 Task: Check and explore the availability of Airbn in Santa Fe, New Mexico.
Action: Mouse moved to (490, 71)
Screenshot: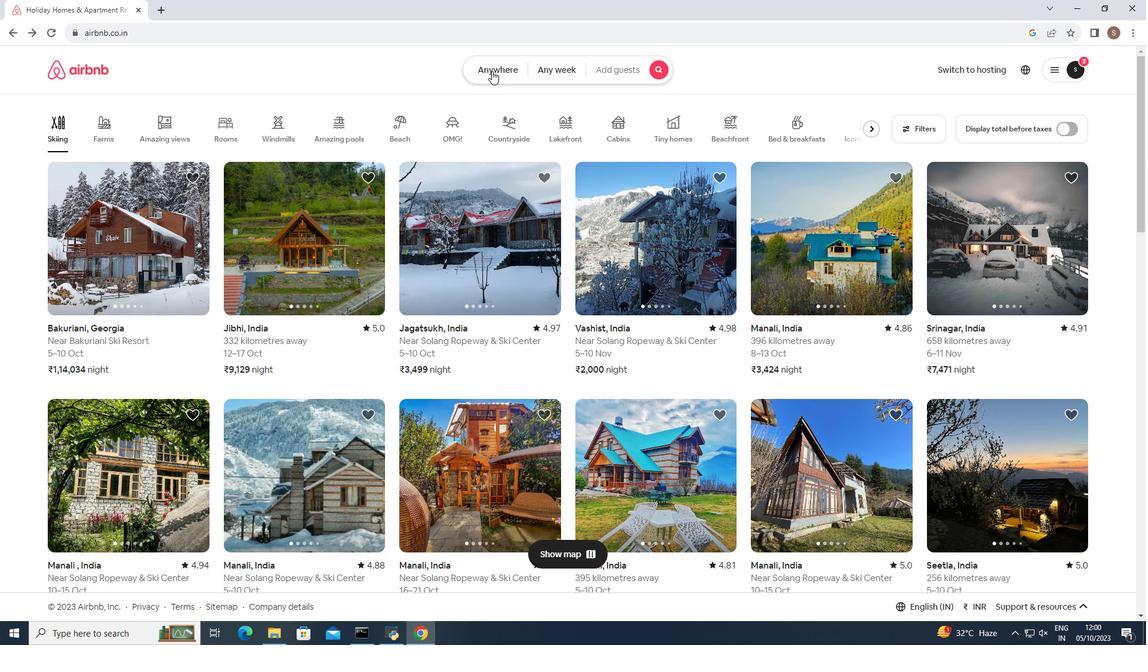 
Action: Mouse pressed left at (490, 71)
Screenshot: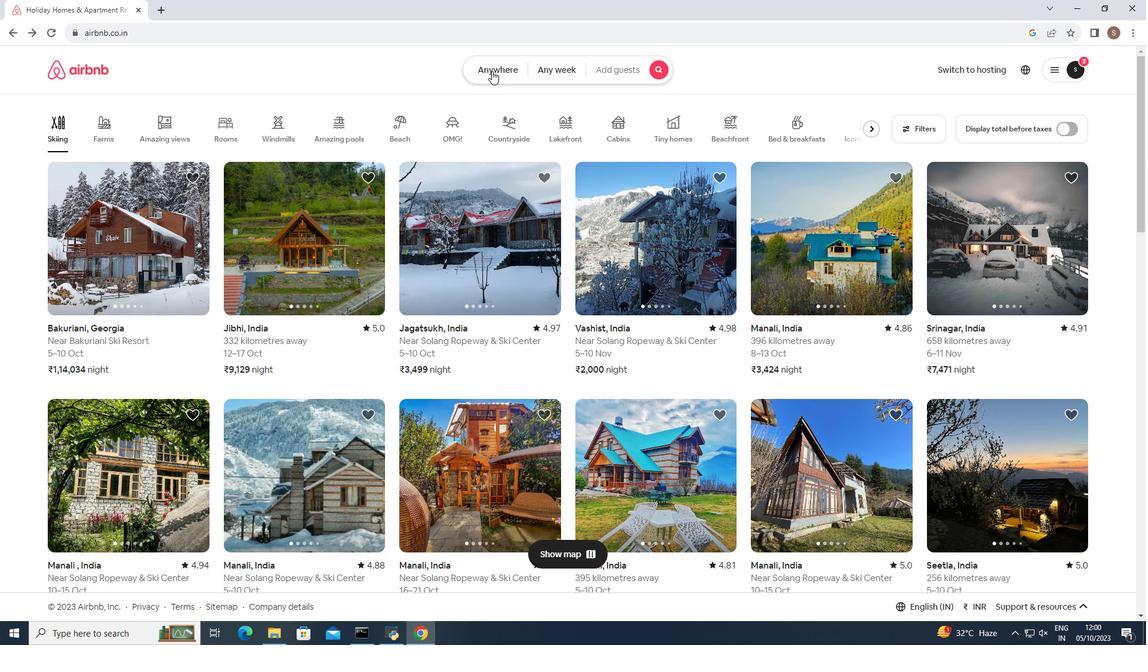 
Action: Mouse moved to (492, 70)
Screenshot: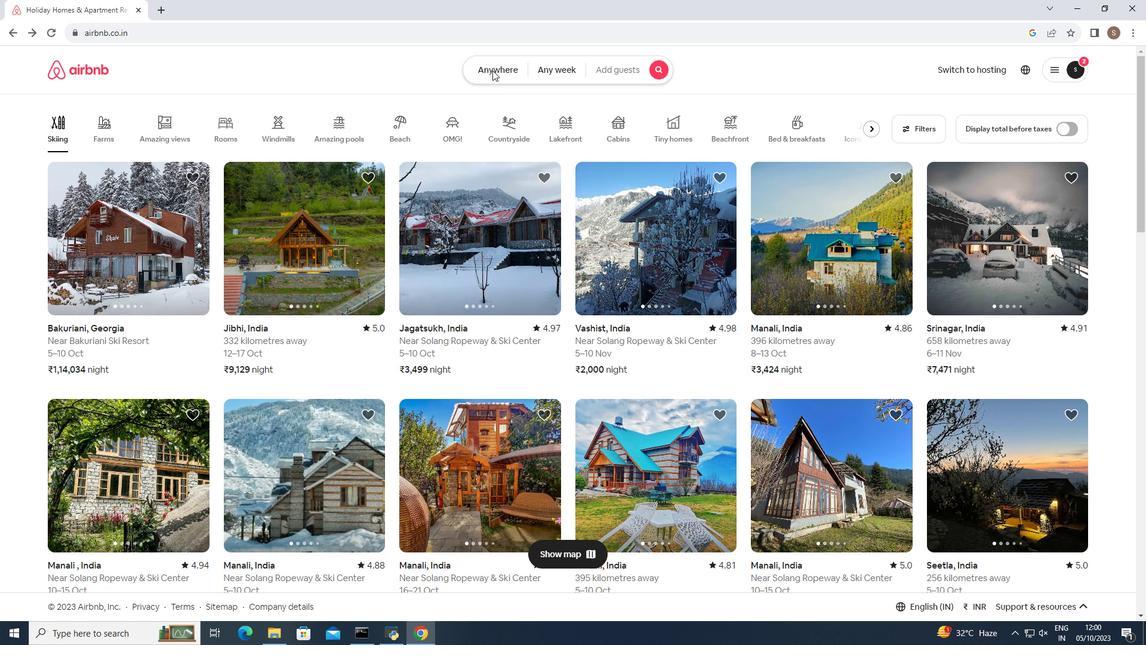 
Action: Key pressed <Key.shift>S
Screenshot: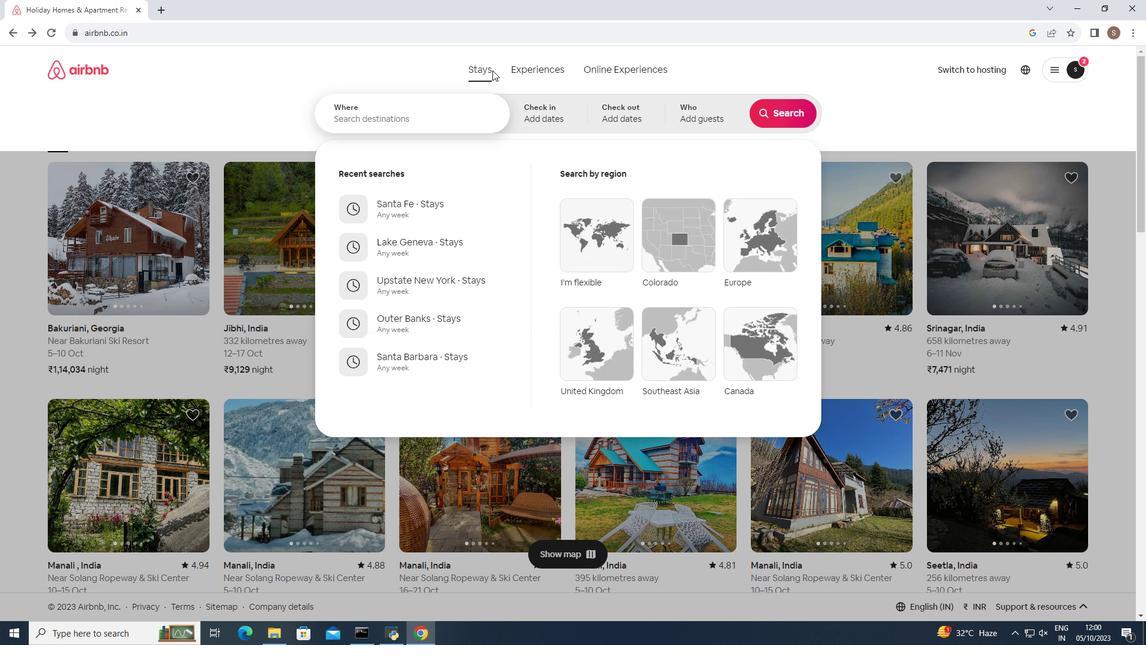
Action: Mouse moved to (393, 112)
Screenshot: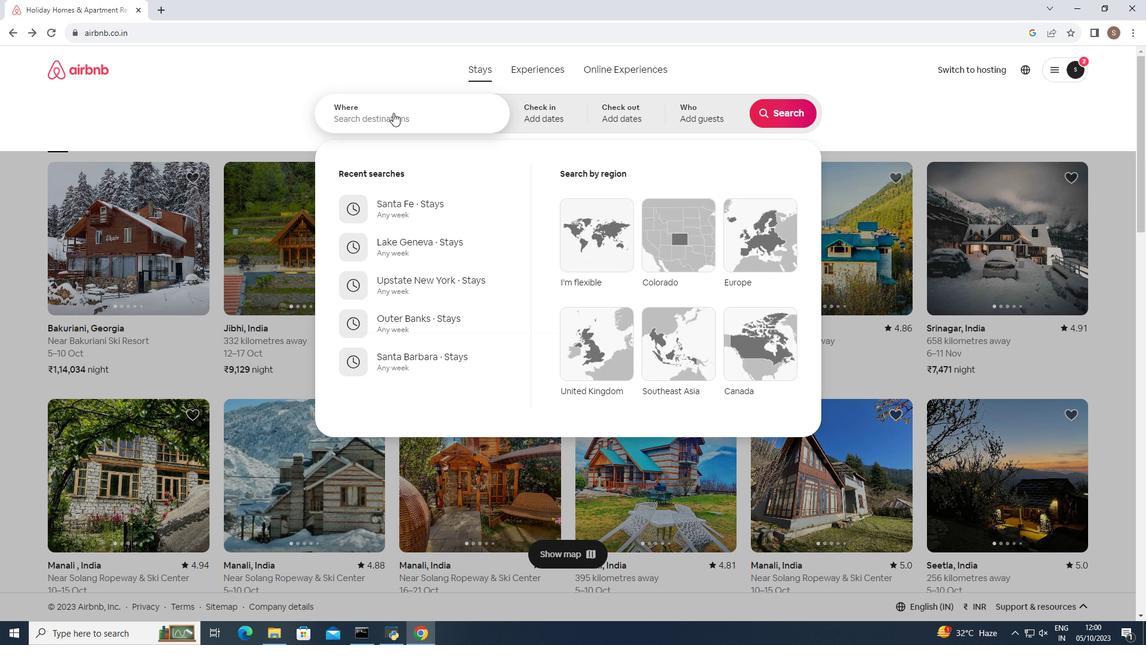 
Action: Mouse pressed left at (393, 112)
Screenshot: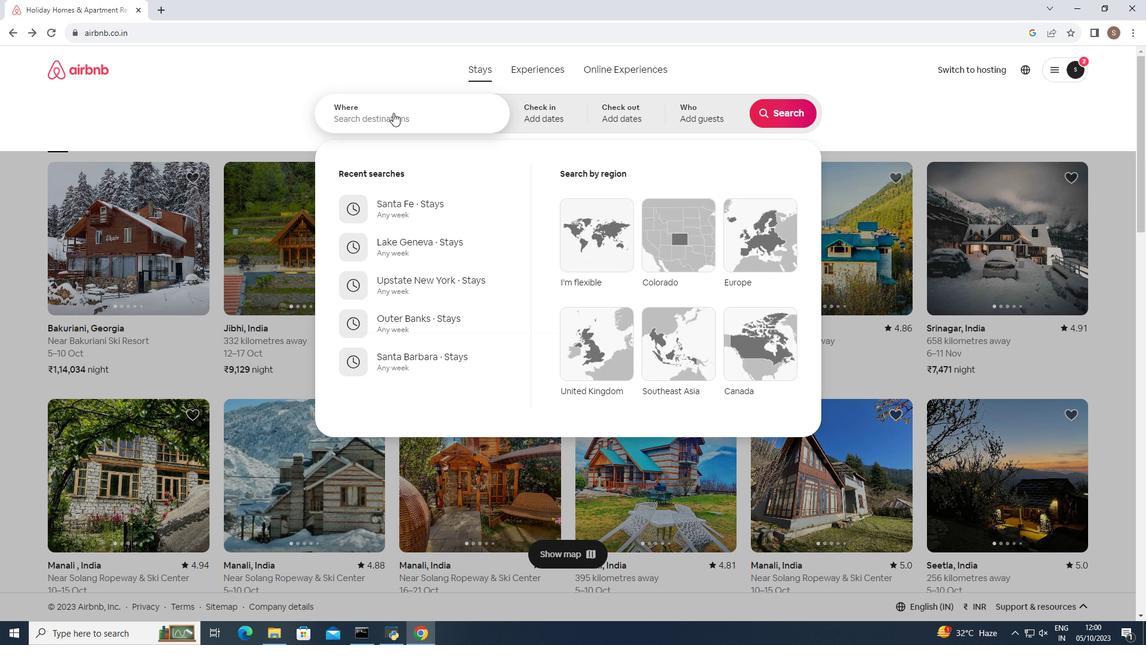 
Action: Key pressed <Key.shift>Santa<Key.space><Key.shift>Fe
Screenshot: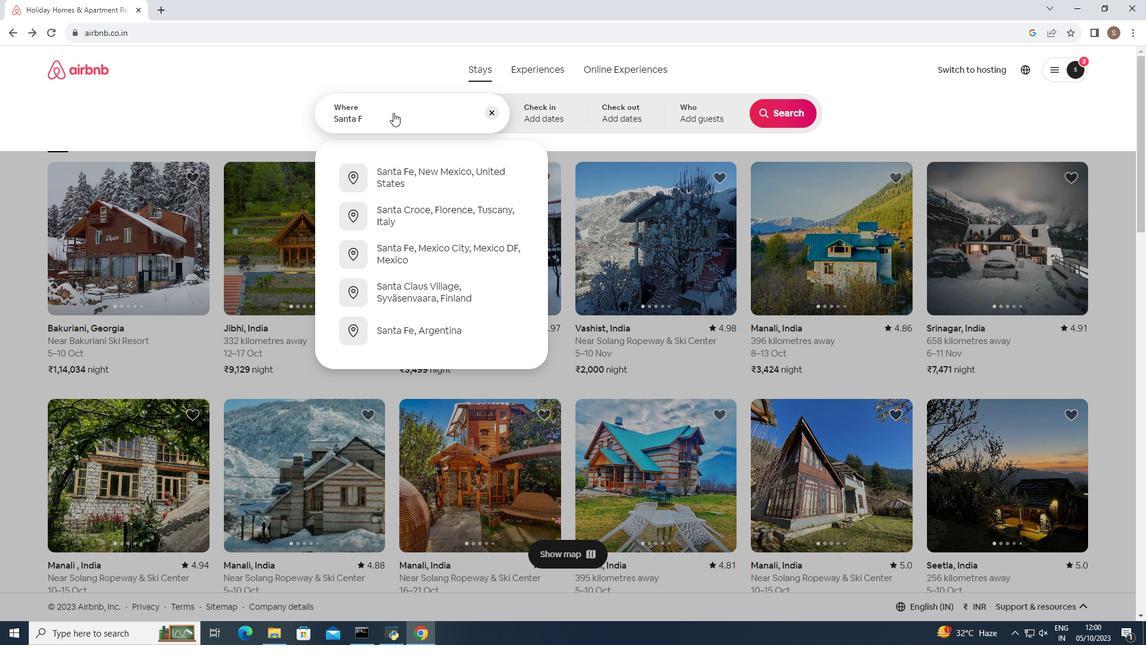 
Action: Mouse moved to (415, 173)
Screenshot: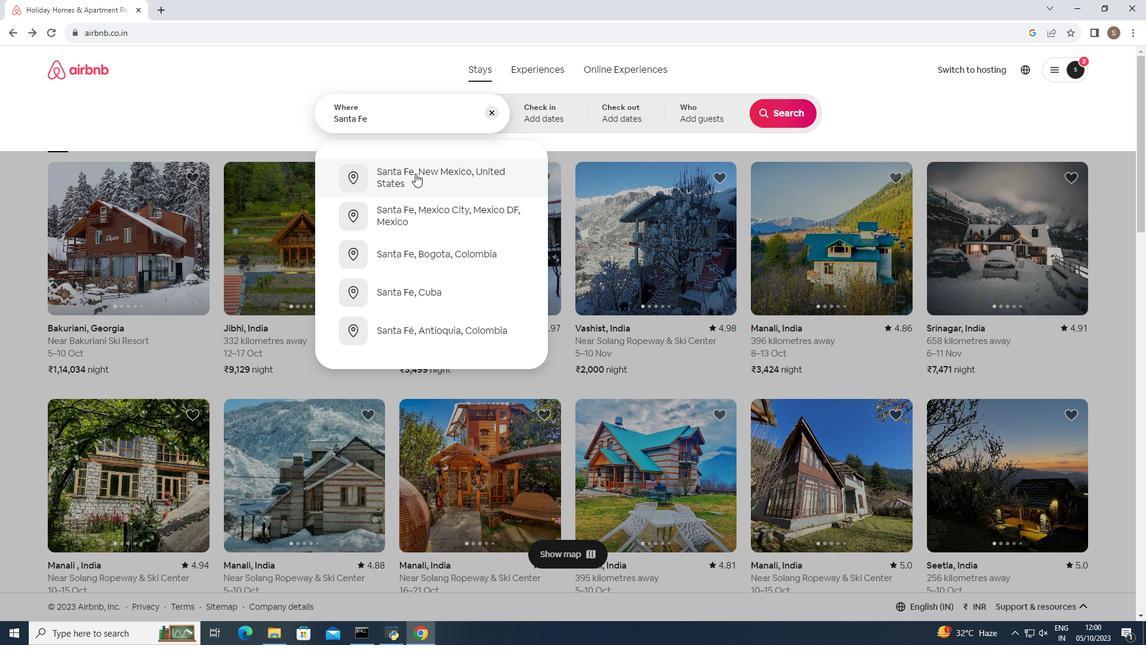 
Action: Mouse pressed left at (415, 173)
Screenshot: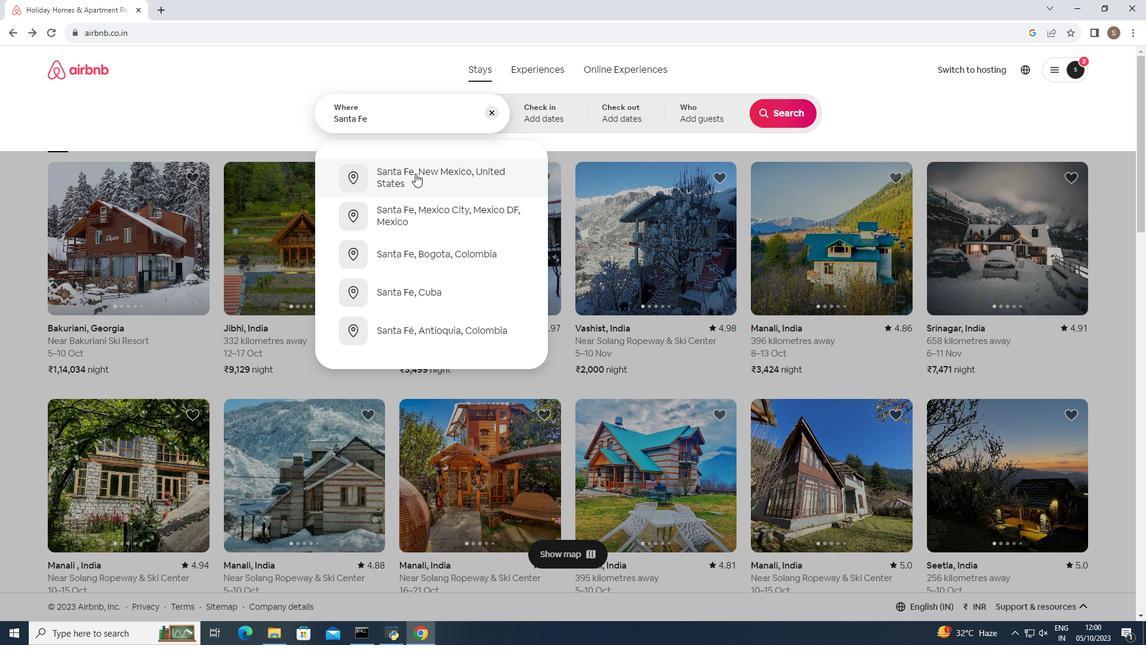 
Action: Mouse moved to (788, 120)
Screenshot: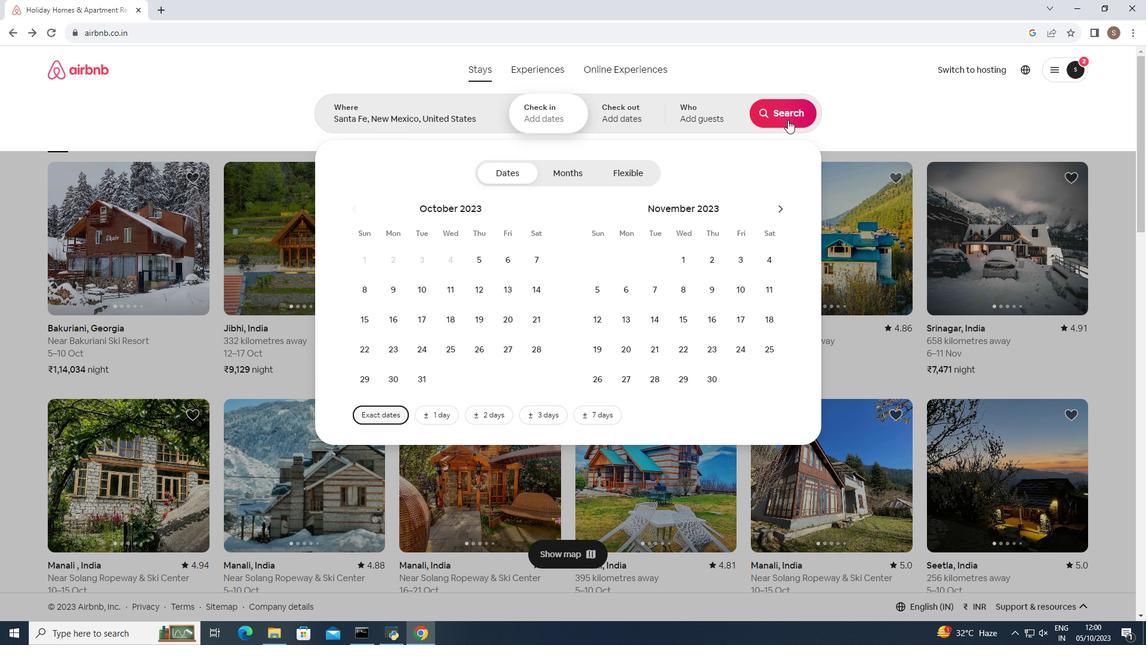 
Action: Mouse pressed left at (788, 120)
Screenshot: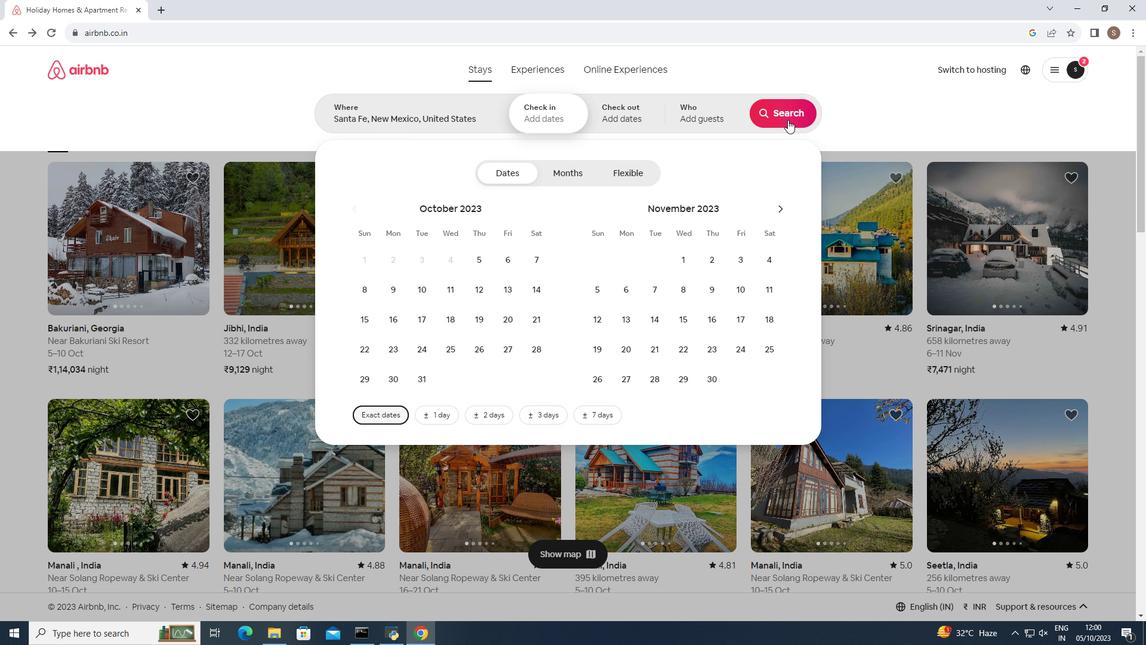 
Action: Mouse moved to (905, 118)
Screenshot: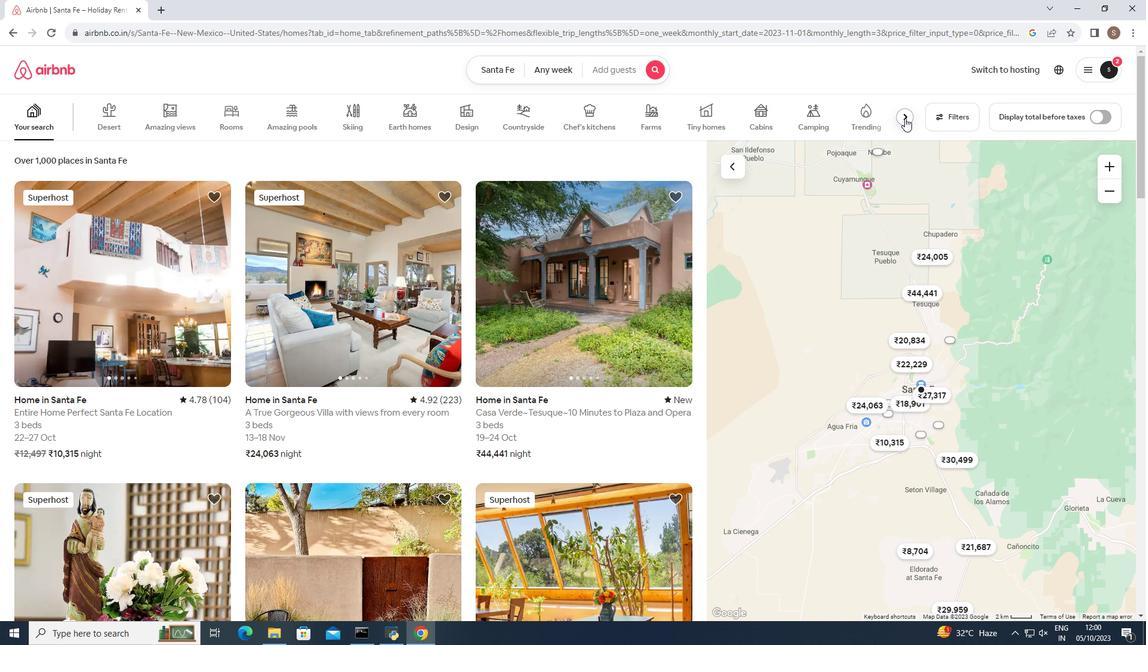 
Action: Mouse pressed left at (905, 118)
Screenshot: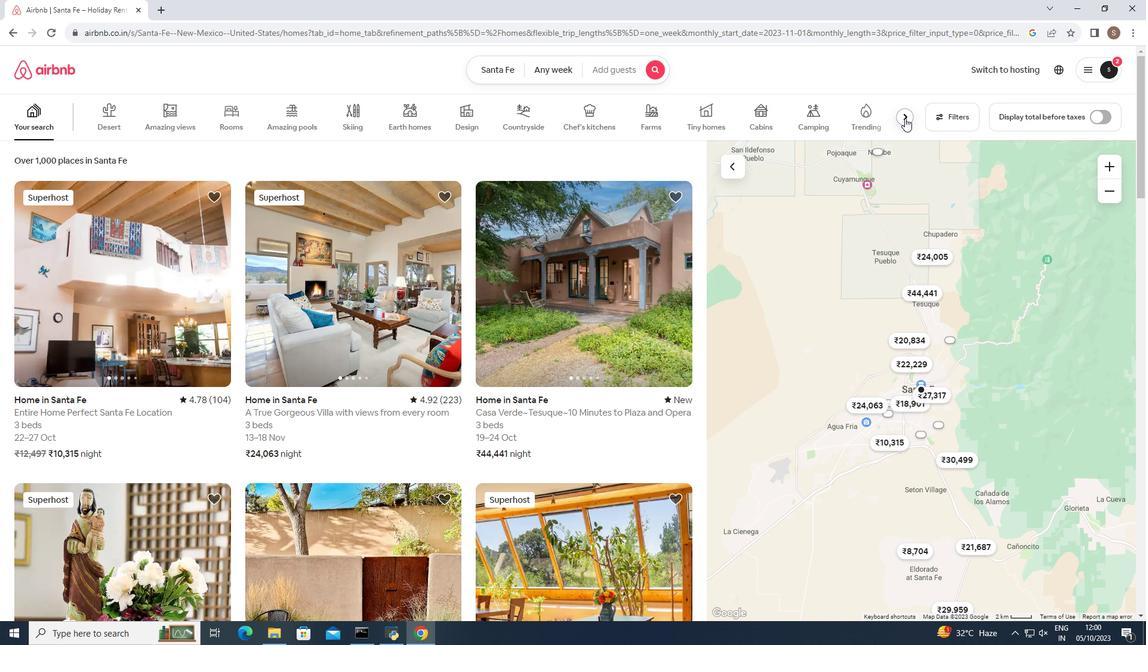 
Action: Mouse moved to (197, 285)
Screenshot: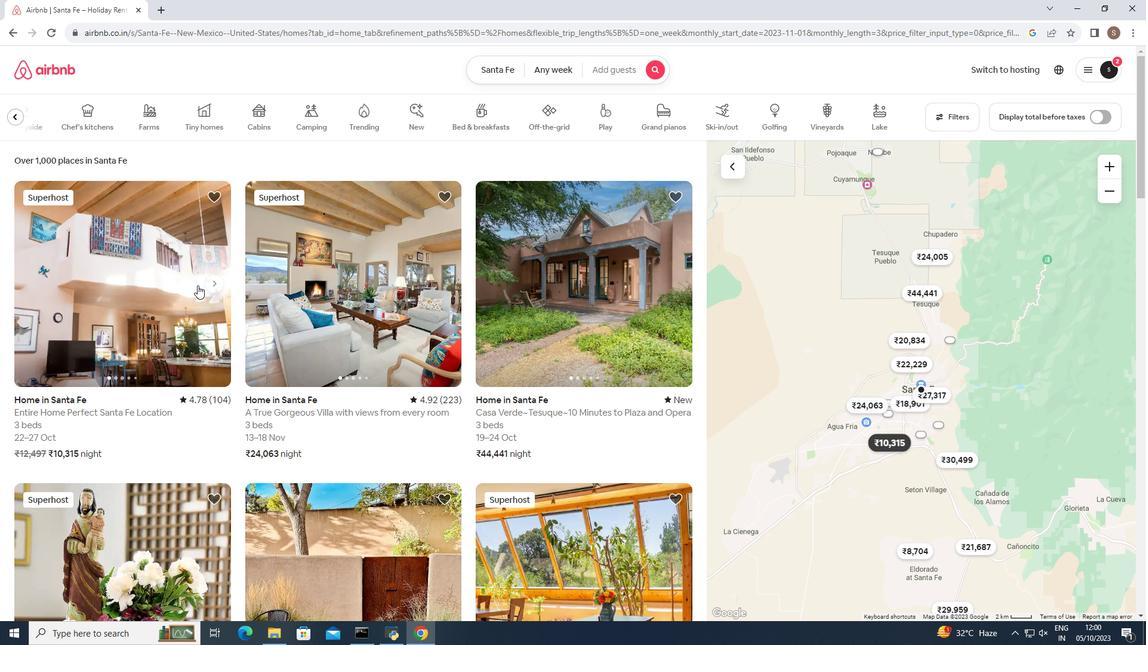 
Action: Mouse scrolled (197, 284) with delta (0, 0)
Screenshot: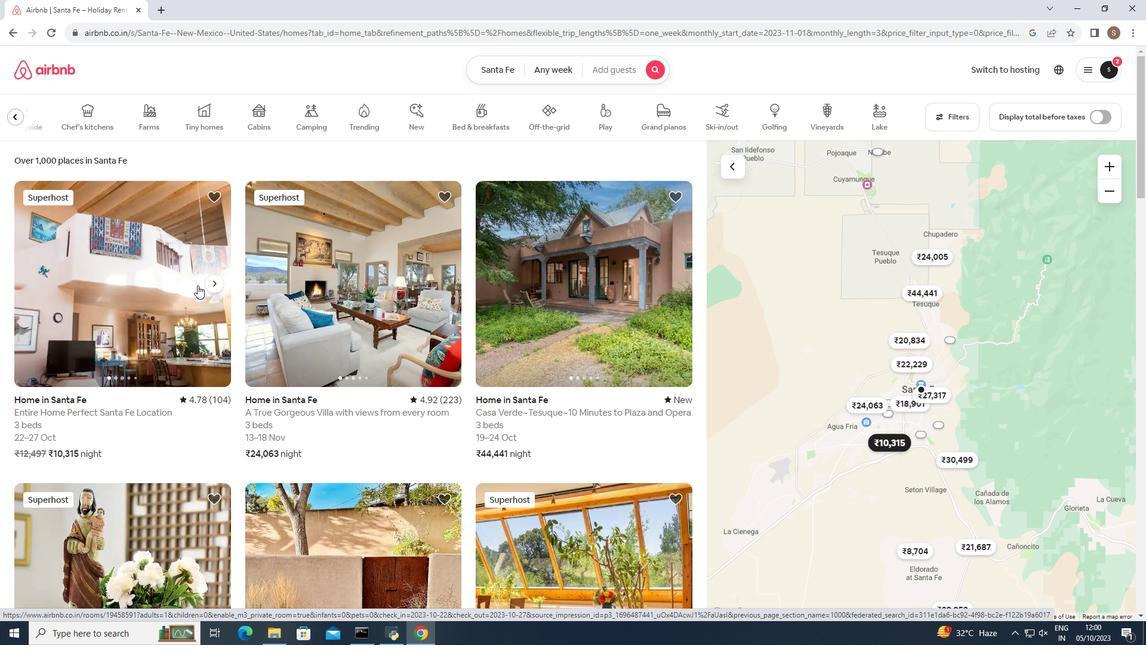 
Action: Mouse scrolled (197, 284) with delta (0, 0)
Screenshot: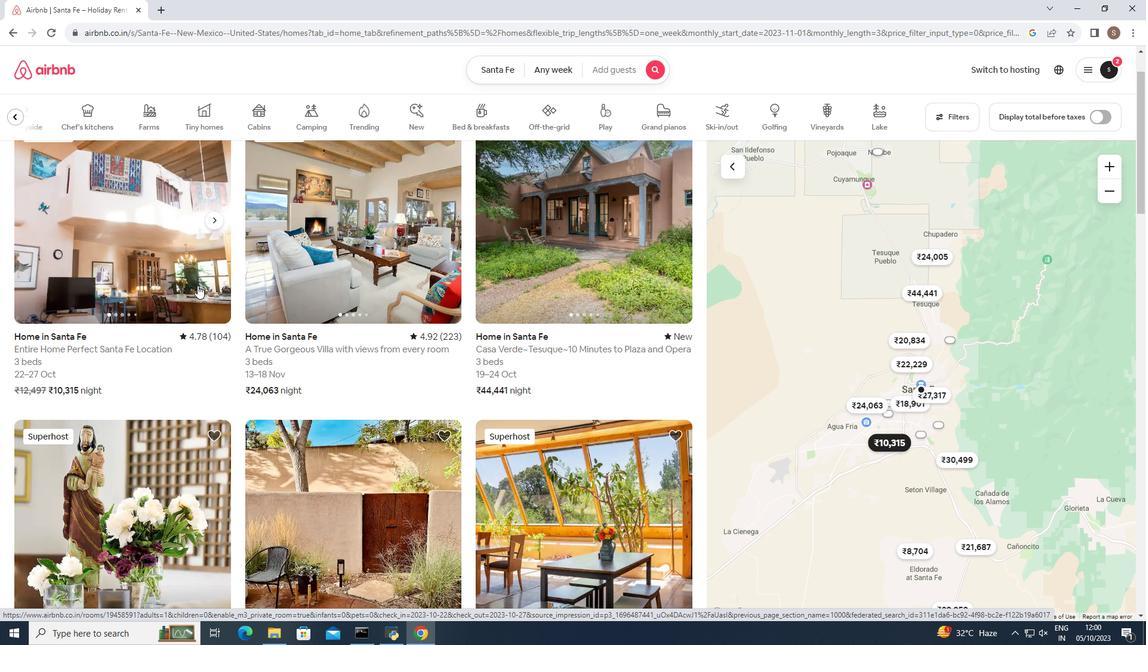 
Action: Mouse scrolled (197, 286) with delta (0, 0)
Screenshot: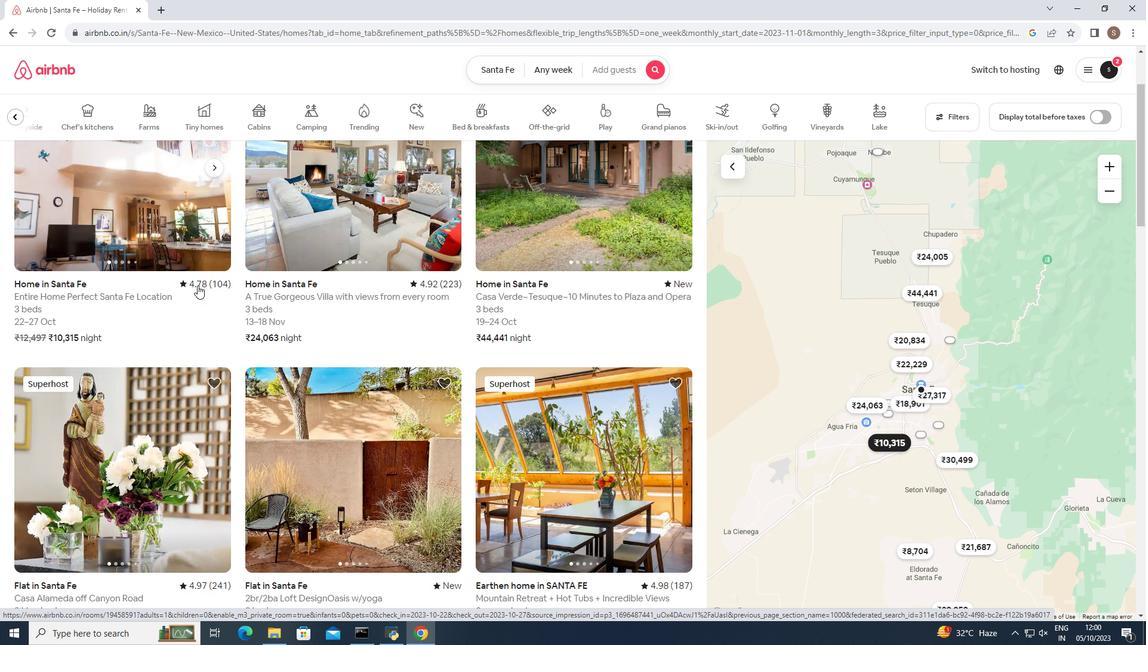
Action: Mouse moved to (542, 268)
Screenshot: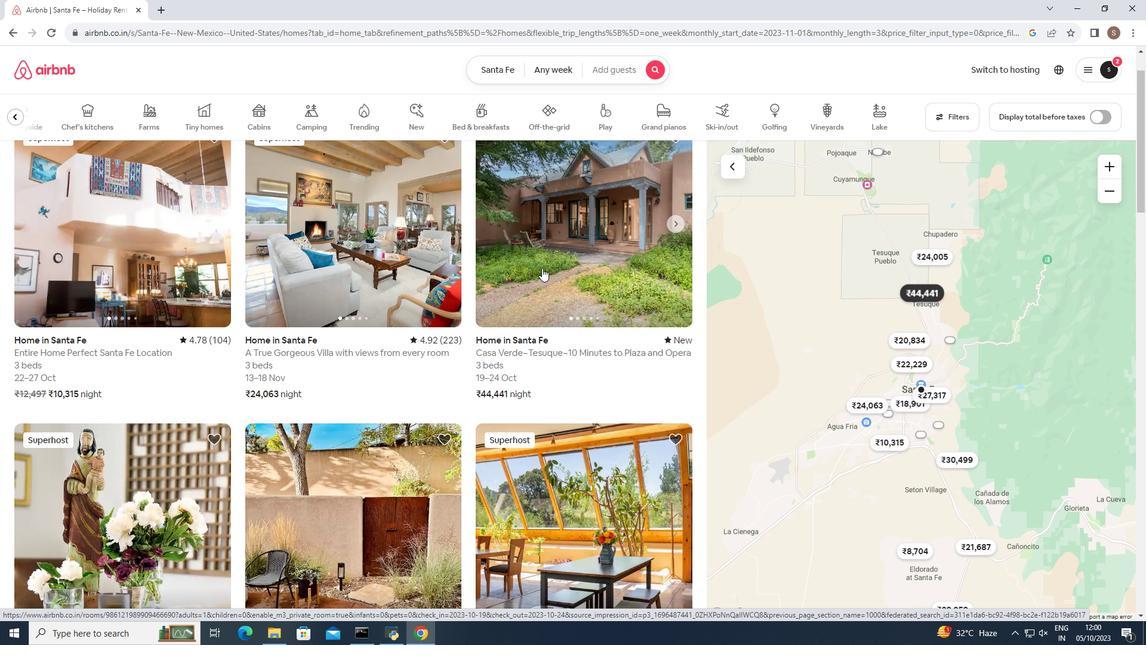 
Action: Mouse pressed left at (542, 268)
Screenshot: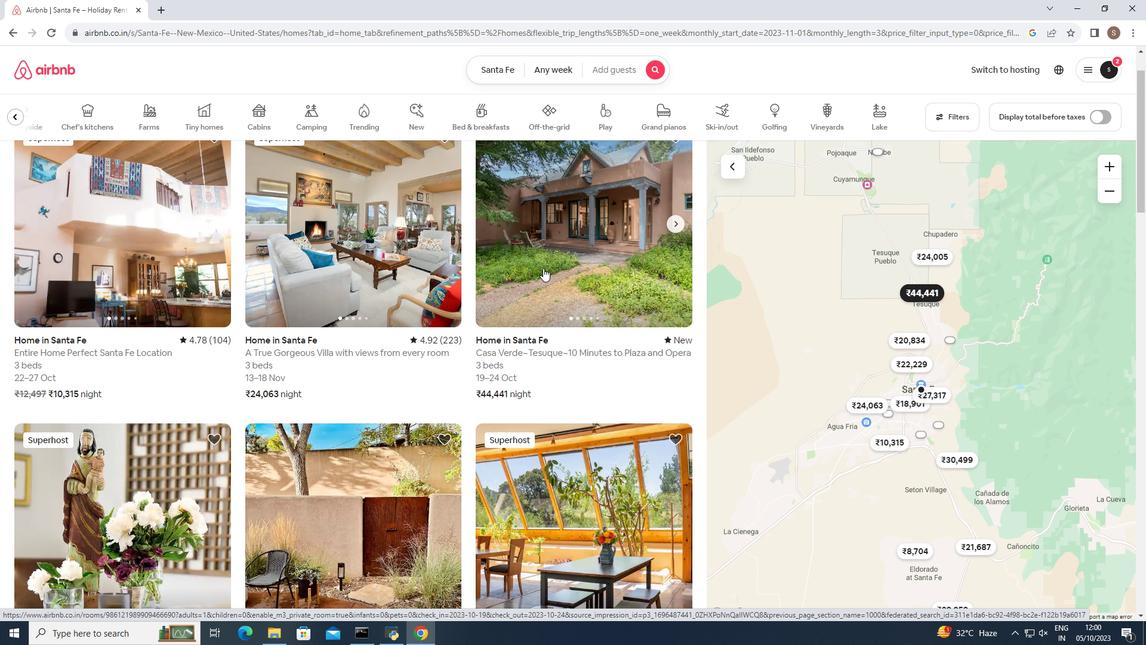 
Action: Mouse moved to (820, 441)
Screenshot: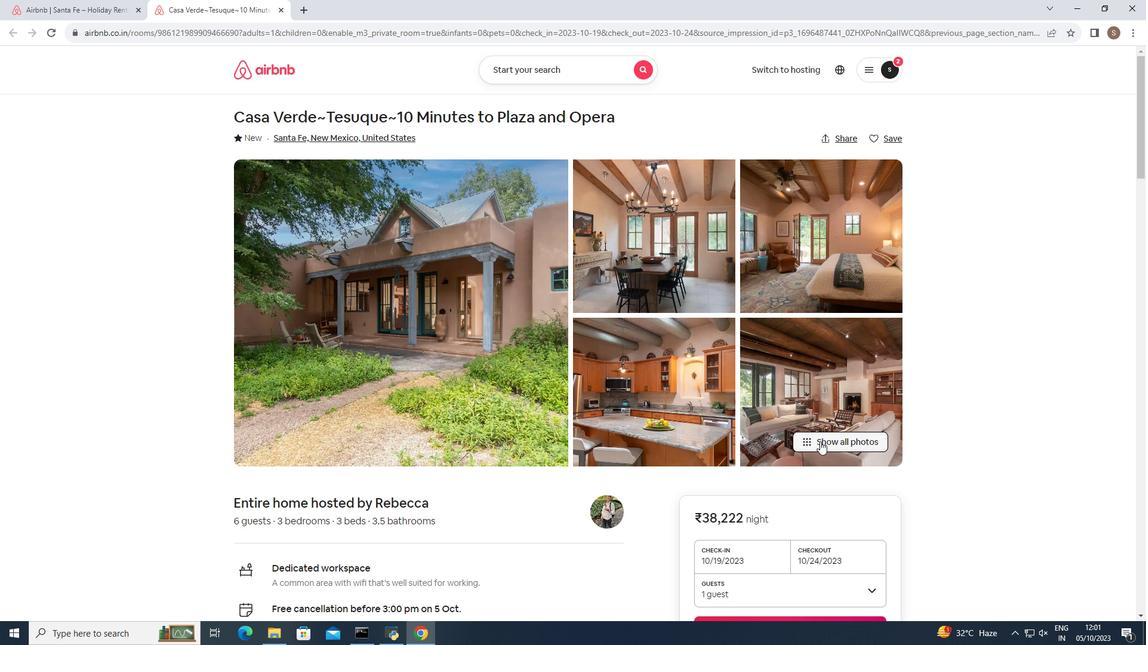 
Action: Mouse pressed left at (820, 441)
Screenshot: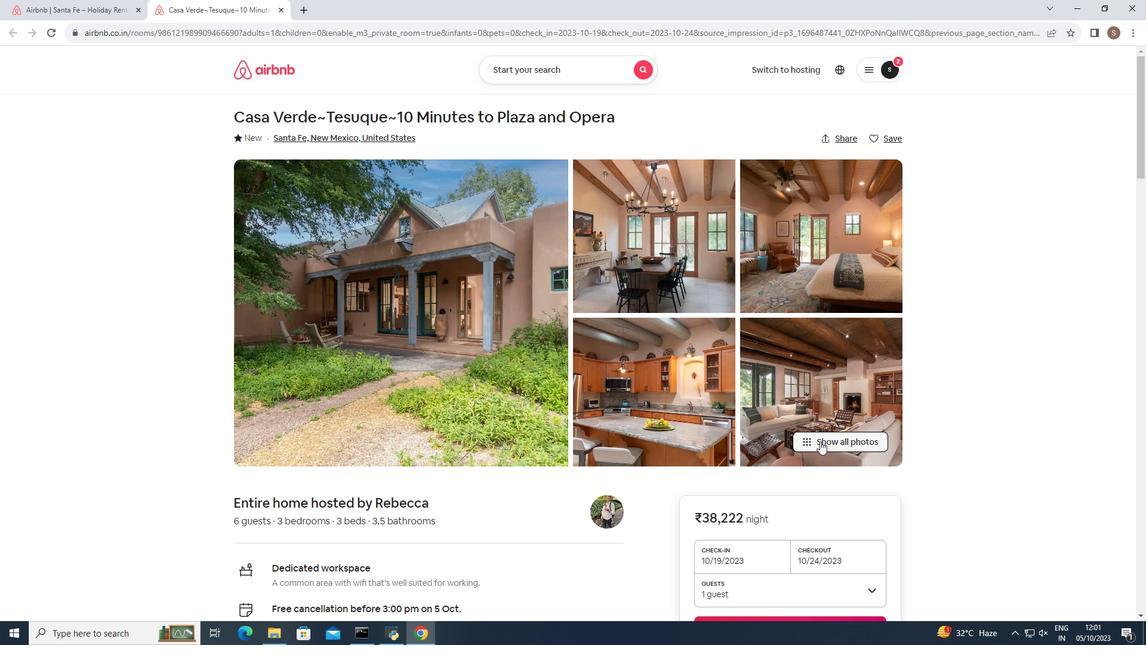 
Action: Mouse moved to (755, 425)
Screenshot: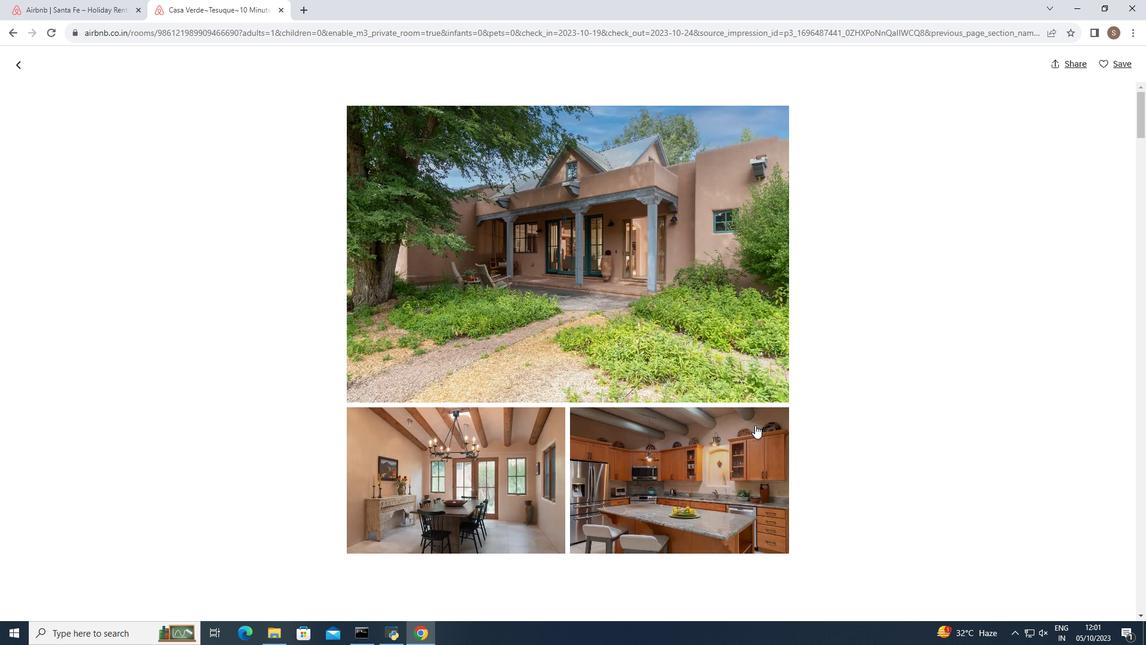 
Action: Mouse scrolled (755, 424) with delta (0, 0)
Screenshot: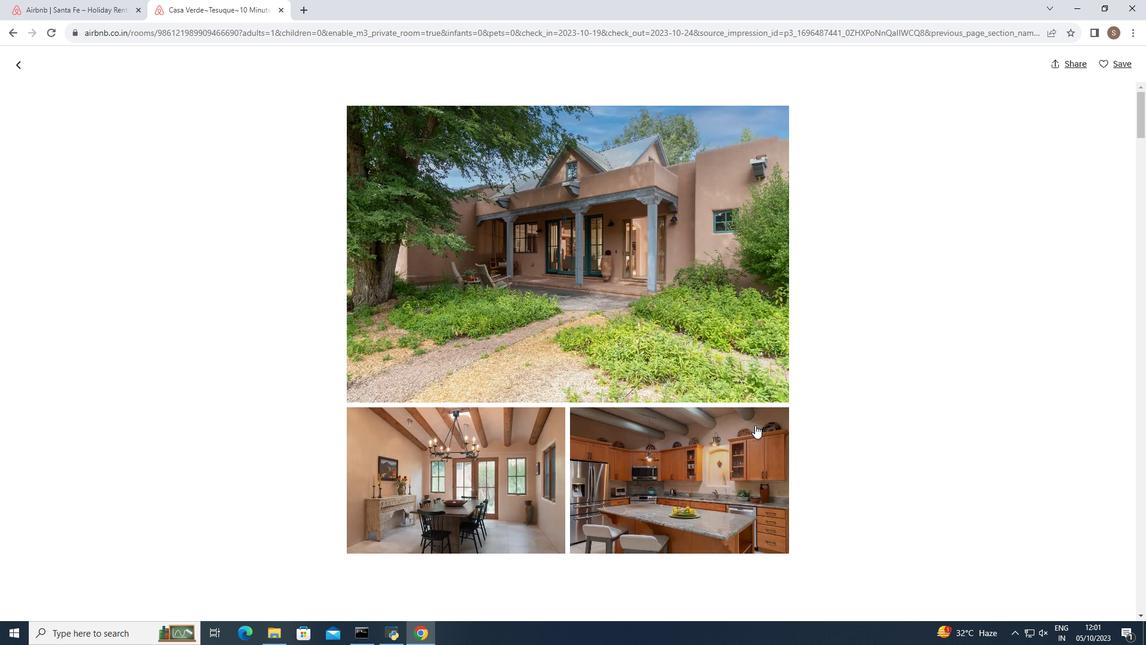 
Action: Mouse scrolled (755, 424) with delta (0, 0)
Screenshot: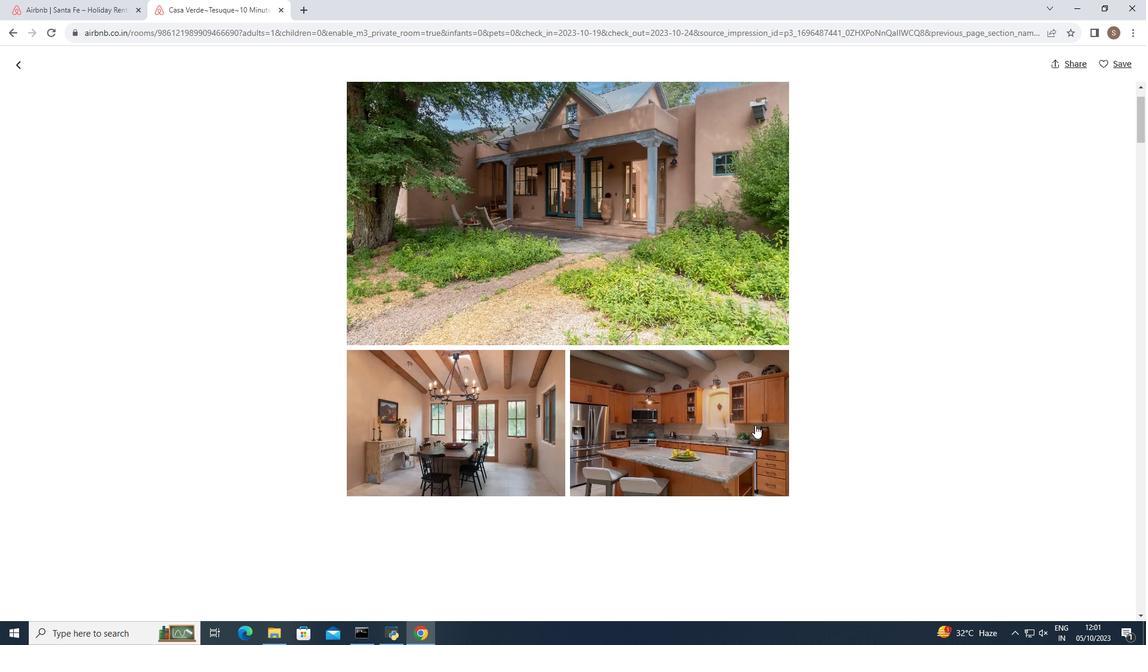 
Action: Mouse scrolled (755, 424) with delta (0, 0)
Screenshot: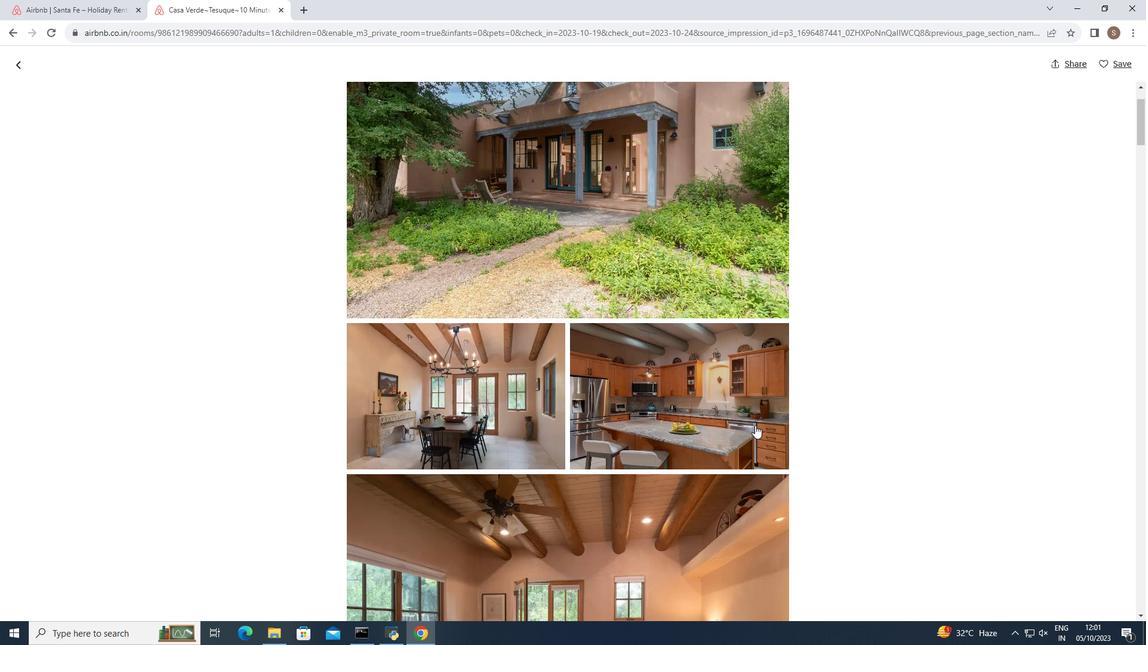 
Action: Mouse scrolled (755, 424) with delta (0, 0)
Screenshot: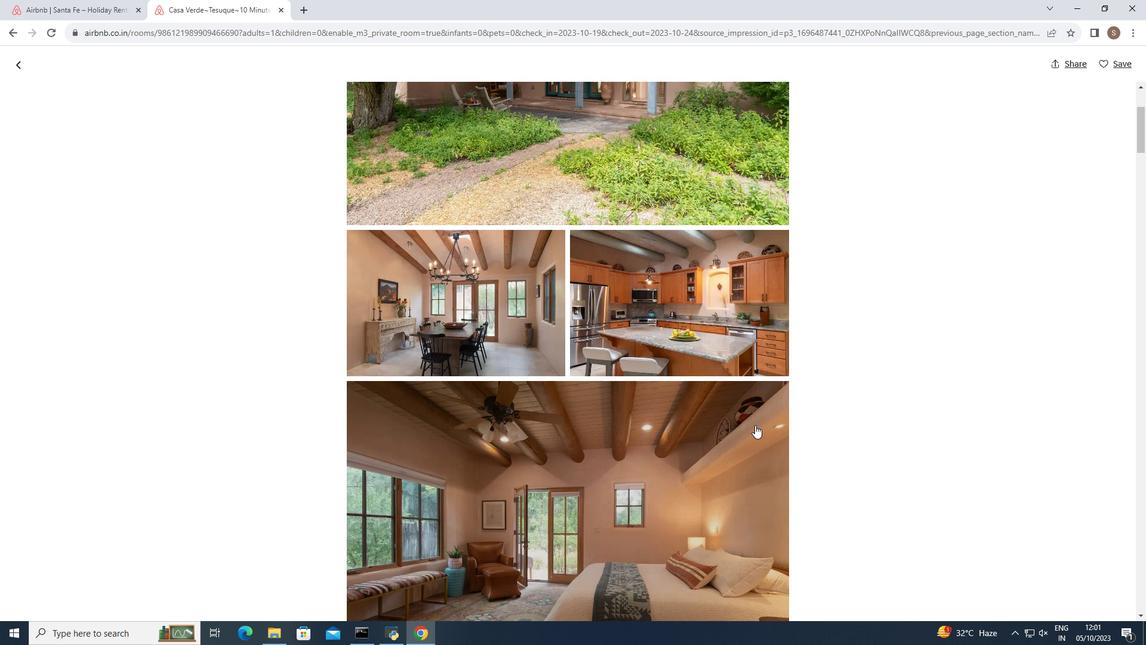 
Action: Mouse scrolled (755, 424) with delta (0, 0)
Screenshot: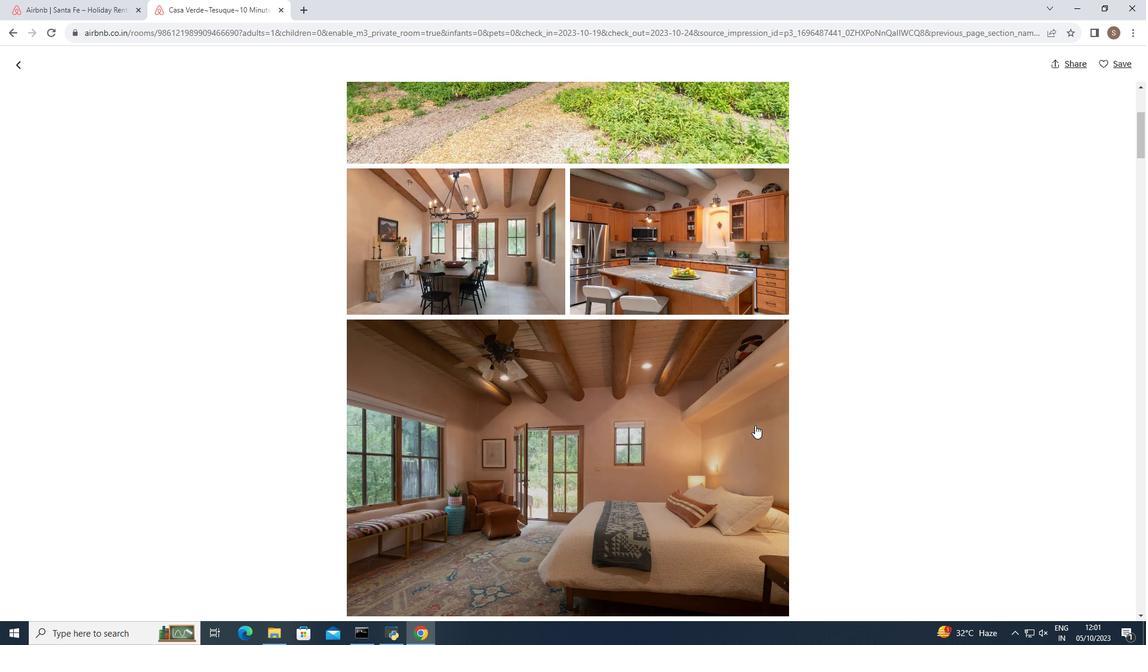 
Action: Mouse scrolled (755, 424) with delta (0, 0)
Screenshot: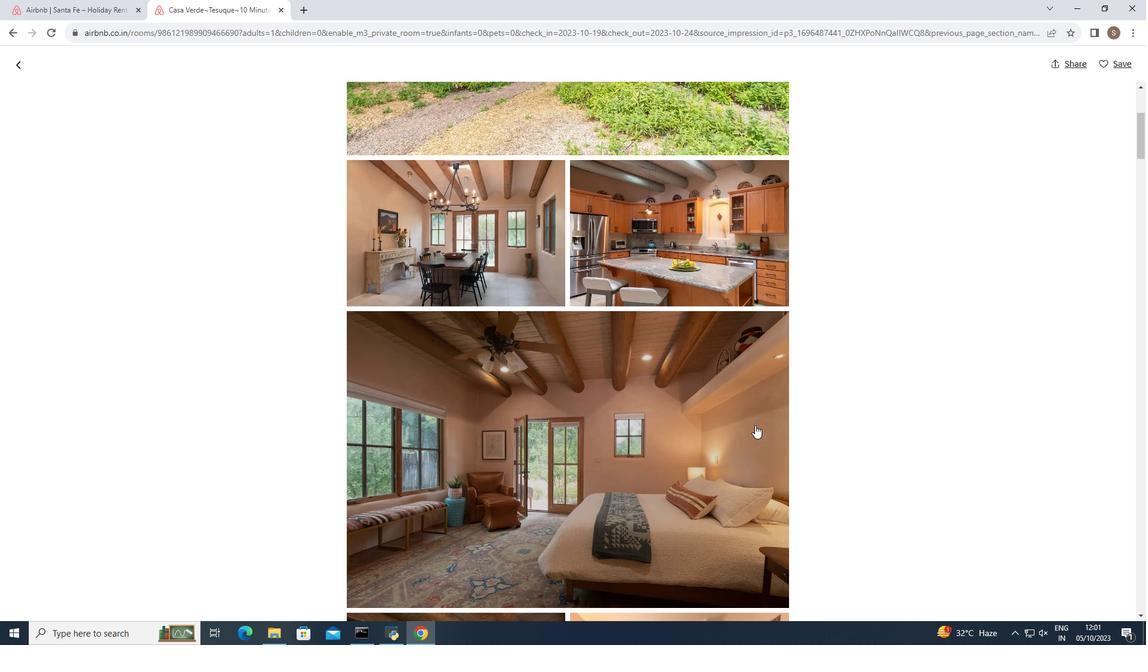 
Action: Mouse scrolled (755, 424) with delta (0, 0)
Screenshot: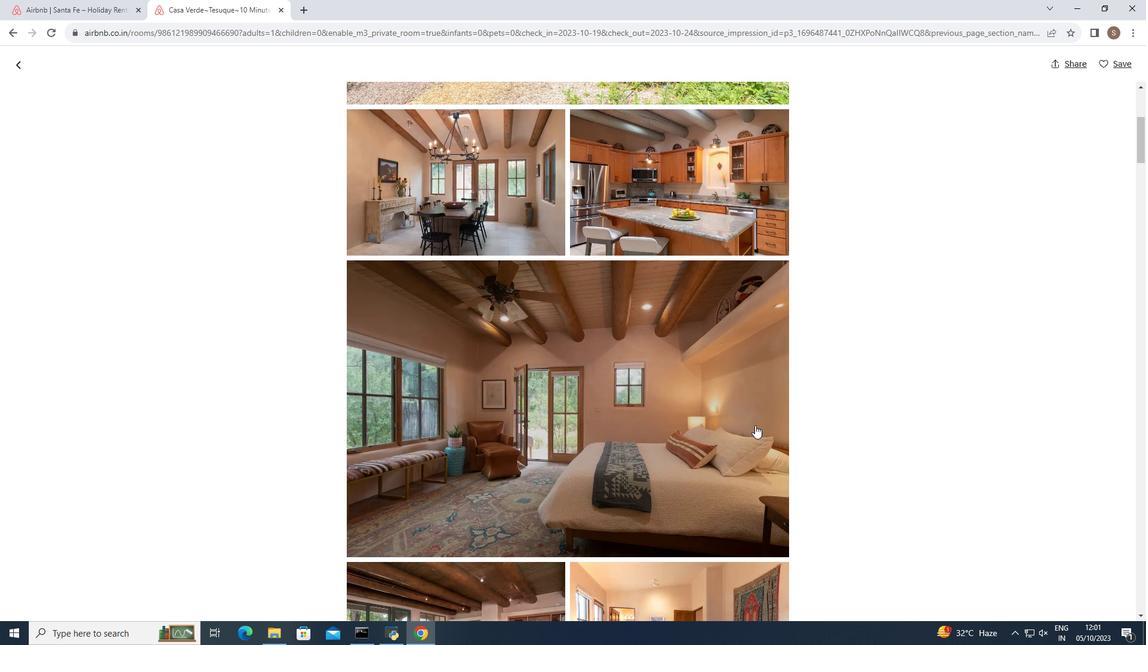 
Action: Mouse scrolled (755, 424) with delta (0, 0)
Screenshot: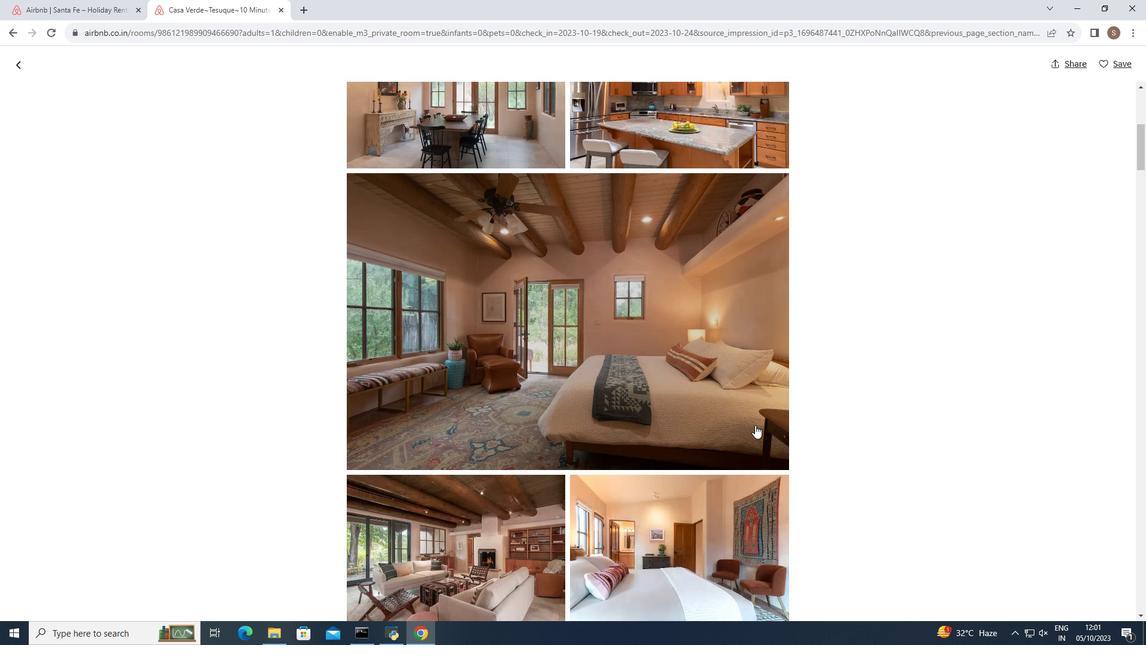 
Action: Mouse scrolled (755, 424) with delta (0, 0)
Screenshot: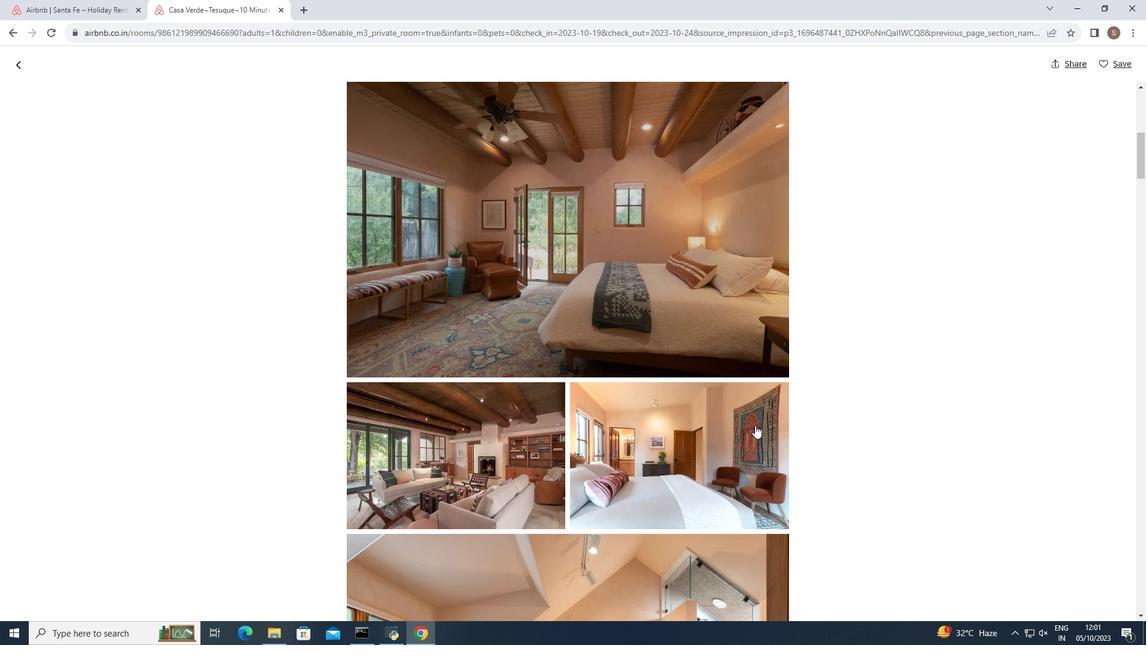 
Action: Mouse scrolled (755, 424) with delta (0, 0)
Screenshot: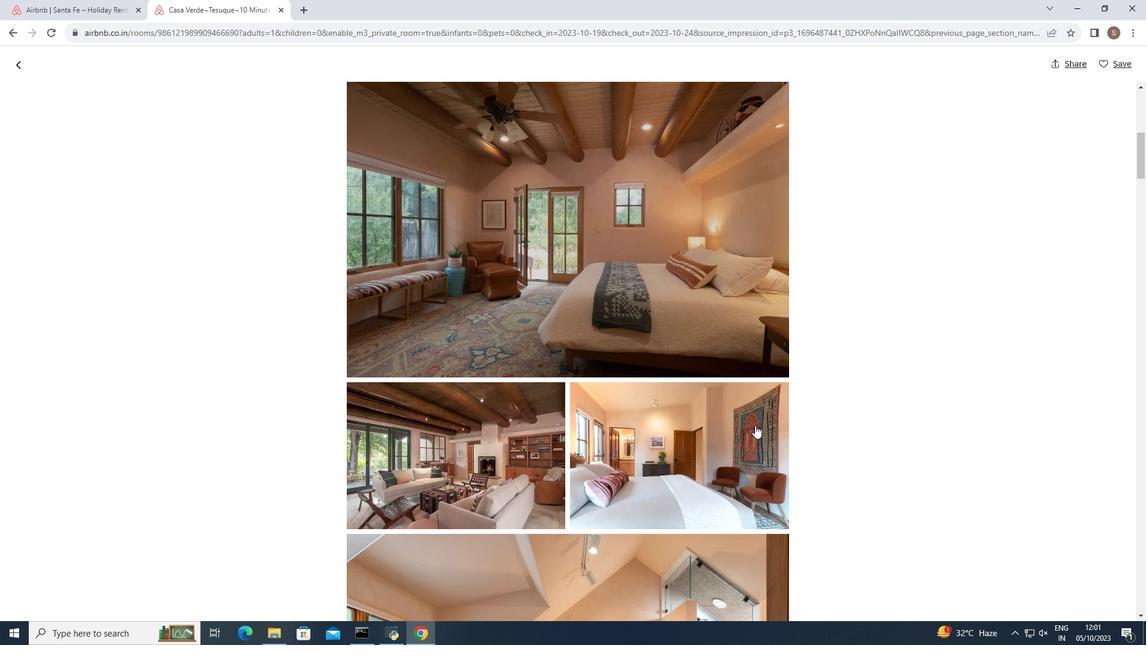 
Action: Mouse scrolled (755, 424) with delta (0, 0)
Screenshot: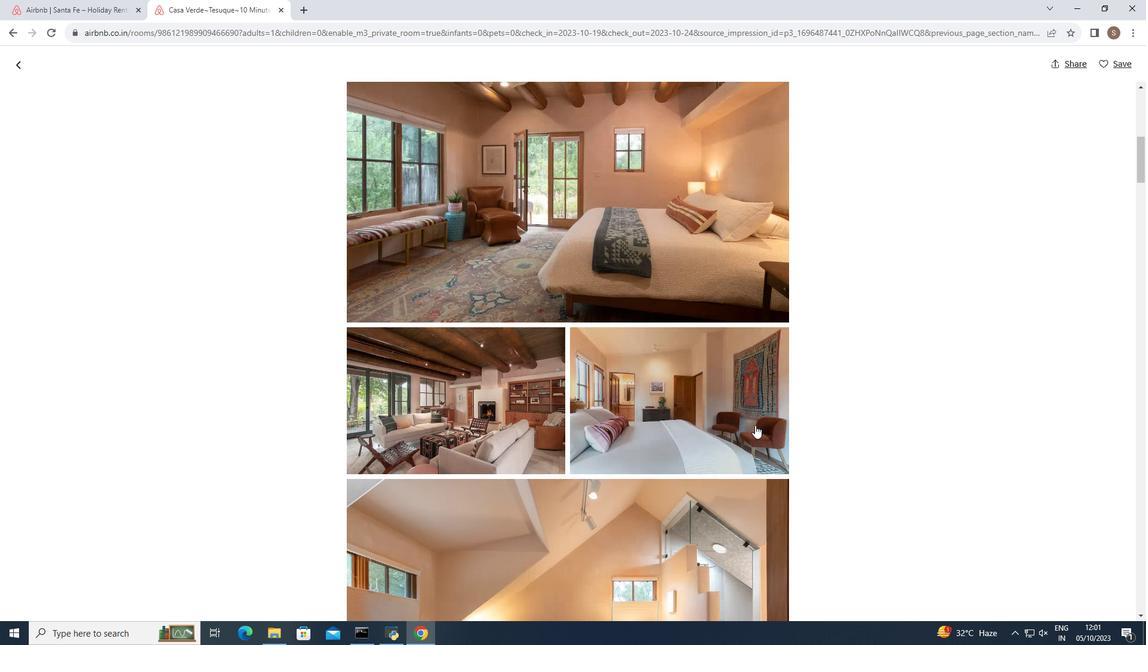 
Action: Mouse scrolled (755, 424) with delta (0, 0)
Screenshot: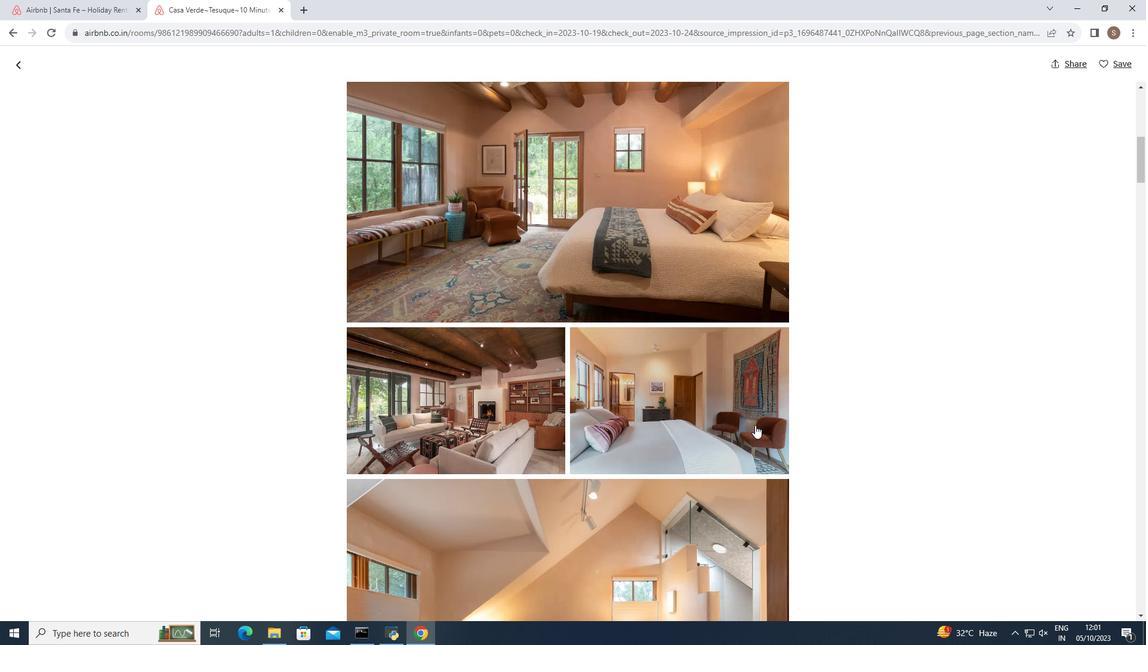 
Action: Mouse scrolled (755, 424) with delta (0, 0)
Screenshot: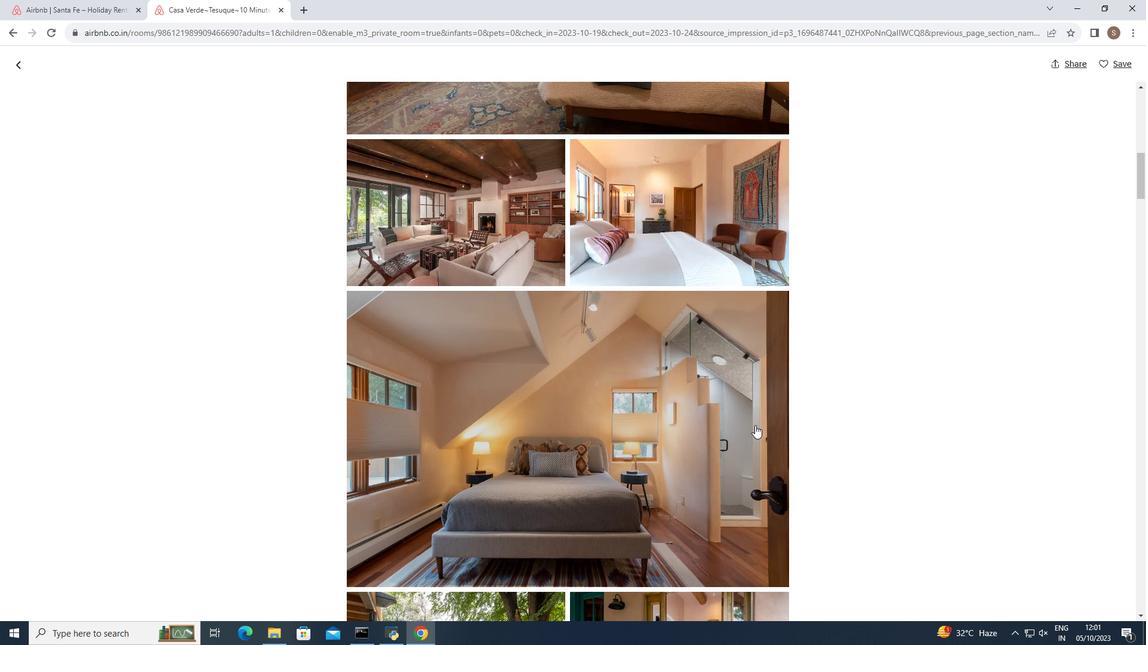 
Action: Mouse scrolled (755, 424) with delta (0, 0)
Screenshot: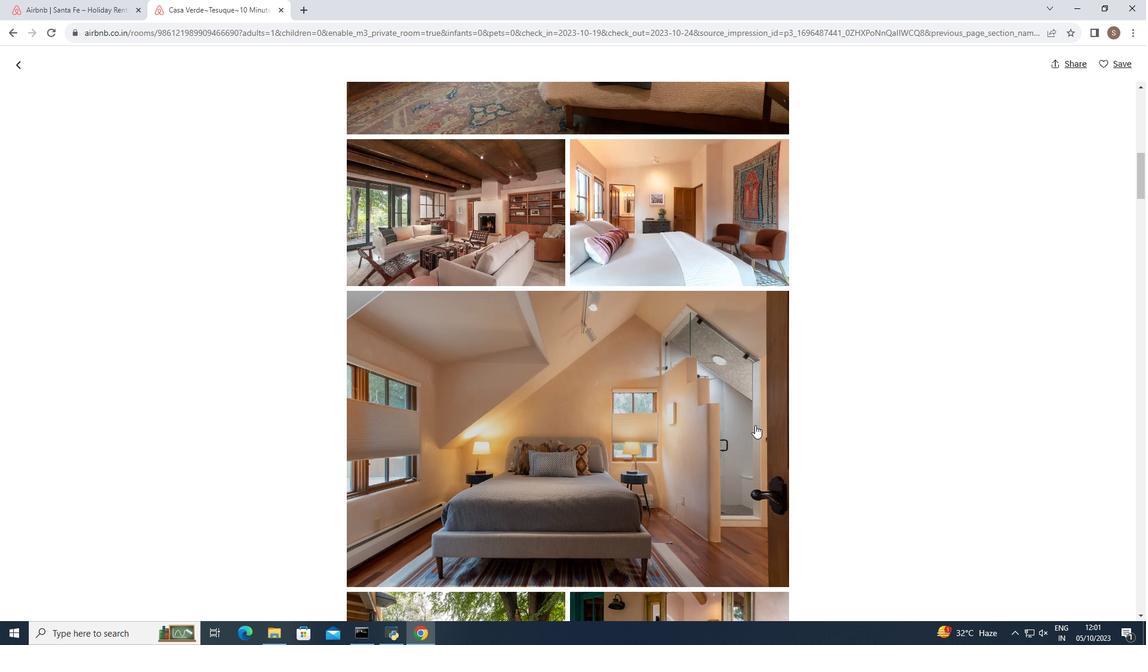 
Action: Mouse scrolled (755, 424) with delta (0, 0)
Screenshot: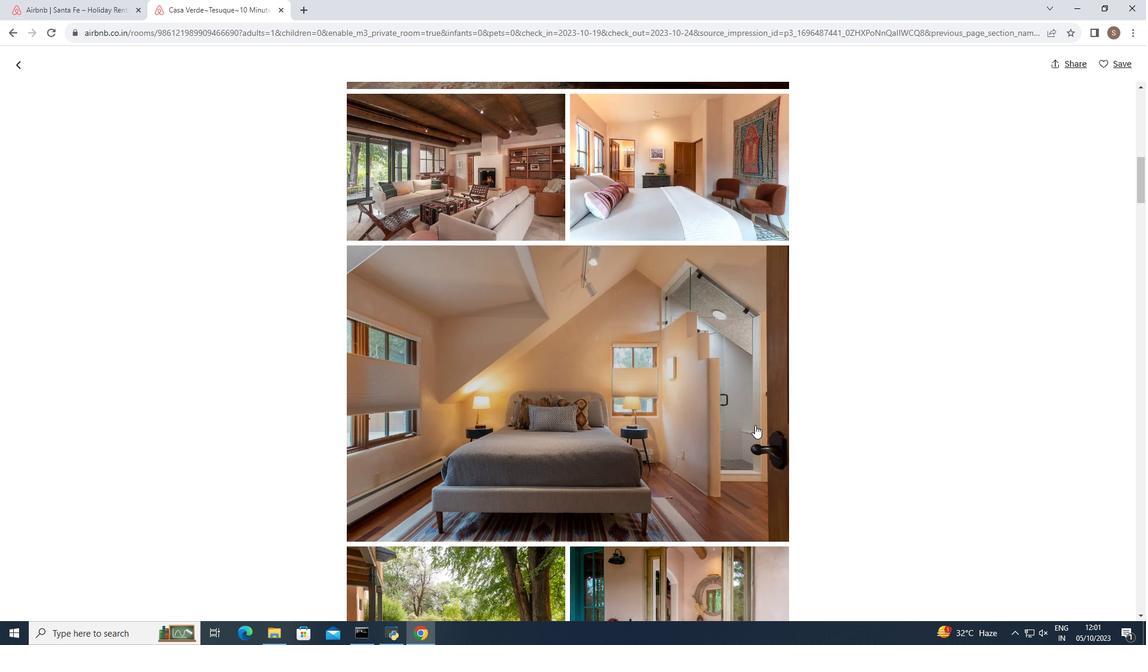 
Action: Mouse scrolled (755, 424) with delta (0, 0)
Screenshot: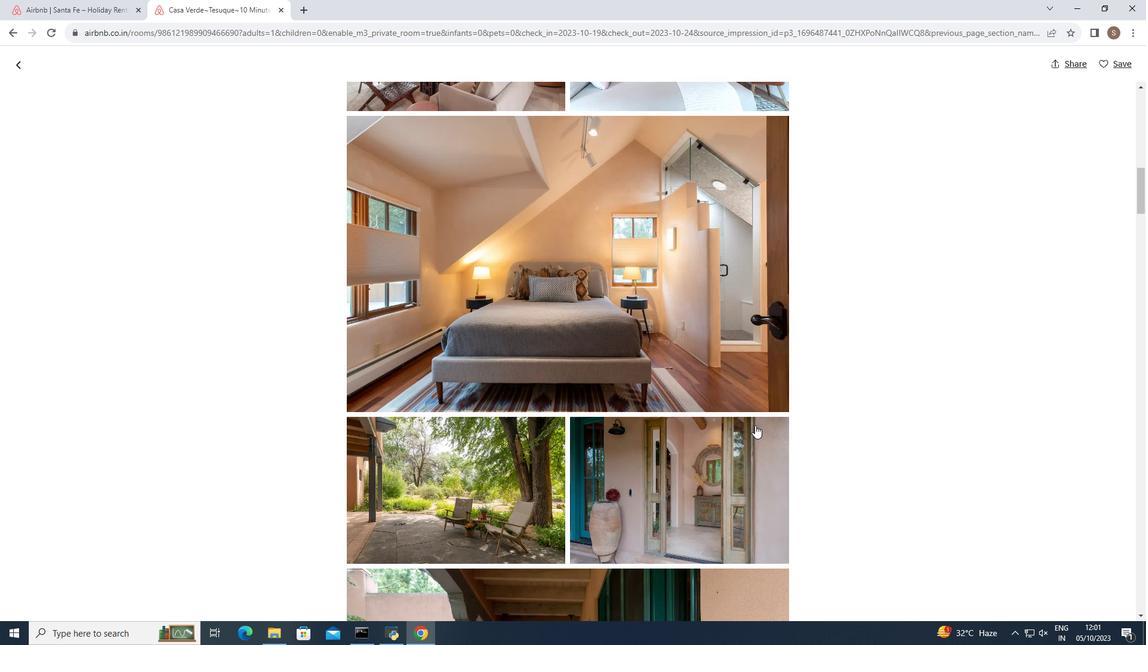 
Action: Mouse scrolled (755, 424) with delta (0, 0)
Screenshot: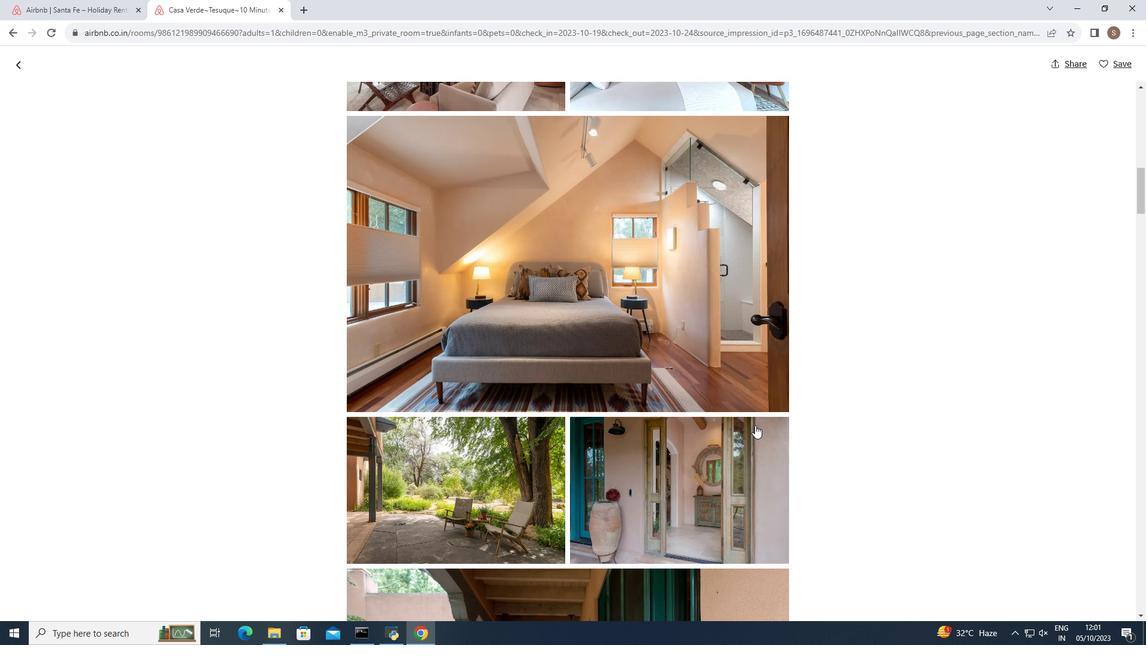 
Action: Mouse scrolled (755, 424) with delta (0, 0)
Screenshot: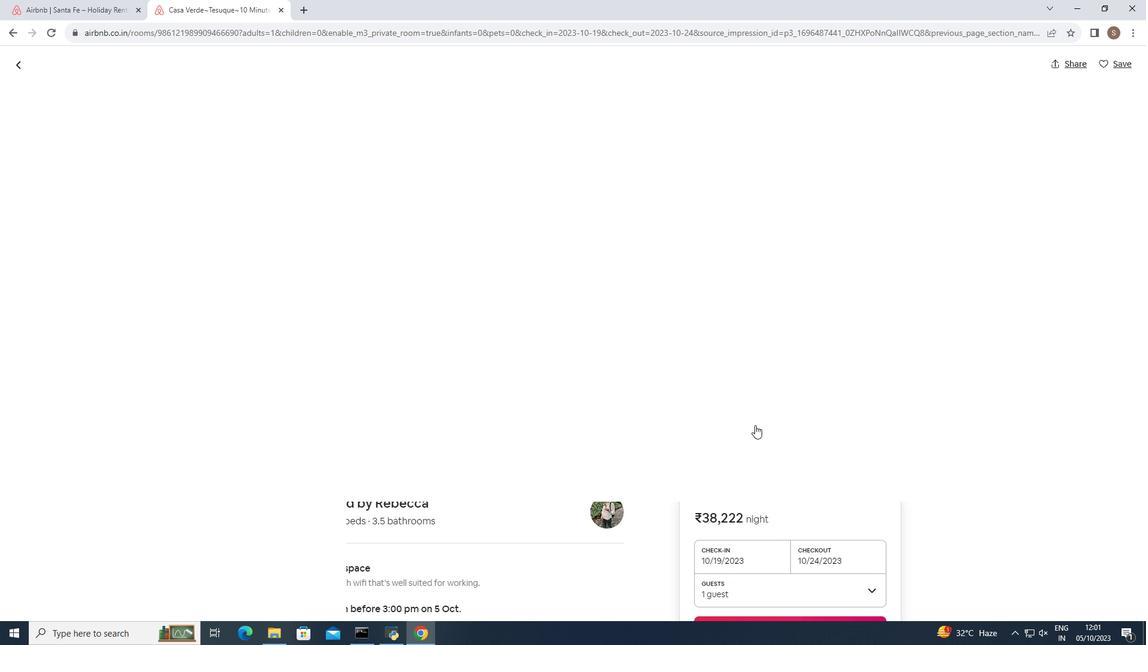 
Action: Mouse scrolled (755, 424) with delta (0, 0)
Screenshot: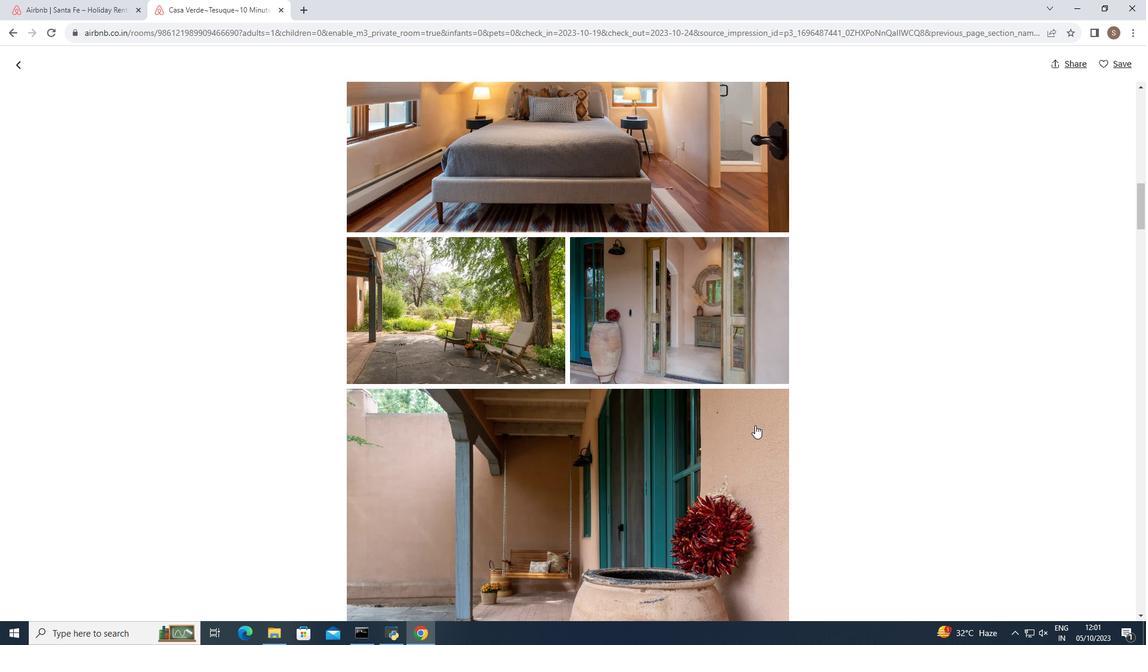 
Action: Mouse scrolled (755, 424) with delta (0, 0)
Screenshot: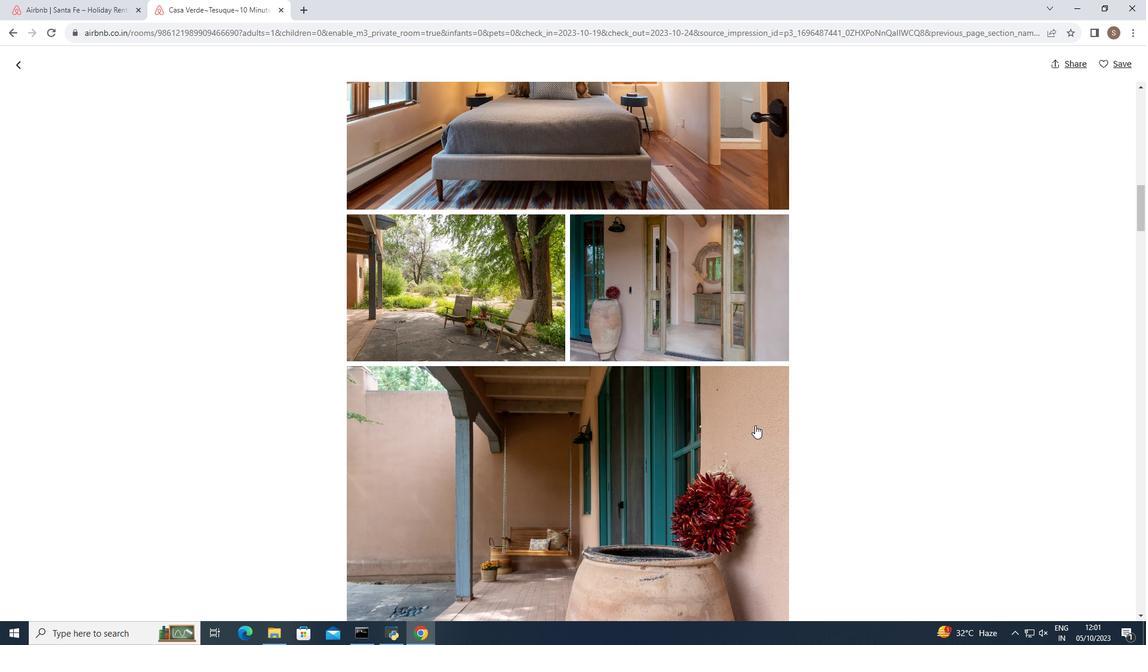 
Action: Mouse scrolled (755, 424) with delta (0, 0)
Screenshot: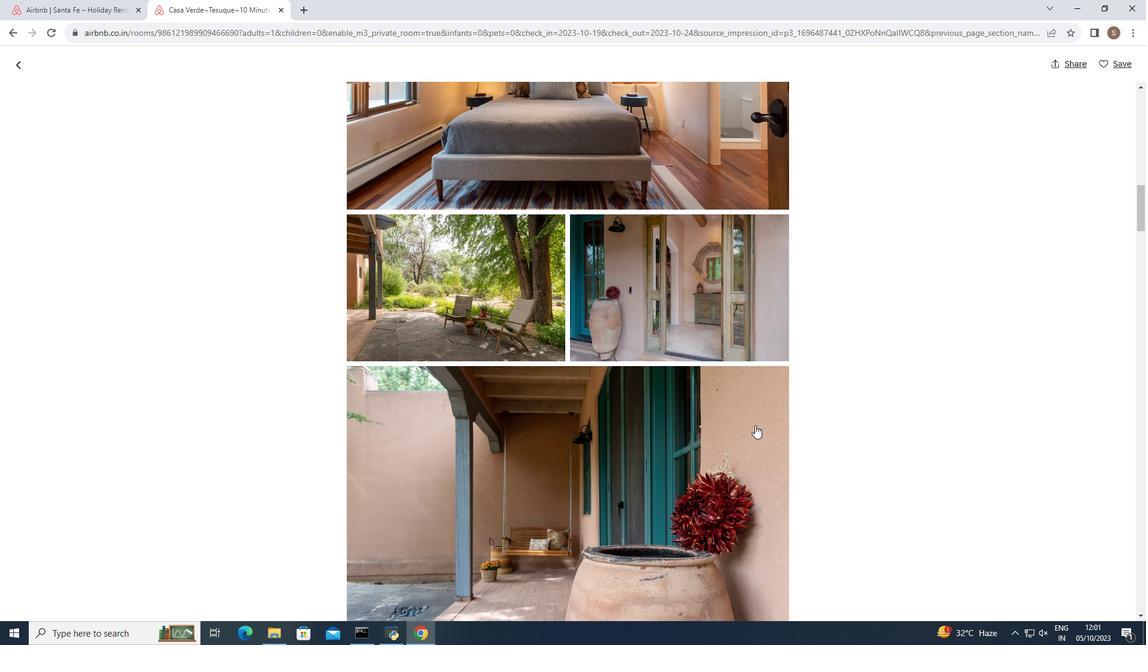 
Action: Mouse scrolled (755, 424) with delta (0, 0)
Screenshot: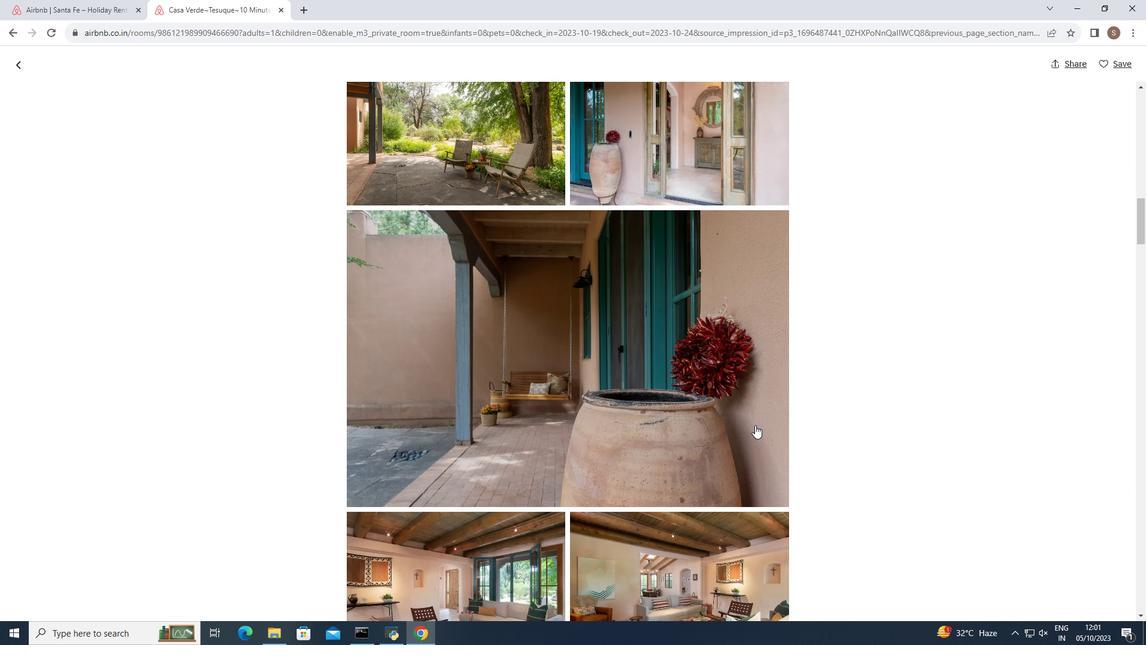 
Action: Mouse scrolled (755, 424) with delta (0, 0)
Screenshot: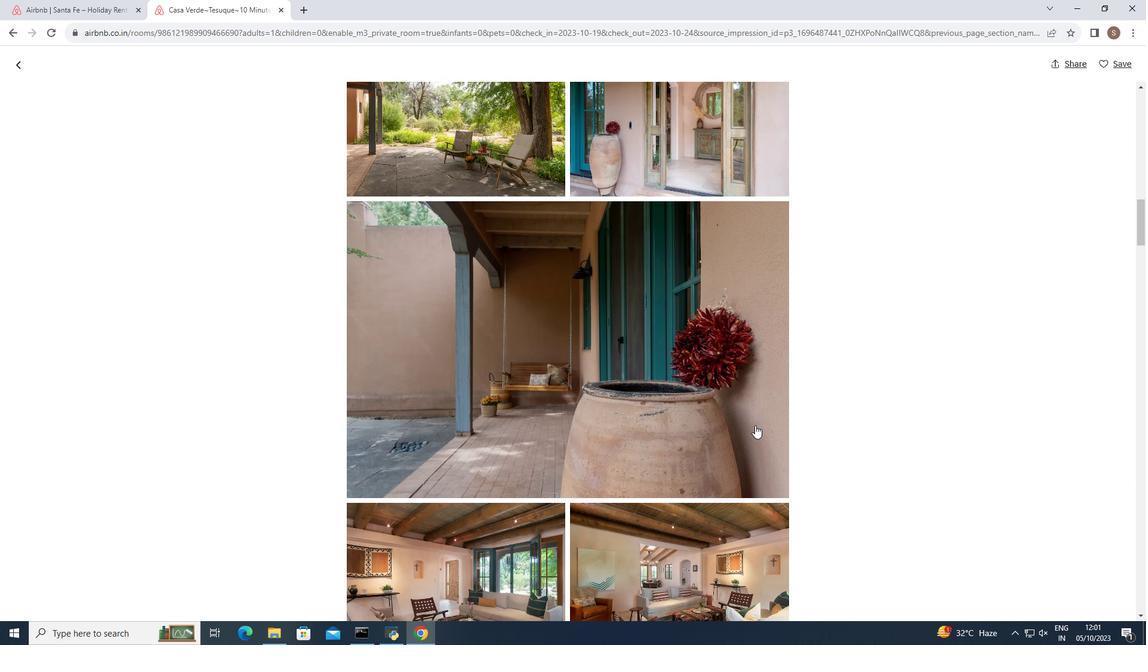 
Action: Mouse scrolled (755, 424) with delta (0, 0)
Screenshot: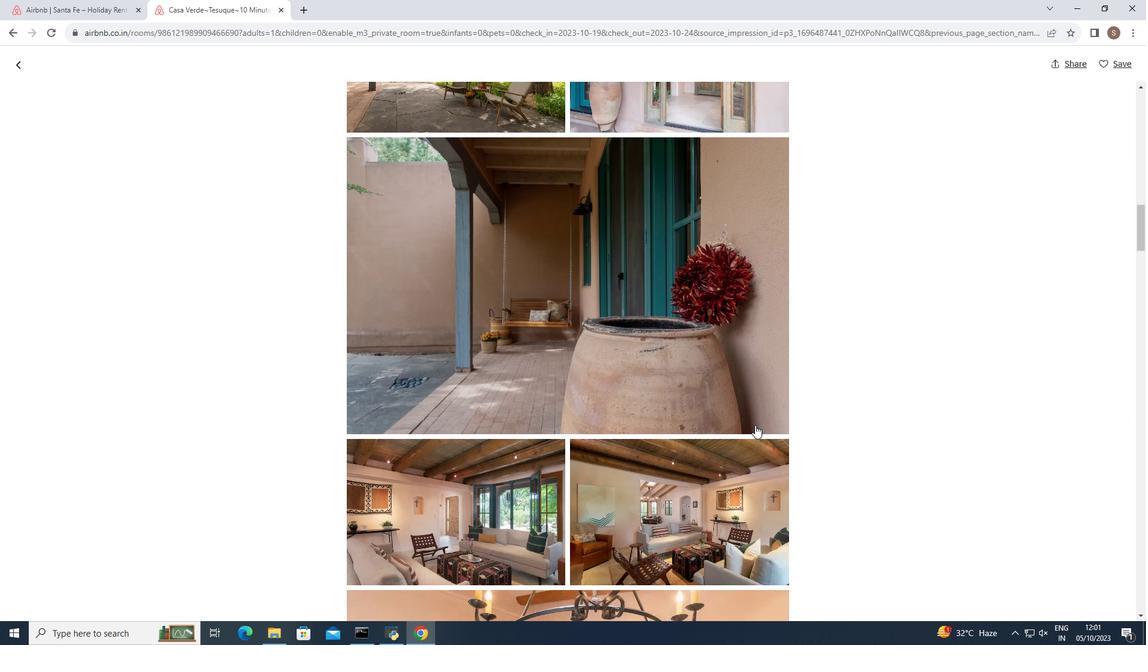 
Action: Mouse scrolled (755, 424) with delta (0, 0)
Screenshot: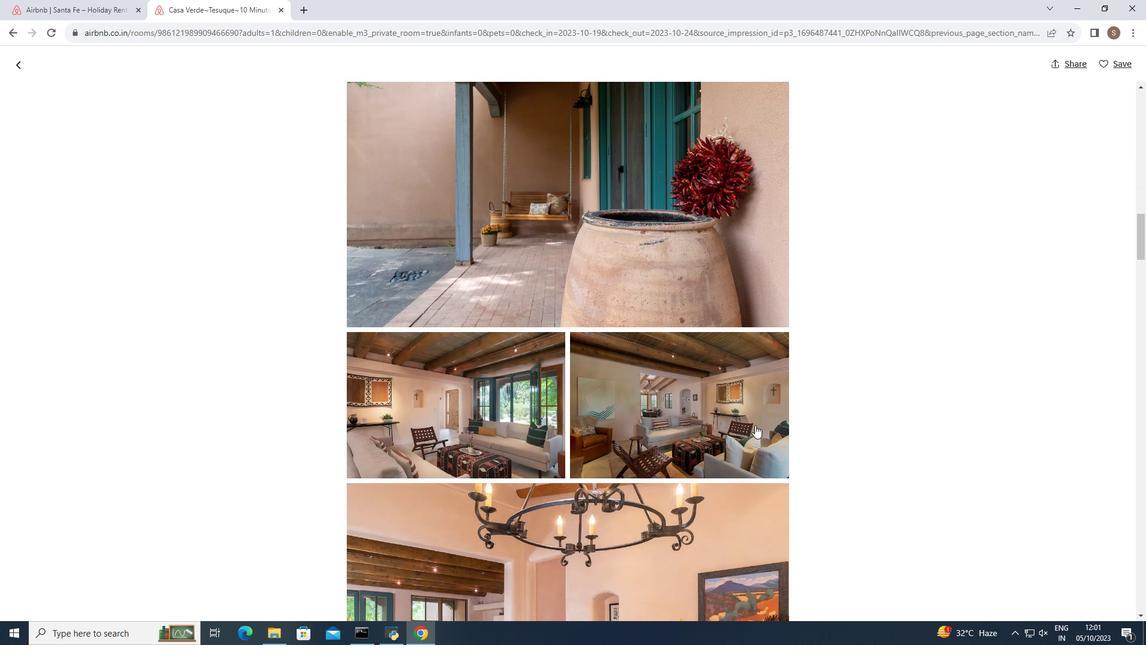 
Action: Mouse scrolled (755, 424) with delta (0, 0)
Screenshot: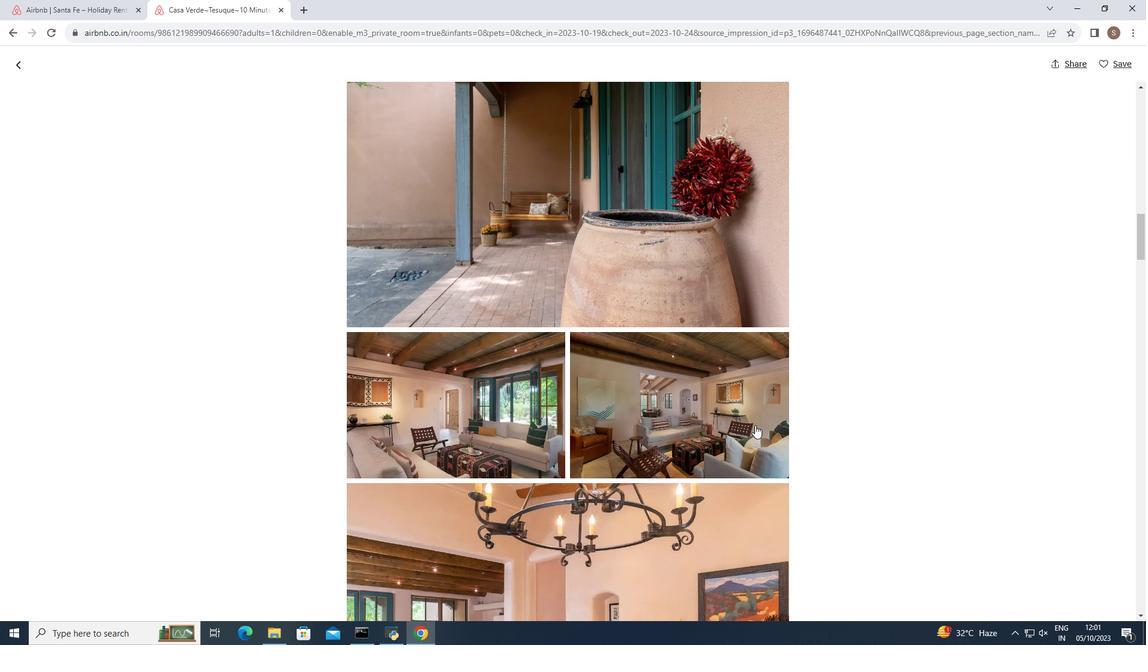 
Action: Mouse scrolled (755, 424) with delta (0, 0)
Screenshot: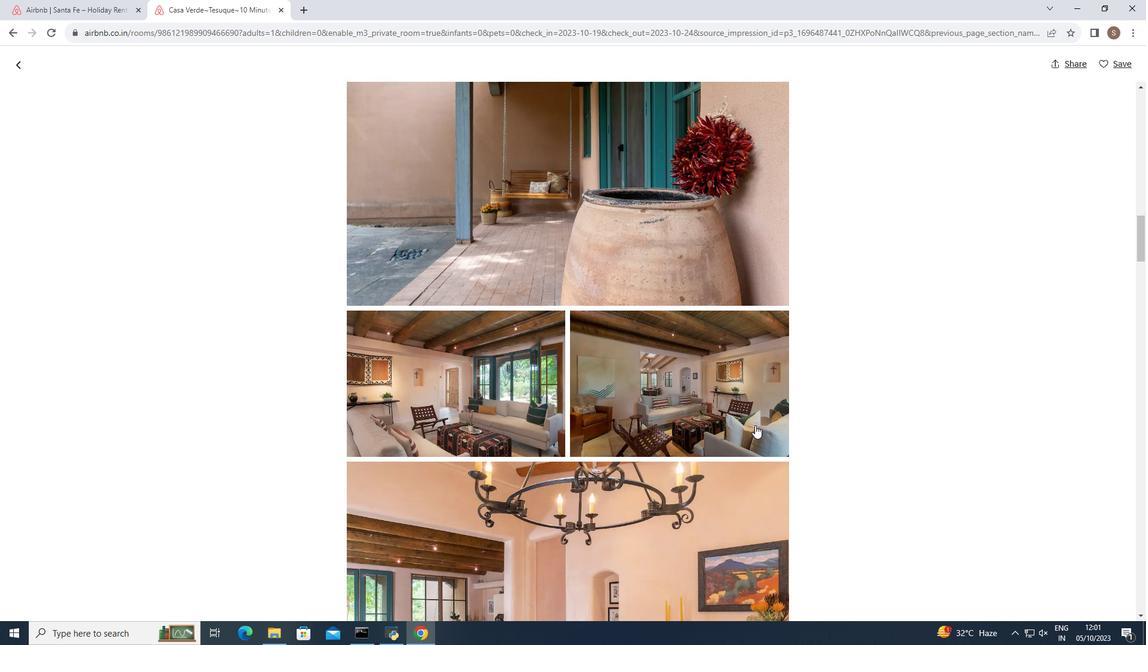 
Action: Mouse scrolled (755, 424) with delta (0, 0)
Screenshot: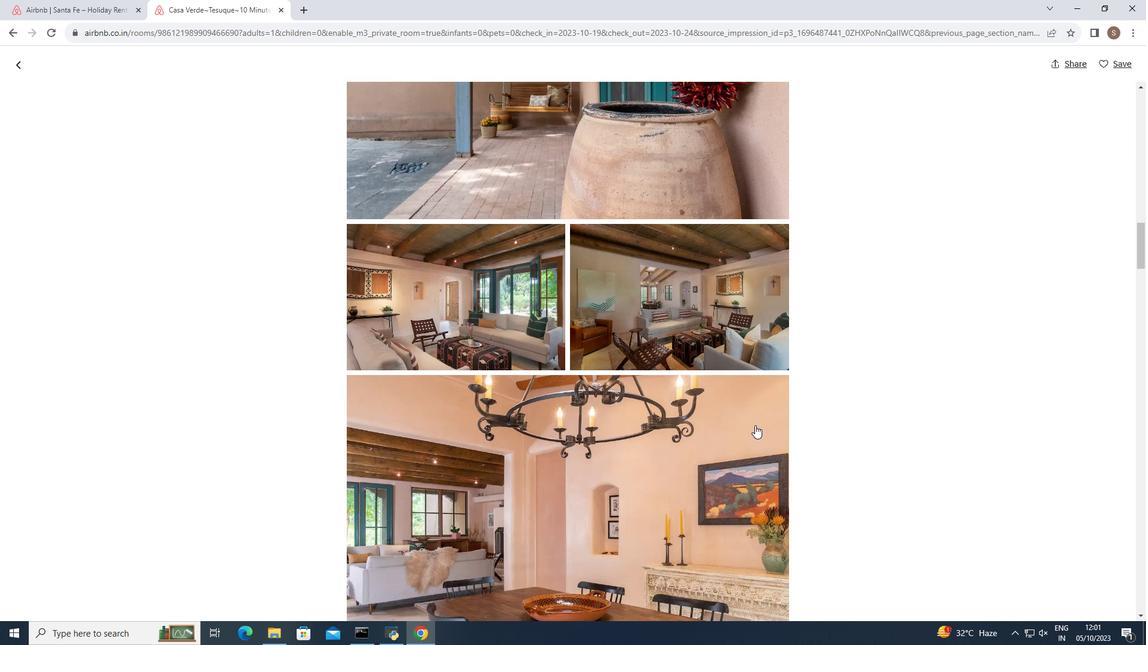 
Action: Mouse scrolled (755, 424) with delta (0, 0)
Screenshot: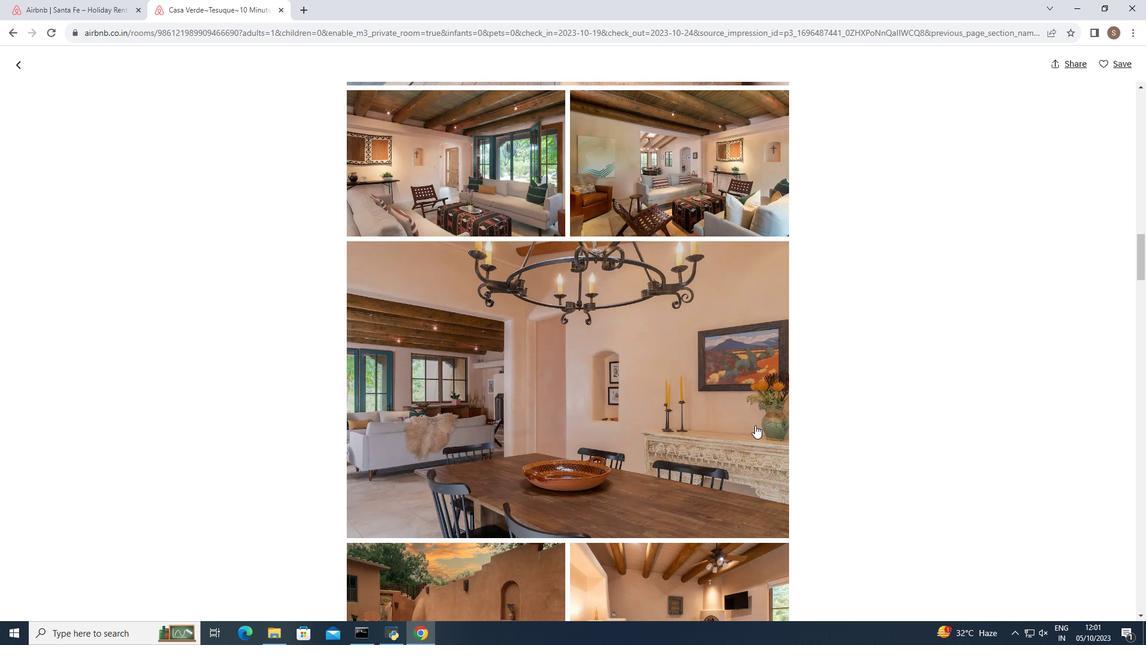 
Action: Mouse scrolled (755, 424) with delta (0, 0)
Screenshot: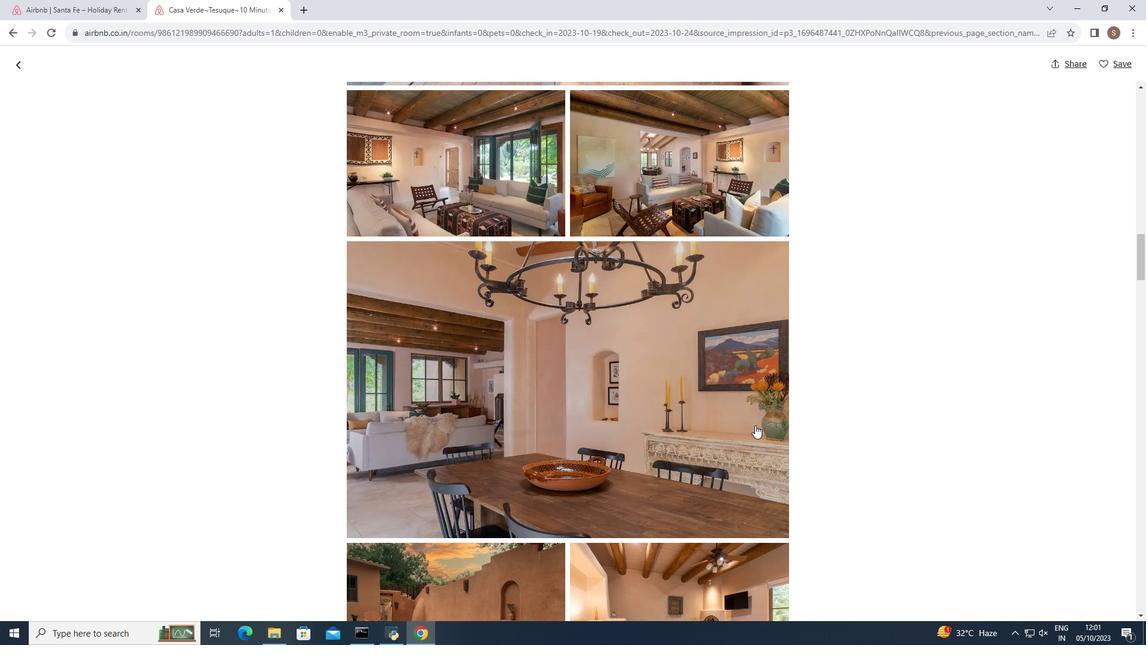 
Action: Mouse scrolled (755, 424) with delta (0, 0)
Screenshot: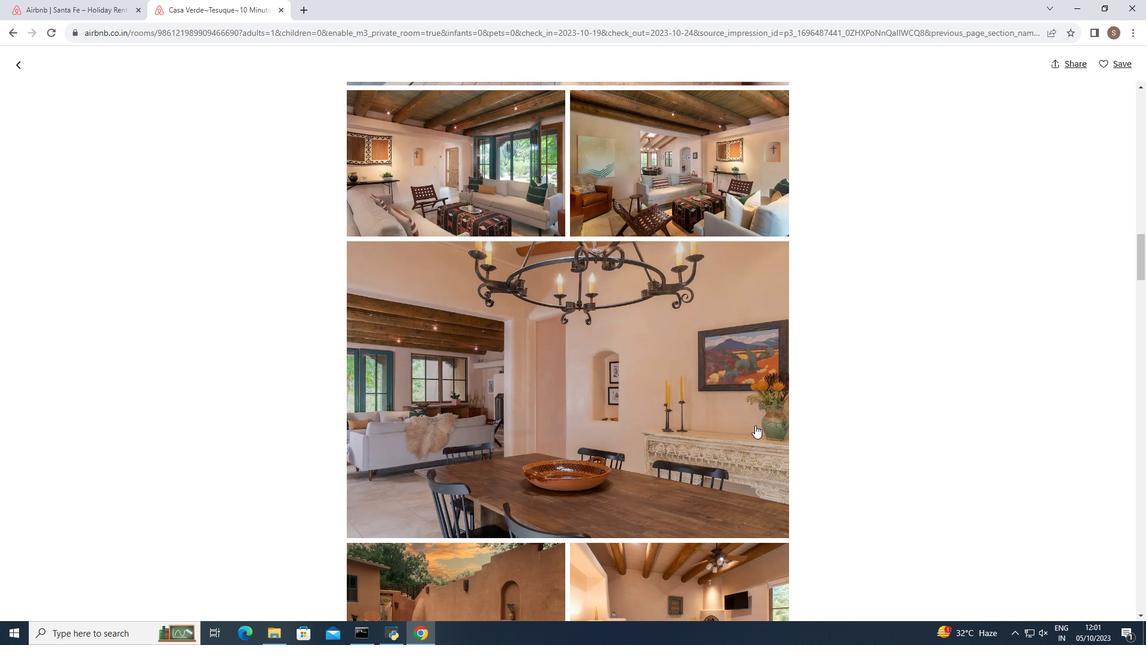 
Action: Mouse scrolled (755, 424) with delta (0, 0)
Screenshot: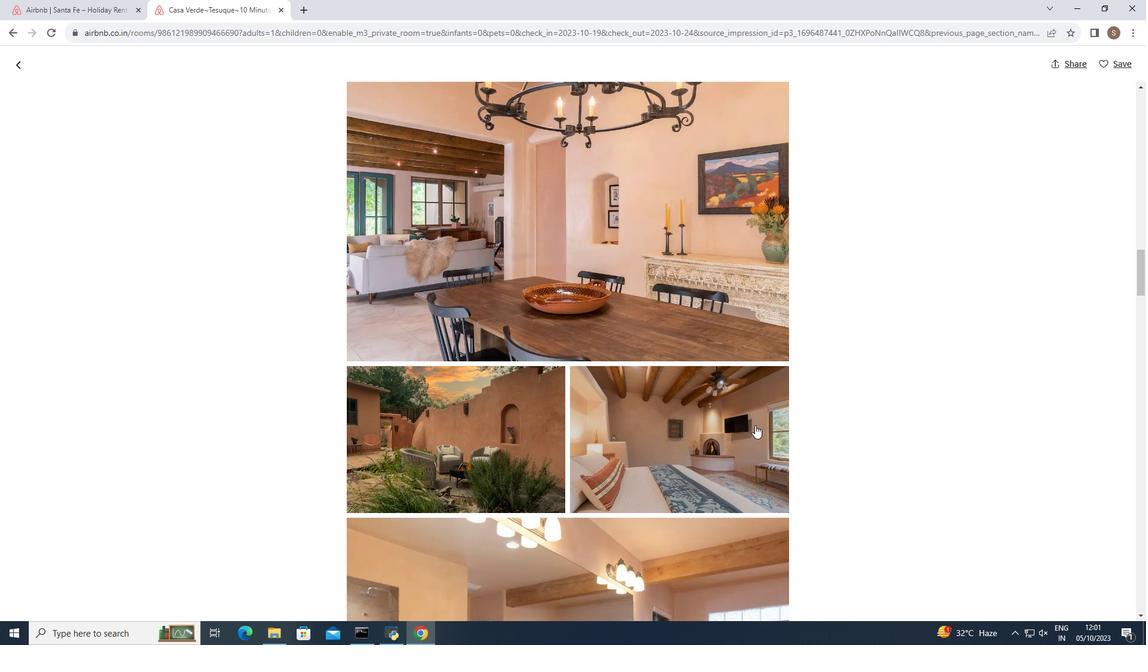 
Action: Mouse scrolled (755, 424) with delta (0, 0)
Screenshot: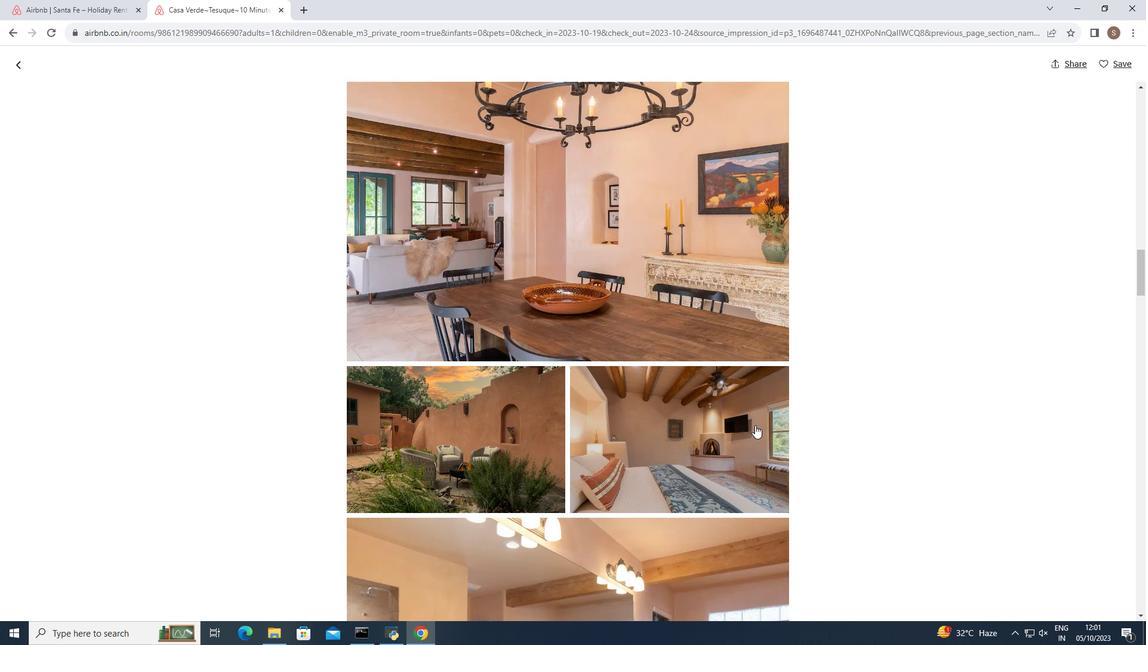 
Action: Mouse scrolled (755, 424) with delta (0, 0)
Screenshot: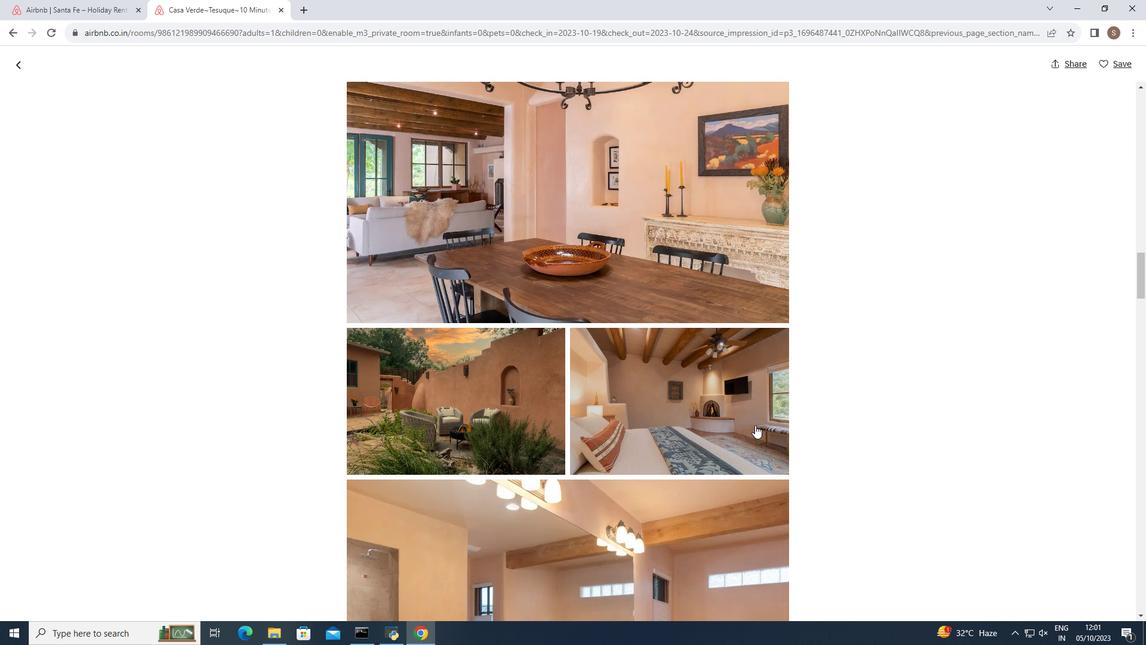 
Action: Mouse scrolled (755, 424) with delta (0, 0)
Screenshot: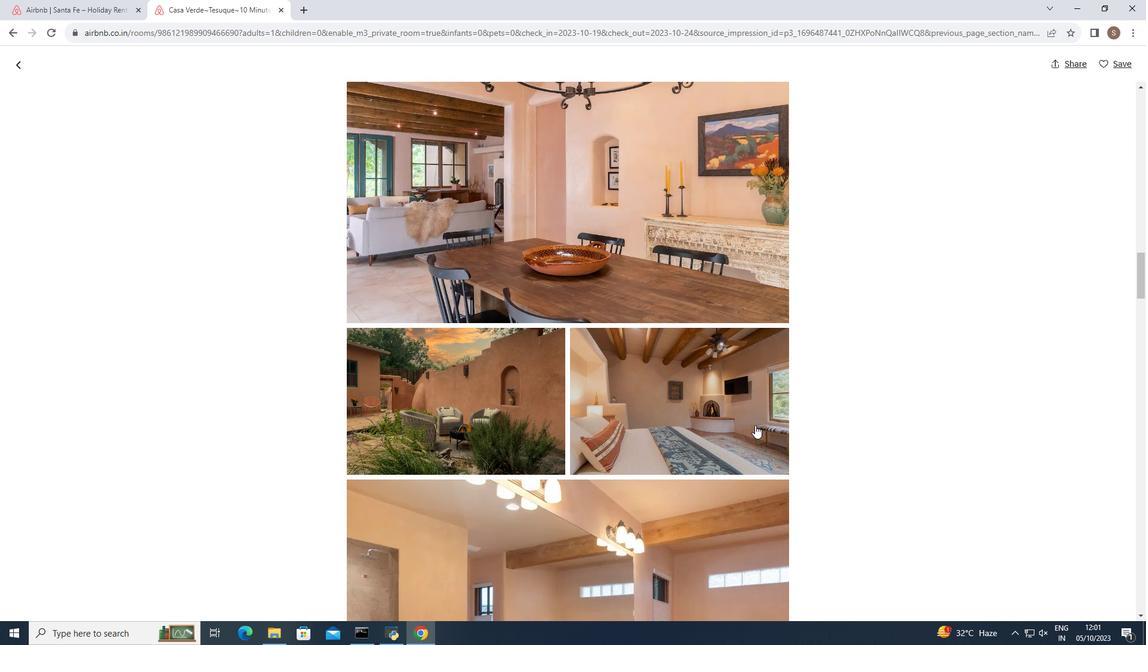 
Action: Mouse scrolled (755, 424) with delta (0, 0)
Screenshot: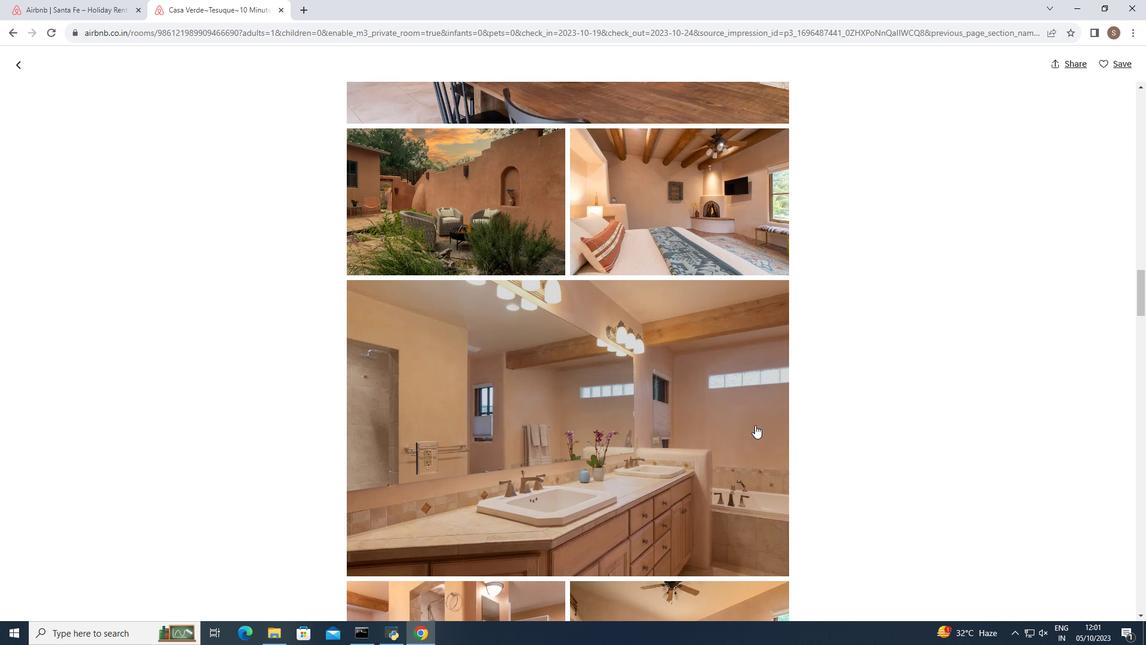 
Action: Mouse scrolled (755, 424) with delta (0, 0)
Screenshot: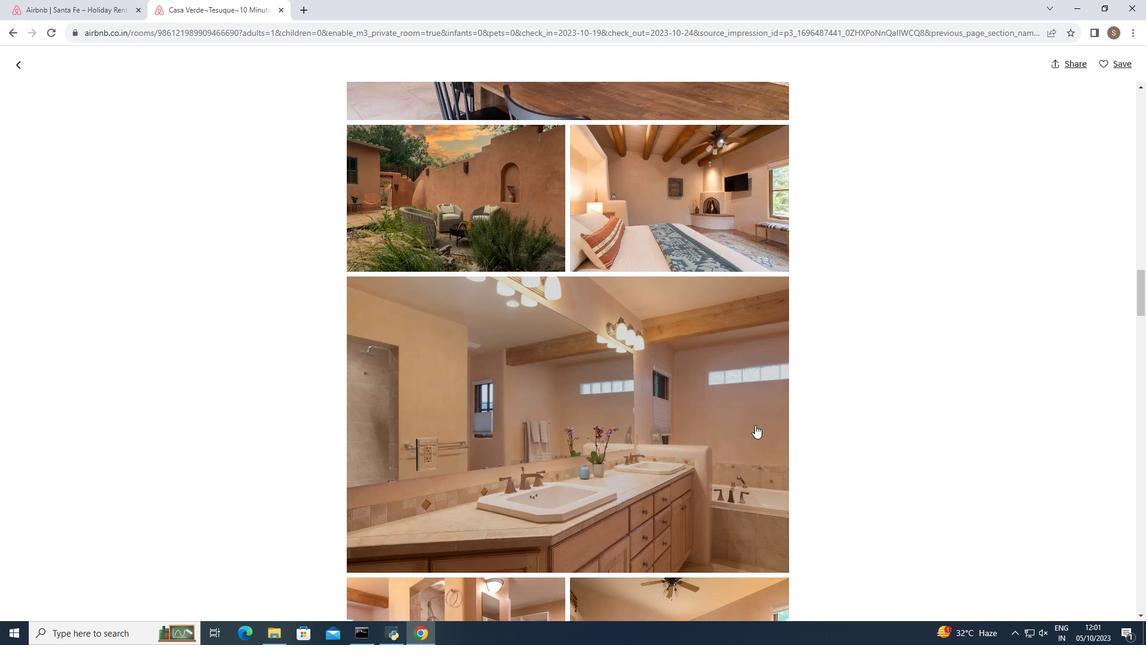 
Action: Mouse moved to (755, 425)
Screenshot: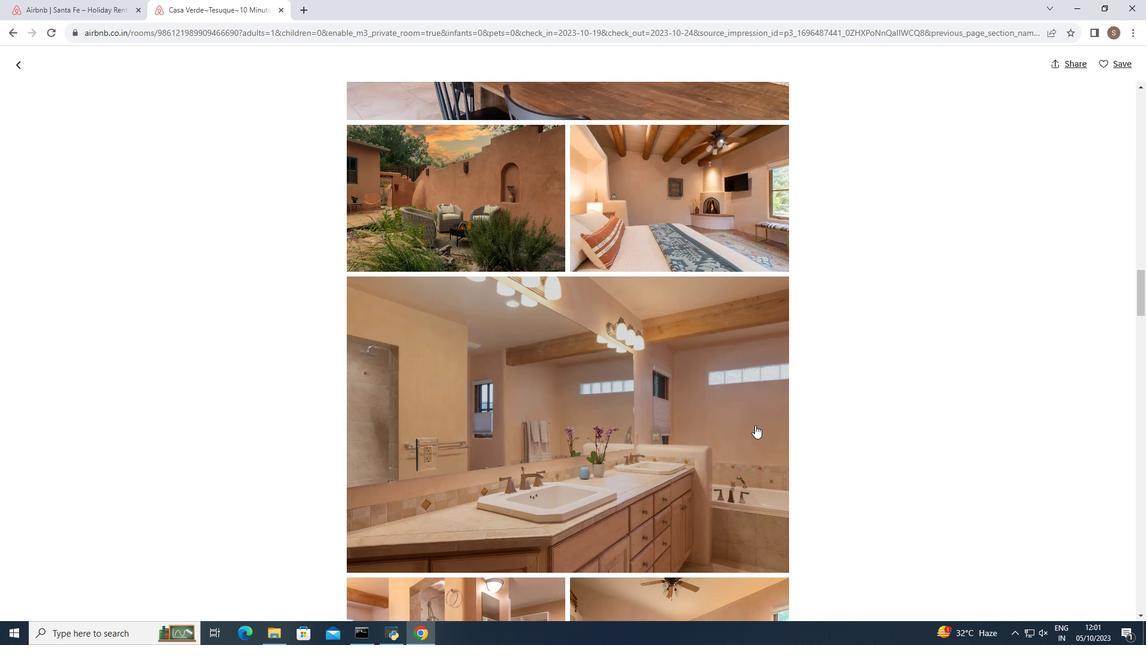 
Action: Mouse scrolled (755, 424) with delta (0, 0)
Screenshot: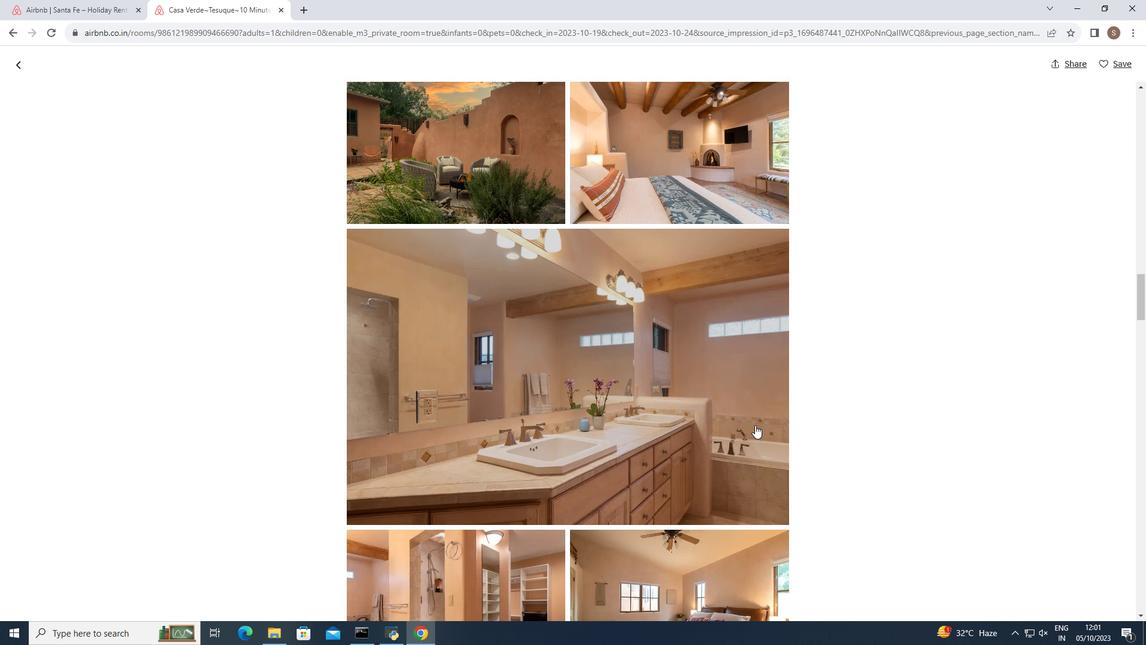 
Action: Mouse scrolled (755, 424) with delta (0, 0)
Screenshot: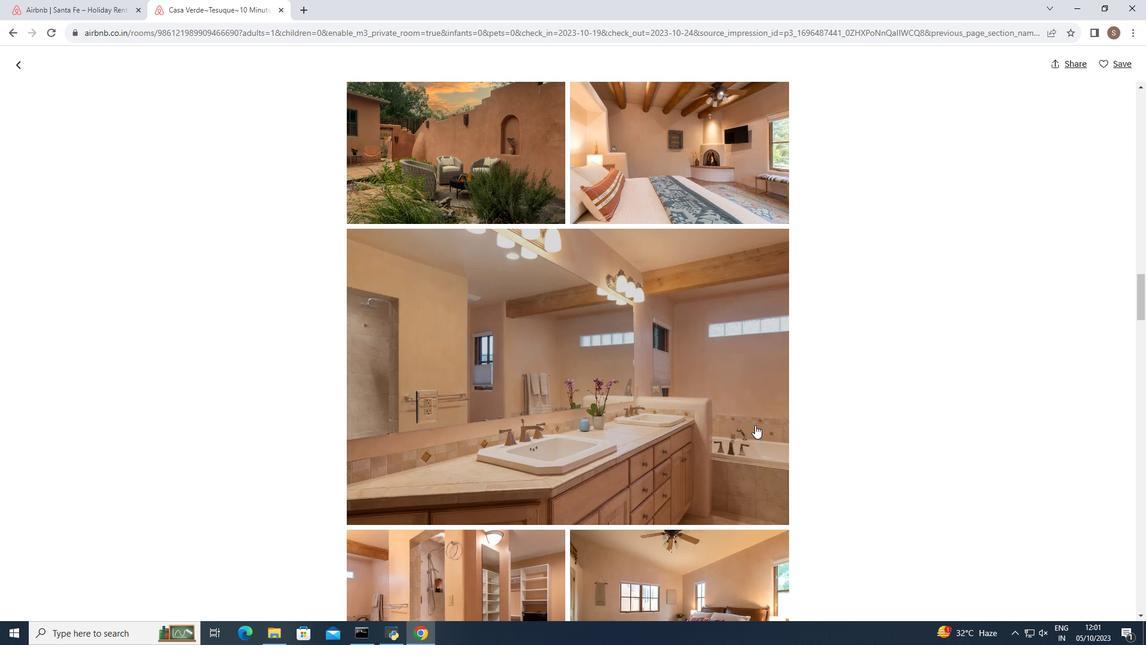 
Action: Mouse scrolled (755, 424) with delta (0, 0)
Screenshot: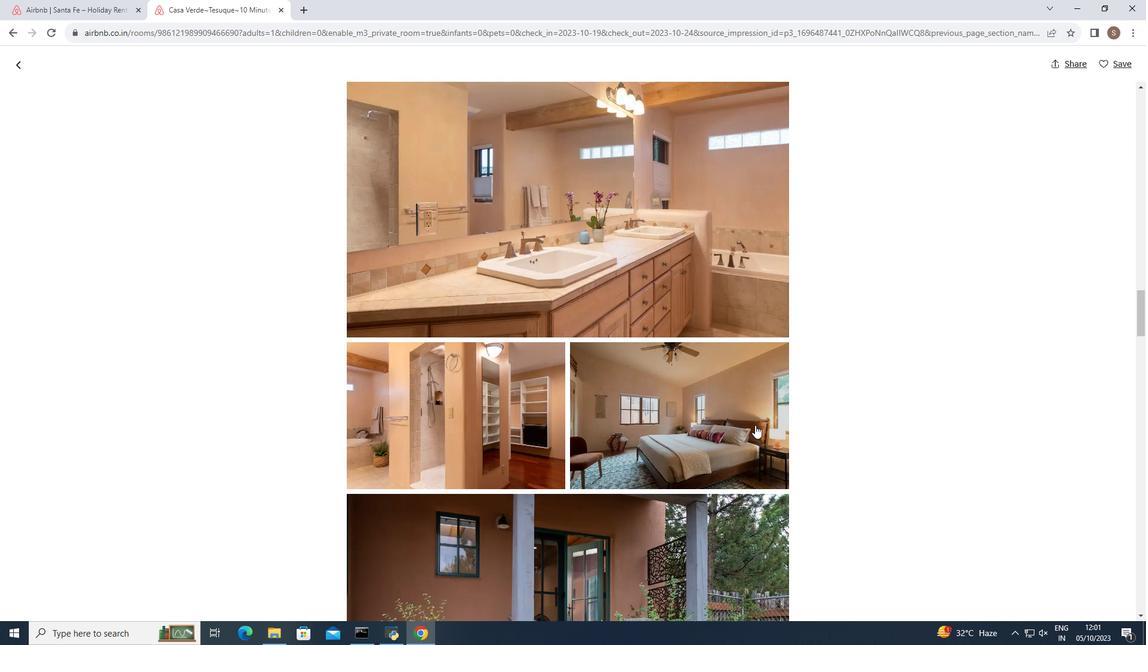 
Action: Mouse scrolled (755, 424) with delta (0, 0)
Screenshot: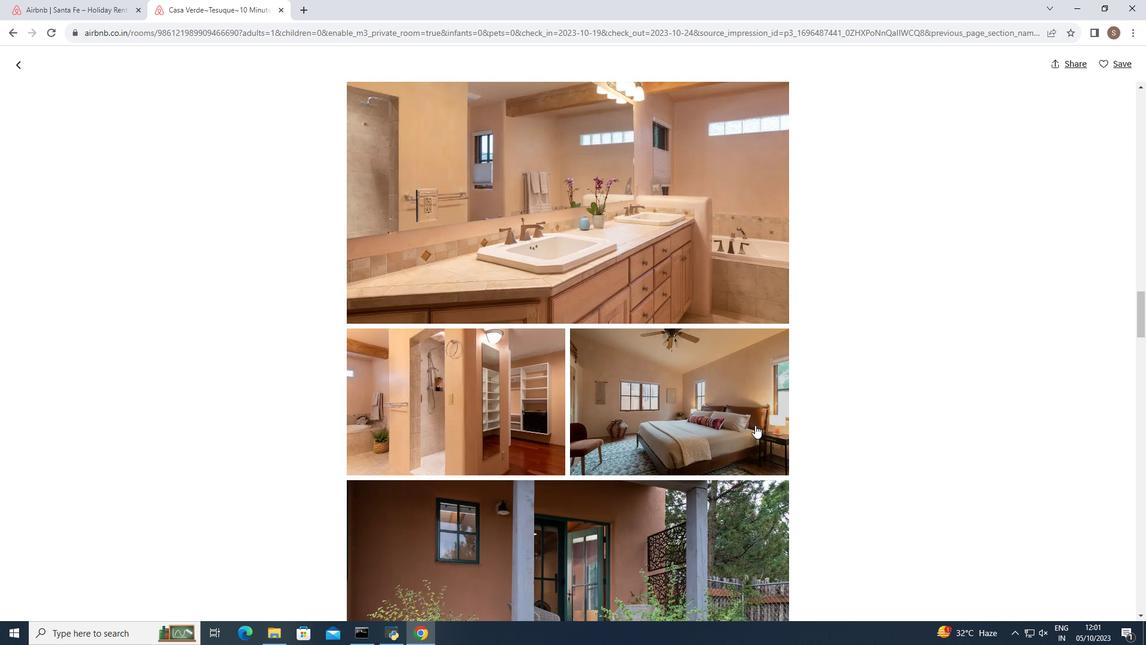 
Action: Mouse scrolled (755, 424) with delta (0, 0)
Screenshot: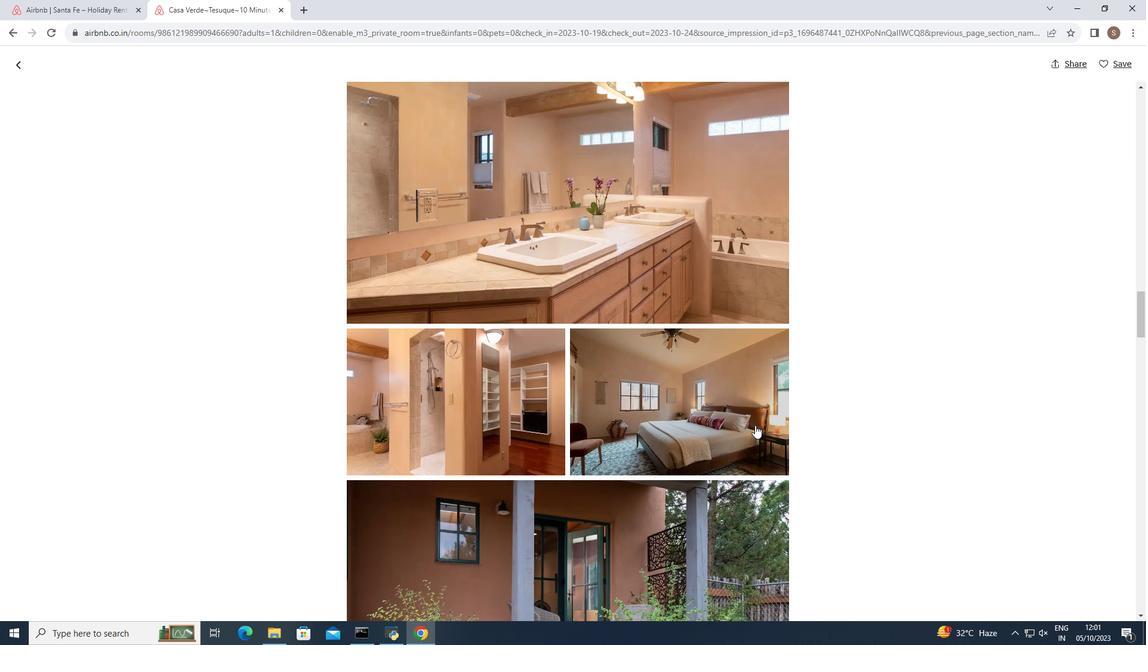 
Action: Mouse moved to (756, 425)
Screenshot: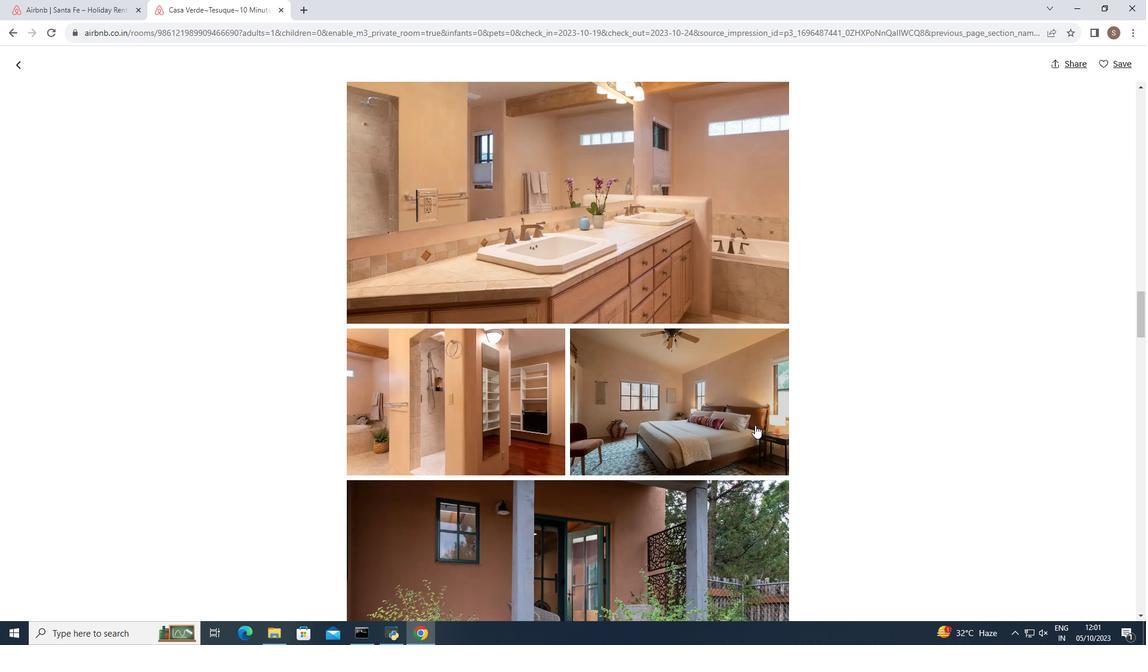 
Action: Mouse scrolled (756, 425) with delta (0, 0)
Screenshot: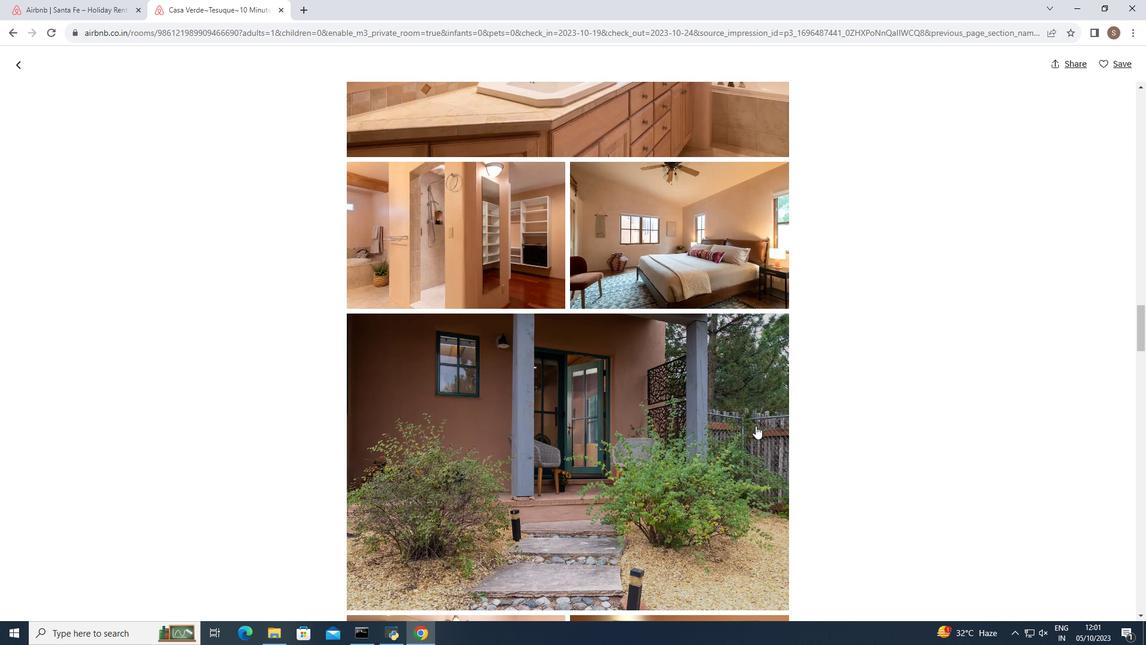 
Action: Mouse scrolled (756, 425) with delta (0, 0)
Screenshot: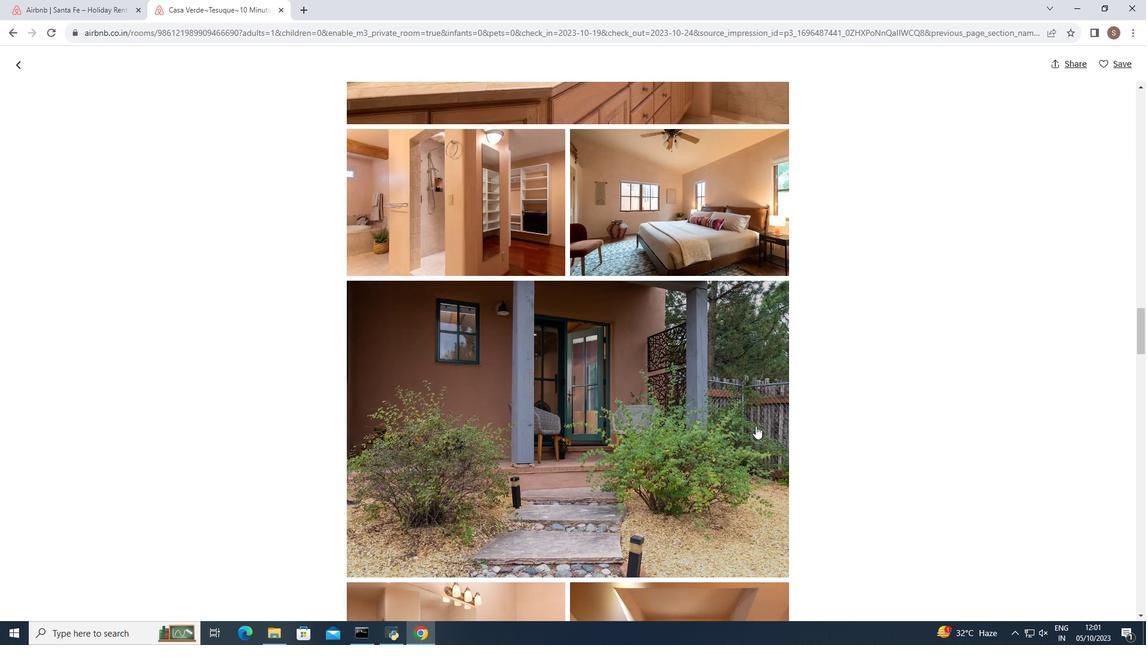 
Action: Mouse scrolled (756, 425) with delta (0, 0)
Screenshot: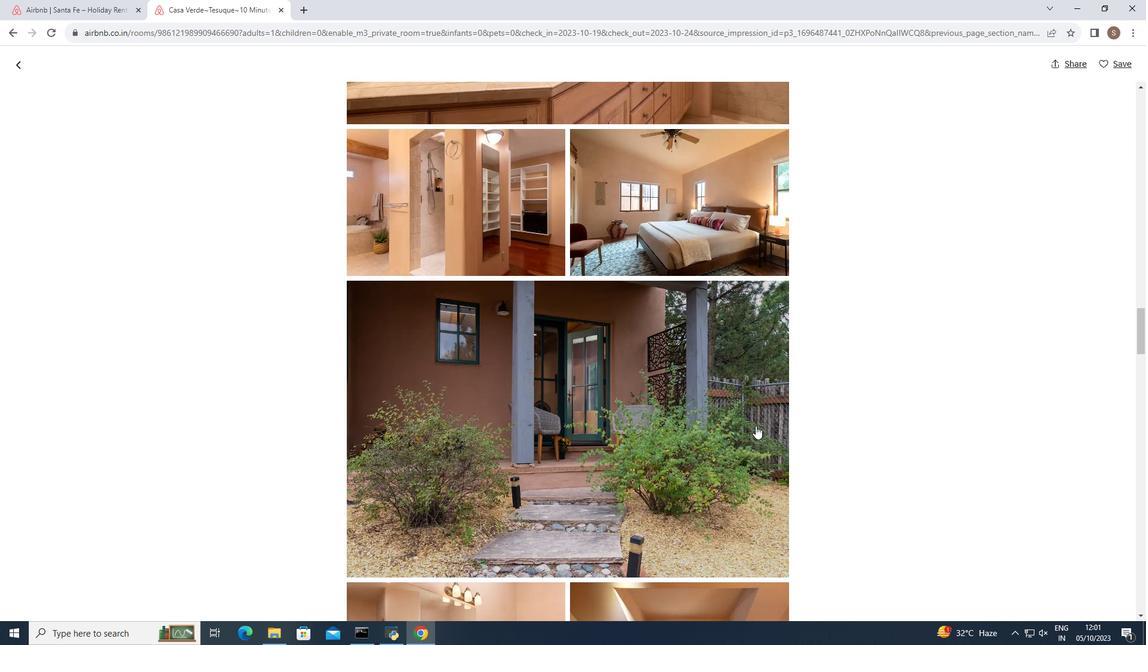 
Action: Mouse scrolled (756, 425) with delta (0, 0)
Screenshot: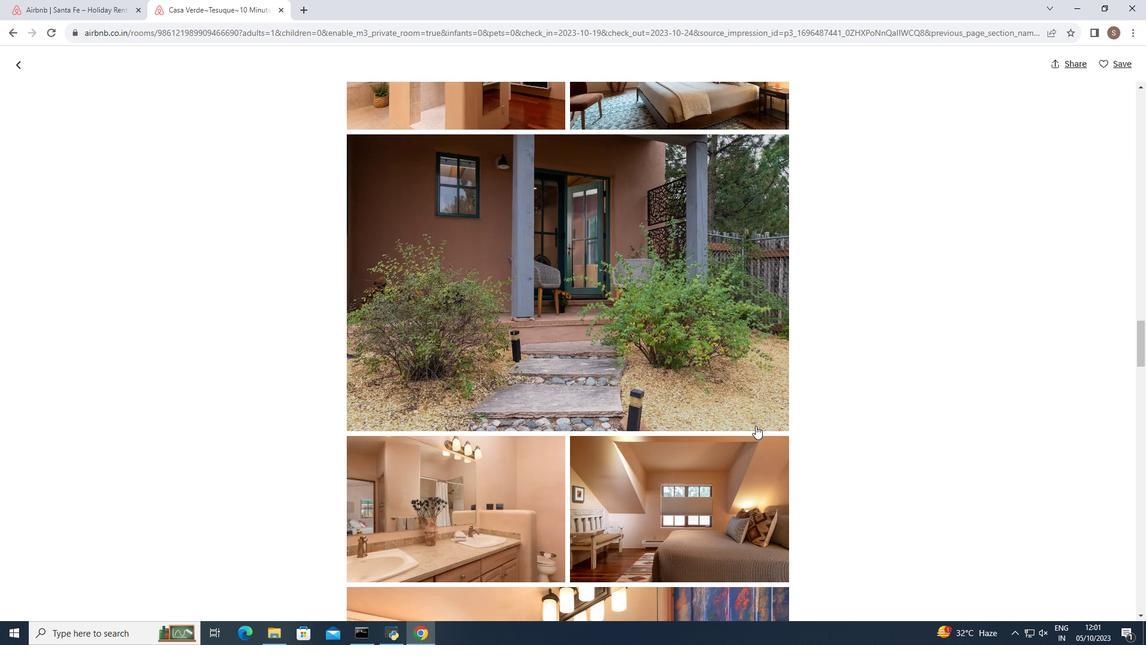 
Action: Mouse scrolled (756, 425) with delta (0, 0)
Screenshot: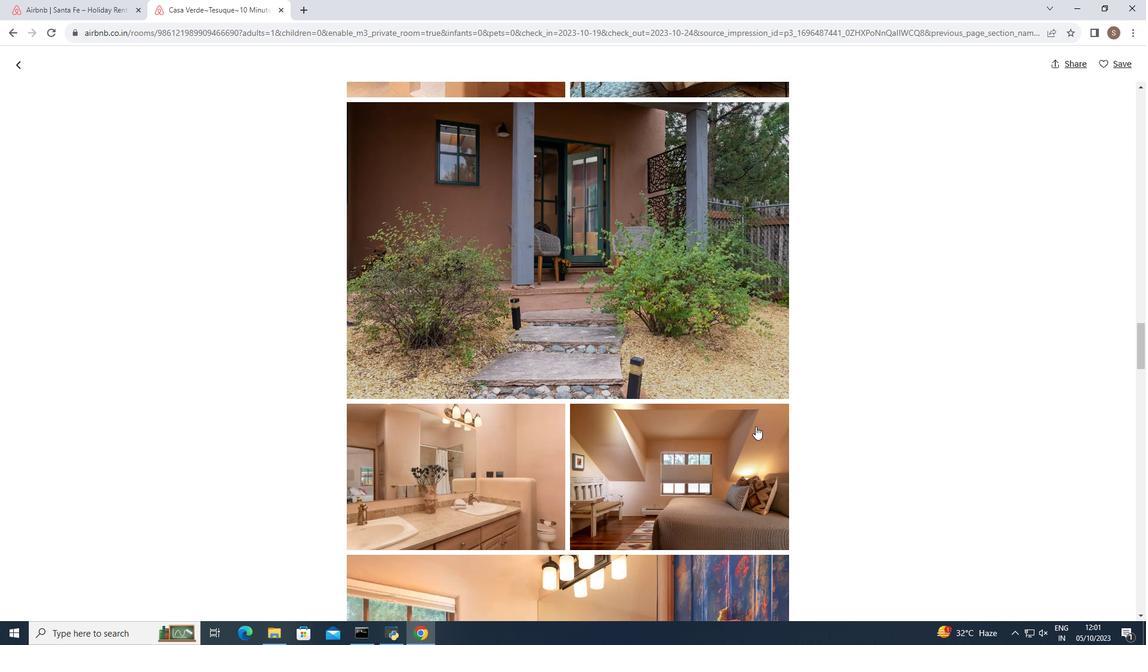 
Action: Mouse moved to (756, 426)
Screenshot: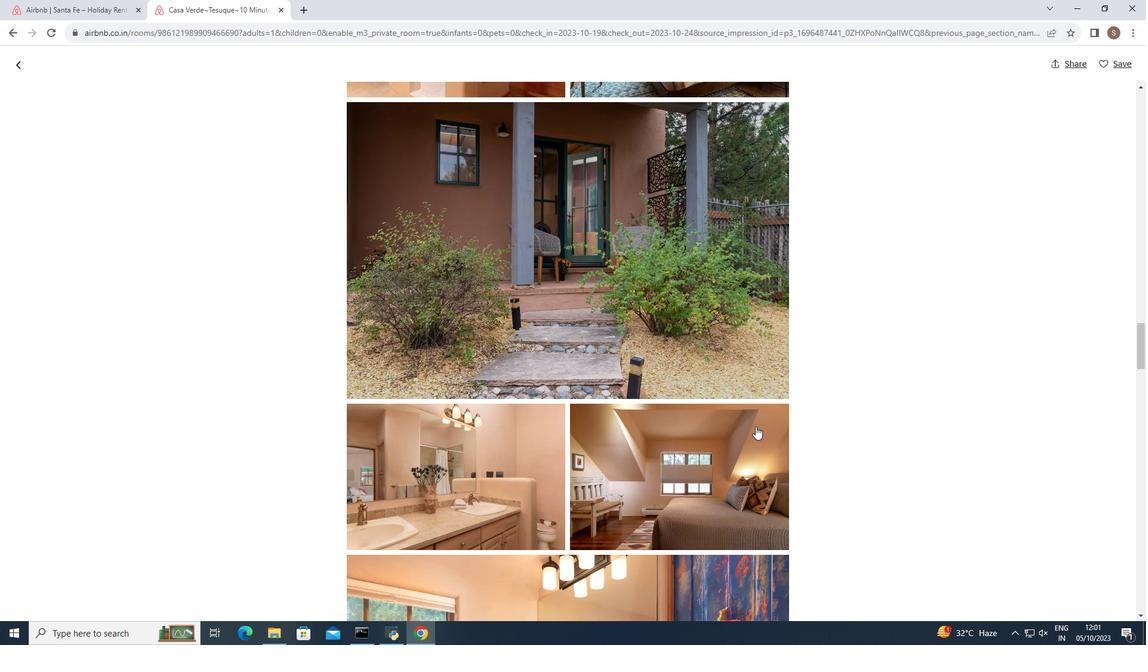 
Action: Mouse scrolled (756, 425) with delta (0, 0)
Screenshot: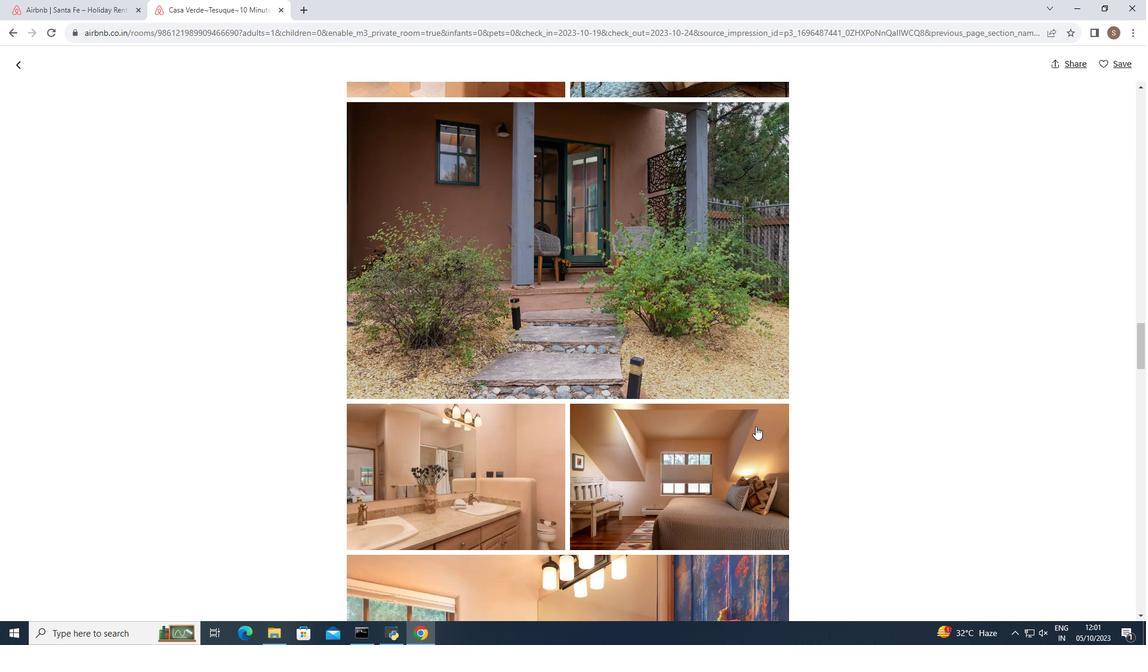 
Action: Mouse moved to (756, 426)
Screenshot: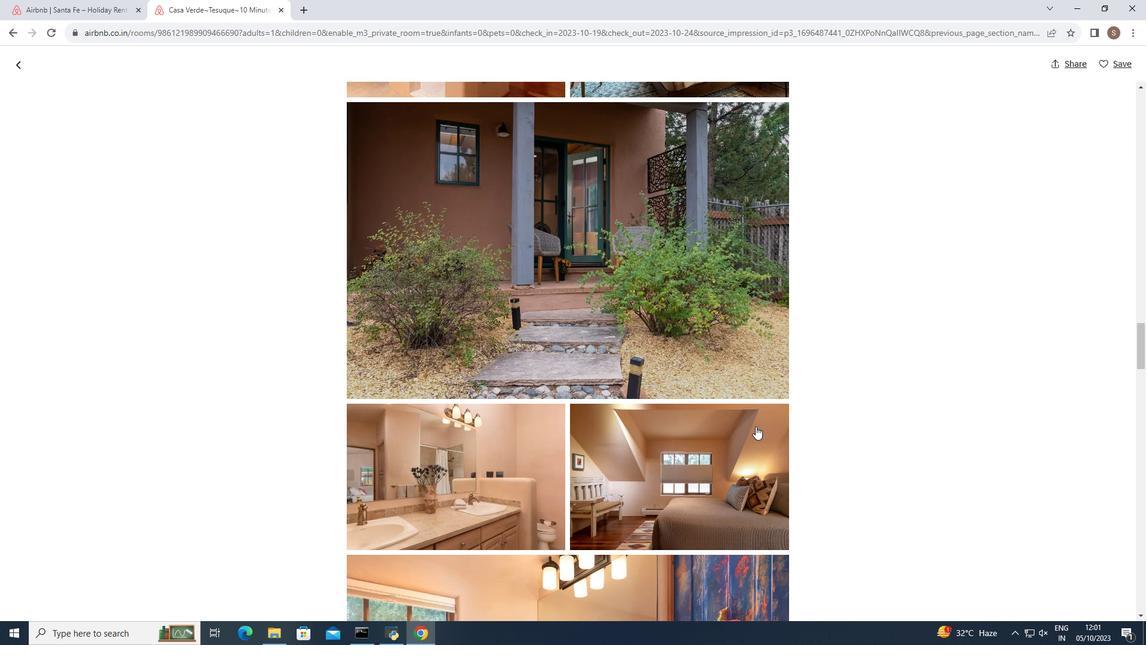 
Action: Mouse scrolled (756, 425) with delta (0, 0)
Screenshot: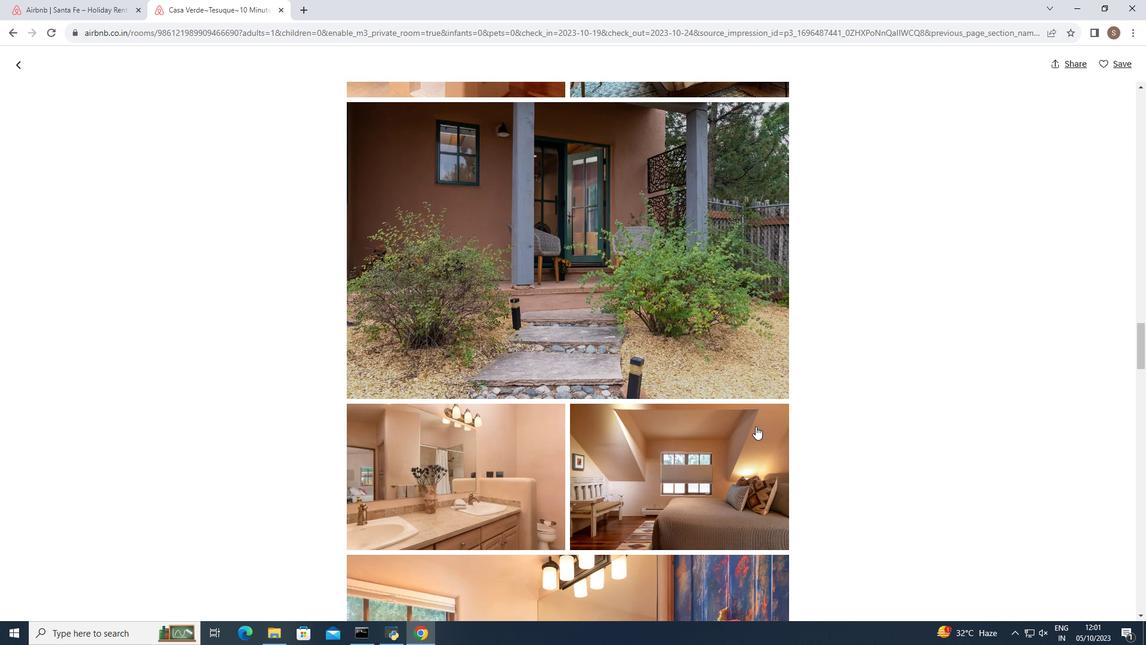 
Action: Mouse scrolled (756, 425) with delta (0, 0)
Screenshot: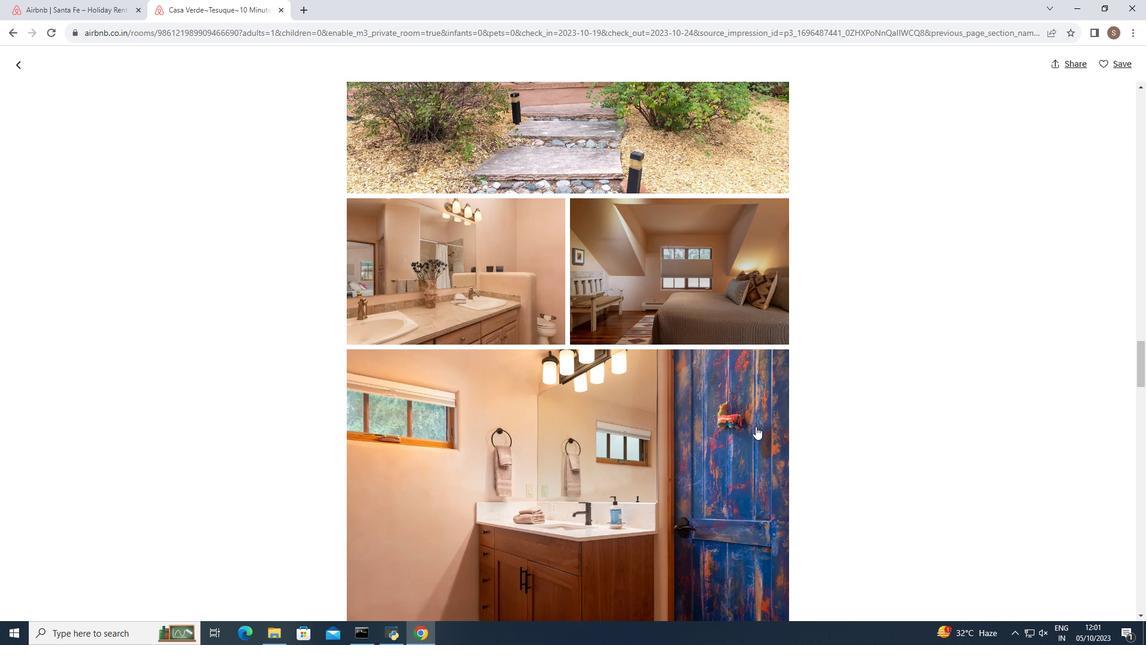 
Action: Mouse scrolled (756, 425) with delta (0, 0)
Screenshot: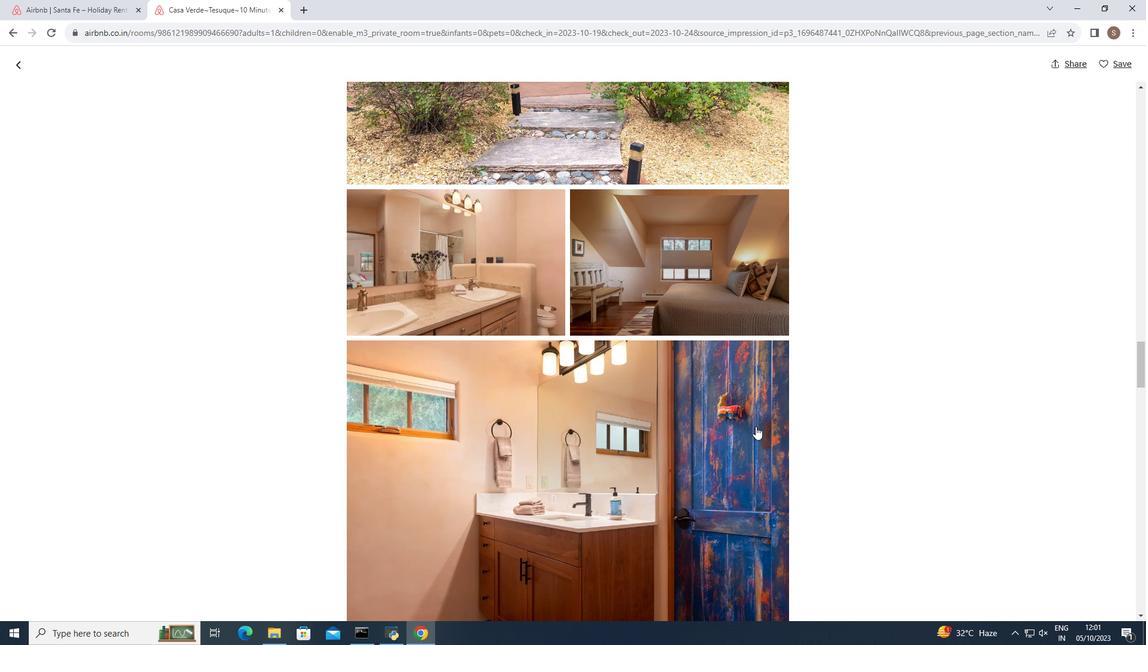 
Action: Mouse scrolled (756, 425) with delta (0, 0)
Screenshot: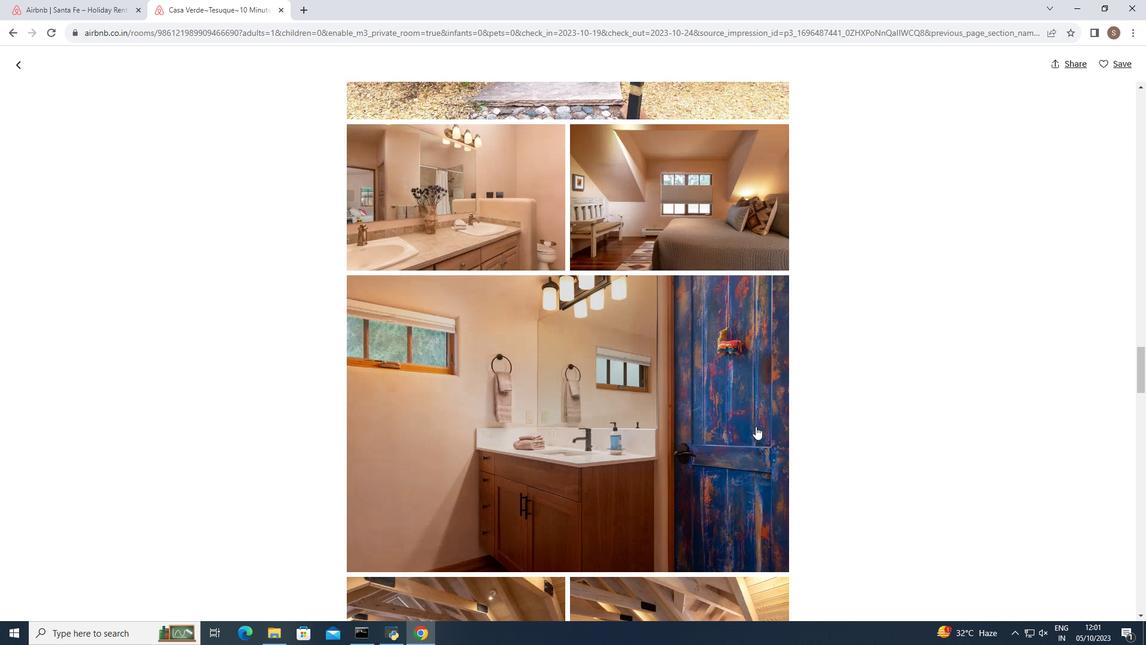 
Action: Mouse scrolled (756, 425) with delta (0, 0)
Screenshot: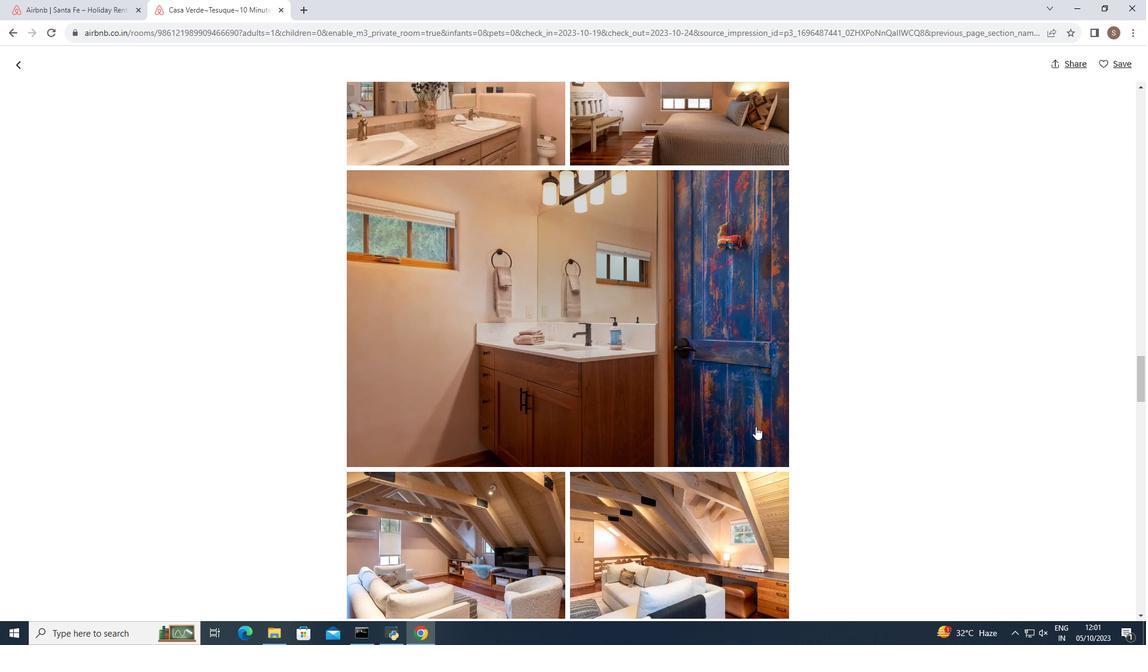 
Action: Mouse scrolled (756, 425) with delta (0, 0)
Screenshot: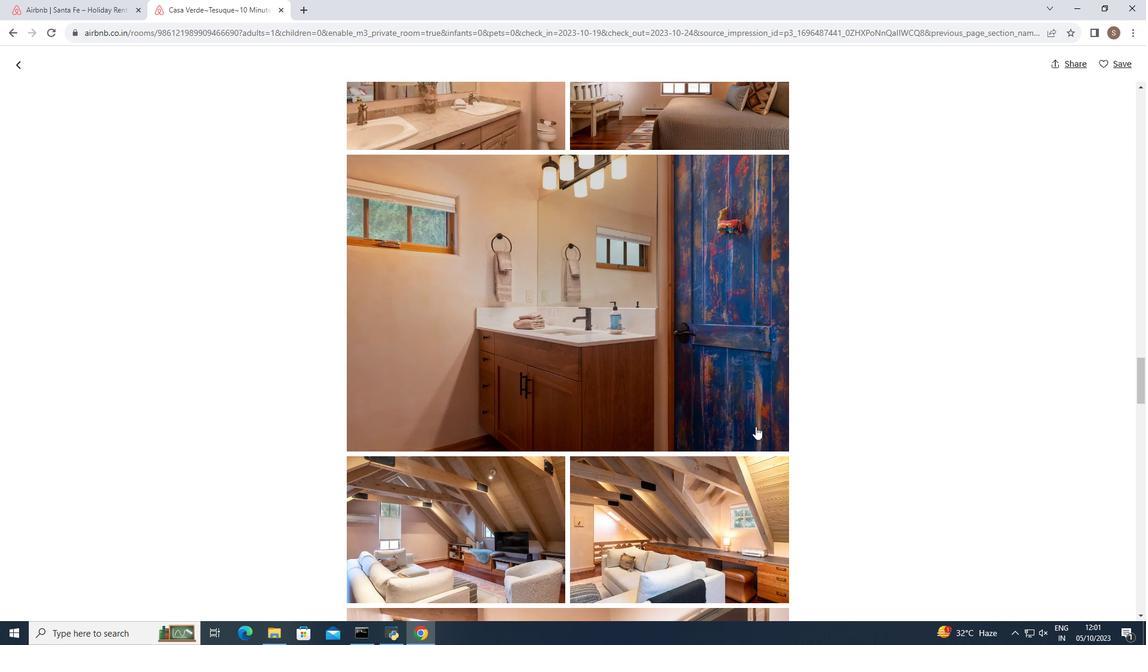 
Action: Mouse scrolled (756, 425) with delta (0, 0)
Screenshot: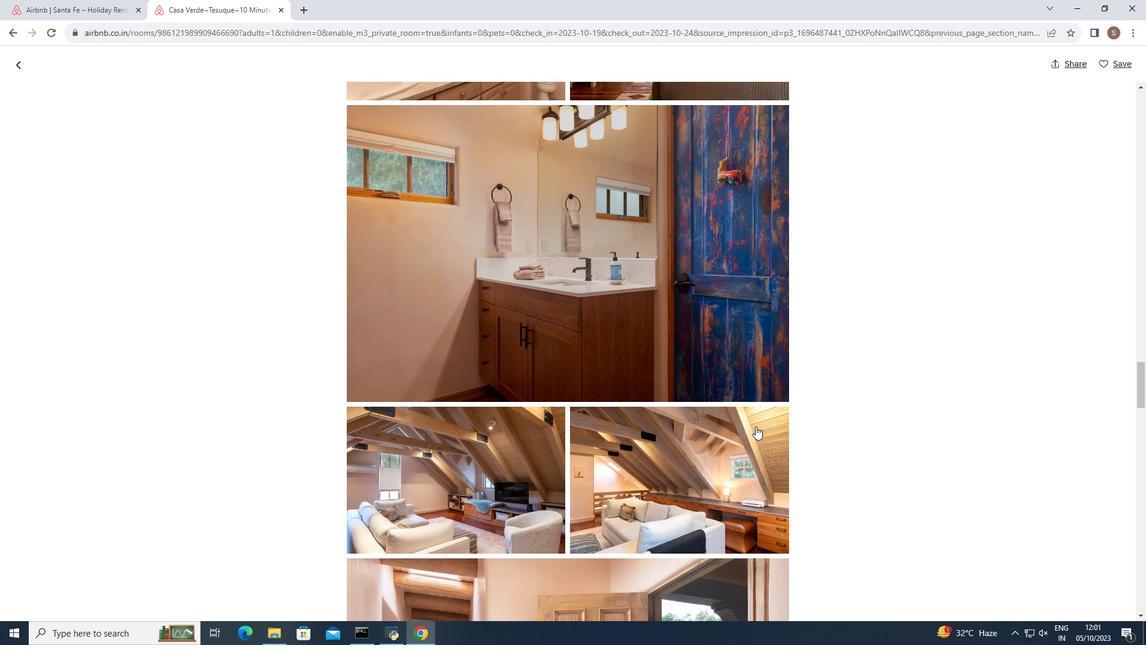 
Action: Mouse scrolled (756, 425) with delta (0, 0)
Screenshot: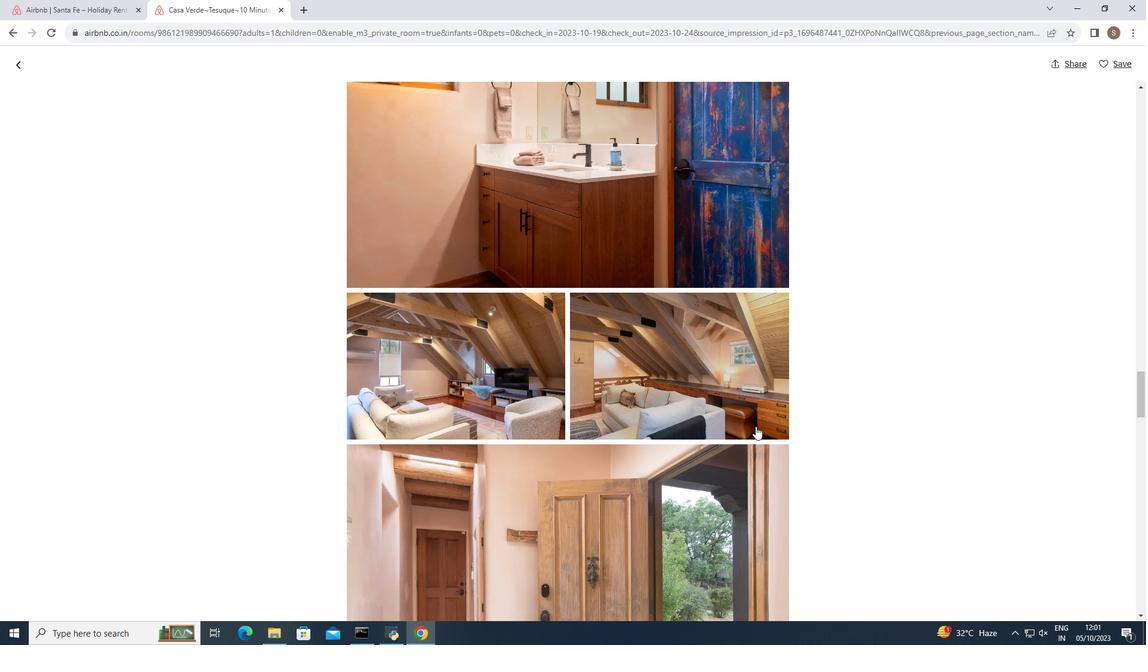 
Action: Mouse moved to (756, 427)
Screenshot: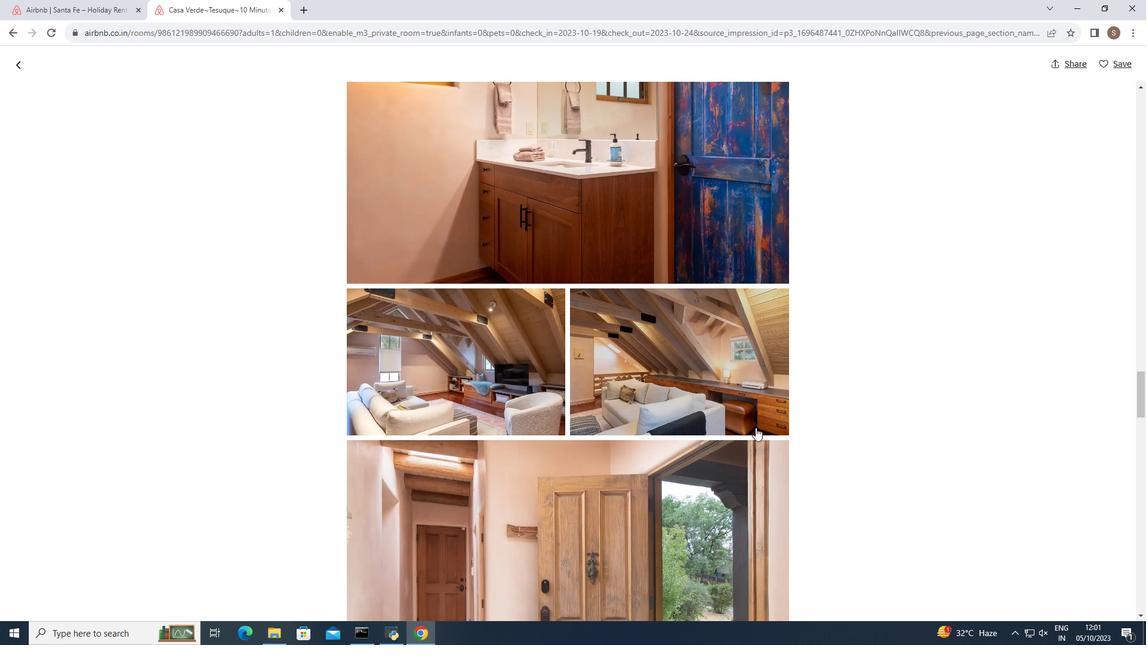 
Action: Mouse scrolled (756, 426) with delta (0, 0)
Screenshot: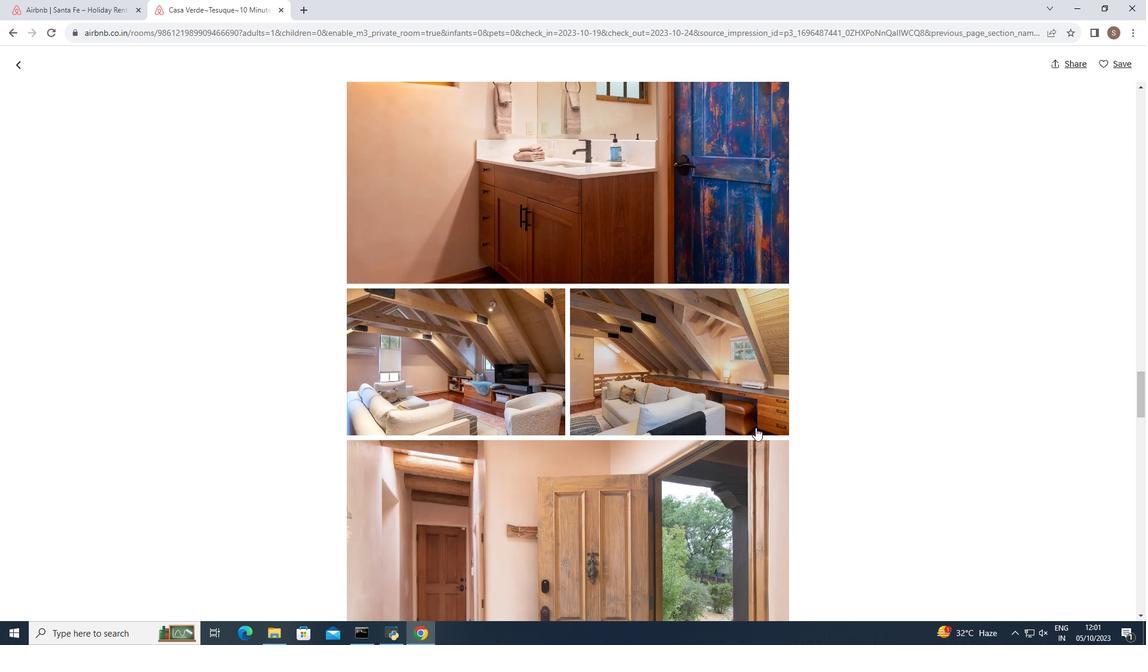 
Action: Mouse moved to (756, 427)
Screenshot: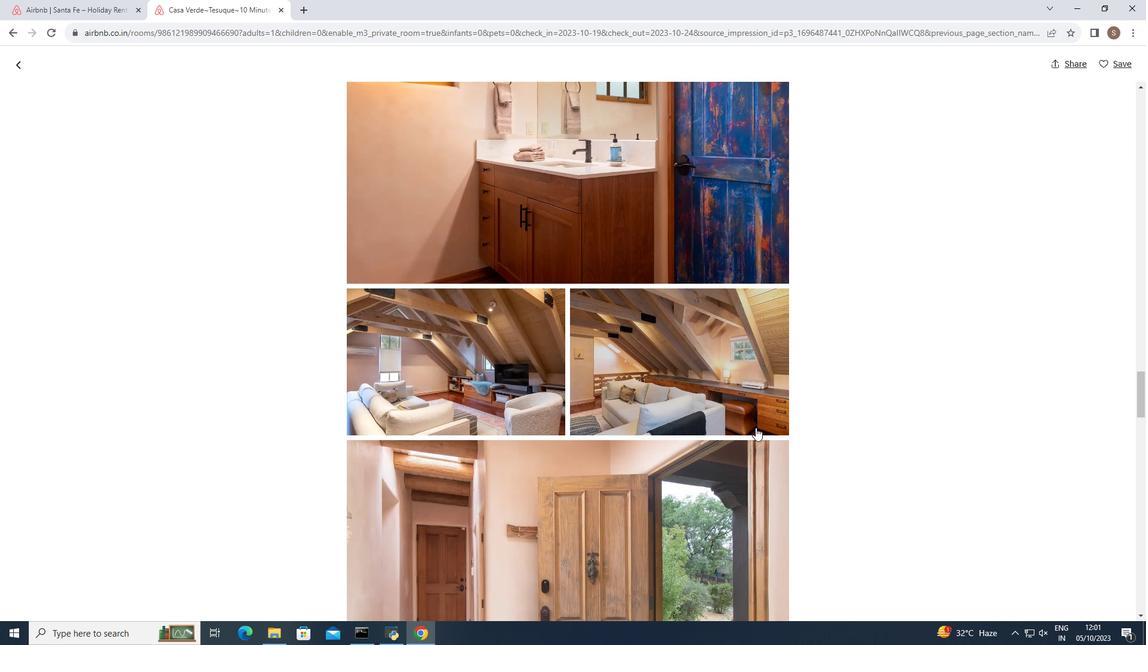 
Action: Mouse scrolled (756, 427) with delta (0, 0)
Screenshot: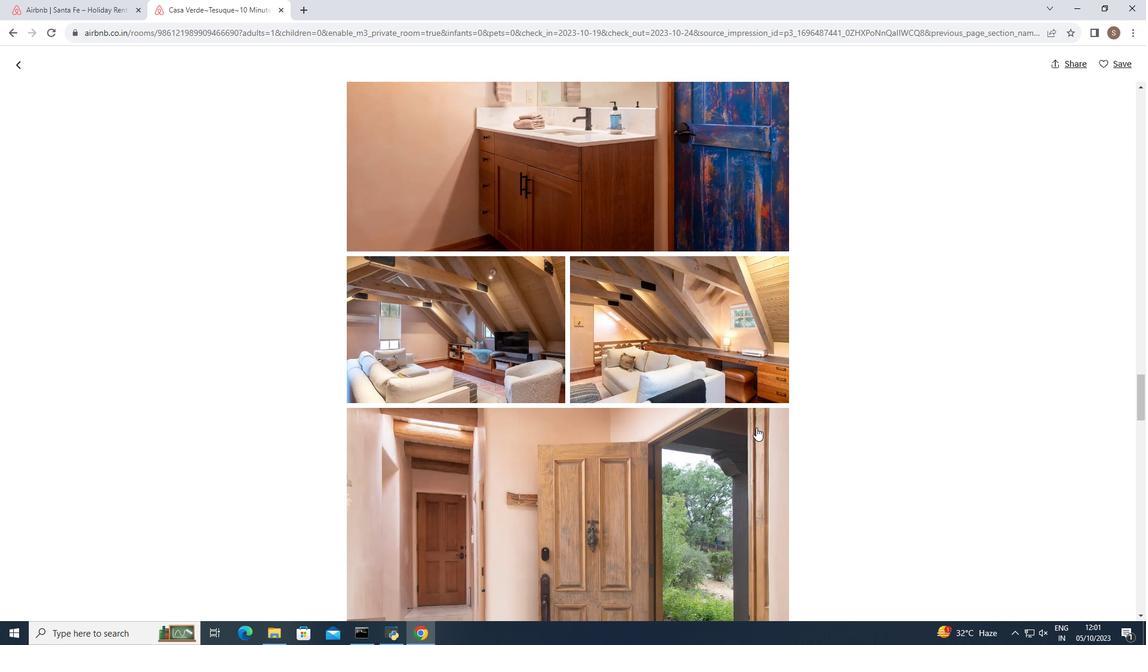 
Action: Mouse scrolled (756, 427) with delta (0, 0)
Screenshot: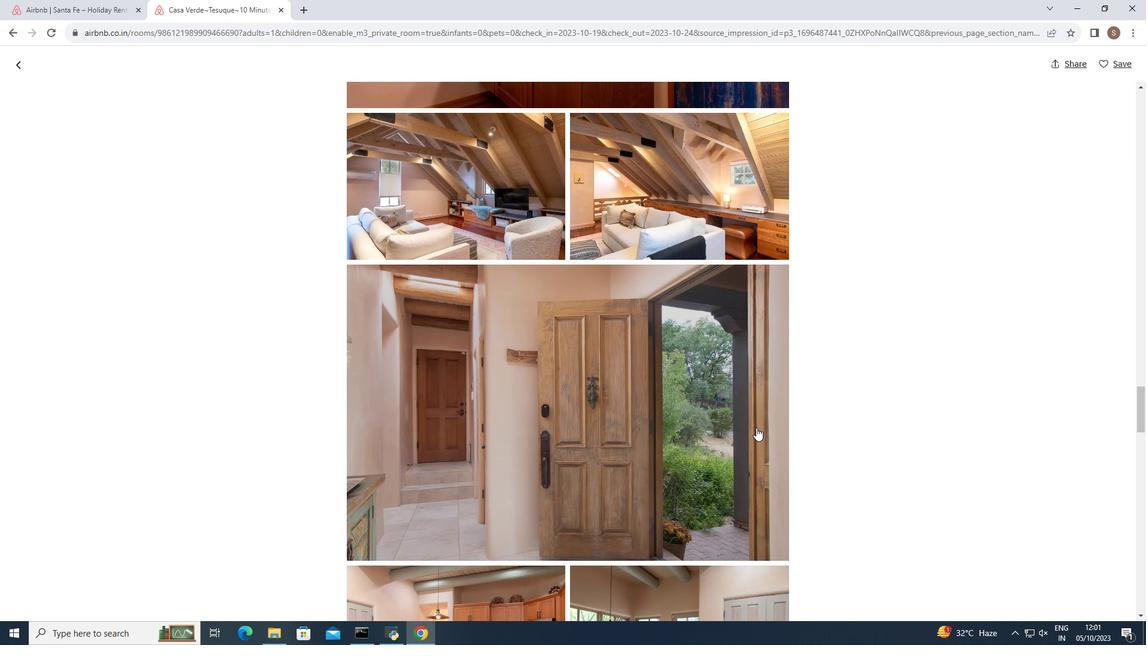 
Action: Mouse scrolled (756, 427) with delta (0, 0)
Screenshot: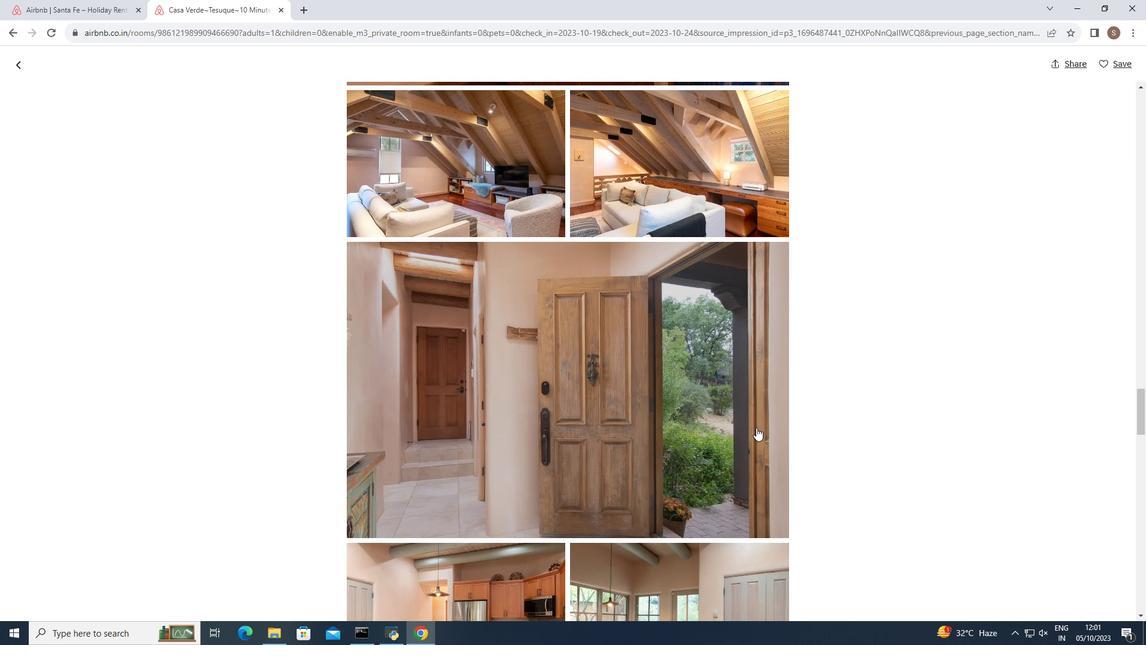 
Action: Mouse scrolled (756, 427) with delta (0, 0)
Screenshot: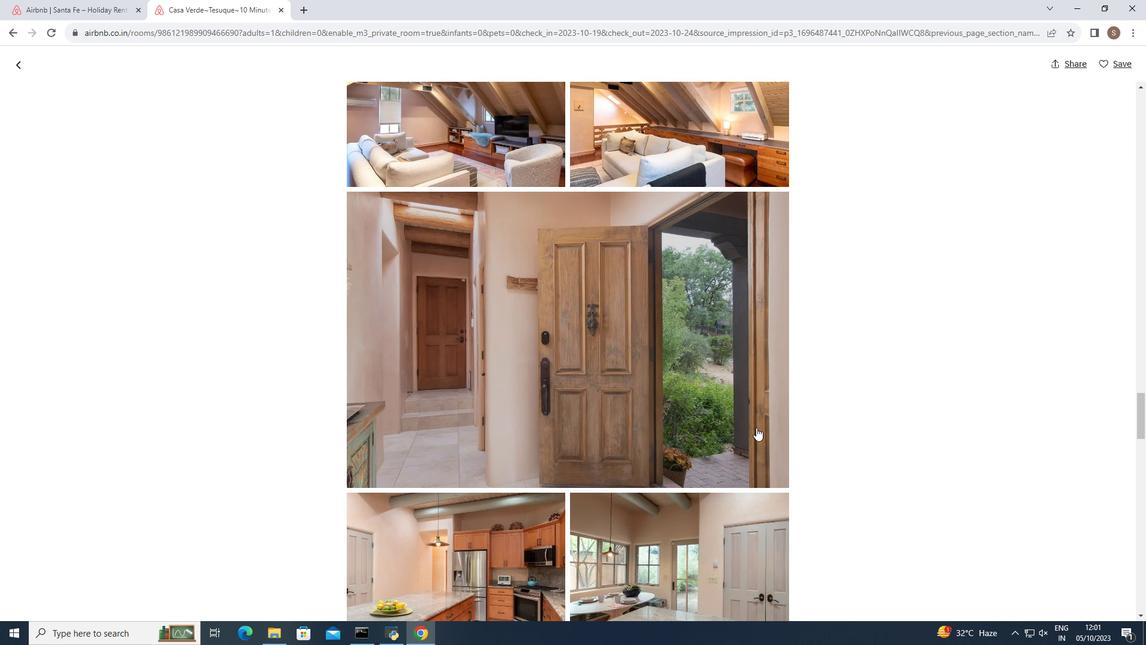 
Action: Mouse scrolled (756, 427) with delta (0, 0)
Screenshot: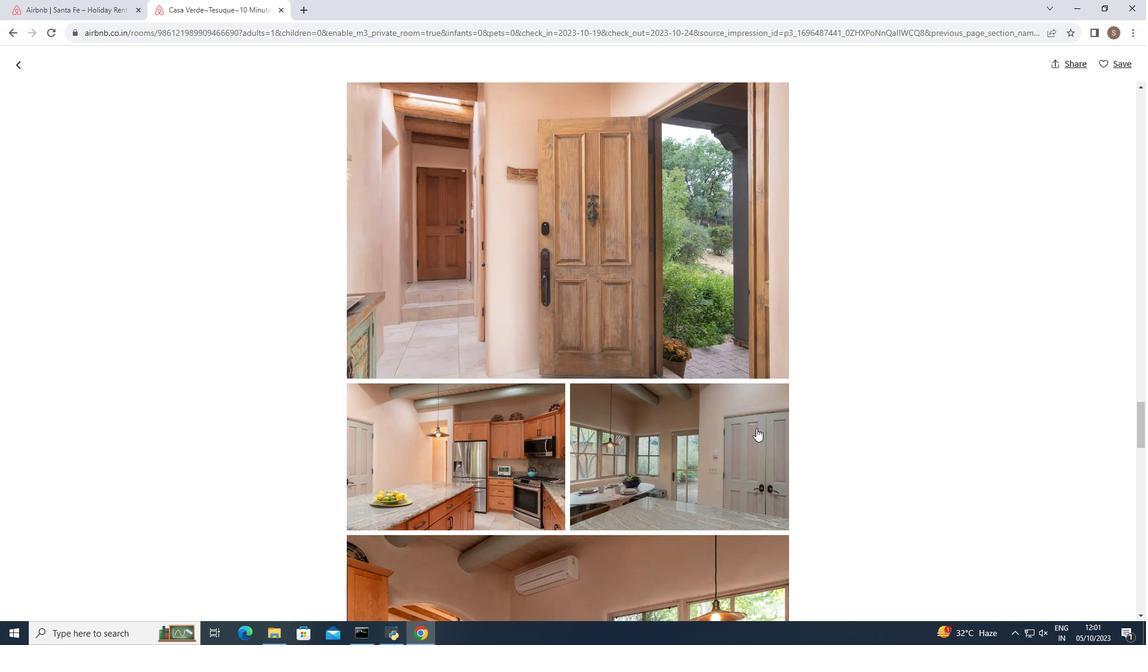 
Action: Mouse scrolled (756, 427) with delta (0, 0)
Screenshot: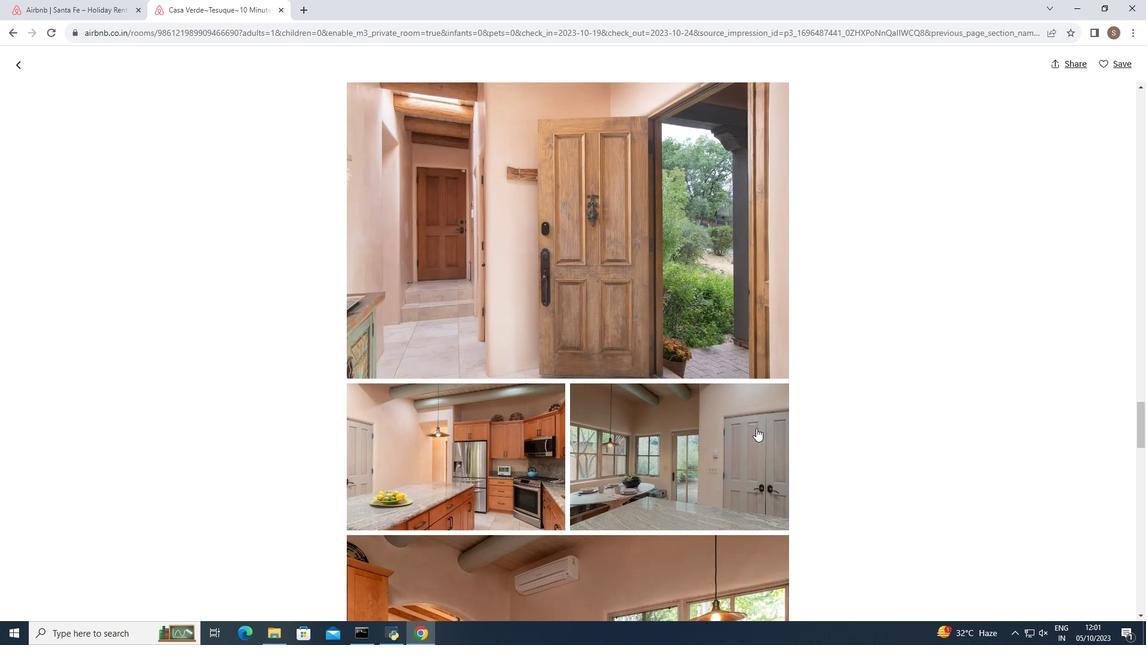 
Action: Mouse moved to (756, 428)
Screenshot: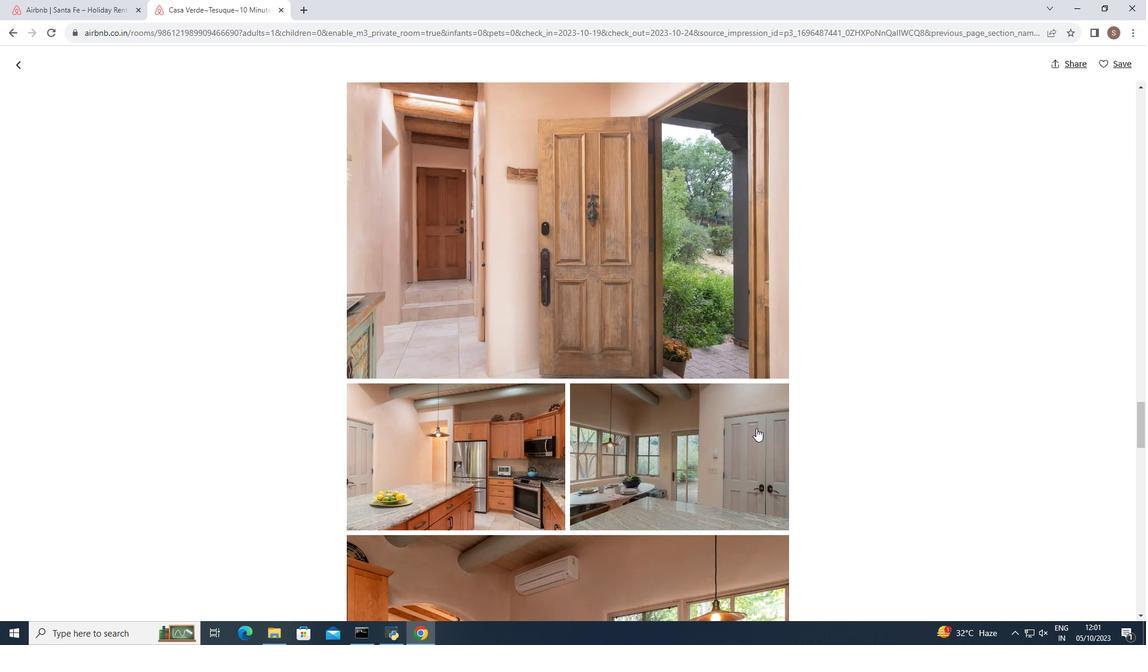 
Action: Mouse scrolled (756, 427) with delta (0, 0)
Screenshot: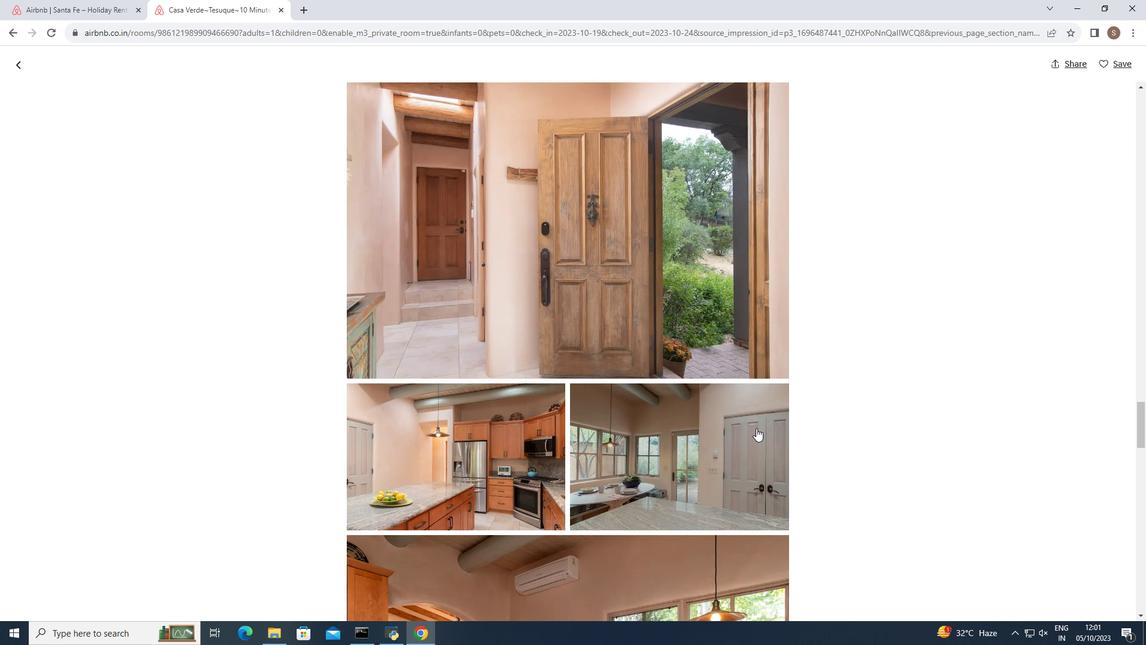 
Action: Mouse scrolled (756, 427) with delta (0, 0)
Screenshot: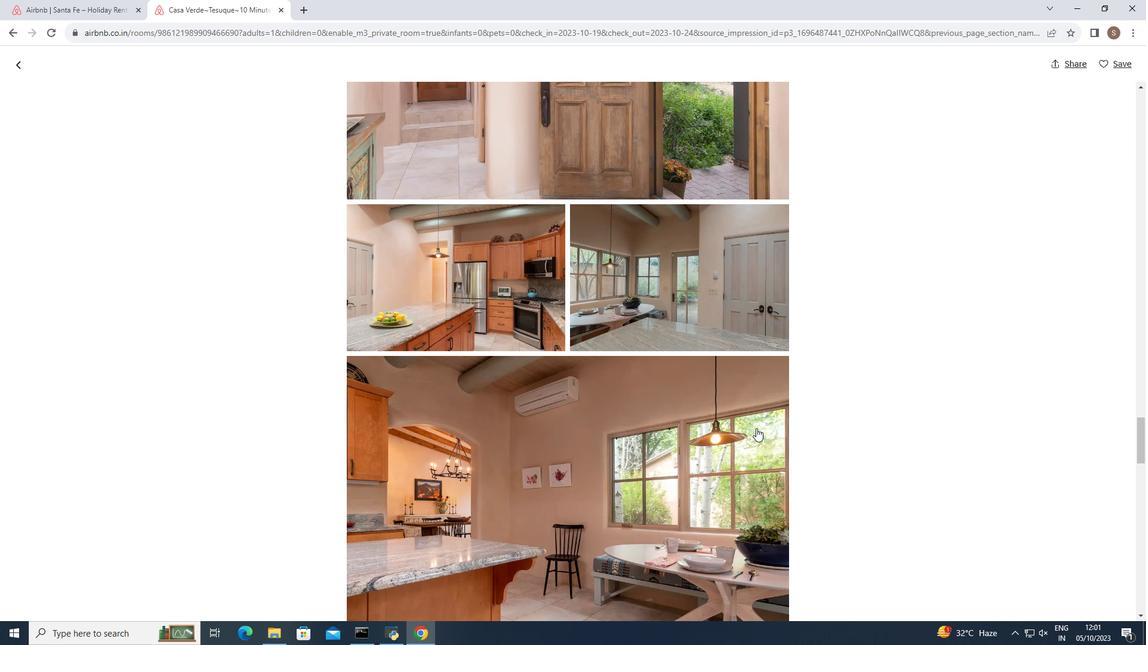 
Action: Mouse scrolled (756, 427) with delta (0, 0)
Screenshot: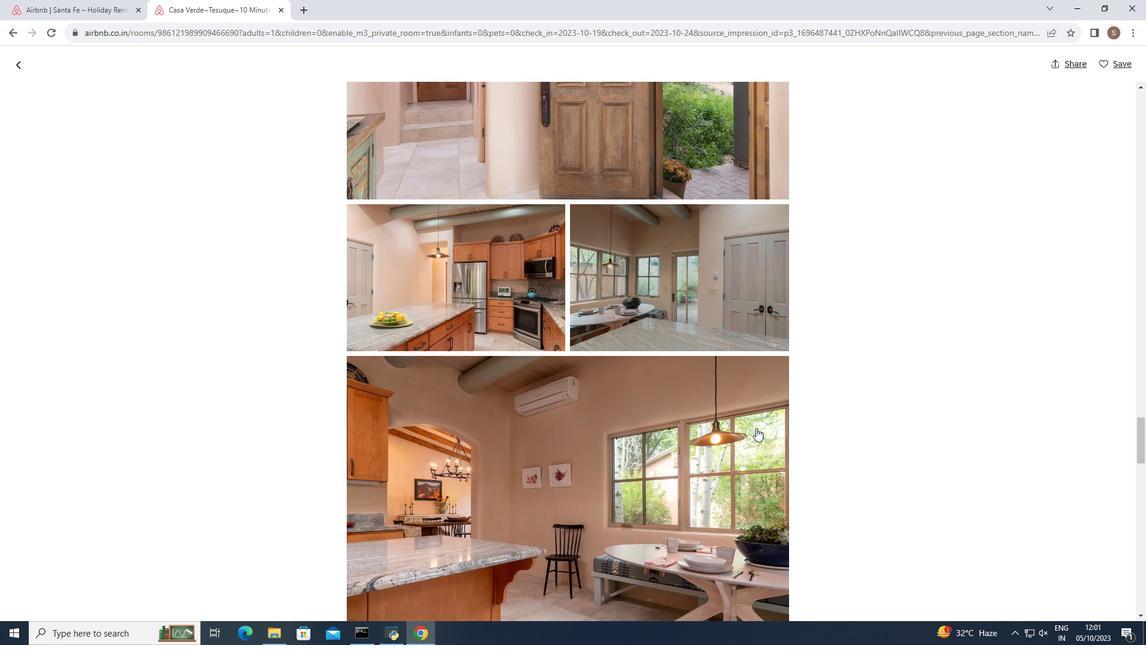 
Action: Mouse scrolled (756, 427) with delta (0, 0)
Screenshot: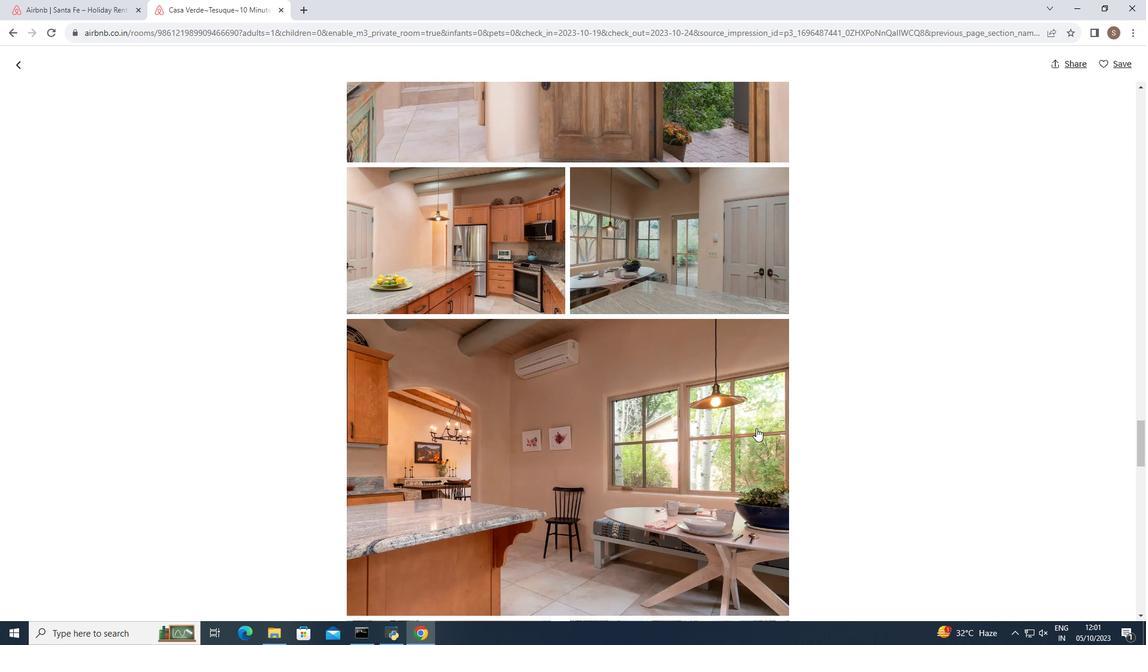 
Action: Mouse scrolled (756, 427) with delta (0, 0)
Screenshot: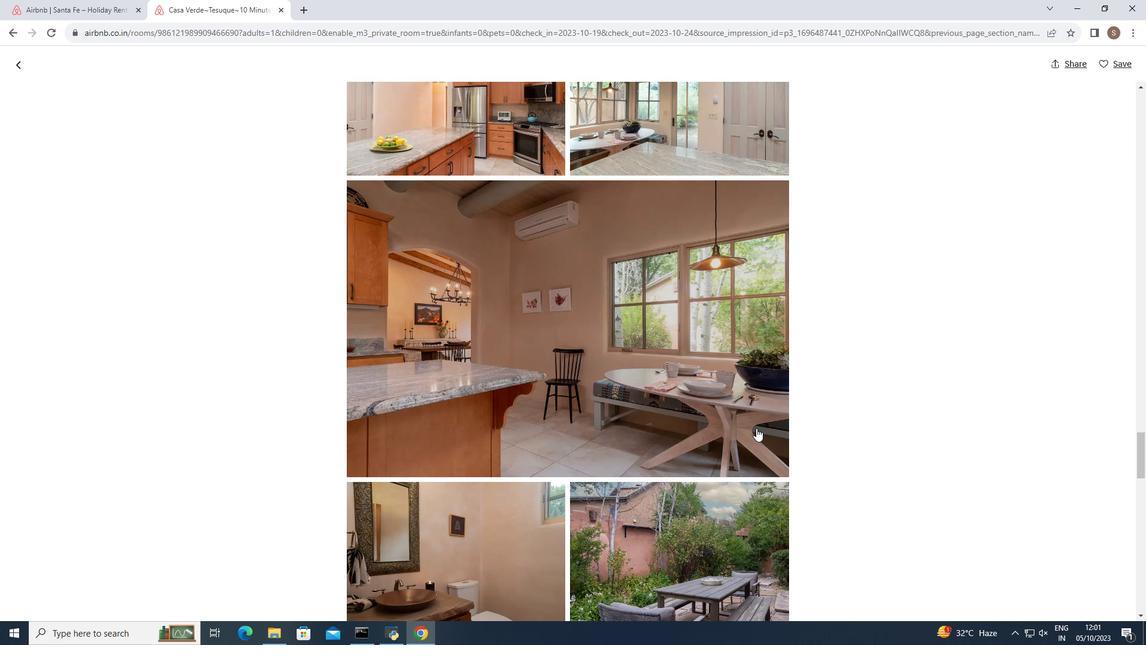 
Action: Mouse scrolled (756, 427) with delta (0, 0)
Screenshot: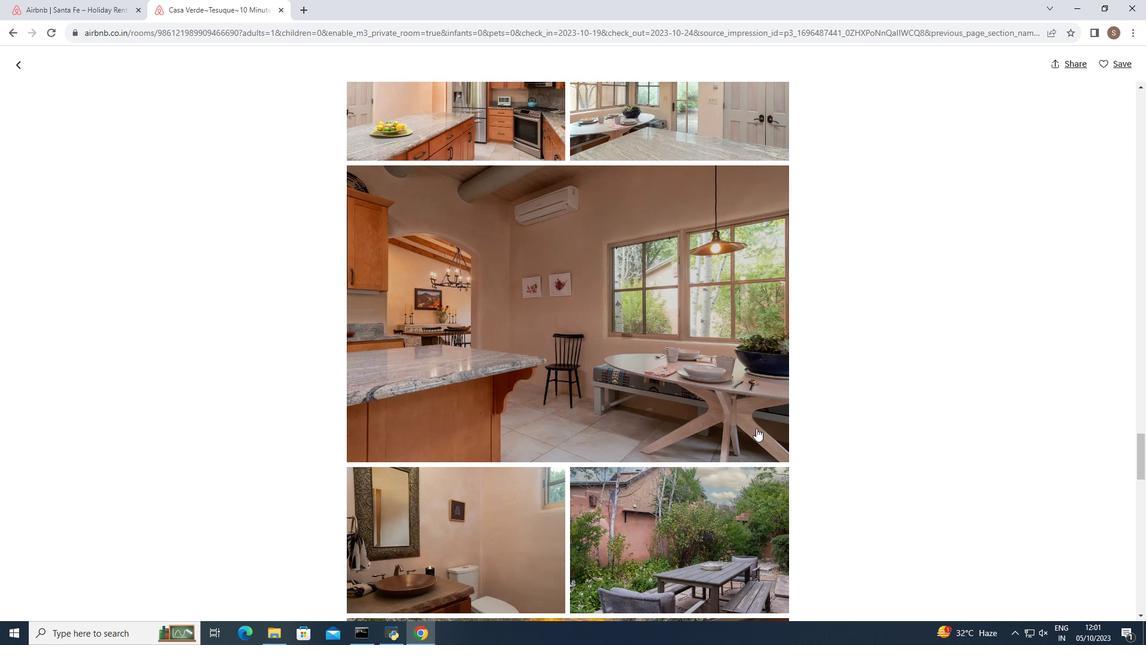 
Action: Mouse scrolled (756, 427) with delta (0, 0)
Screenshot: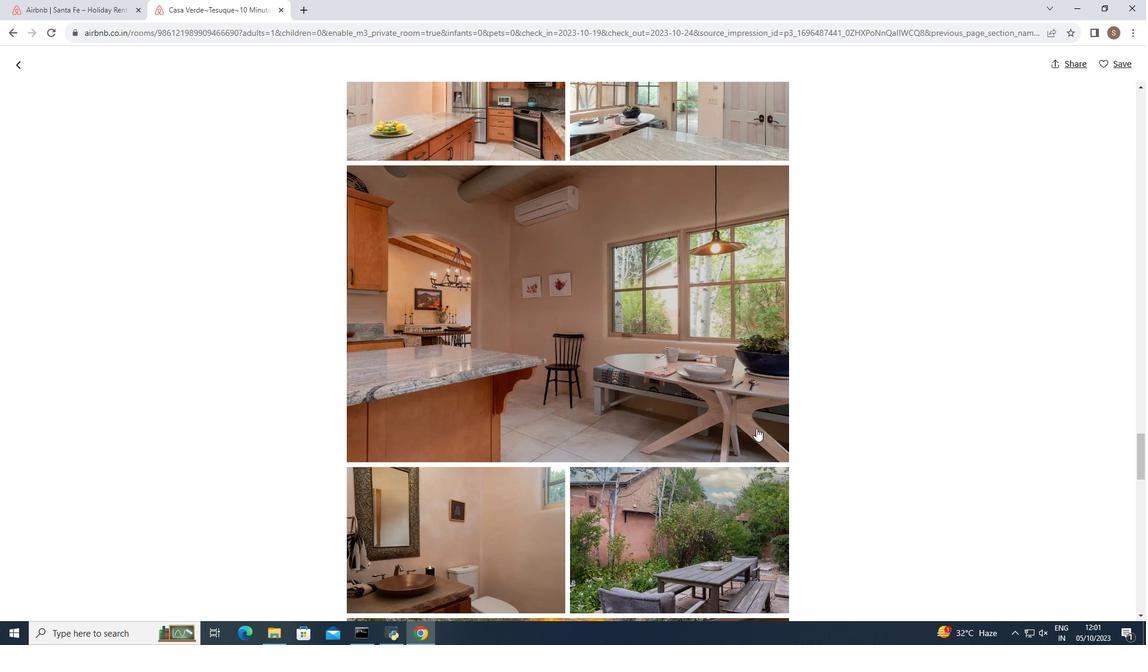 
Action: Mouse scrolled (756, 427) with delta (0, 0)
Screenshot: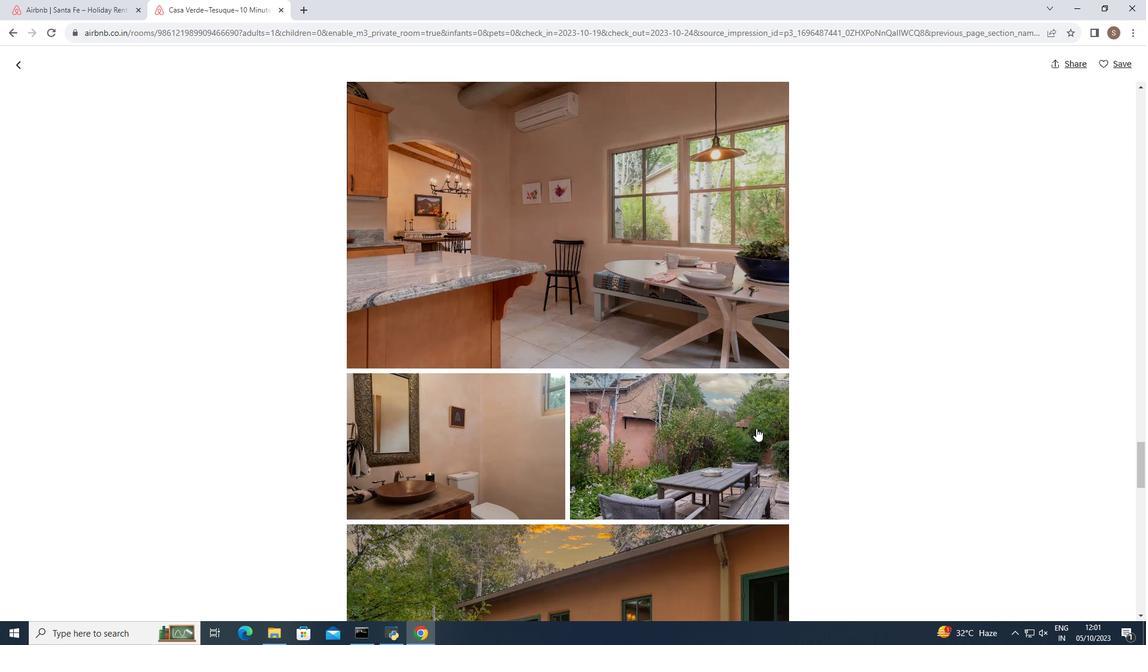 
Action: Mouse scrolled (756, 427) with delta (0, 0)
Screenshot: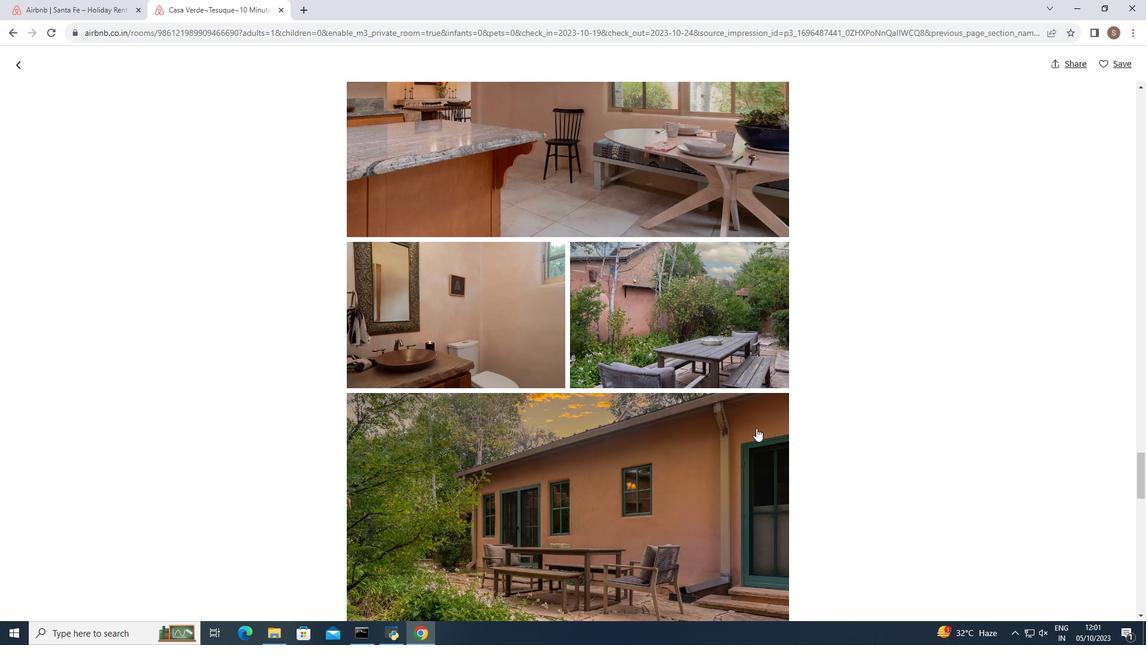 
Action: Mouse scrolled (756, 427) with delta (0, 0)
Screenshot: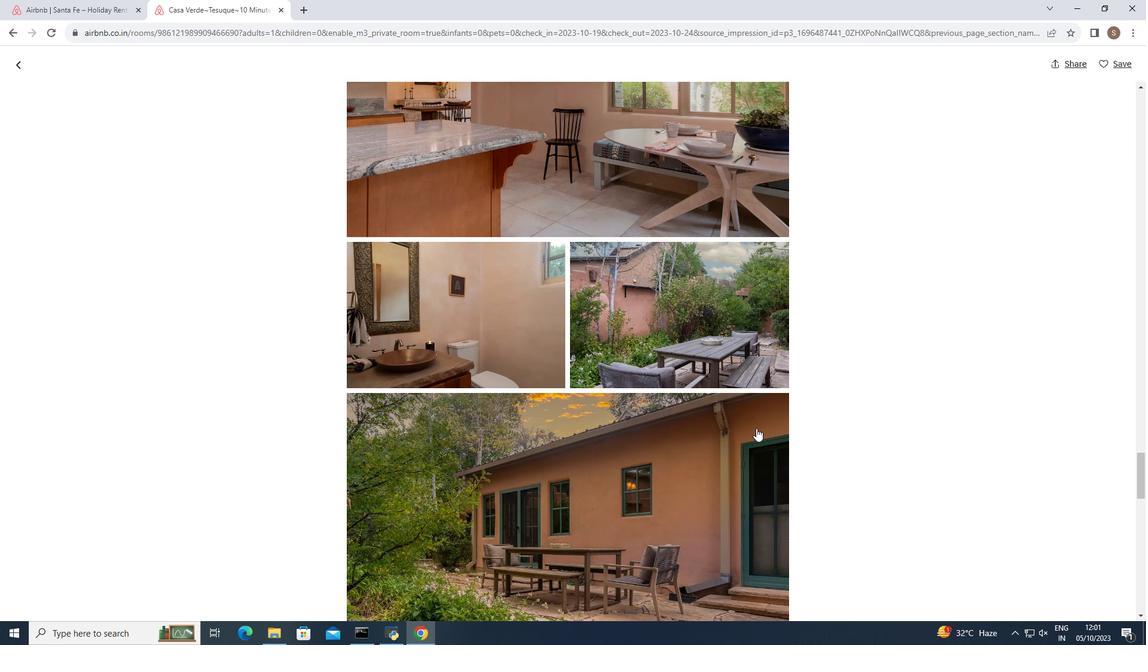 
Action: Mouse scrolled (756, 427) with delta (0, 0)
Screenshot: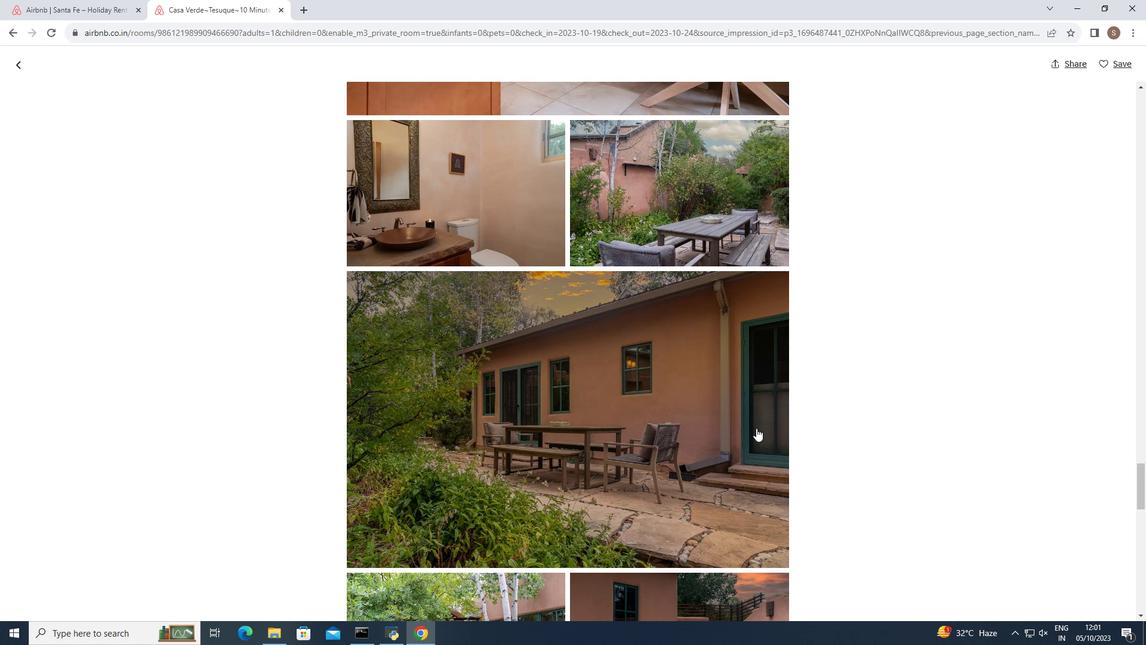 
Action: Mouse scrolled (756, 427) with delta (0, 0)
Screenshot: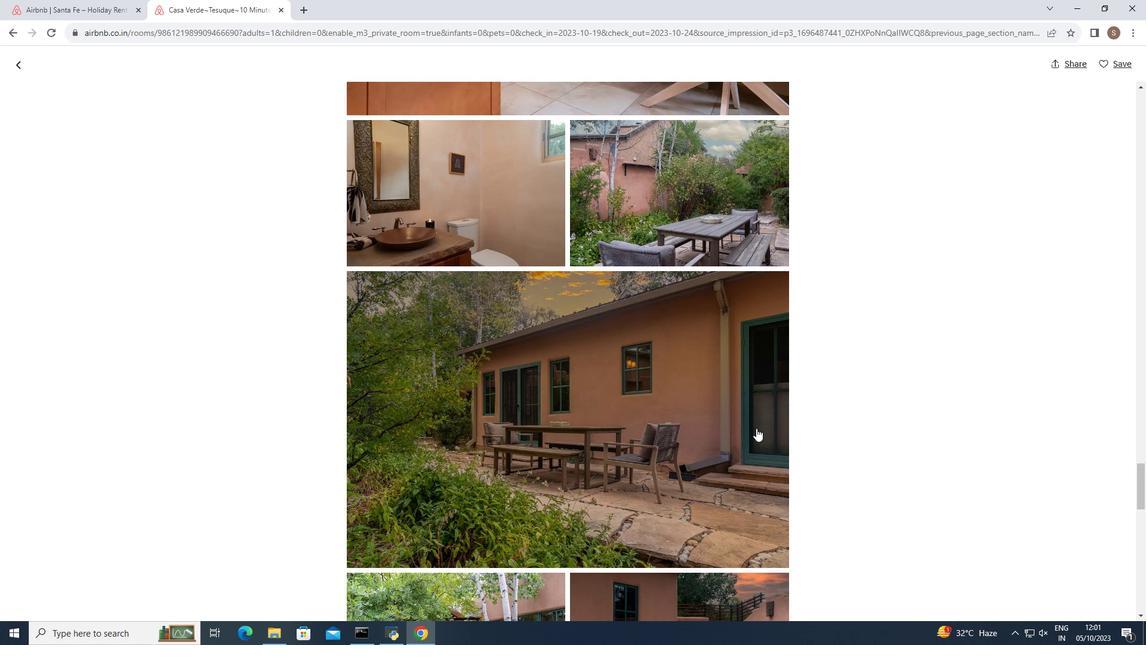 
Action: Mouse moved to (756, 428)
Screenshot: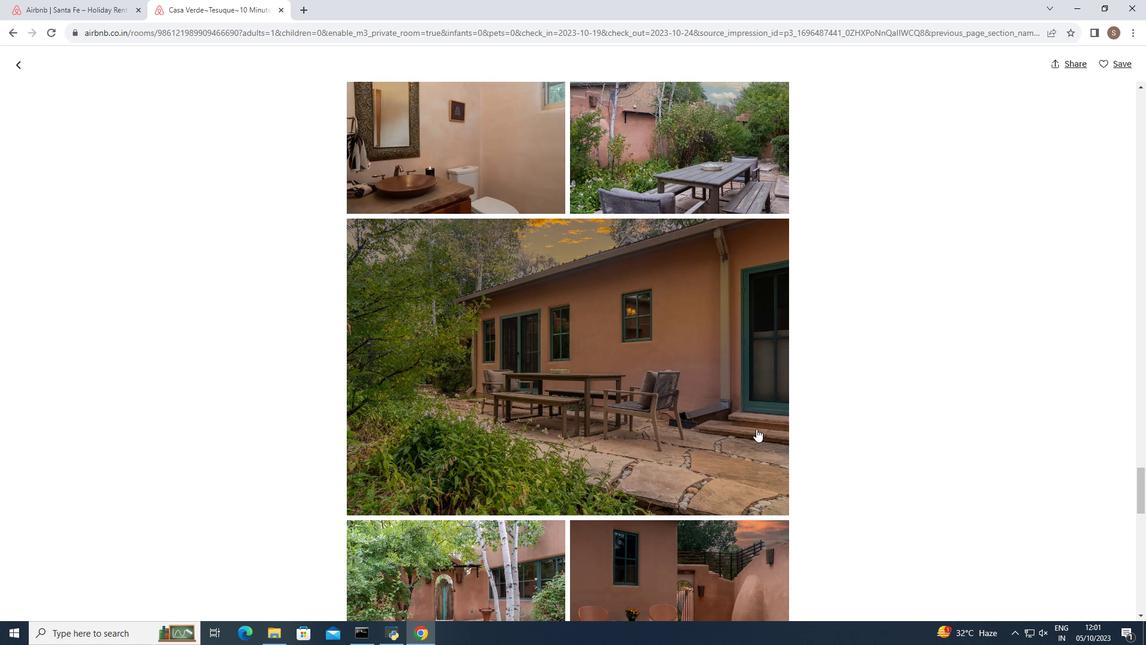 
Action: Mouse scrolled (756, 428) with delta (0, 0)
Screenshot: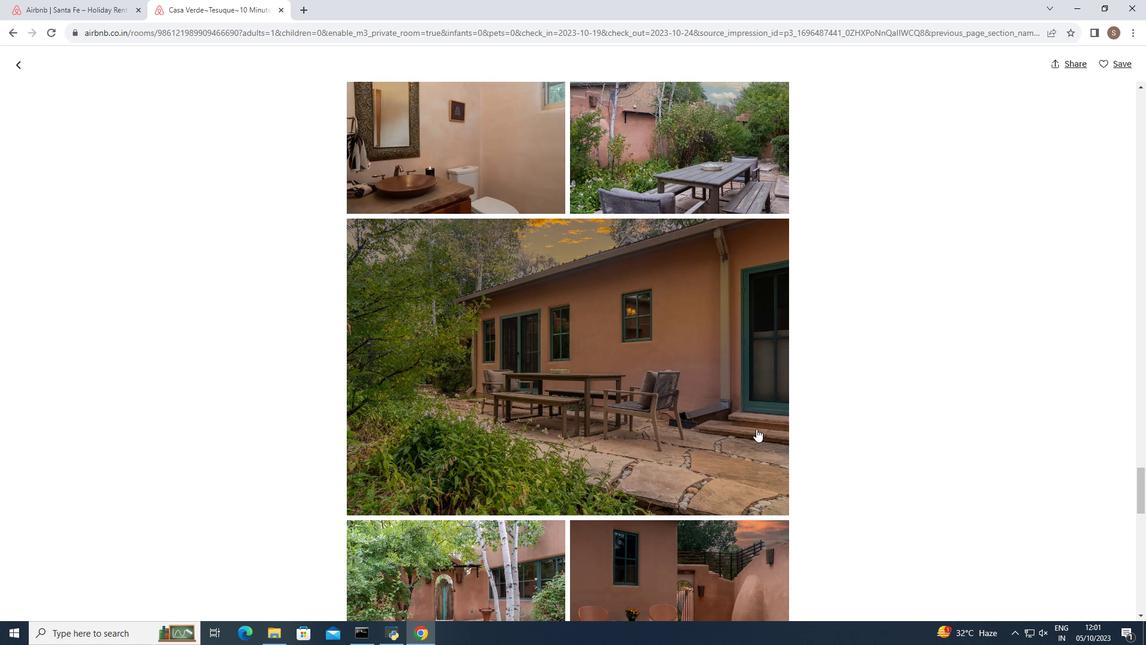 
Action: Mouse scrolled (756, 428) with delta (0, 0)
Screenshot: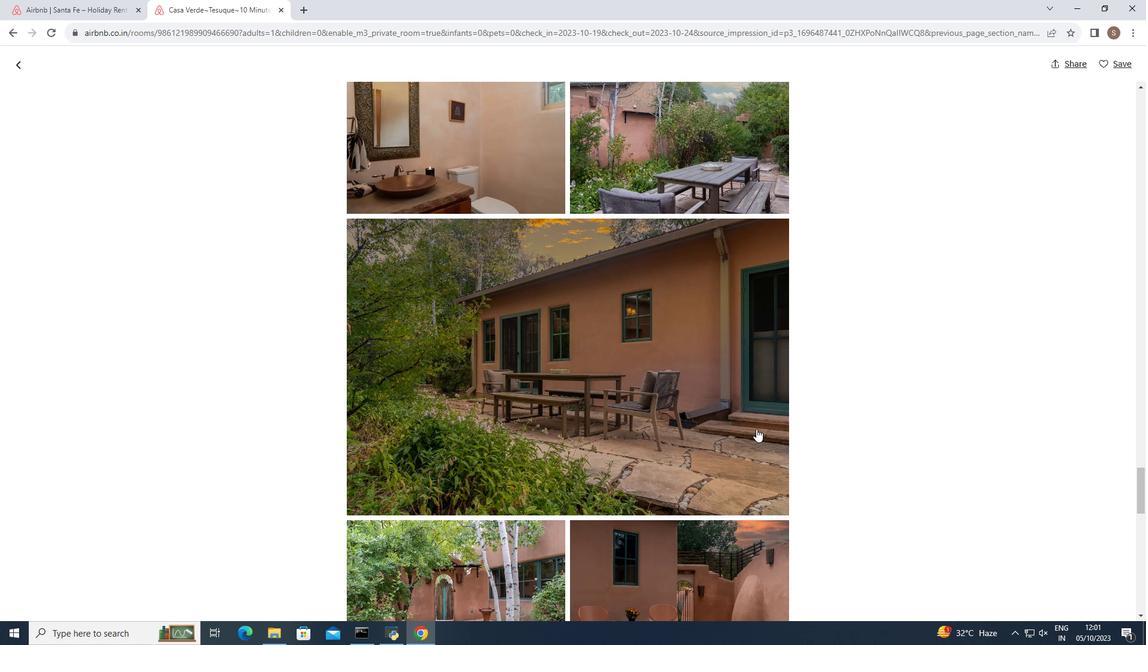 
Action: Mouse scrolled (756, 428) with delta (0, 0)
Screenshot: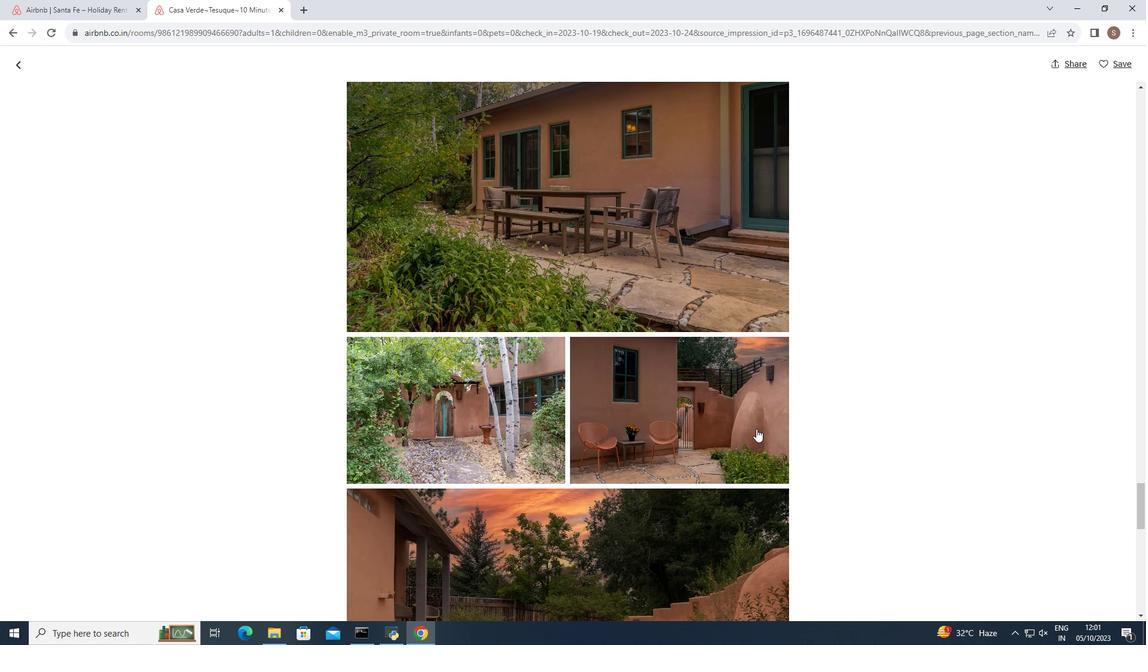 
Action: Mouse scrolled (756, 428) with delta (0, 0)
Screenshot: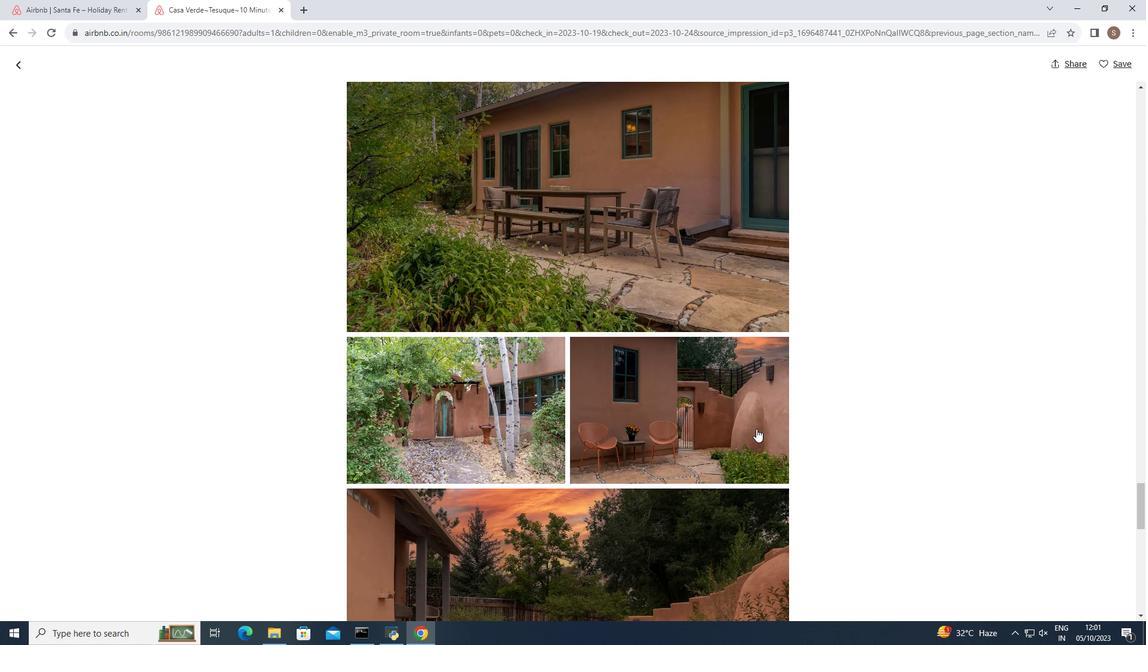 
Action: Mouse moved to (756, 428)
Screenshot: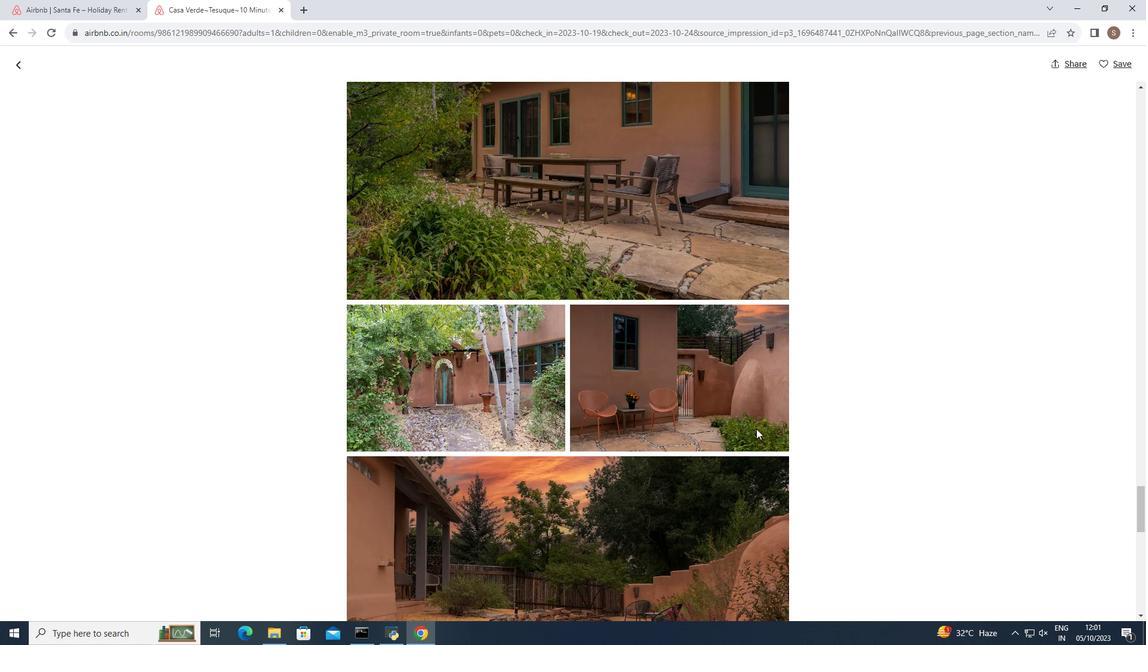 
Action: Mouse scrolled (756, 428) with delta (0, 0)
Screenshot: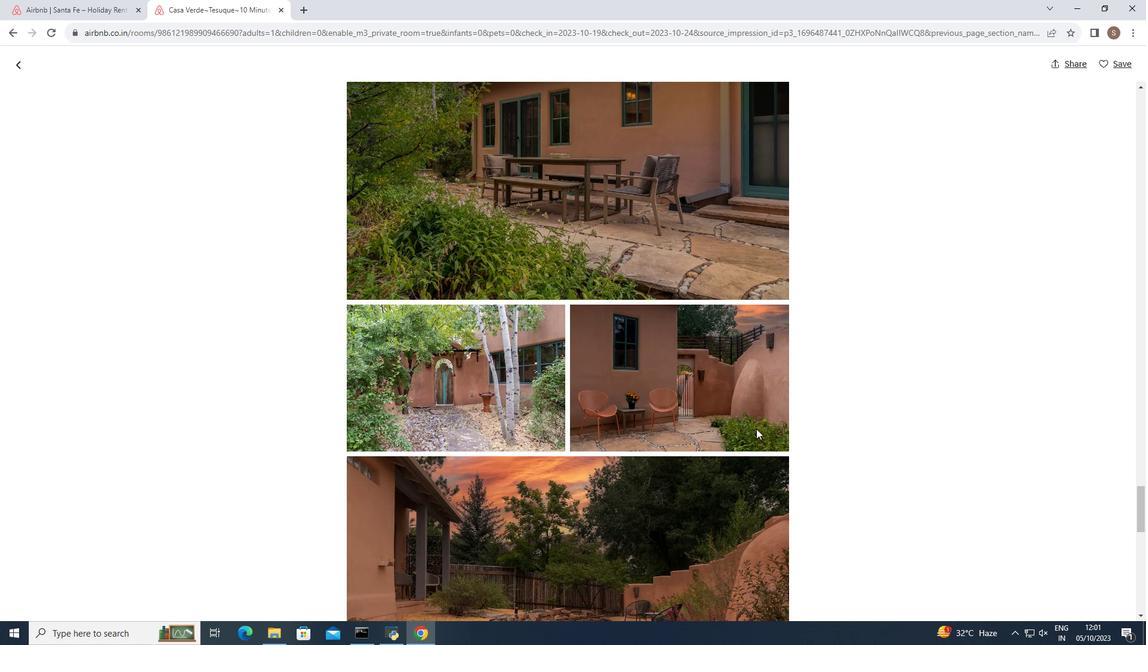 
Action: Mouse scrolled (756, 428) with delta (0, 0)
Screenshot: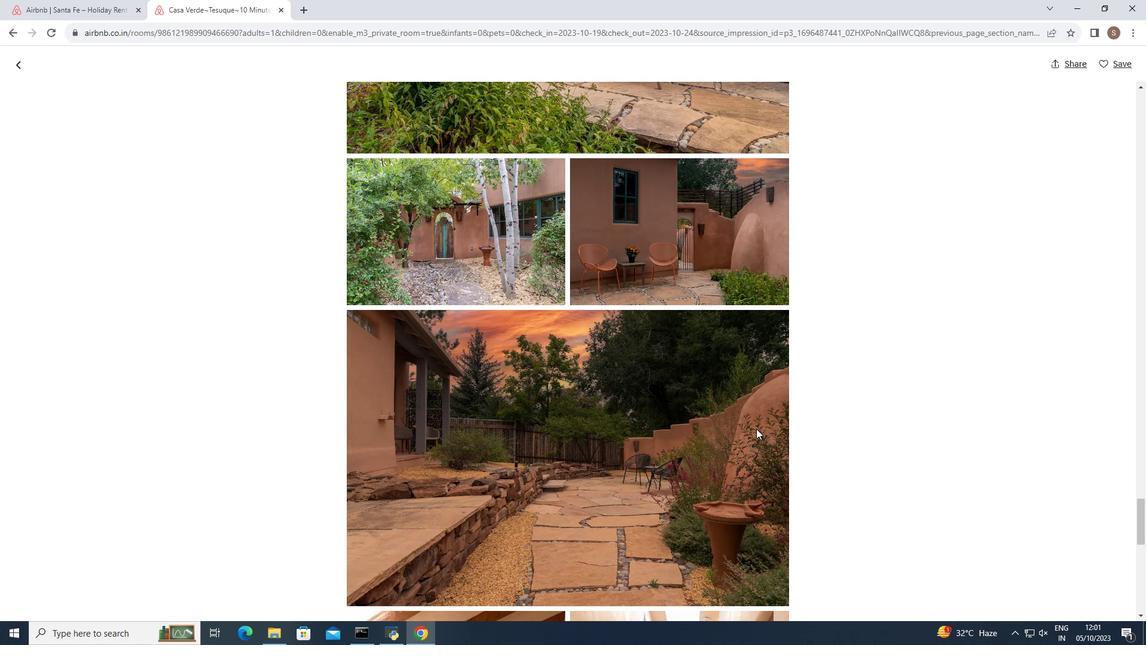 
Action: Mouse scrolled (756, 428) with delta (0, 0)
Screenshot: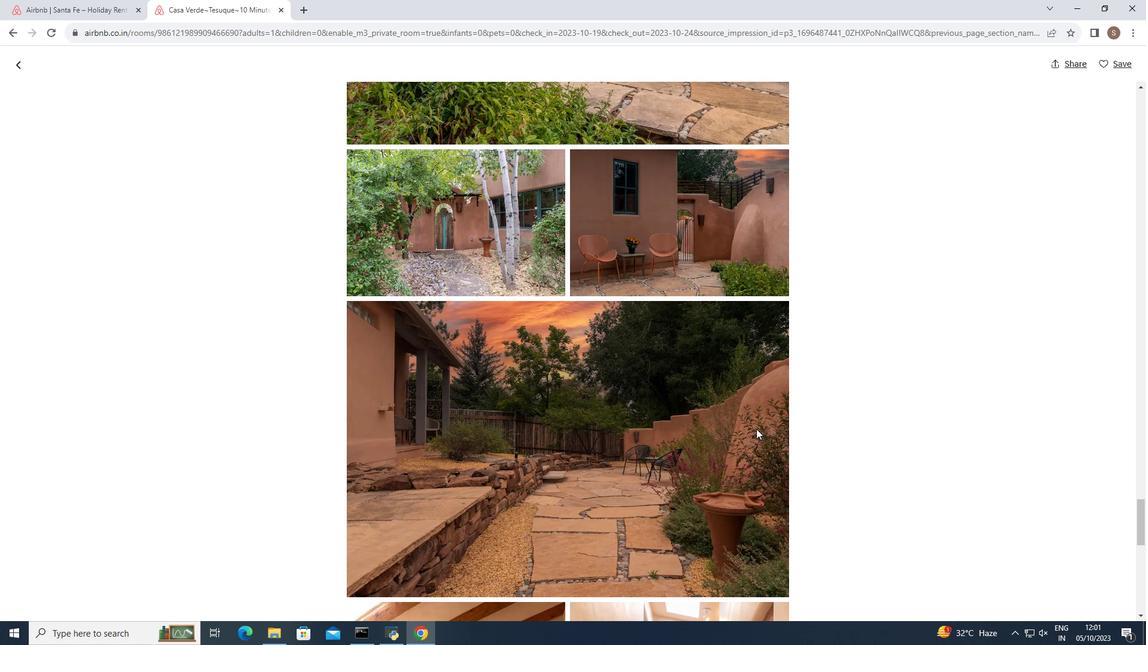 
Action: Mouse scrolled (756, 428) with delta (0, 0)
Screenshot: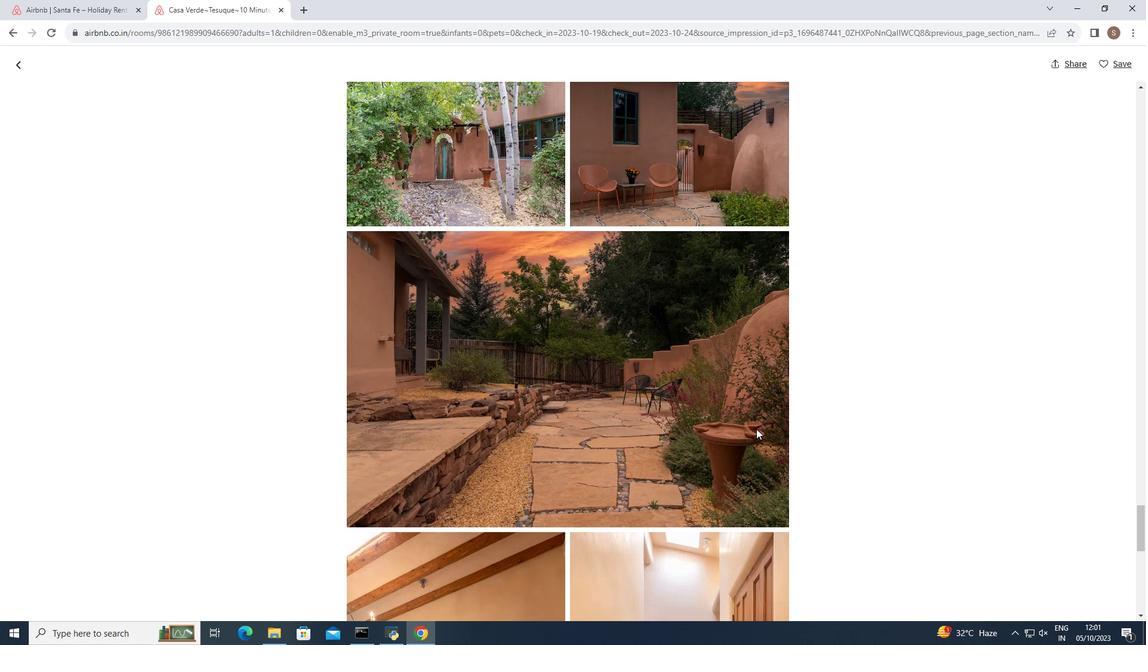 
Action: Mouse scrolled (756, 428) with delta (0, 0)
Screenshot: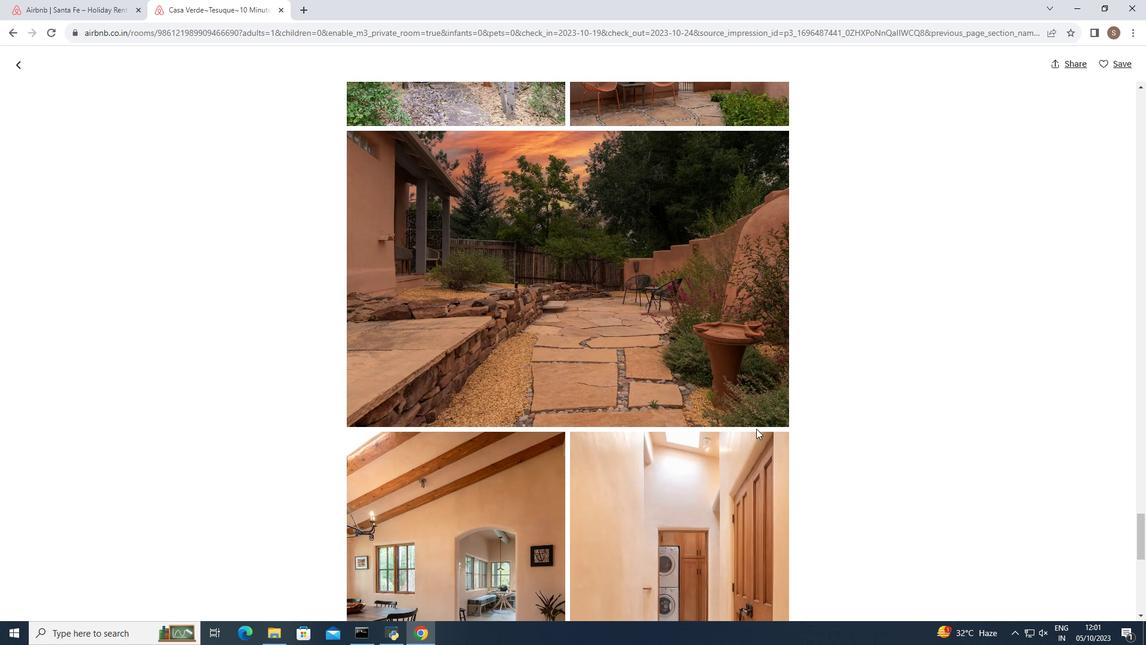 
Action: Mouse scrolled (756, 428) with delta (0, 0)
Screenshot: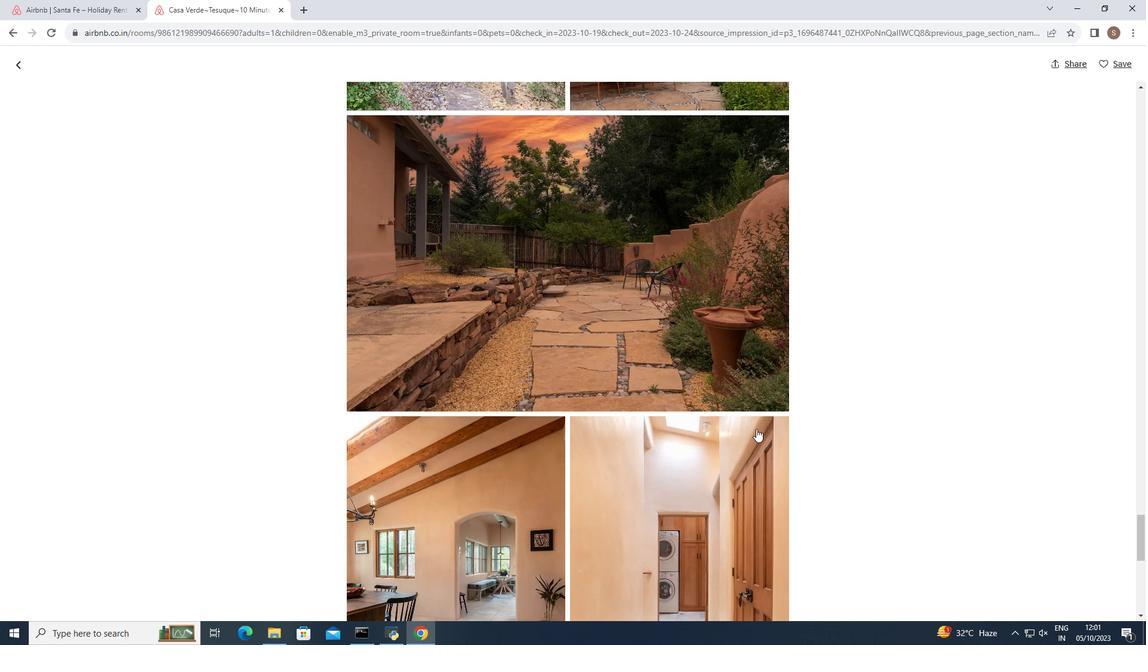 
Action: Mouse scrolled (756, 428) with delta (0, 0)
Screenshot: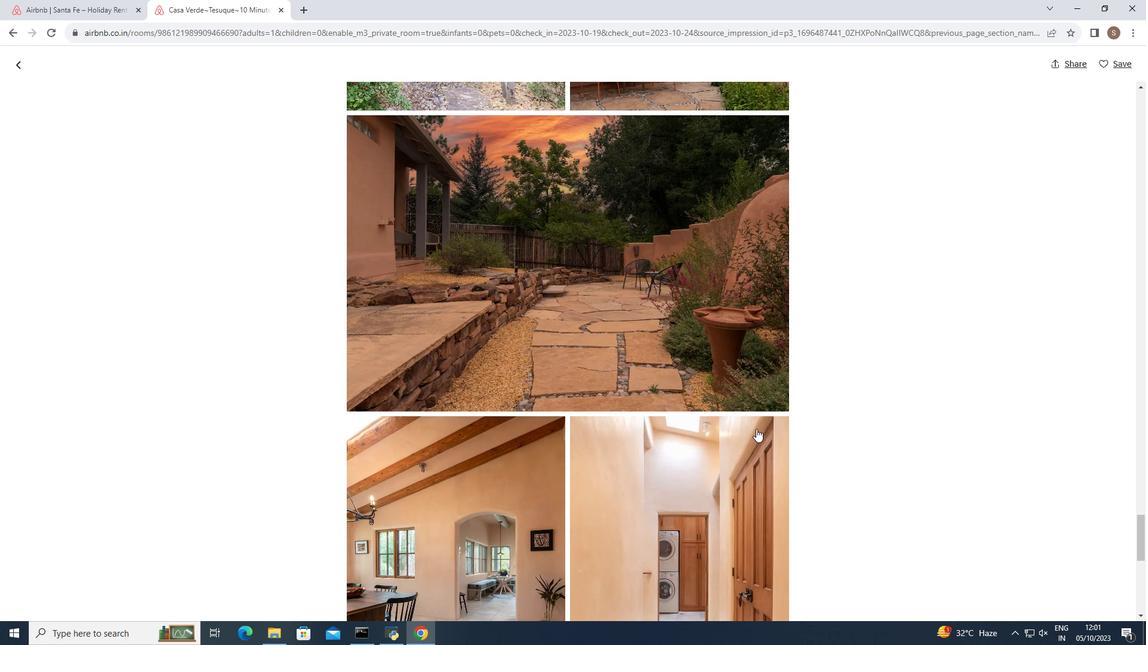 
Action: Mouse scrolled (756, 428) with delta (0, 0)
Screenshot: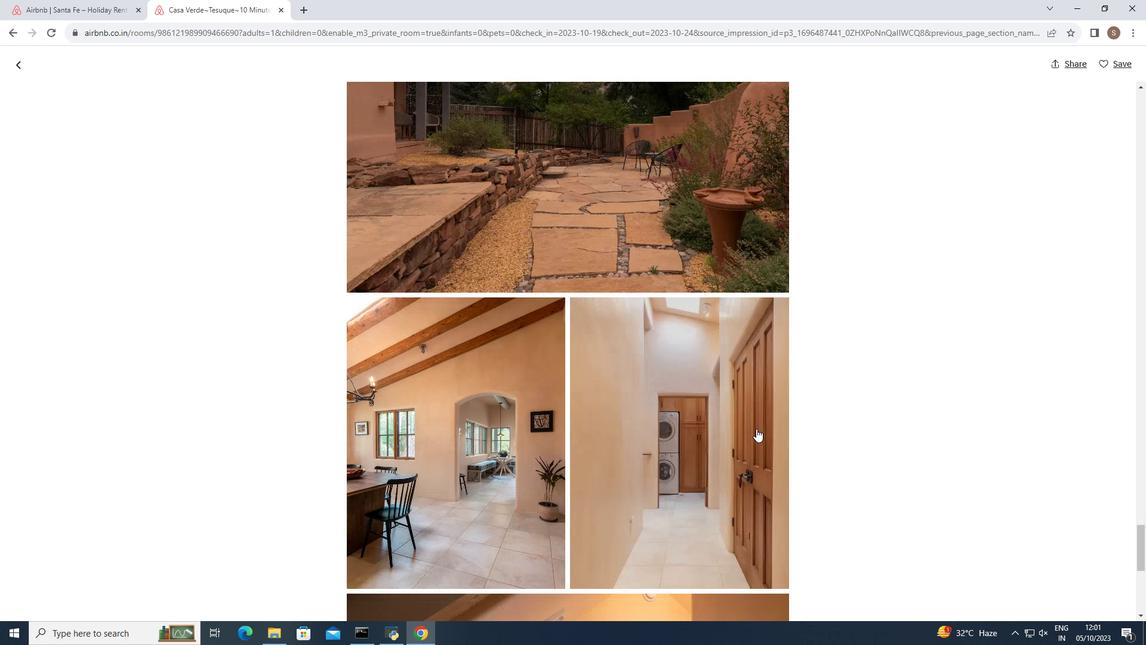 
Action: Mouse scrolled (756, 428) with delta (0, 0)
Screenshot: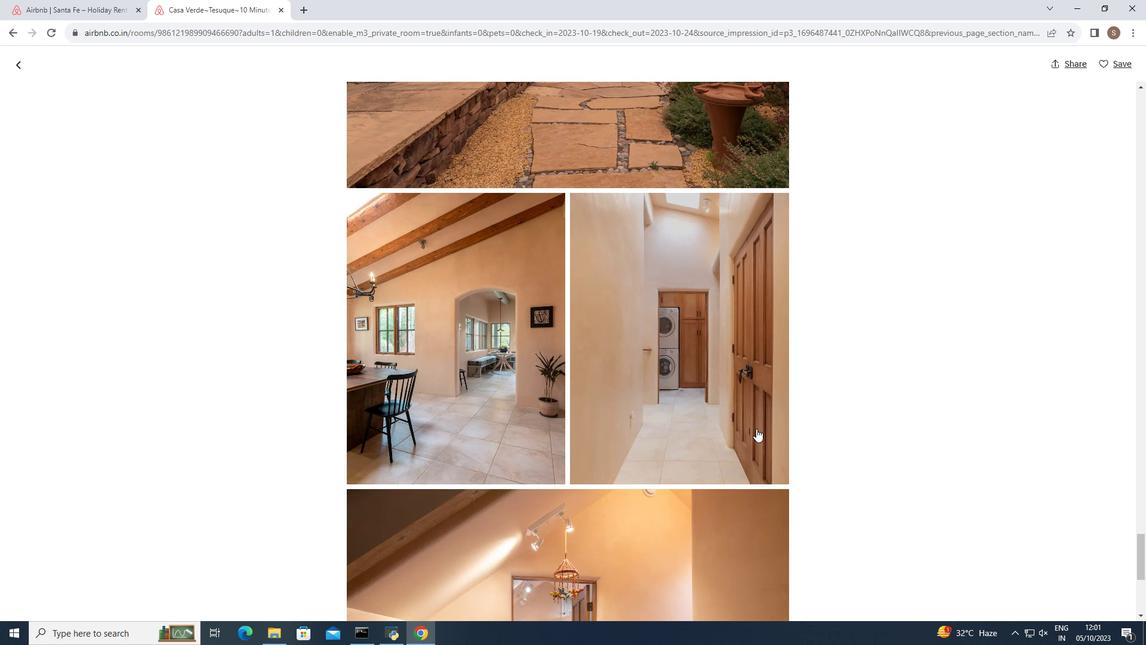 
Action: Mouse scrolled (756, 428) with delta (0, 0)
Screenshot: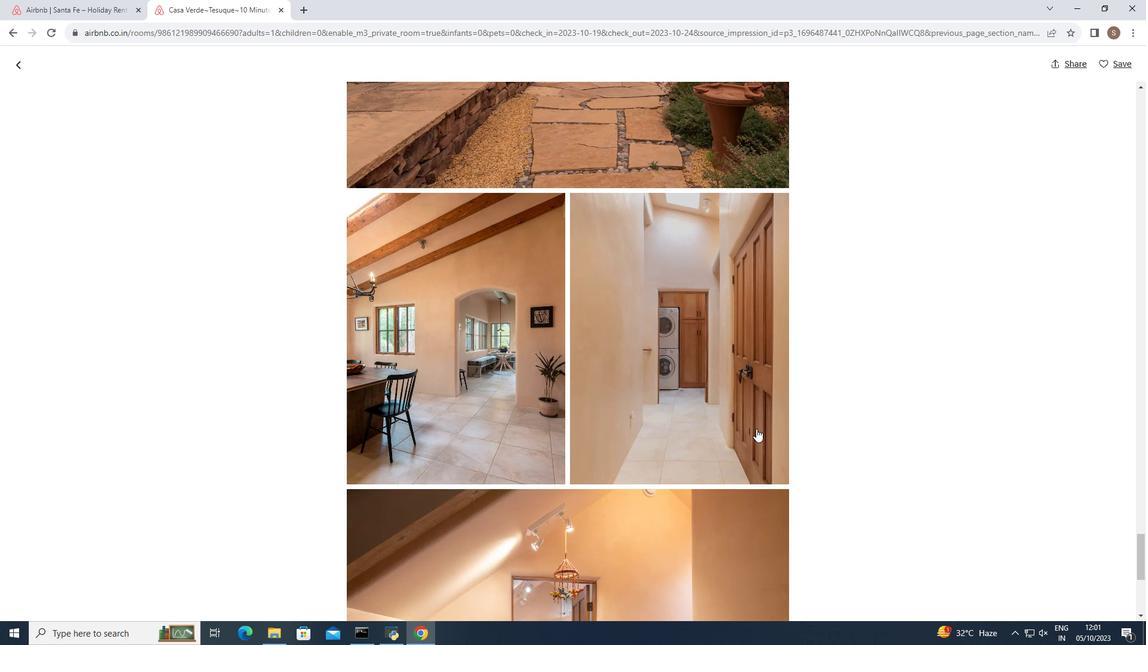 
Action: Mouse scrolled (756, 428) with delta (0, 0)
Screenshot: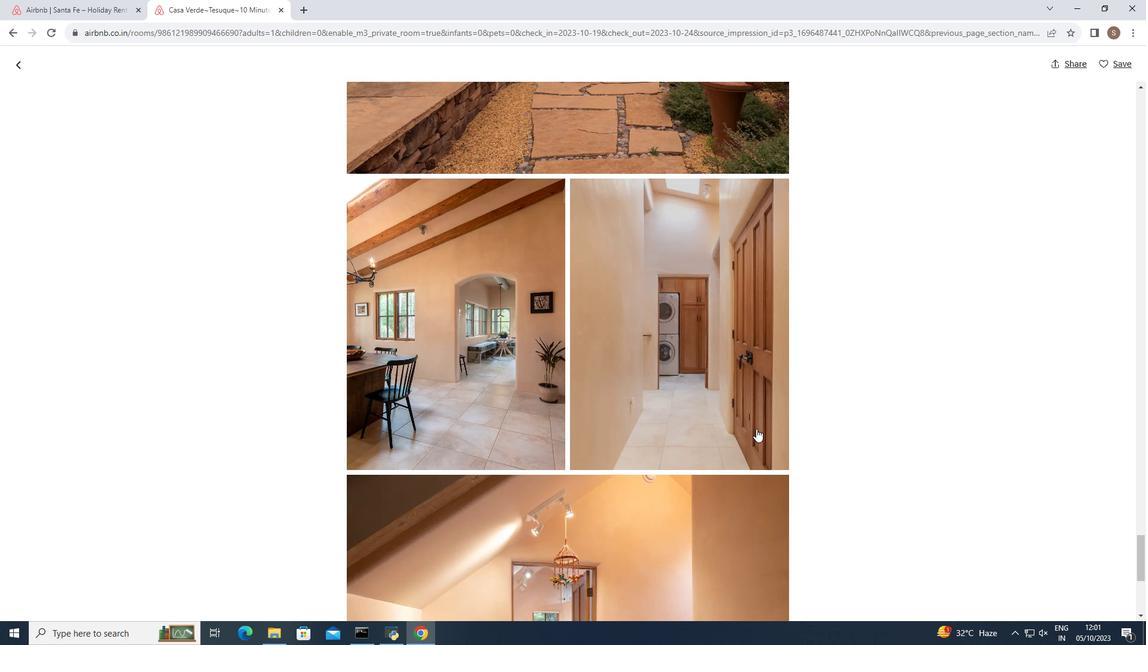 
Action: Mouse scrolled (756, 428) with delta (0, 0)
Screenshot: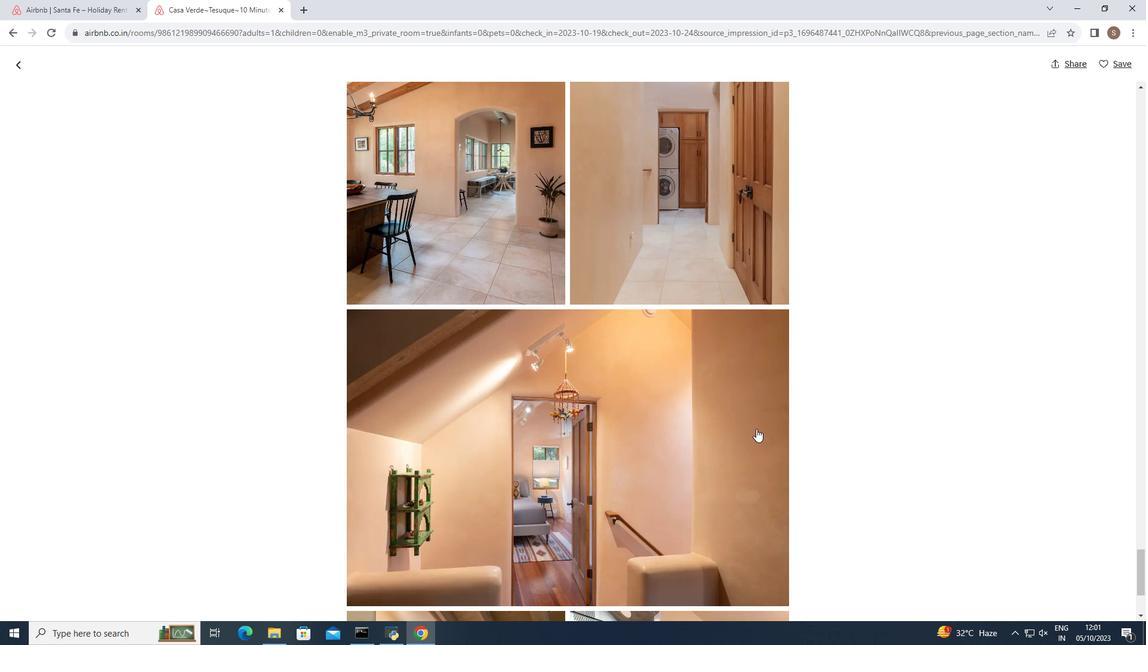 
Action: Mouse scrolled (756, 428) with delta (0, 0)
Screenshot: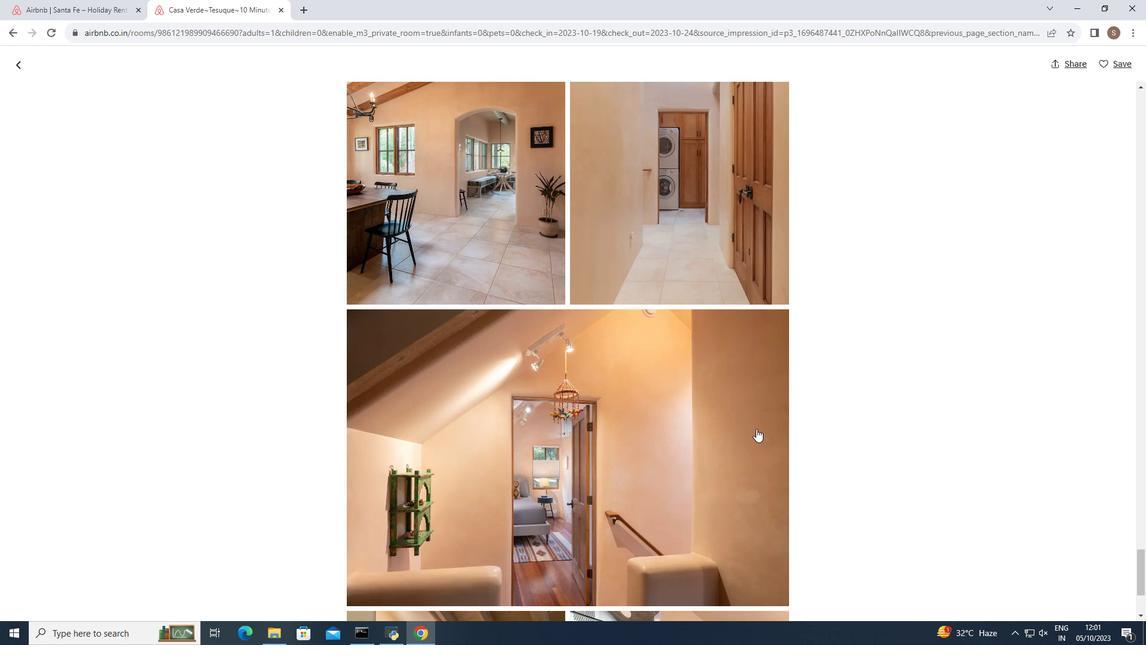 
Action: Mouse scrolled (756, 428) with delta (0, 0)
Screenshot: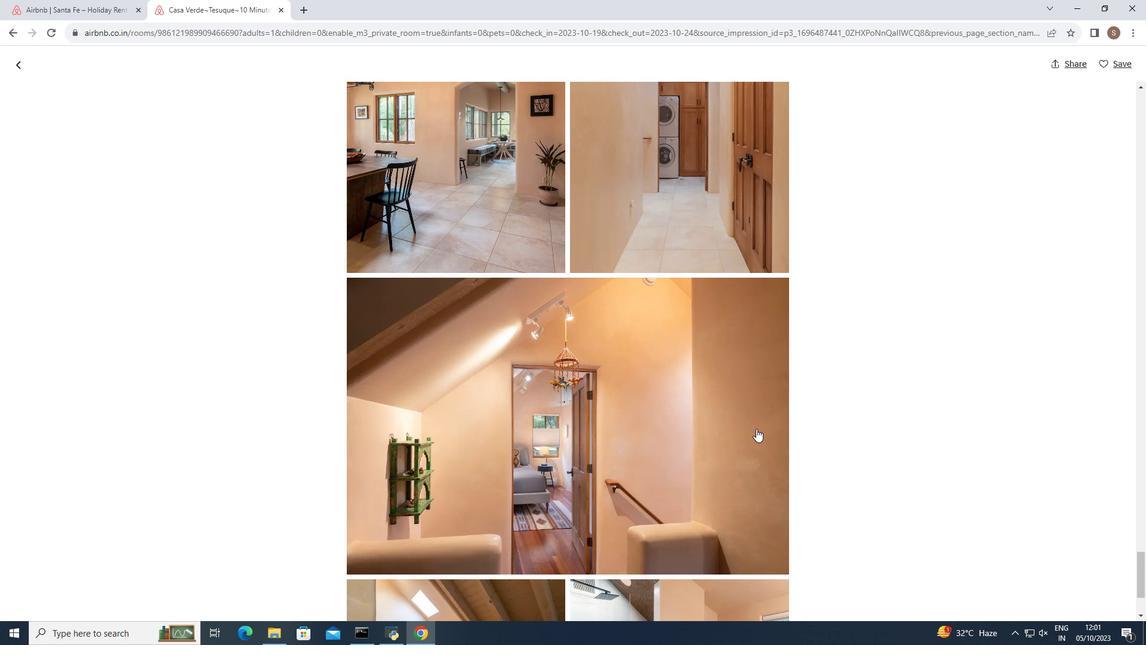 
Action: Mouse scrolled (756, 428) with delta (0, 0)
Screenshot: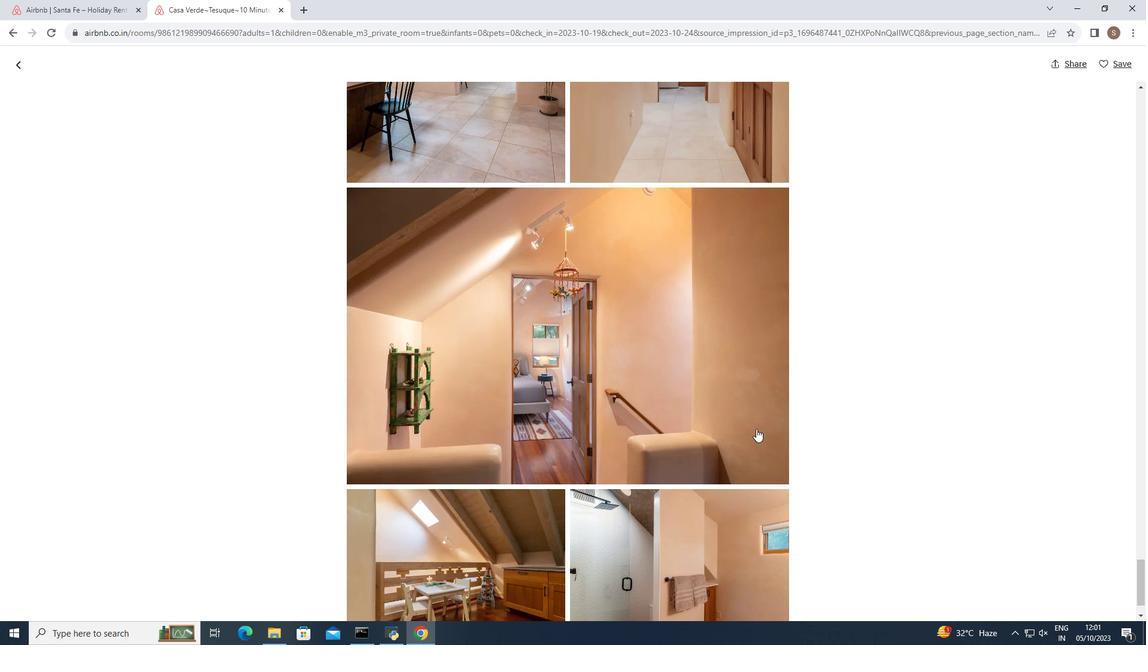 
Action: Mouse scrolled (756, 428) with delta (0, 0)
Screenshot: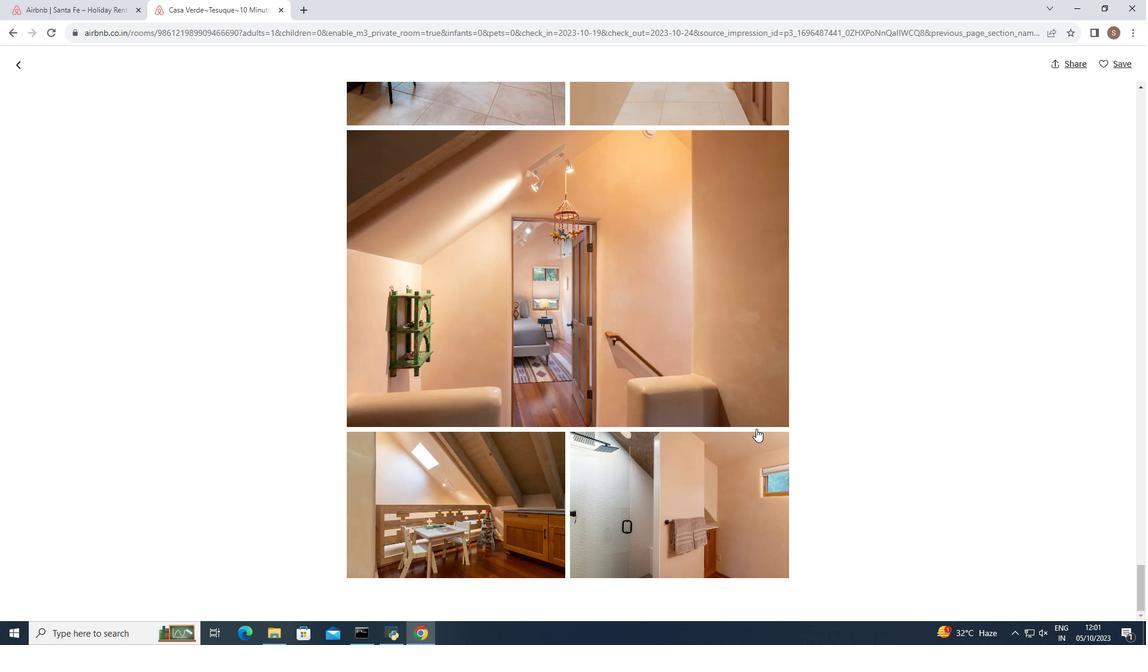 
Action: Mouse scrolled (756, 428) with delta (0, 0)
Screenshot: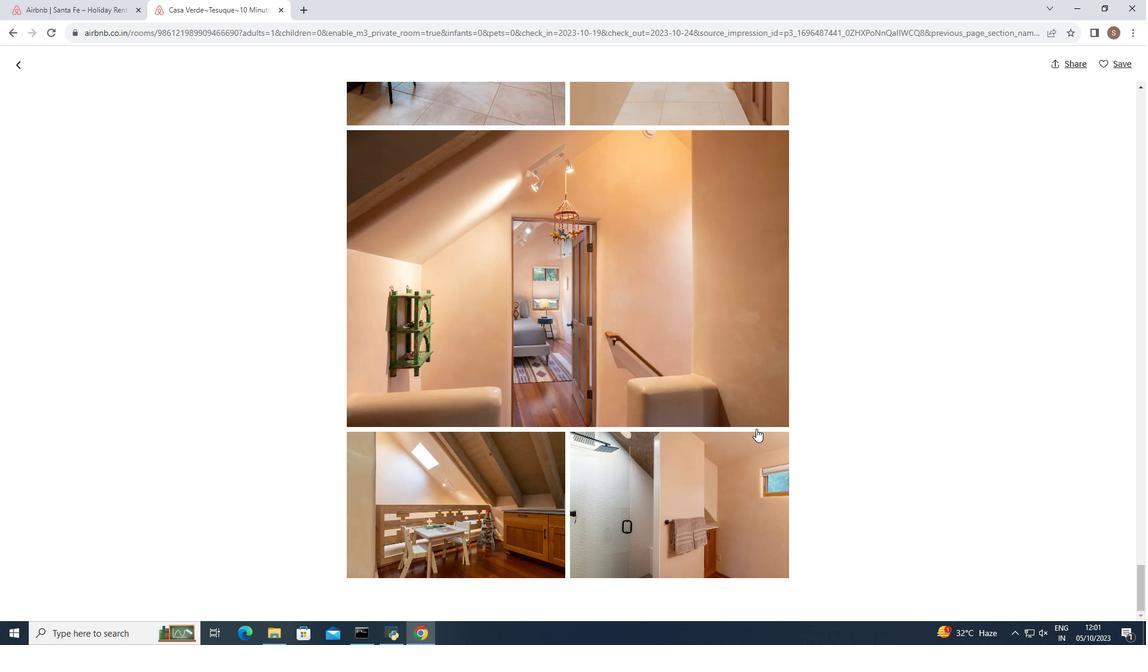 
Action: Mouse scrolled (756, 428) with delta (0, 0)
Screenshot: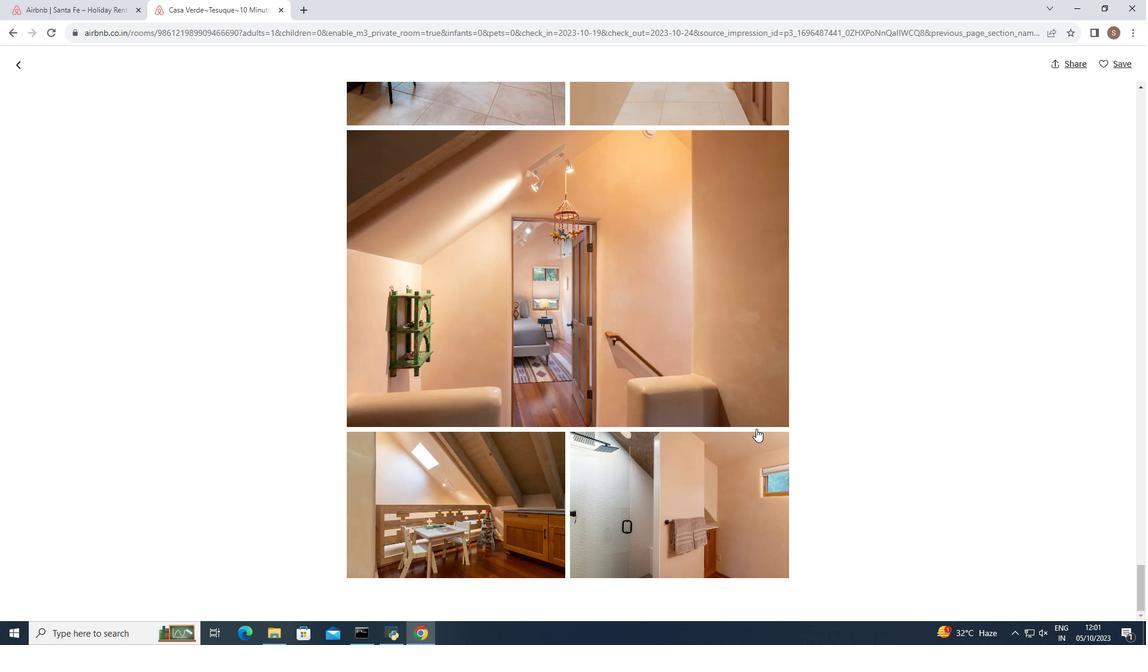 
Action: Mouse moved to (17, 64)
Screenshot: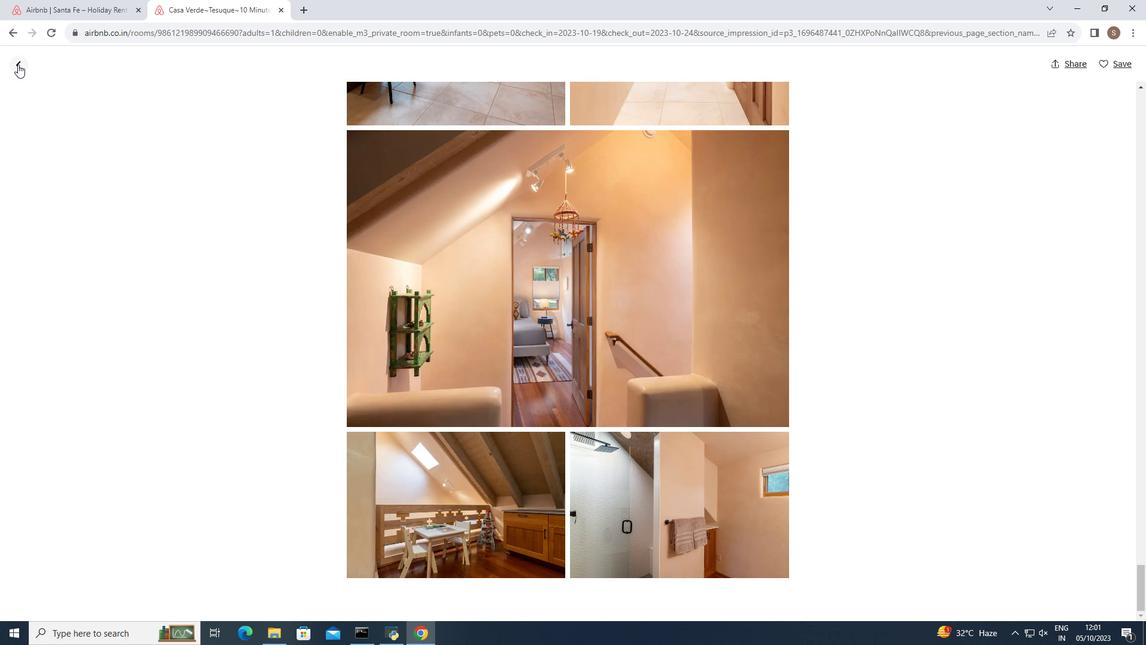 
Action: Mouse pressed left at (17, 64)
Screenshot: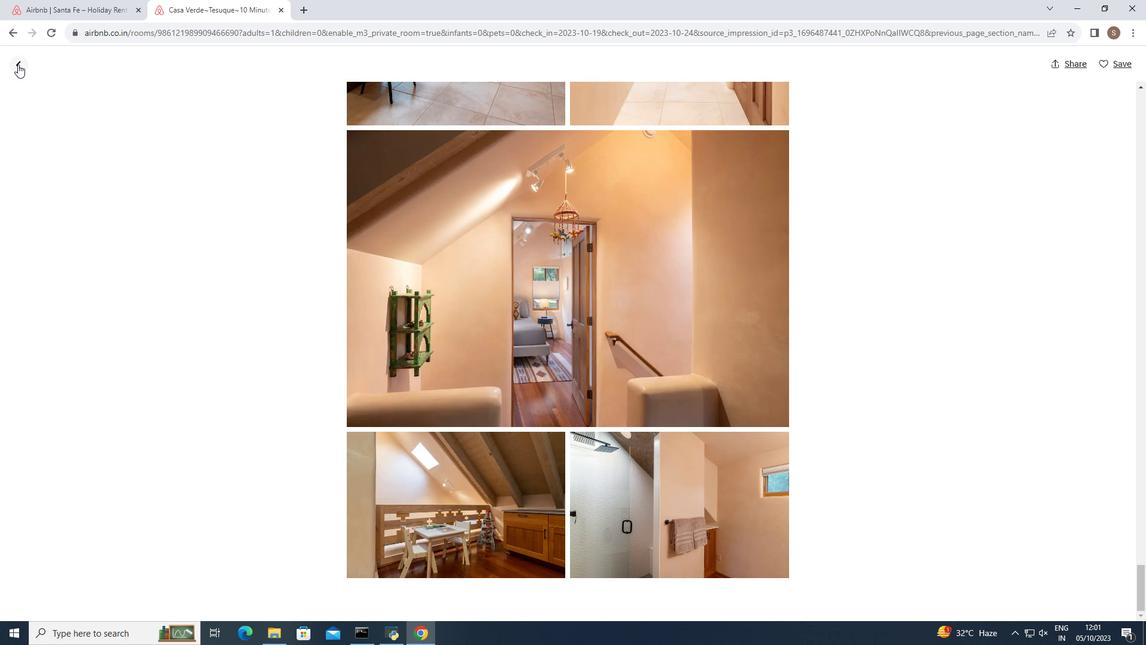 
Action: Mouse moved to (284, 210)
Screenshot: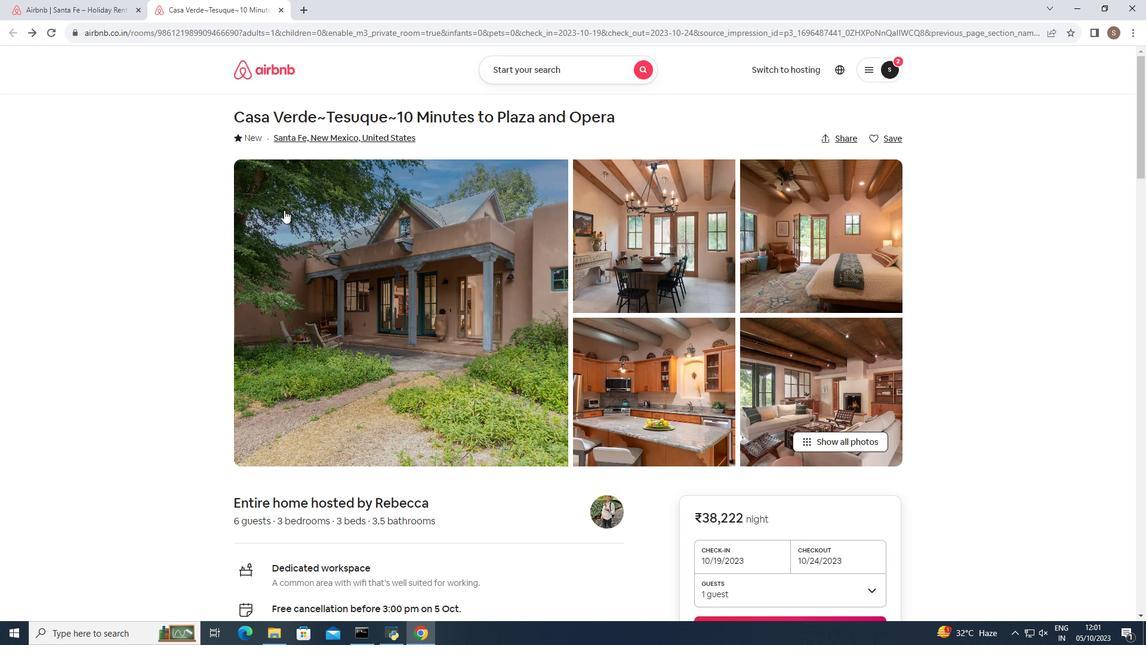 
Action: Mouse scrolled (284, 209) with delta (0, 0)
Screenshot: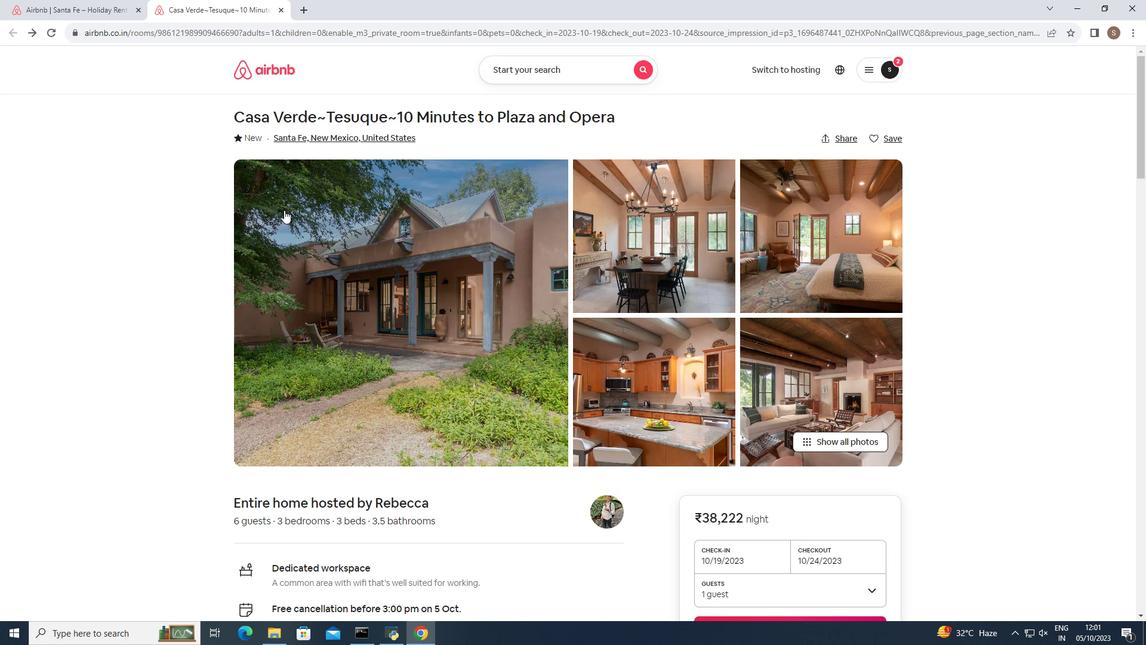 
Action: Mouse scrolled (284, 209) with delta (0, 0)
Screenshot: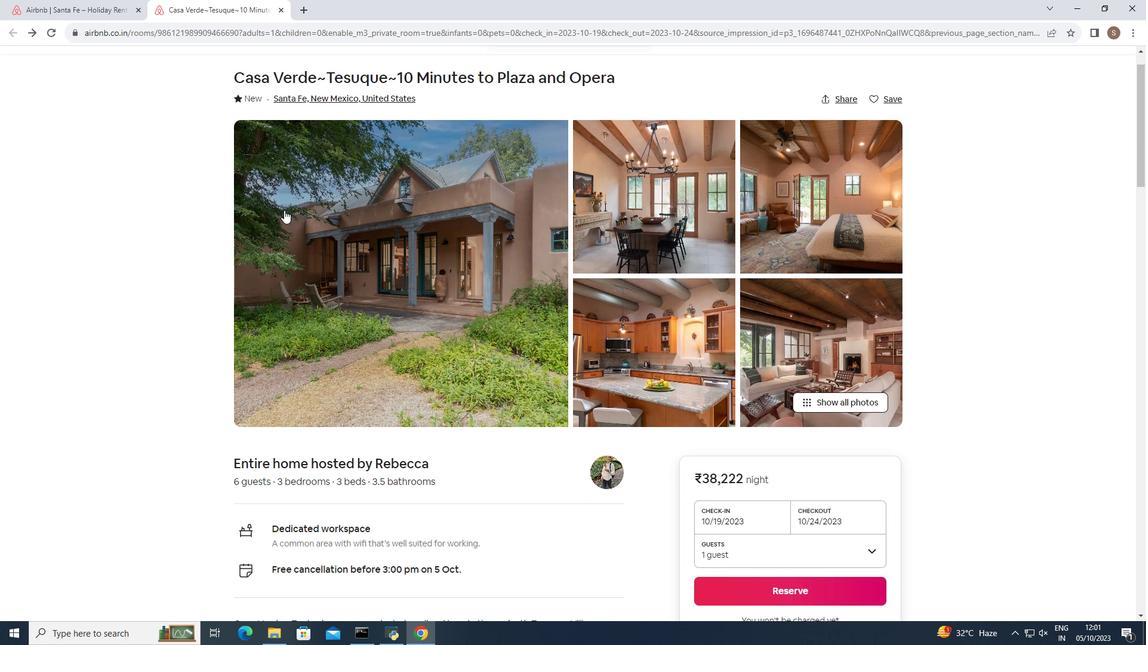 
Action: Mouse scrolled (284, 209) with delta (0, 0)
Screenshot: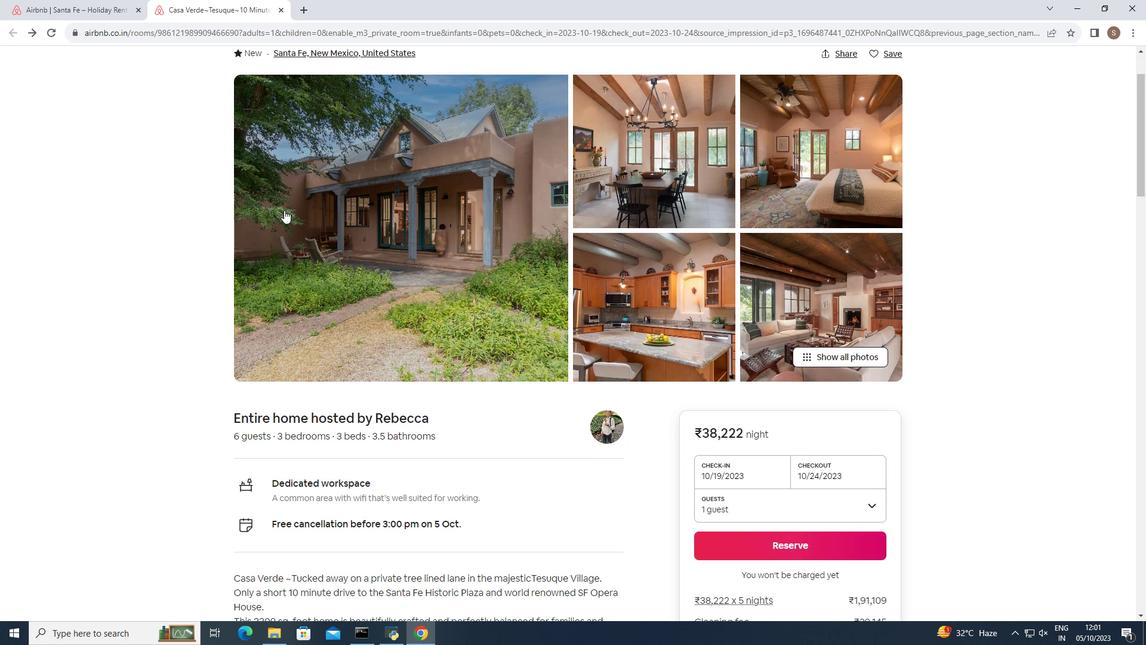 
Action: Mouse scrolled (284, 209) with delta (0, 0)
Screenshot: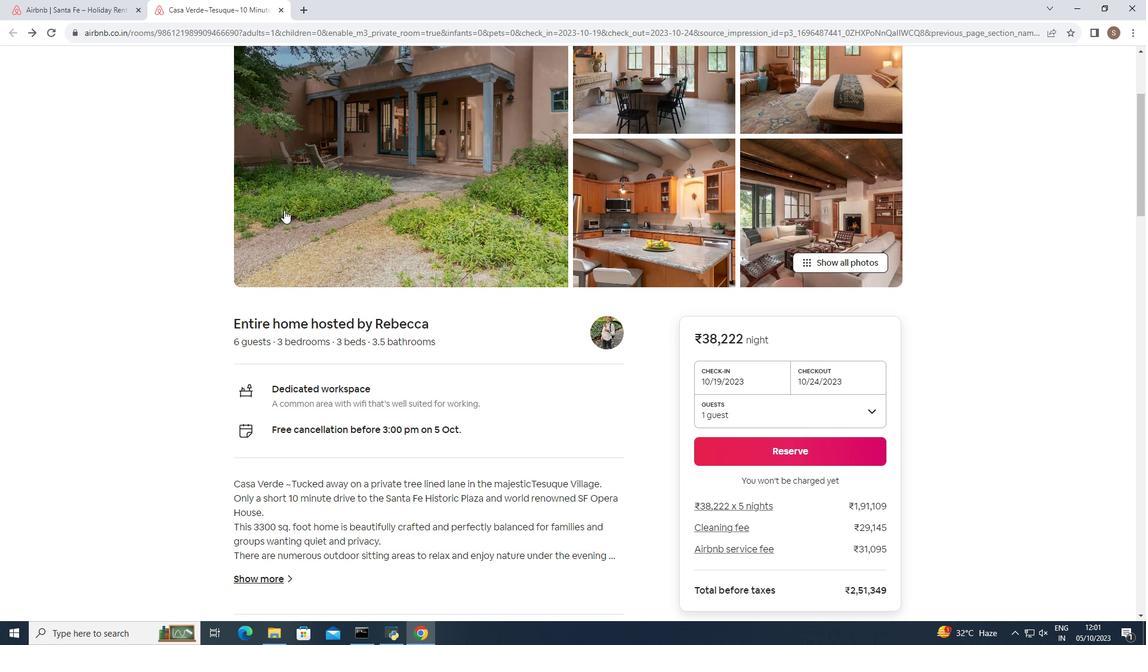 
Action: Mouse moved to (284, 210)
Screenshot: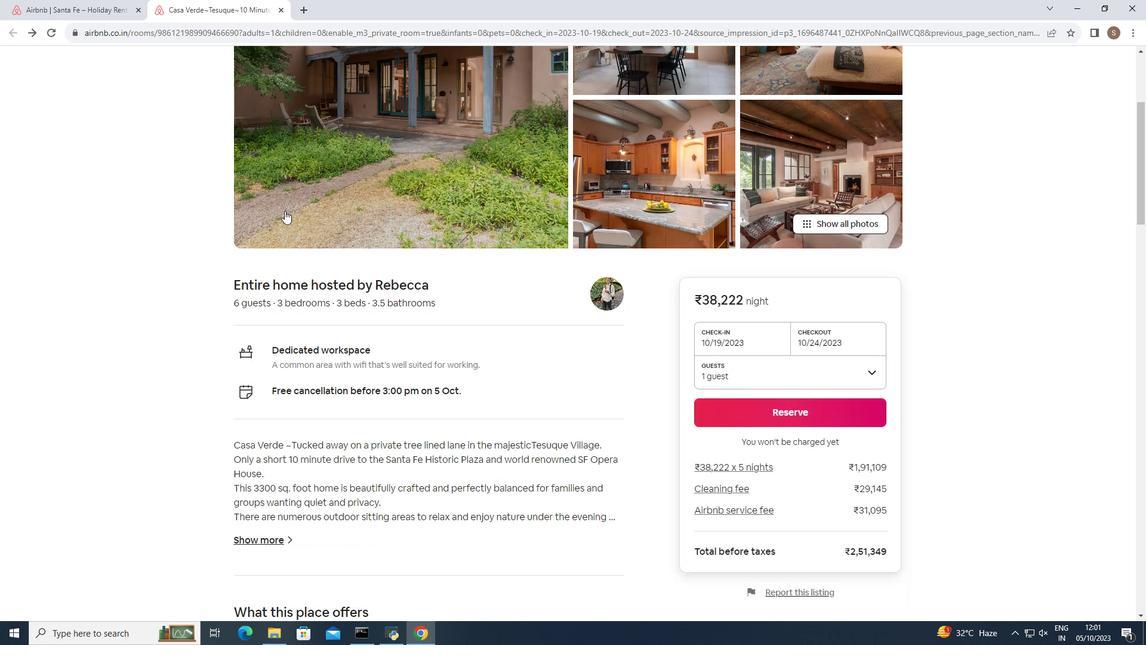 
Action: Mouse scrolled (284, 210) with delta (0, 0)
Screenshot: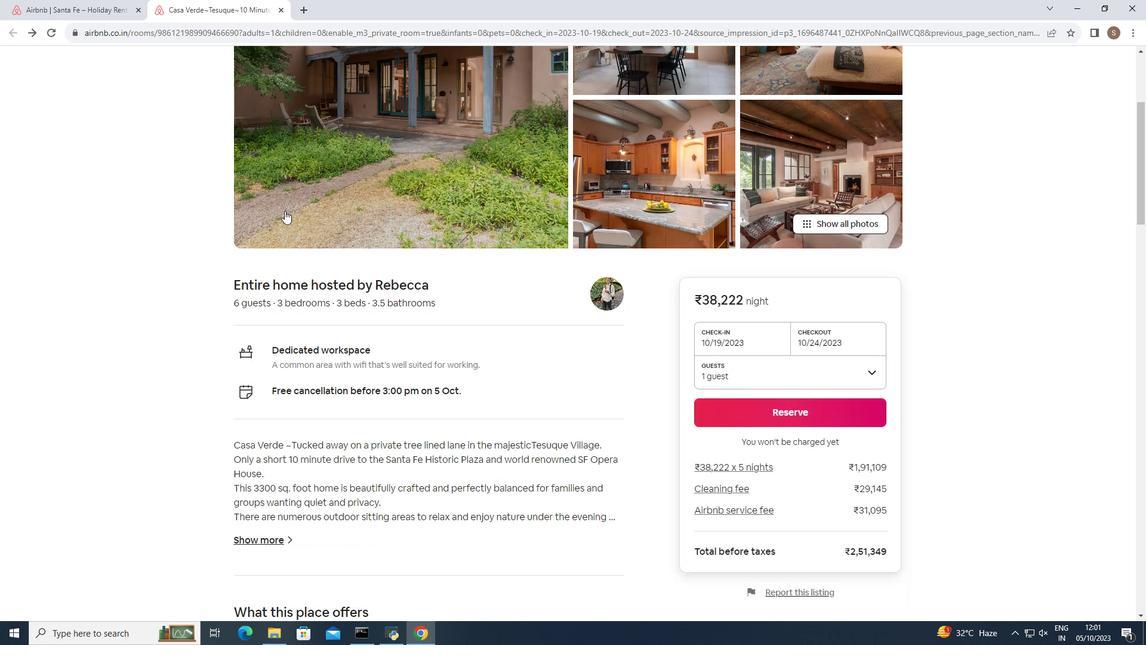 
Action: Mouse moved to (284, 210)
Screenshot: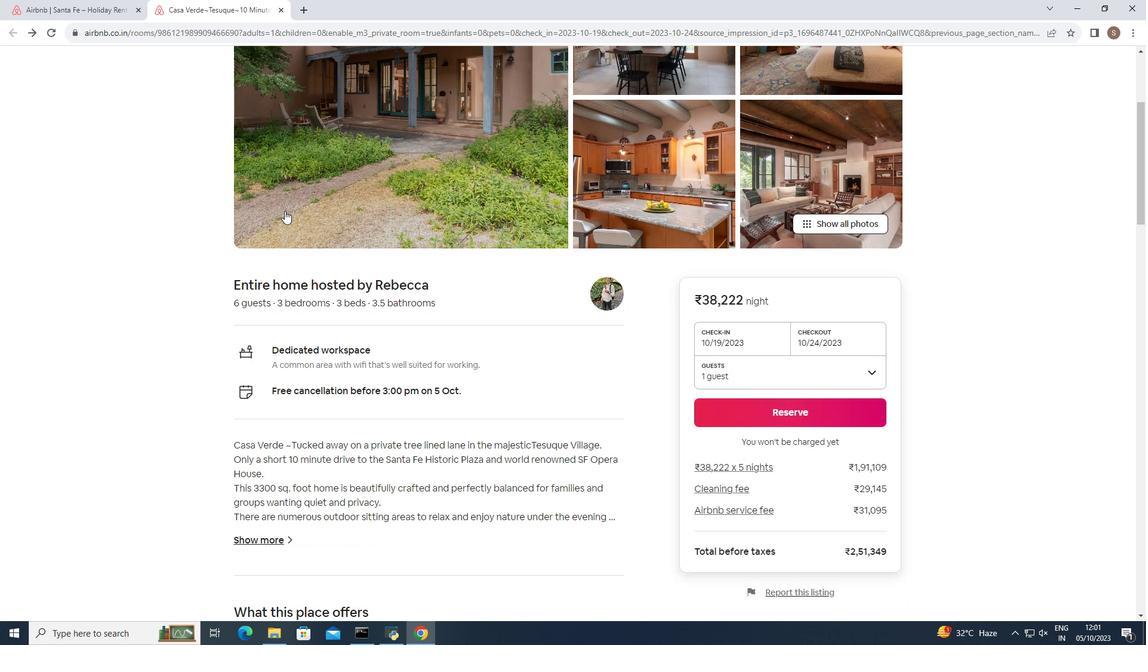 
Action: Mouse scrolled (284, 210) with delta (0, 0)
Screenshot: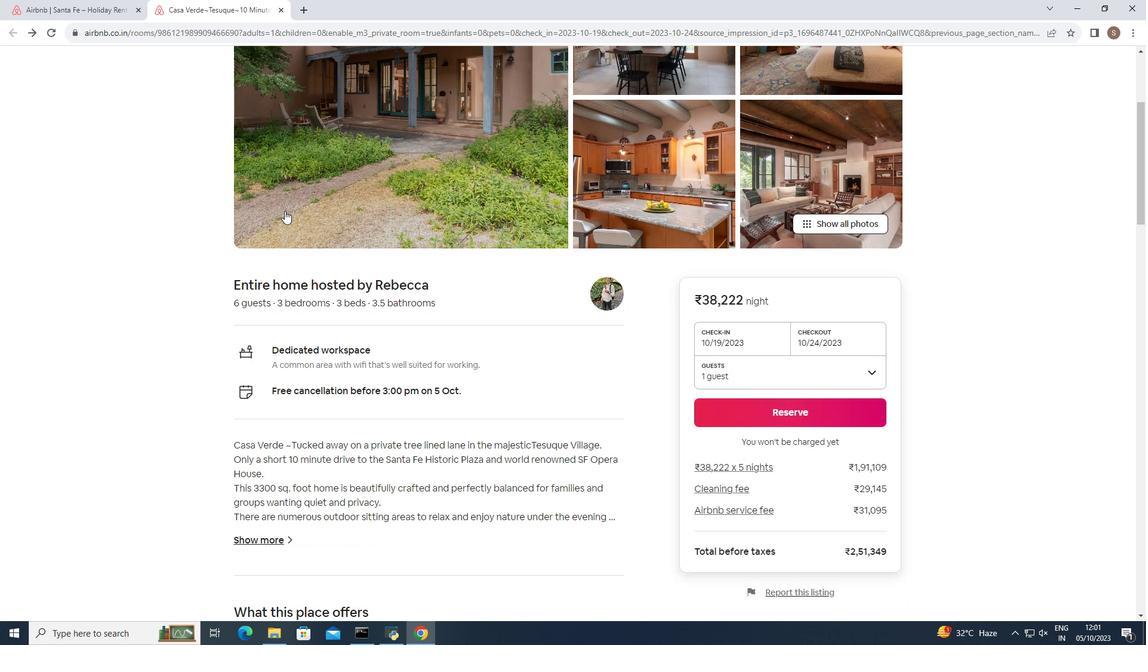 
Action: Mouse scrolled (284, 210) with delta (0, 0)
Screenshot: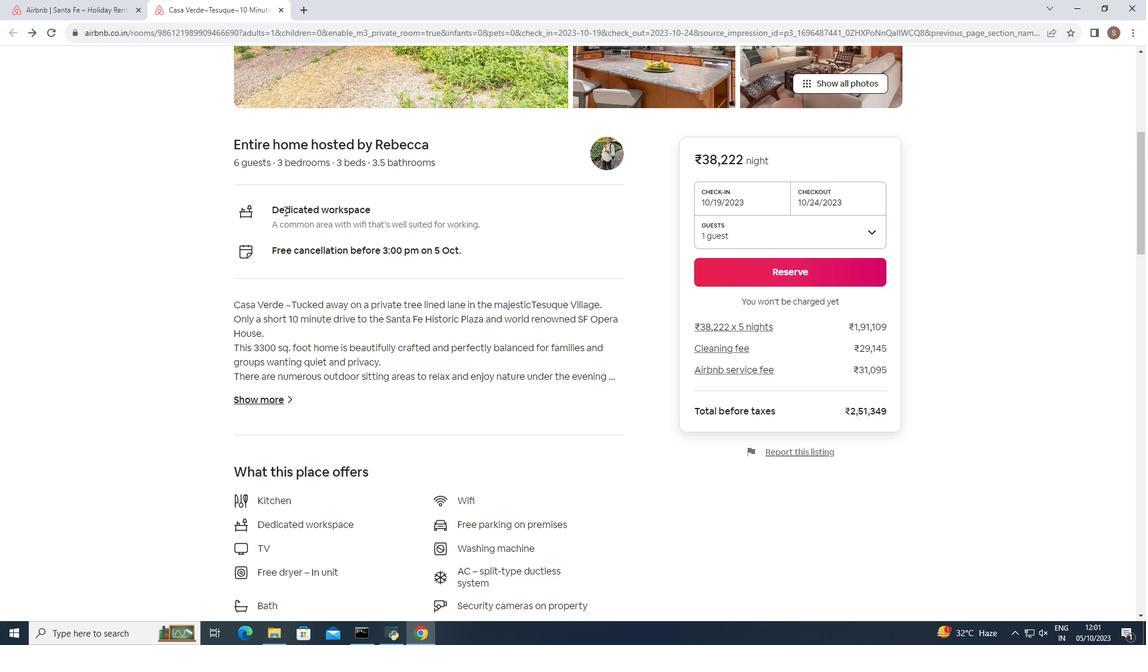 
Action: Mouse moved to (263, 342)
Screenshot: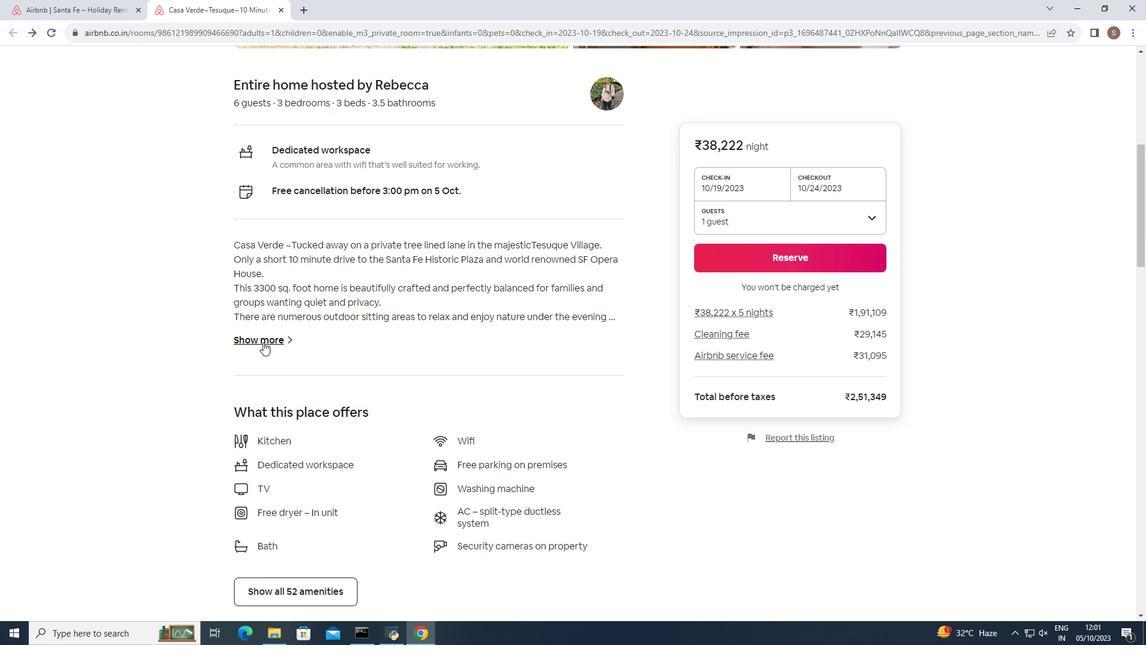 
Action: Mouse pressed left at (263, 342)
Screenshot: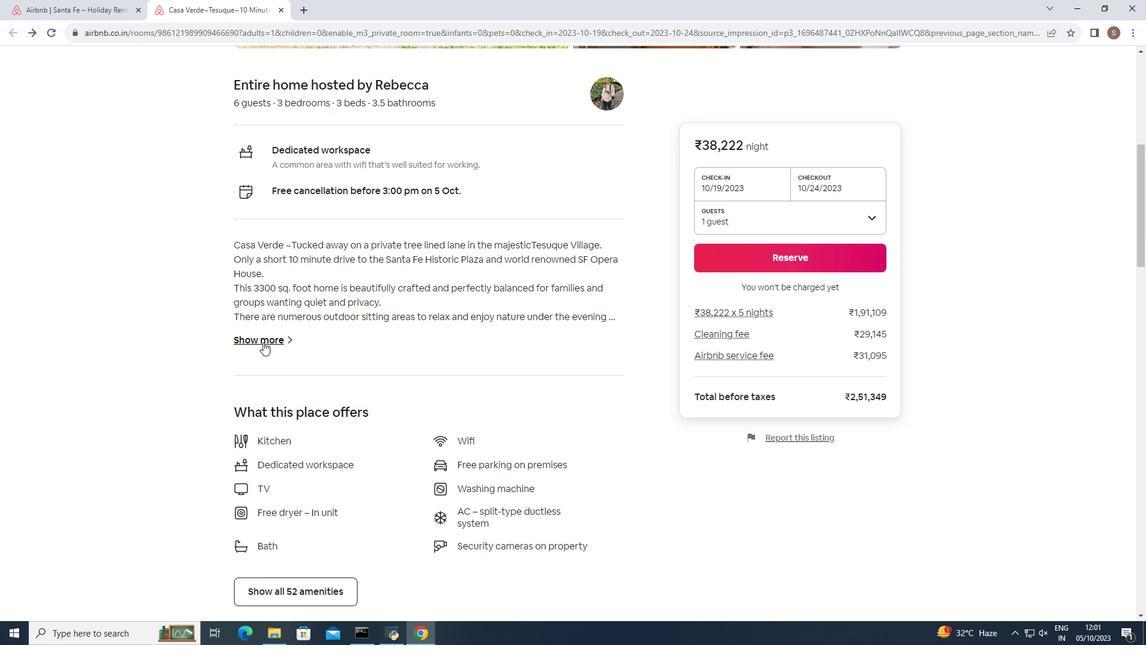 
Action: Mouse moved to (494, 325)
Screenshot: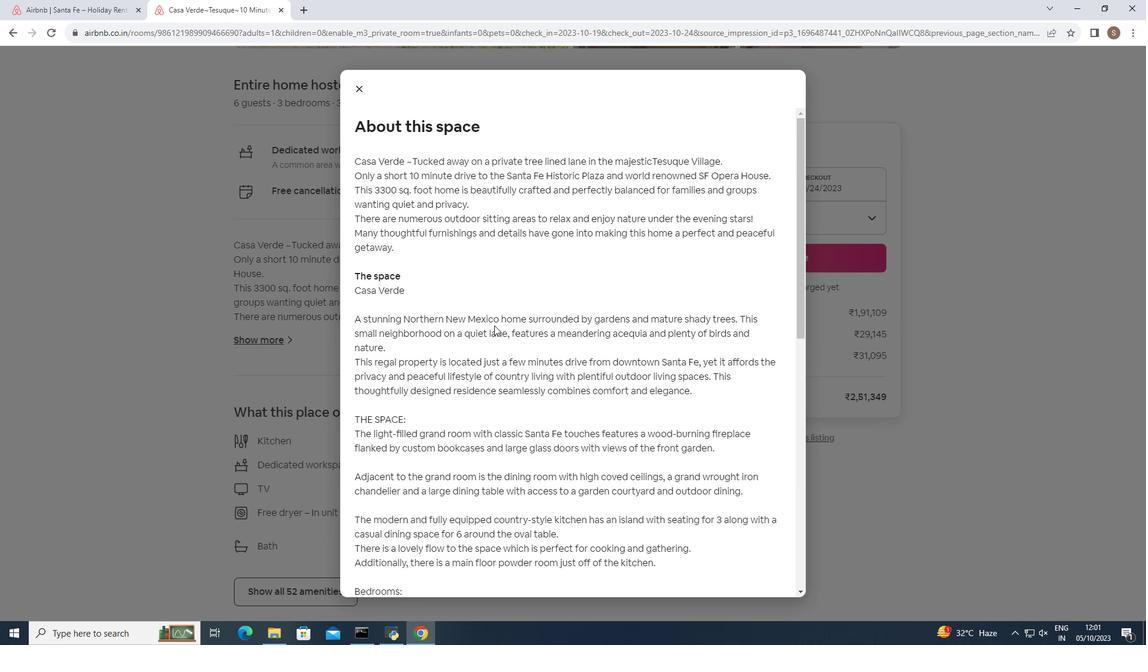 
Action: Mouse scrolled (494, 324) with delta (0, 0)
Screenshot: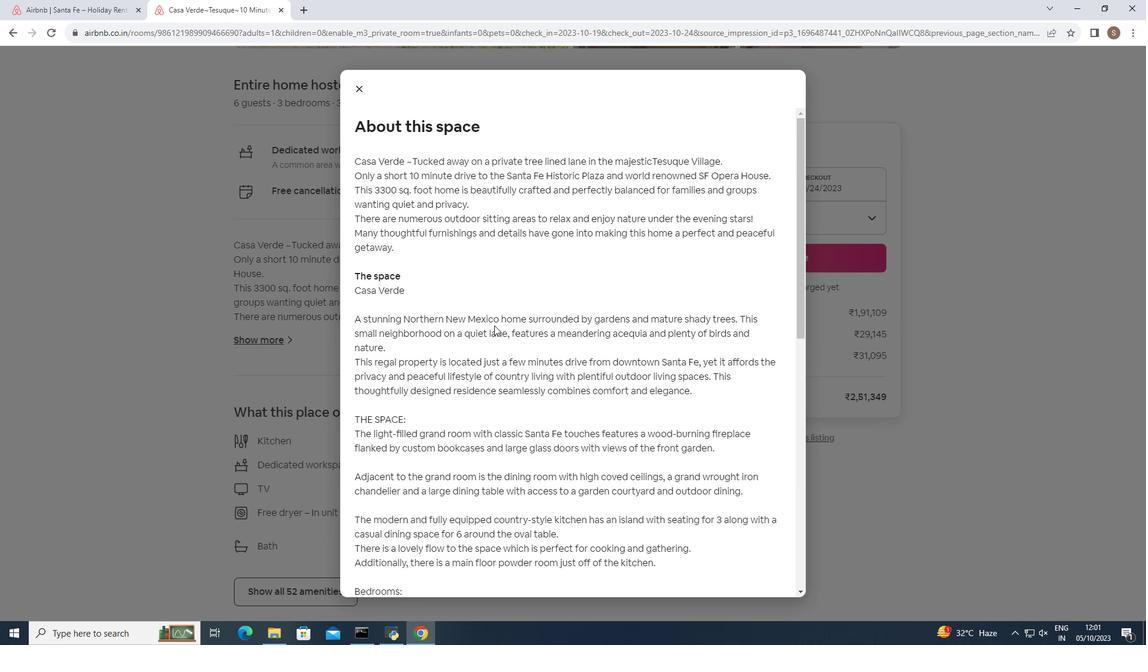 
Action: Mouse moved to (494, 325)
Screenshot: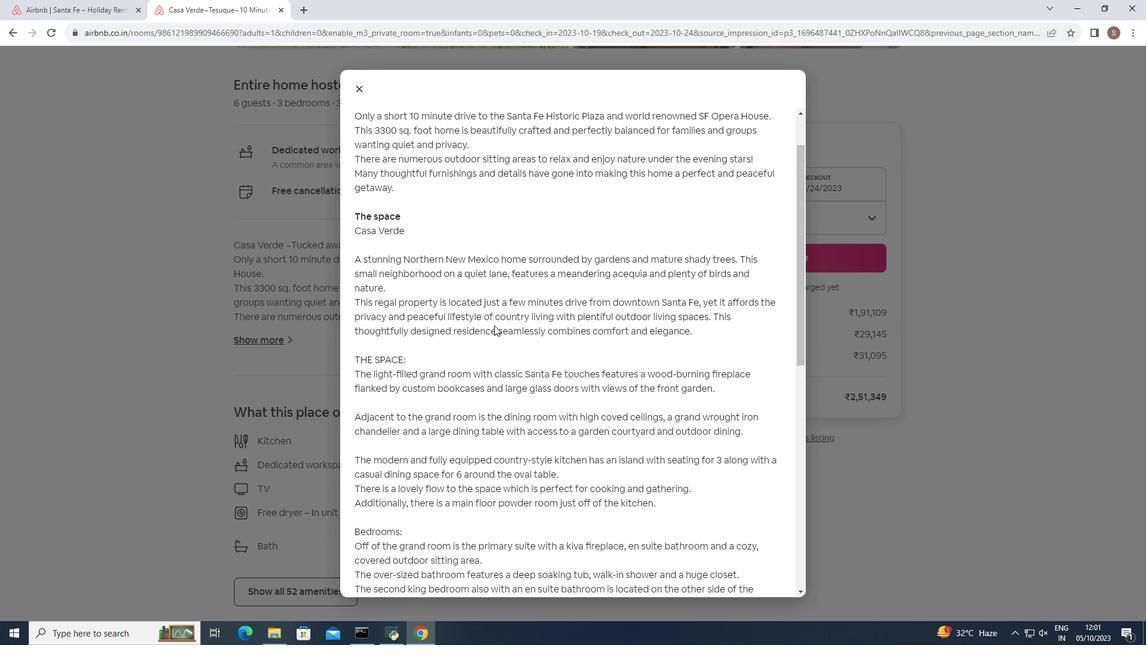 
Action: Mouse scrolled (494, 324) with delta (0, 0)
Screenshot: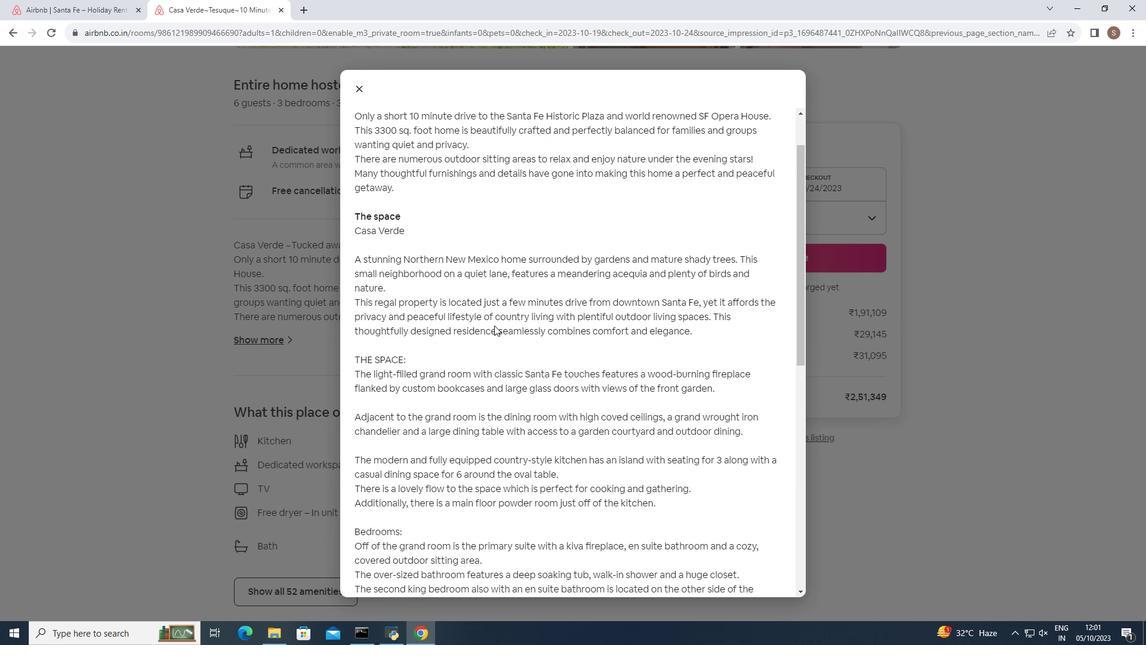 
Action: Mouse moved to (490, 324)
Screenshot: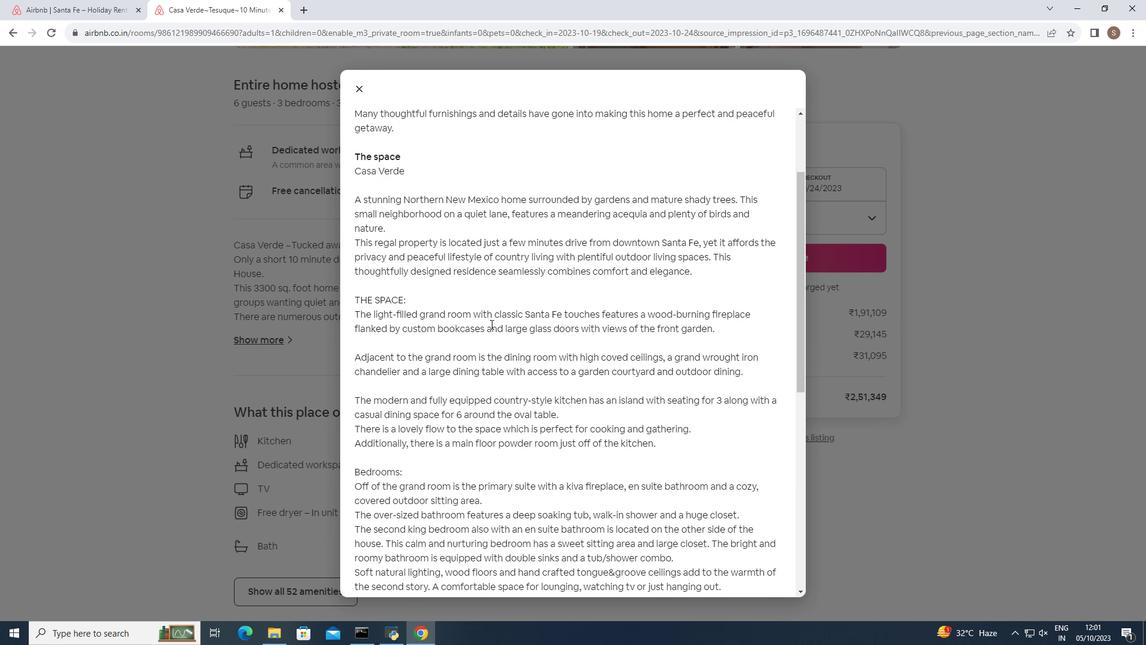 
Action: Mouse scrolled (490, 323) with delta (0, 0)
Screenshot: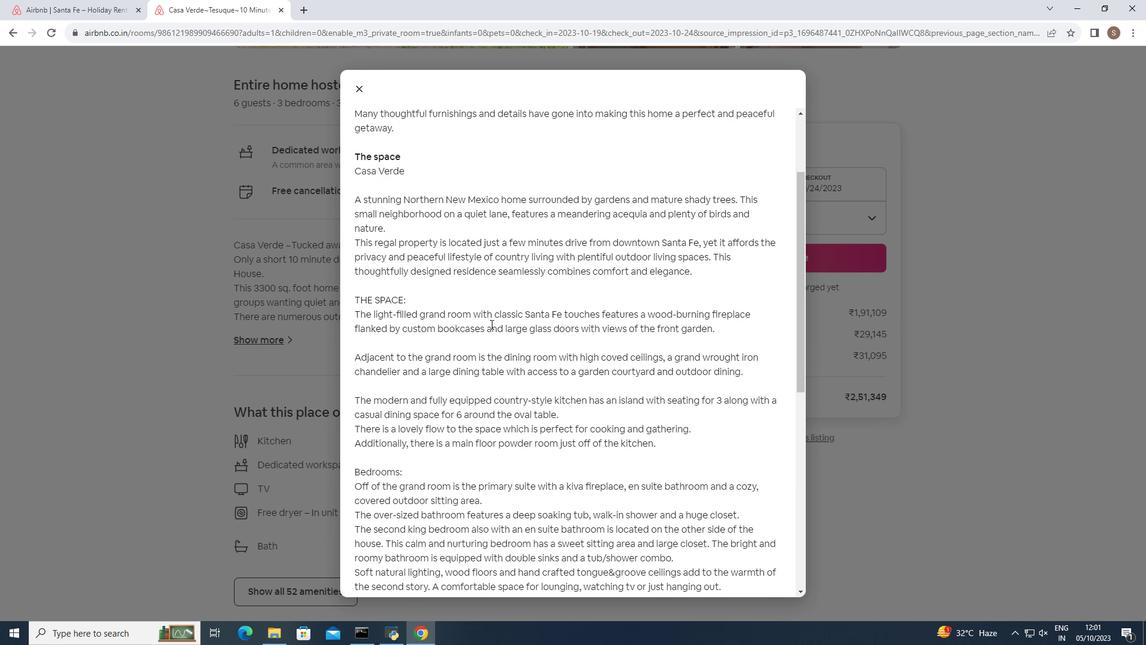 
Action: Mouse scrolled (490, 323) with delta (0, 0)
Screenshot: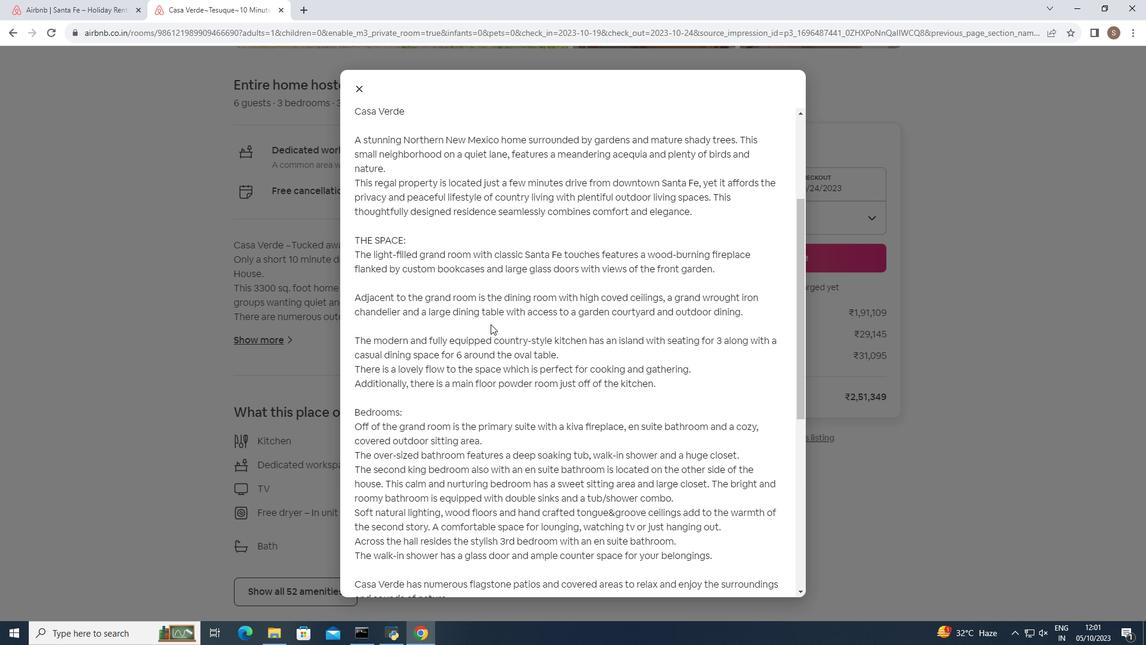 
Action: Mouse scrolled (490, 323) with delta (0, 0)
Screenshot: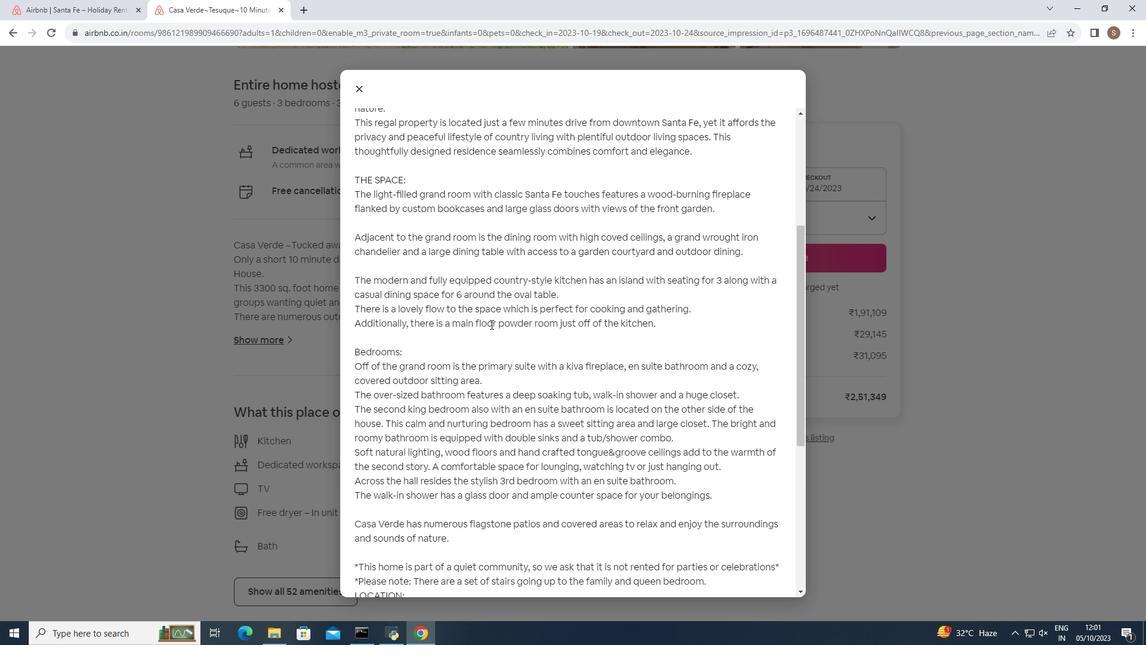 
Action: Mouse moved to (490, 323)
Screenshot: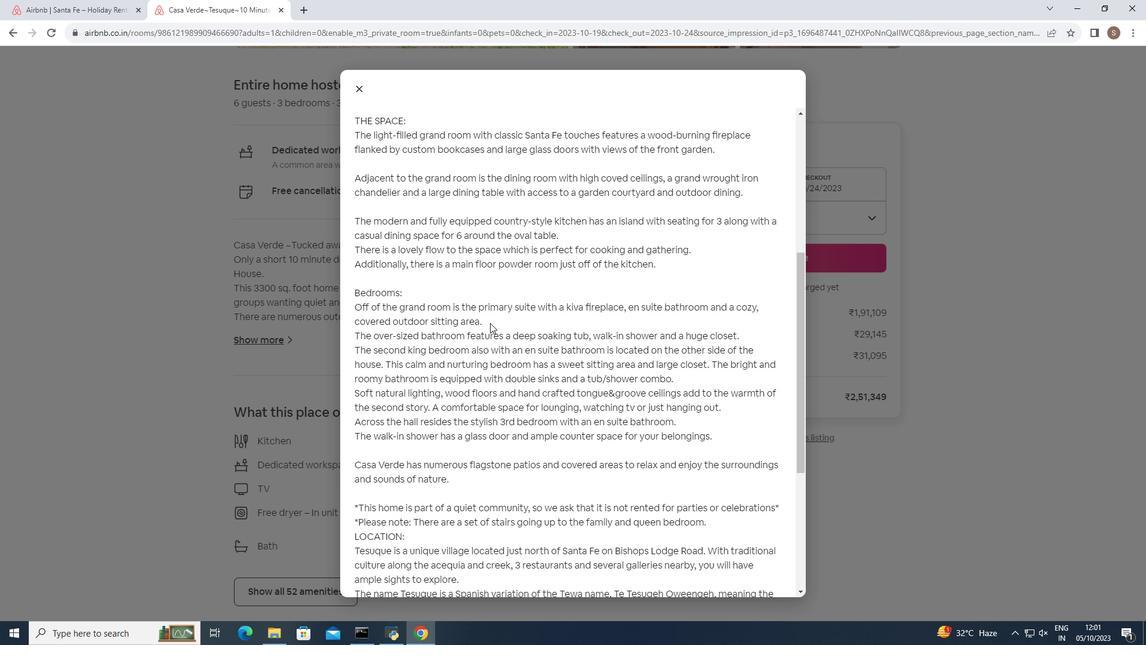 
Action: Mouse scrolled (490, 322) with delta (0, 0)
Screenshot: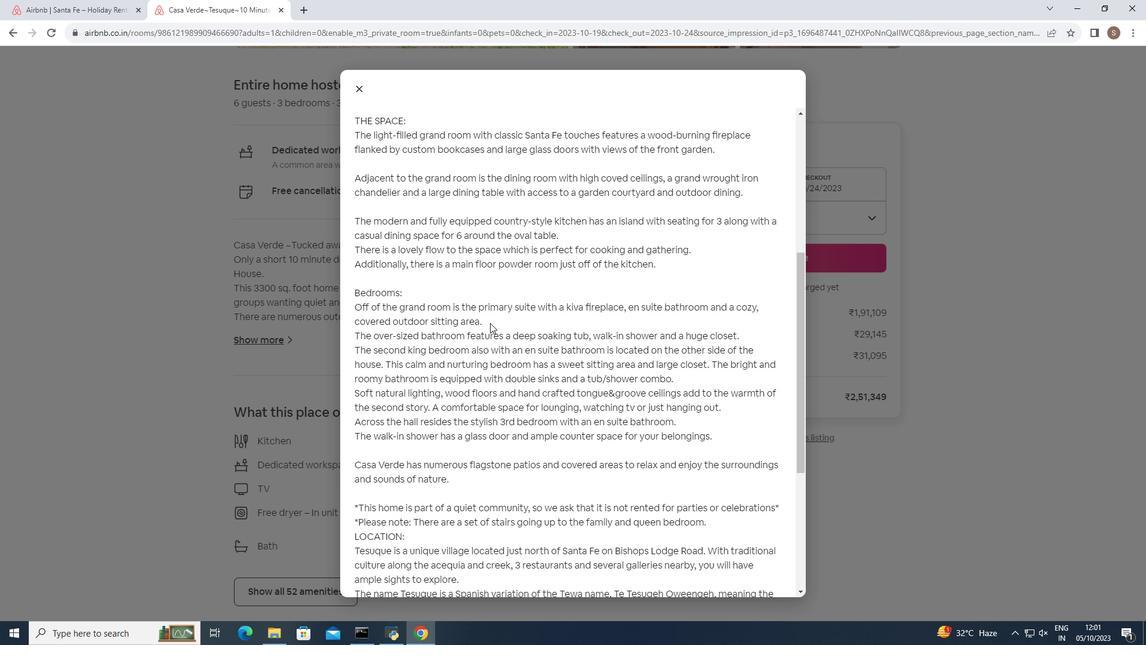 
Action: Mouse scrolled (490, 322) with delta (0, 0)
Screenshot: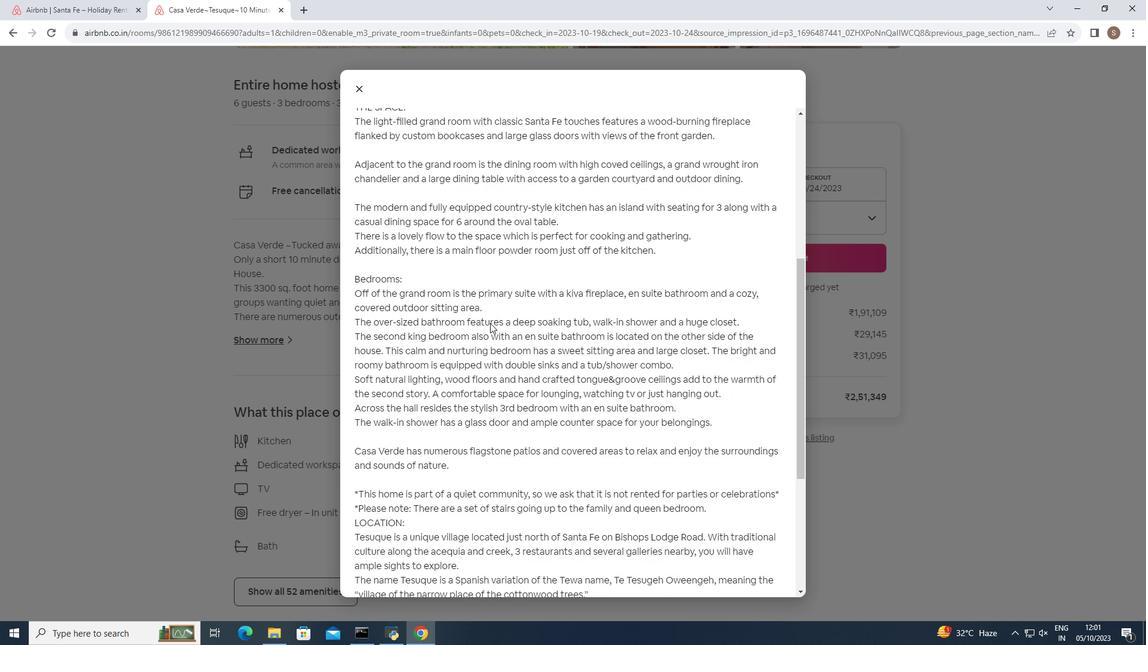 
Action: Mouse moved to (490, 321)
Screenshot: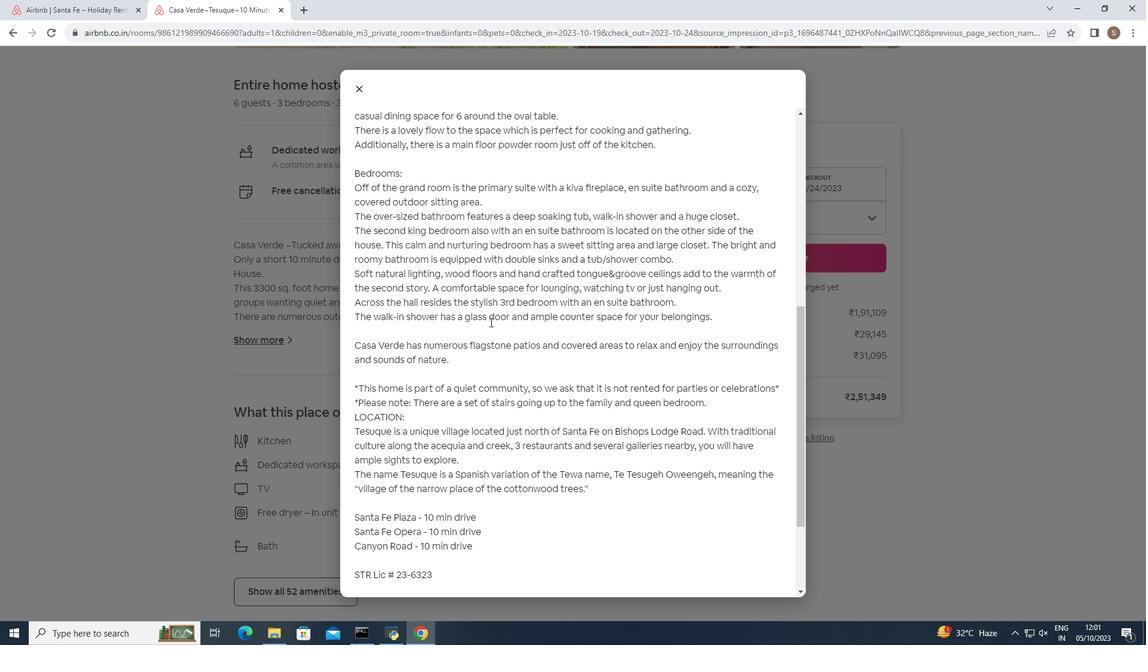 
Action: Mouse scrolled (490, 321) with delta (0, 0)
Screenshot: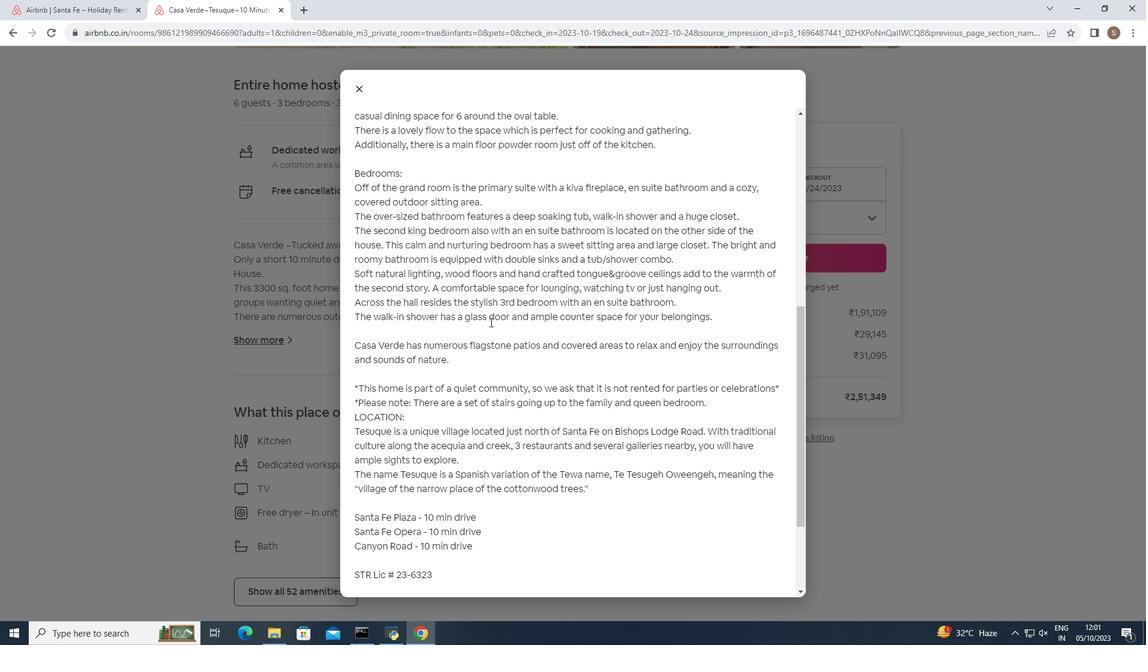 
Action: Mouse moved to (489, 319)
Screenshot: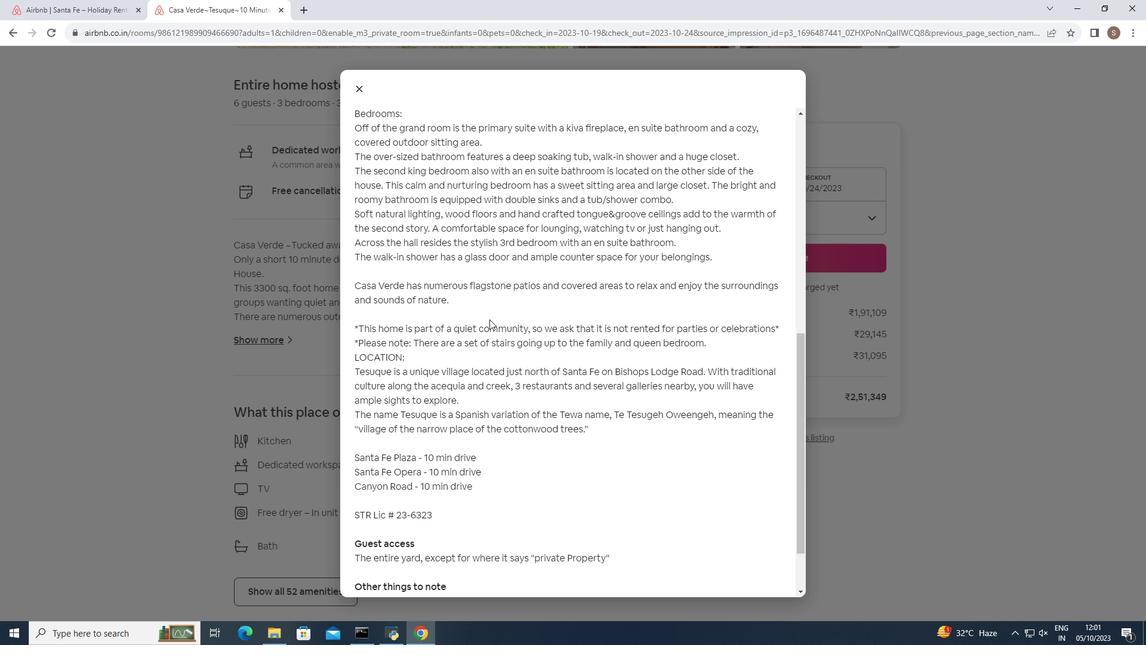 
Action: Mouse scrolled (489, 318) with delta (0, 0)
Screenshot: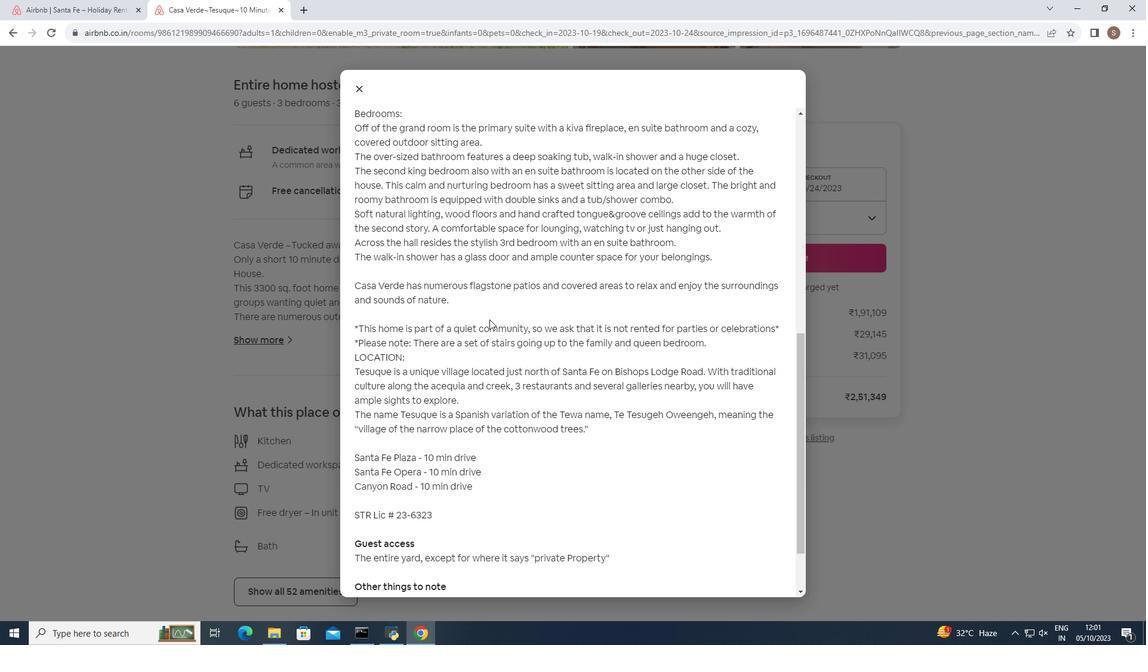 
Action: Mouse scrolled (489, 318) with delta (0, 0)
Screenshot: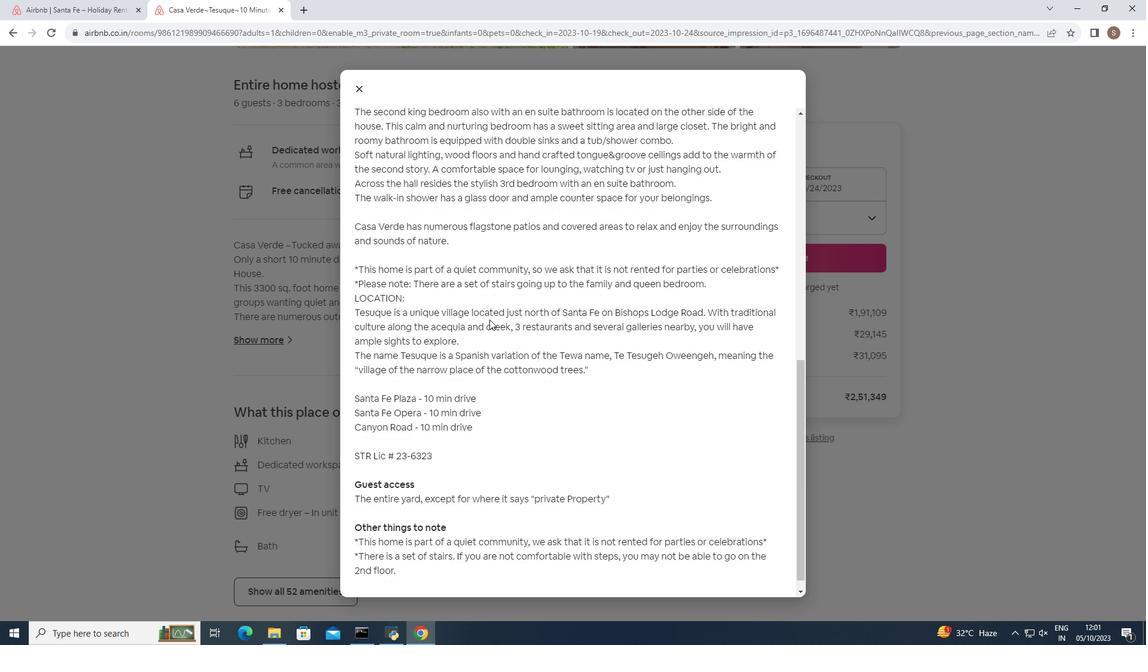 
Action: Mouse scrolled (489, 318) with delta (0, 0)
Screenshot: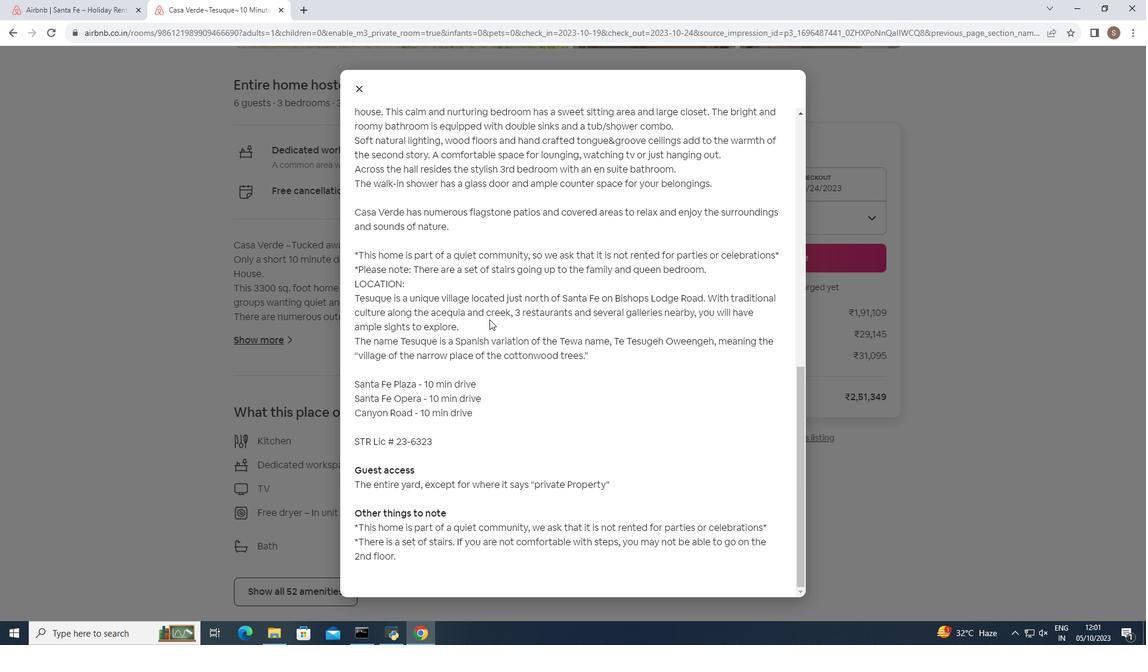 
Action: Mouse moved to (358, 87)
Screenshot: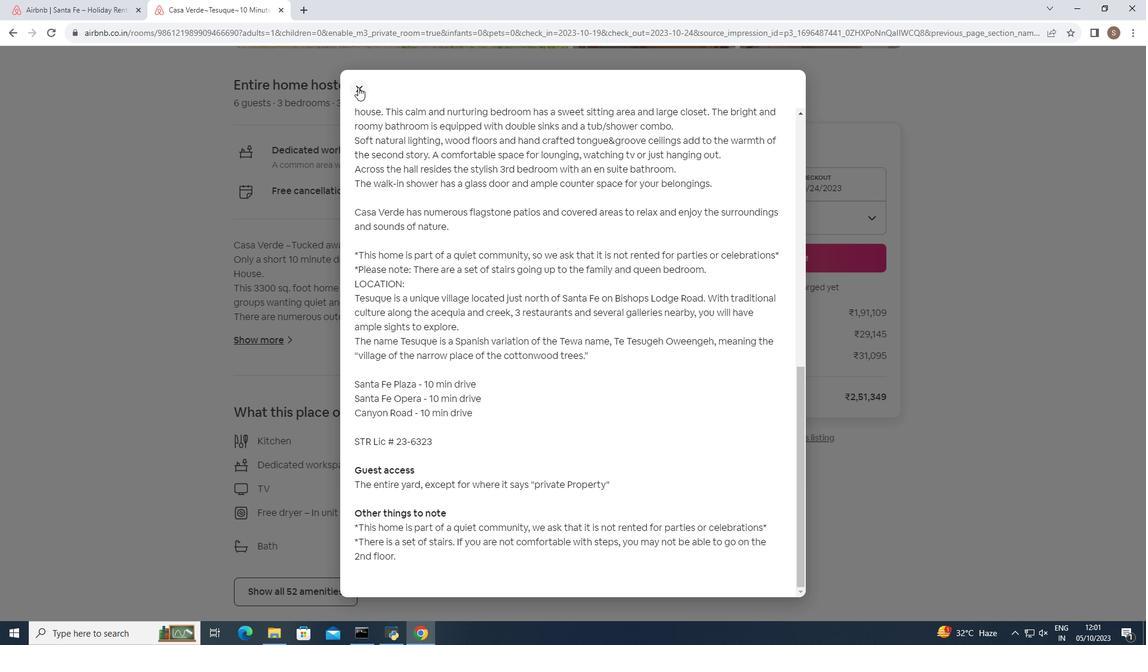 
Action: Mouse pressed left at (358, 87)
Screenshot: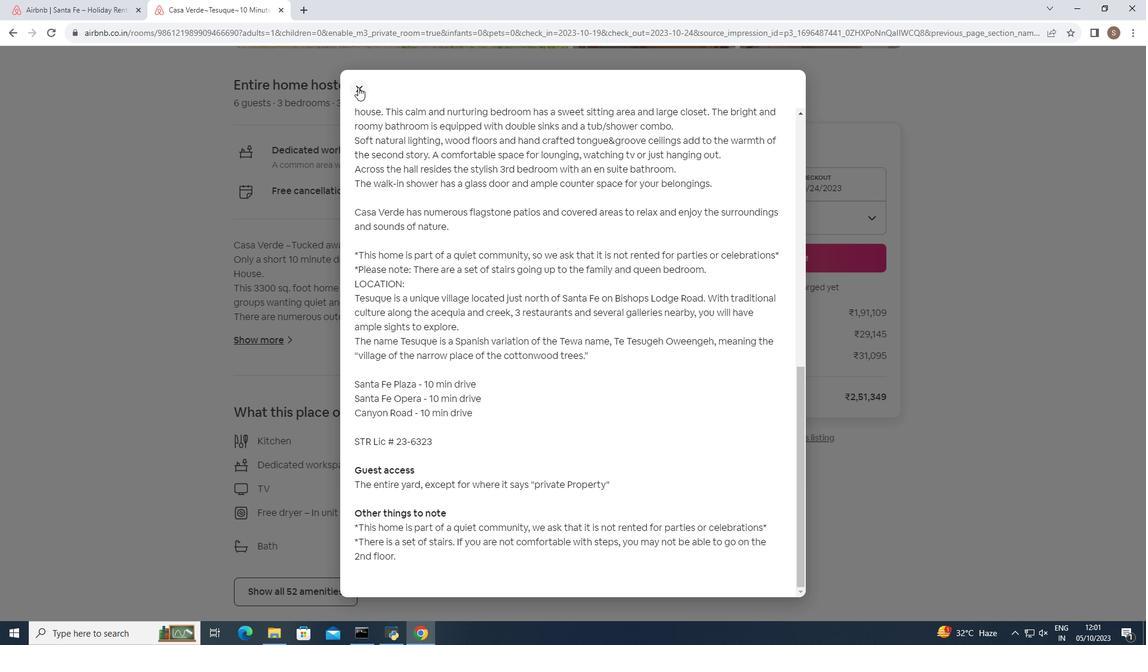 
Action: Mouse moved to (317, 194)
Screenshot: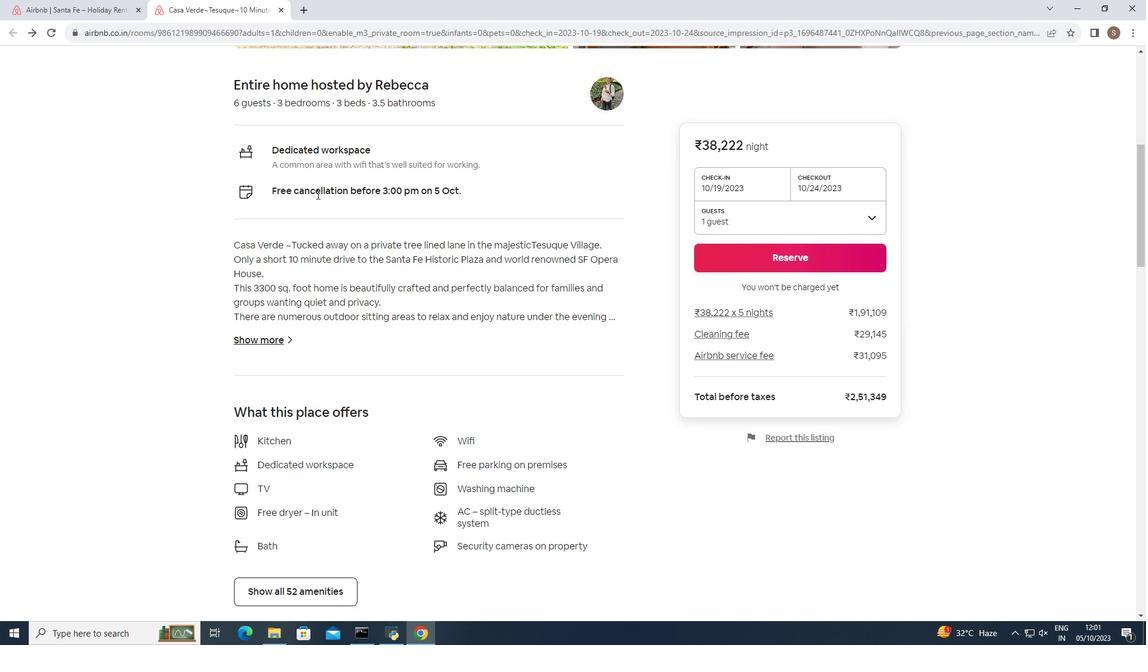 
Action: Mouse scrolled (317, 193) with delta (0, 0)
Screenshot: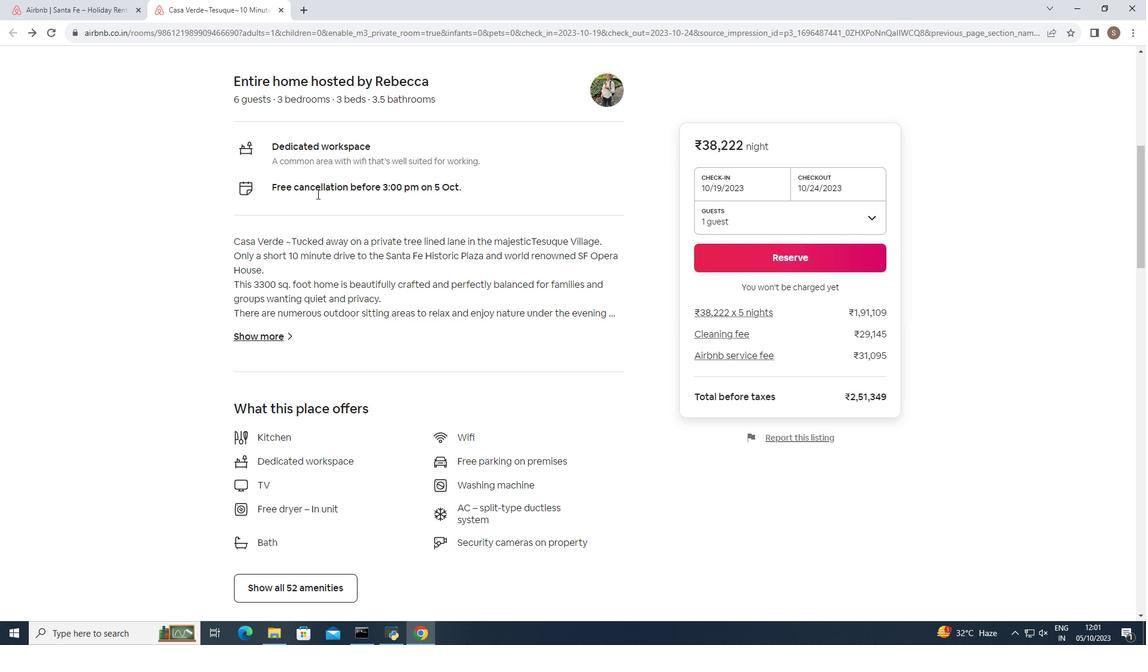 
Action: Mouse moved to (317, 195)
Screenshot: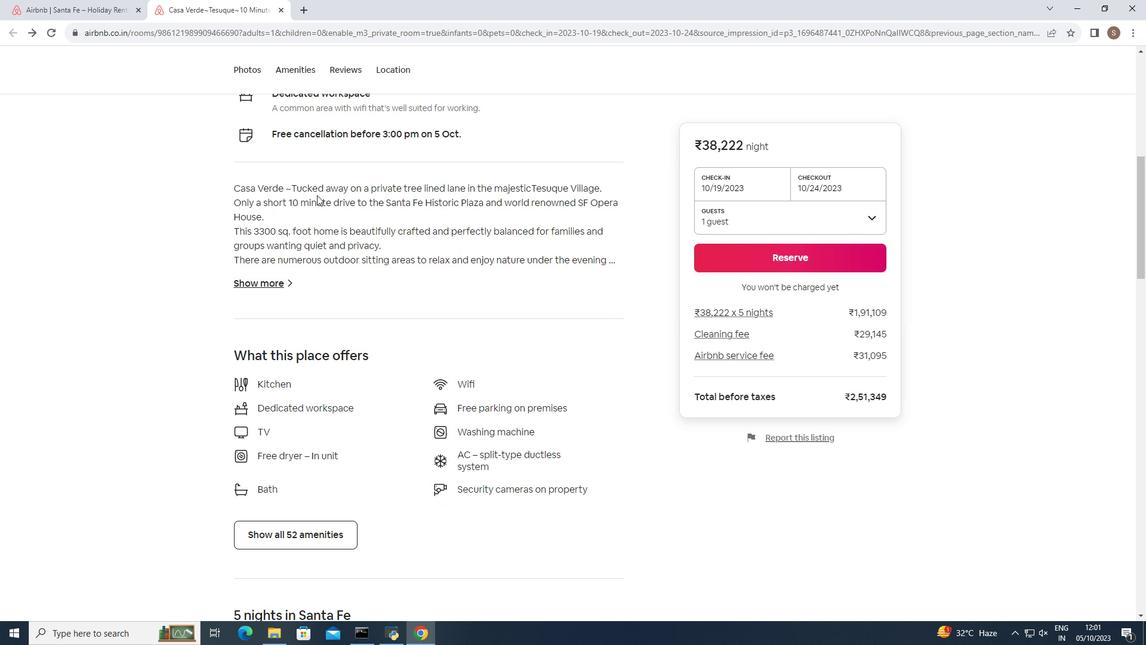 
Action: Mouse scrolled (317, 194) with delta (0, 0)
Screenshot: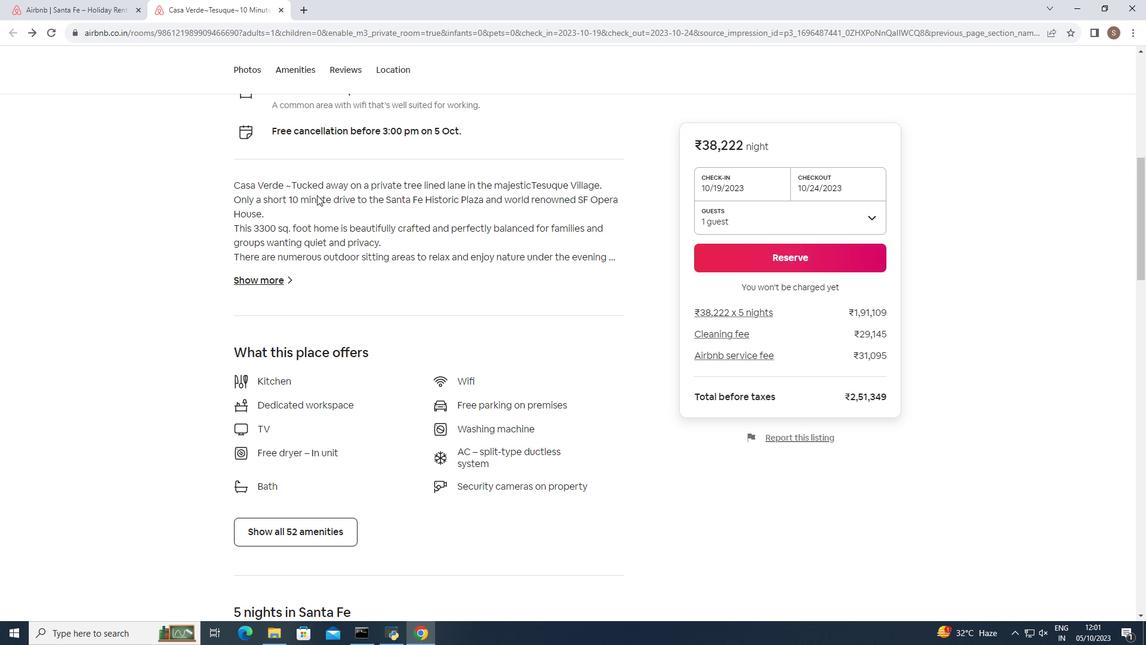 
Action: Mouse scrolled (317, 194) with delta (0, 0)
Screenshot: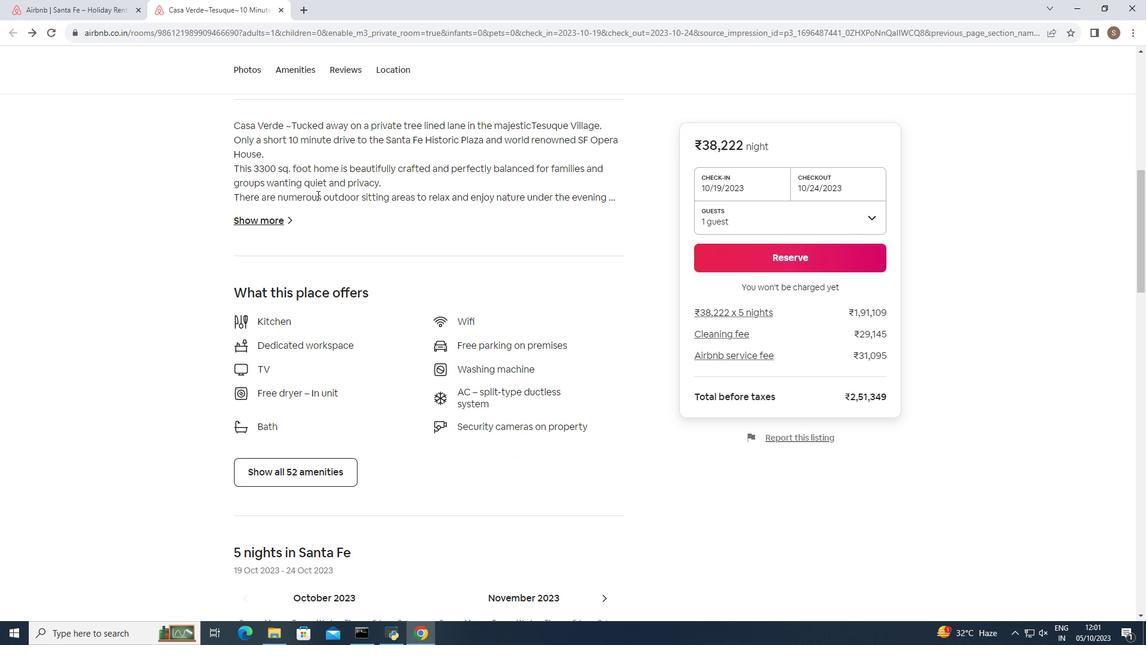 
Action: Mouse scrolled (317, 194) with delta (0, 0)
Screenshot: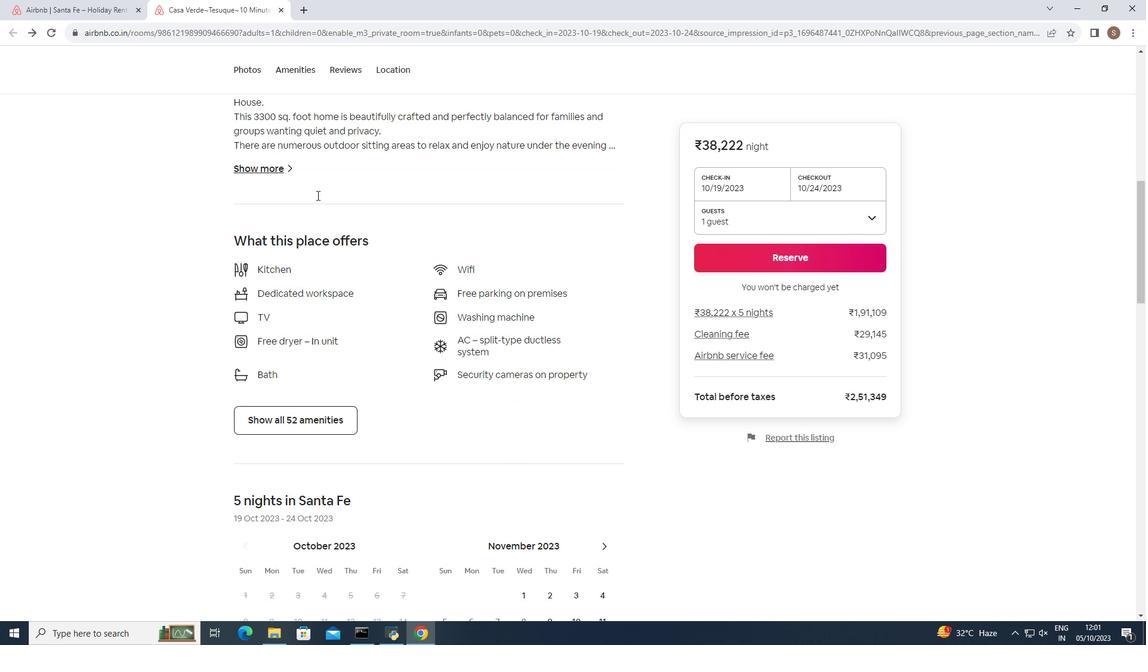 
Action: Mouse moved to (303, 357)
Screenshot: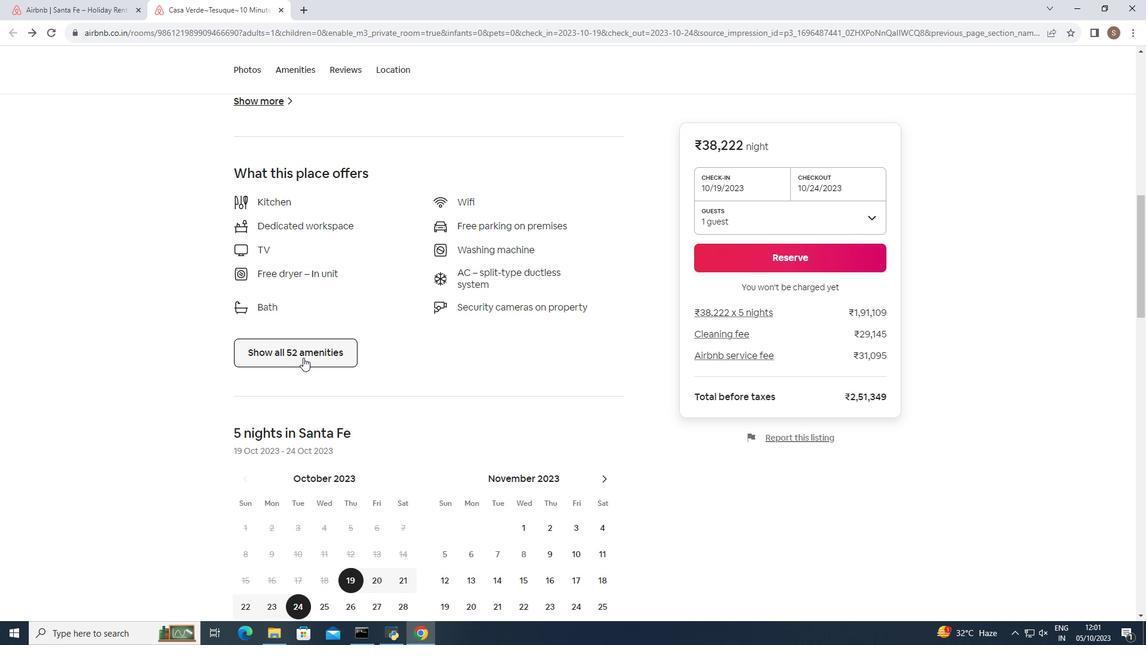 
Action: Mouse pressed left at (303, 357)
Screenshot: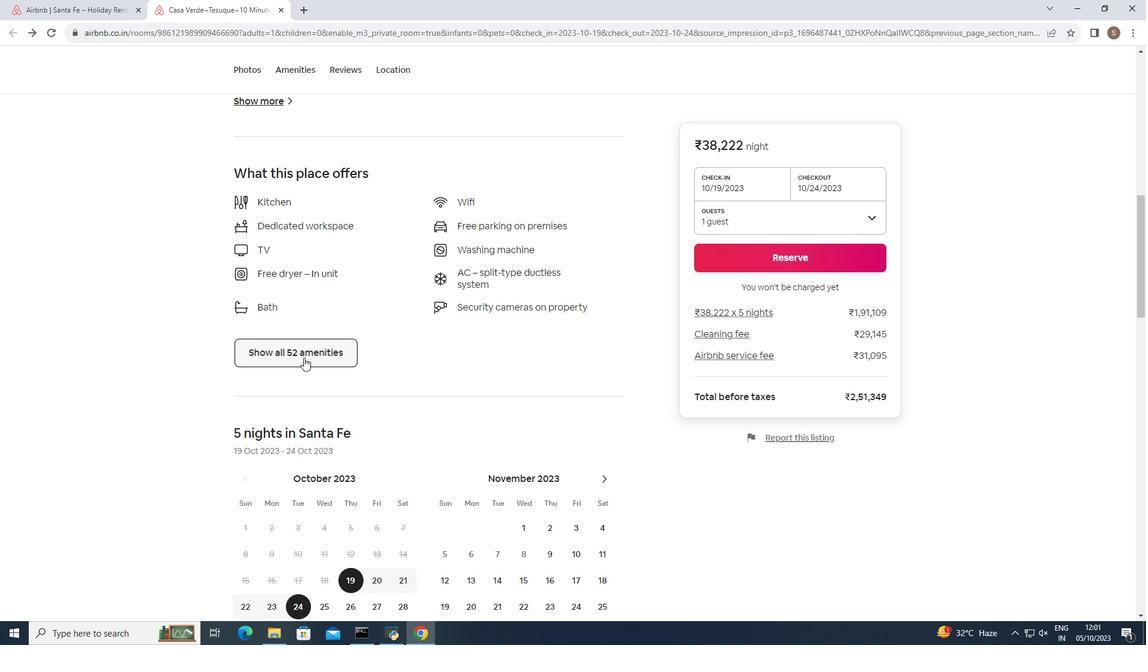 
Action: Mouse moved to (415, 349)
Screenshot: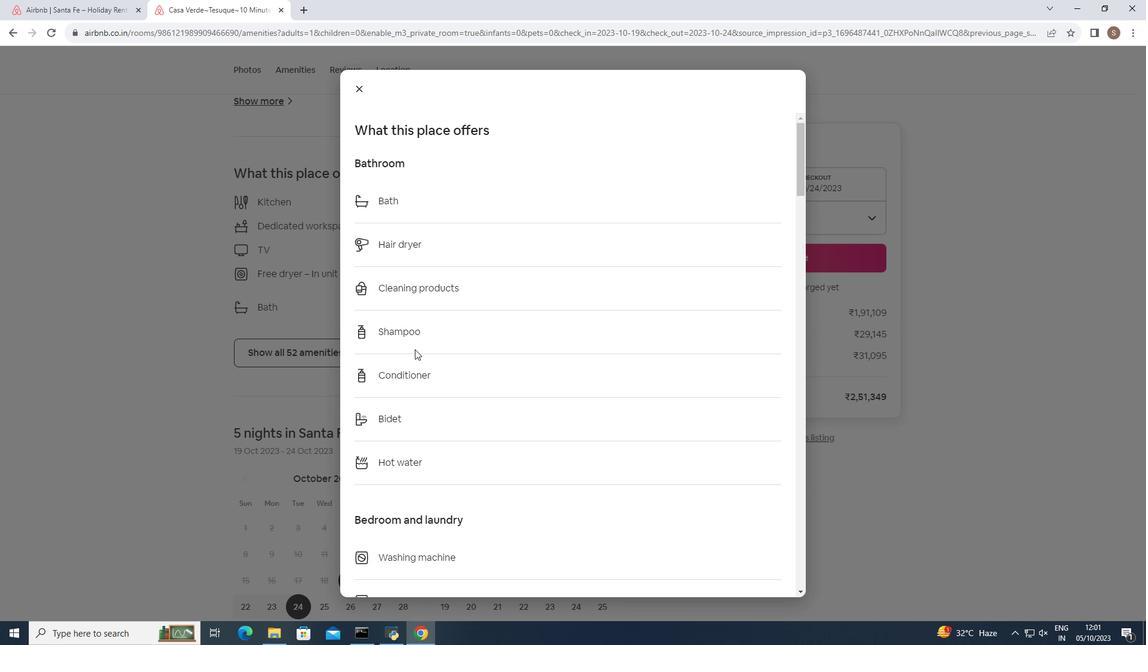 
Action: Mouse scrolled (415, 348) with delta (0, 0)
Screenshot: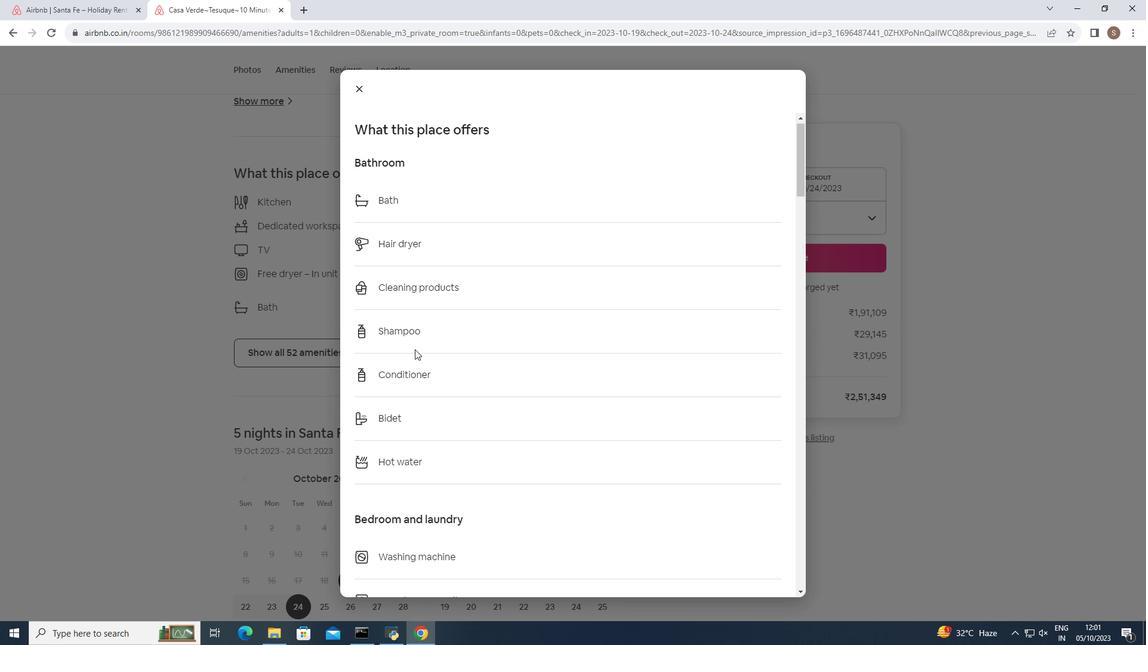 
Action: Mouse scrolled (415, 348) with delta (0, 0)
Screenshot: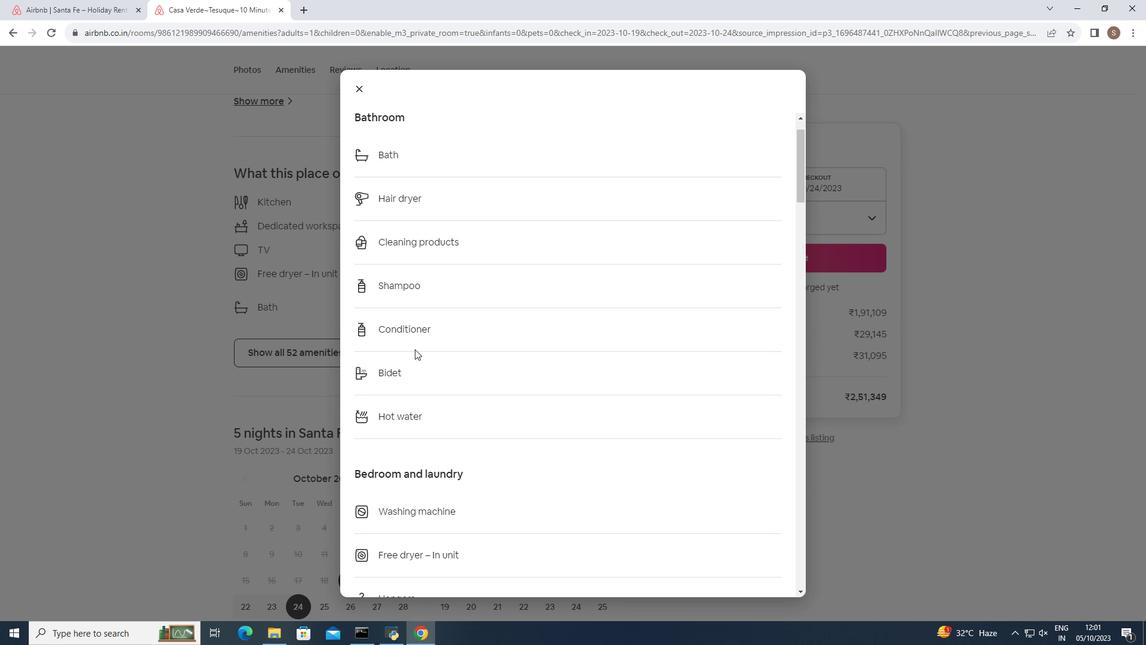
Action: Mouse moved to (416, 342)
Screenshot: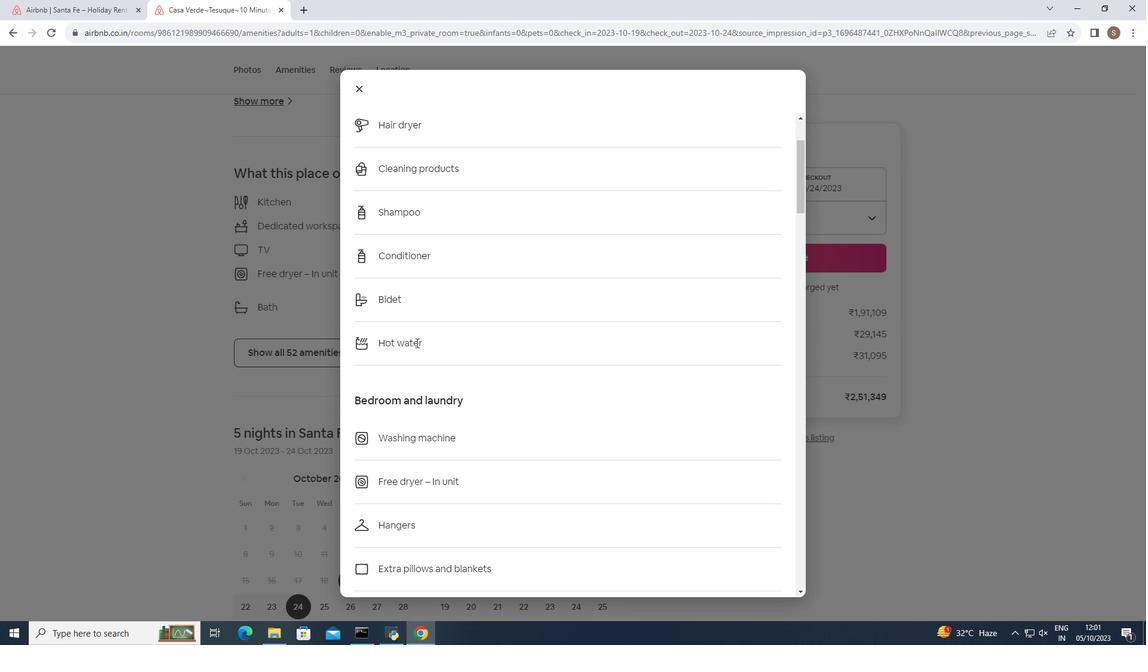 
Action: Mouse scrolled (416, 342) with delta (0, 0)
Screenshot: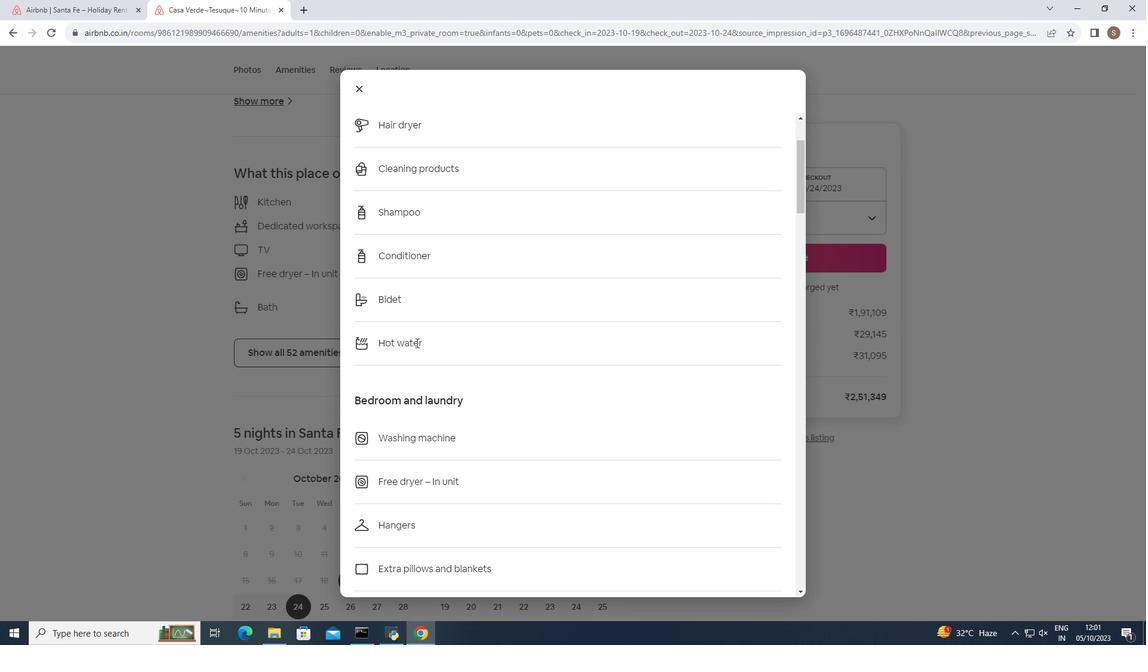 
Action: Mouse moved to (416, 334)
Screenshot: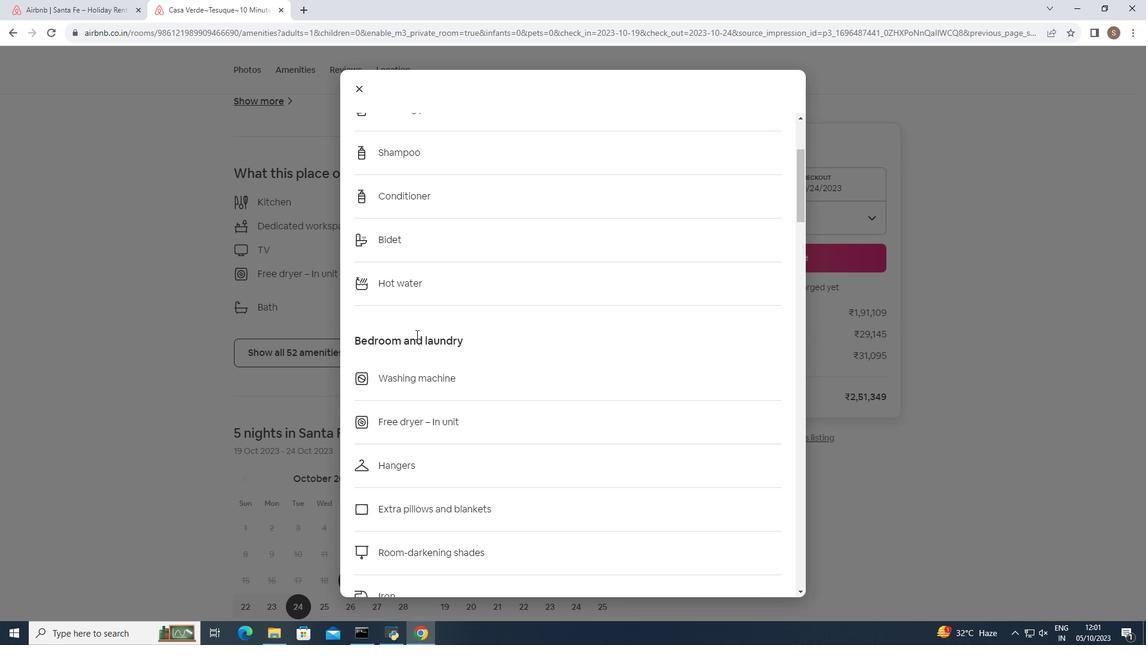 
Action: Mouse scrolled (416, 333) with delta (0, 0)
Screenshot: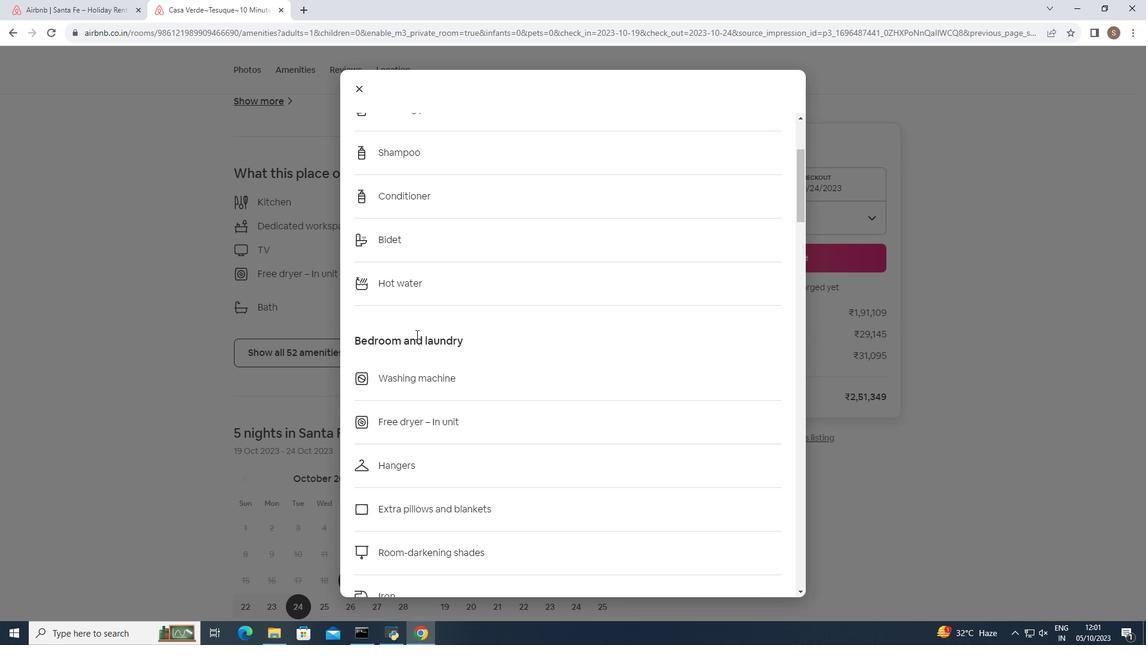 
Action: Mouse scrolled (416, 333) with delta (0, 0)
Screenshot: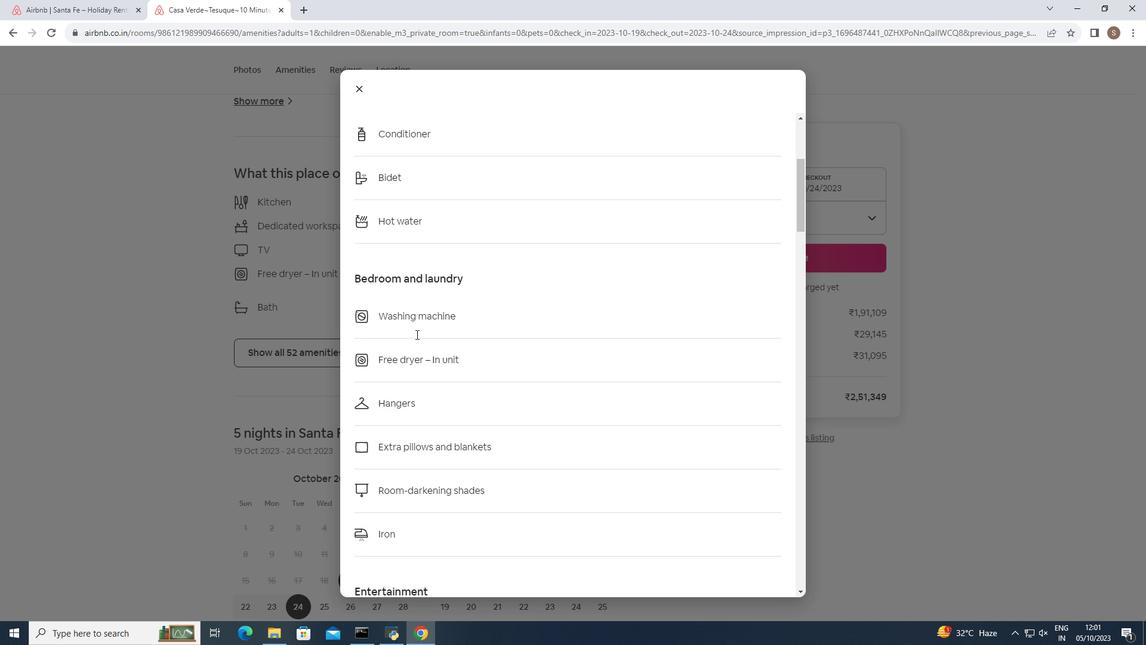 
Action: Mouse moved to (415, 333)
Screenshot: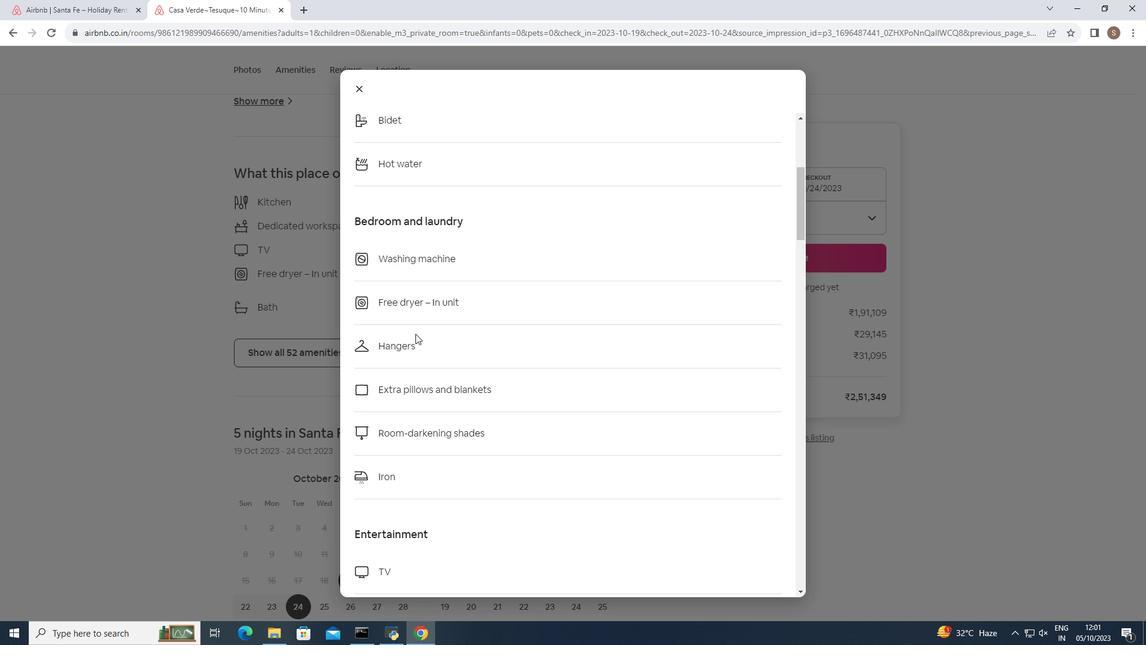 
Action: Mouse scrolled (415, 333) with delta (0, 0)
Screenshot: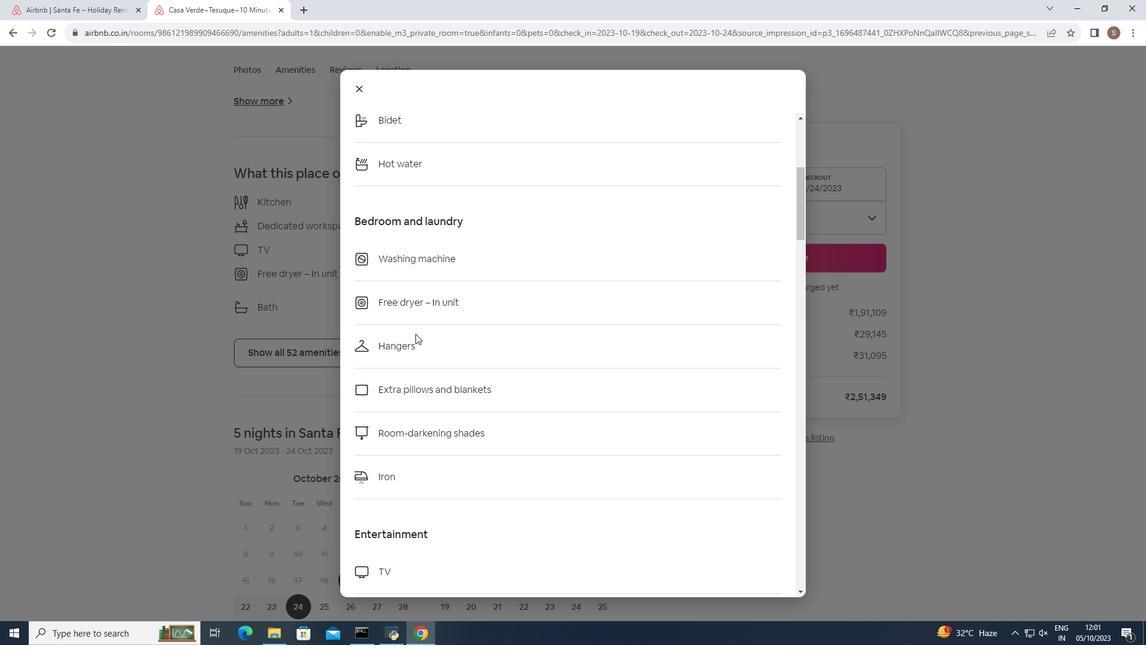 
Action: Mouse scrolled (415, 333) with delta (0, 0)
Screenshot: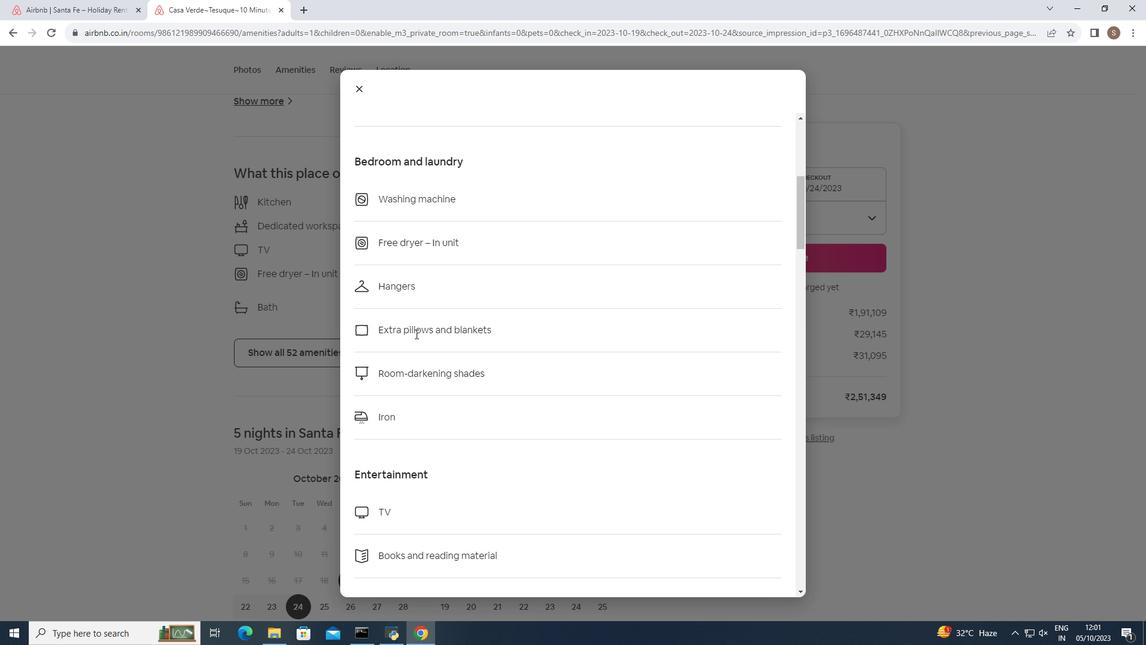 
Action: Mouse scrolled (415, 333) with delta (0, 0)
Screenshot: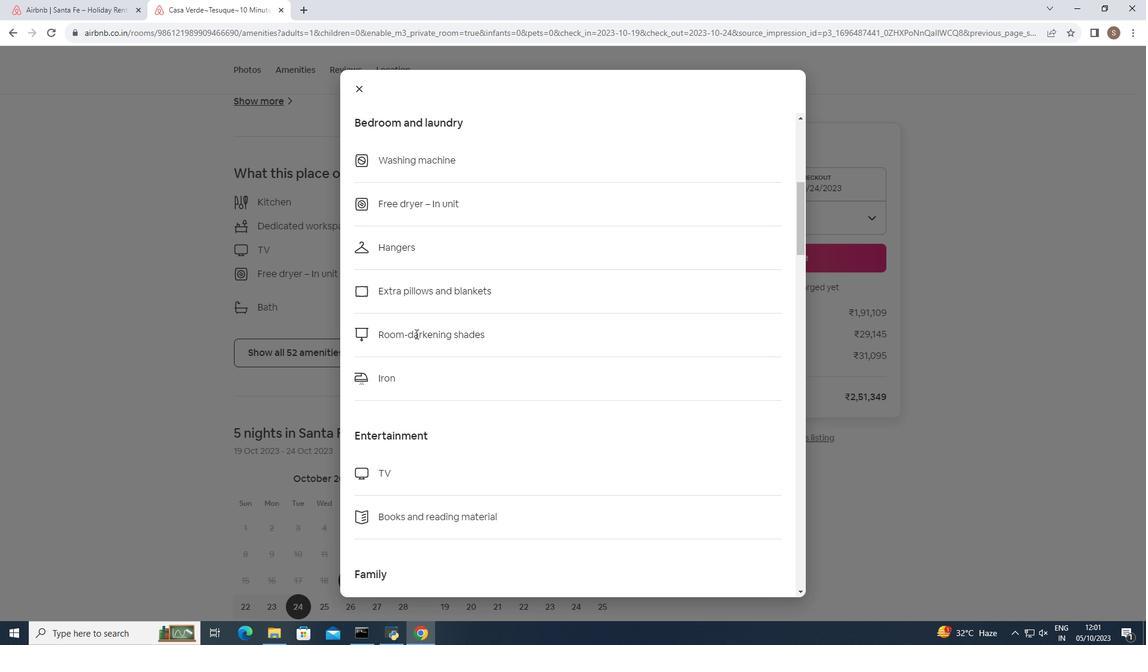 
Action: Mouse scrolled (415, 333) with delta (0, 0)
Screenshot: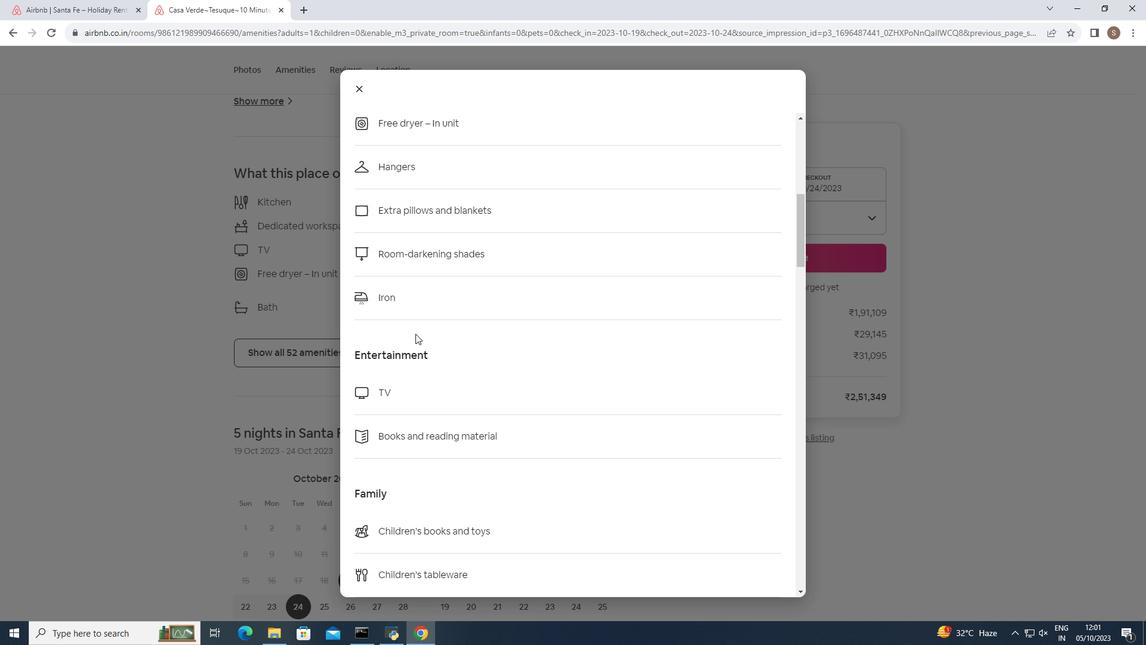 
Action: Mouse scrolled (415, 333) with delta (0, 0)
Screenshot: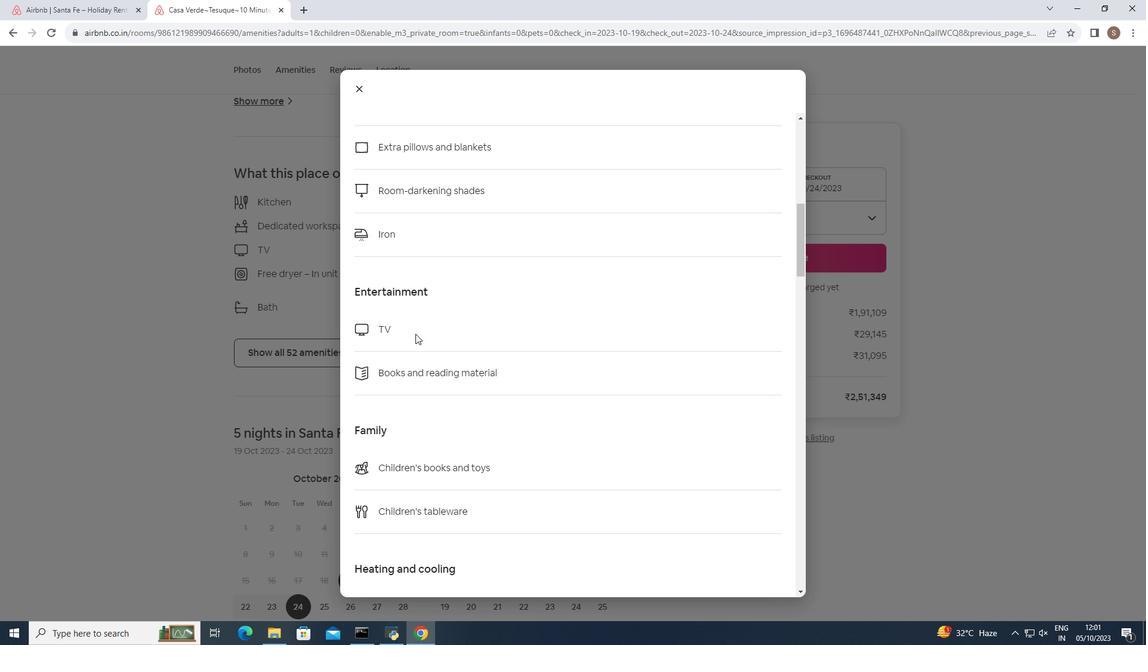 
Action: Mouse scrolled (415, 333) with delta (0, 0)
Screenshot: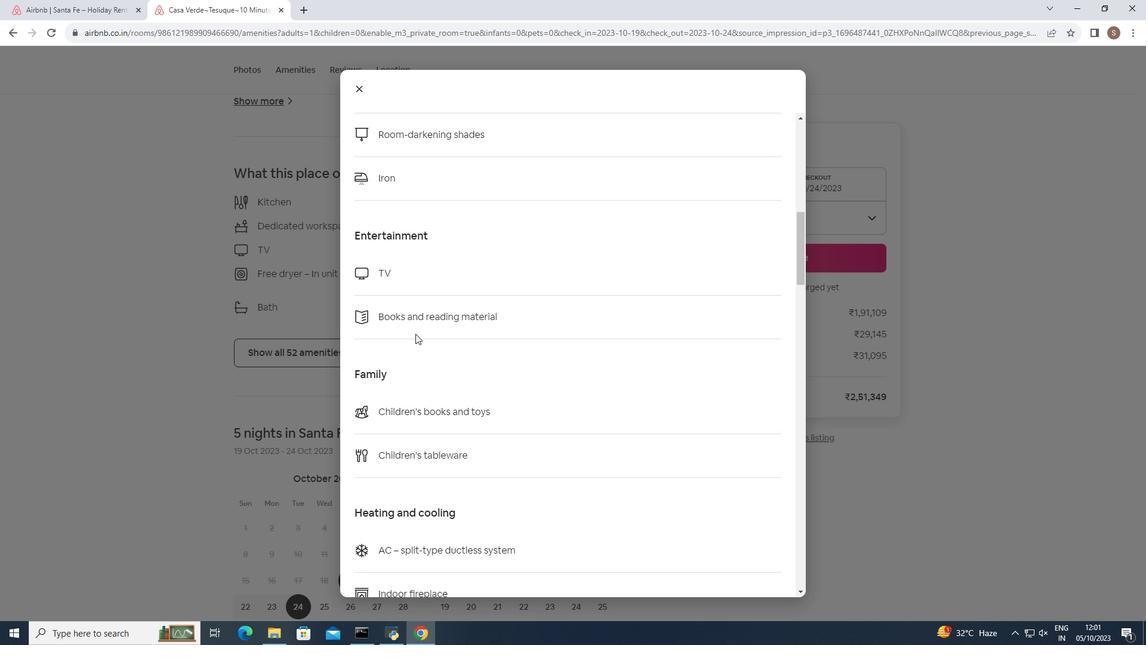 
Action: Mouse scrolled (415, 333) with delta (0, 0)
Screenshot: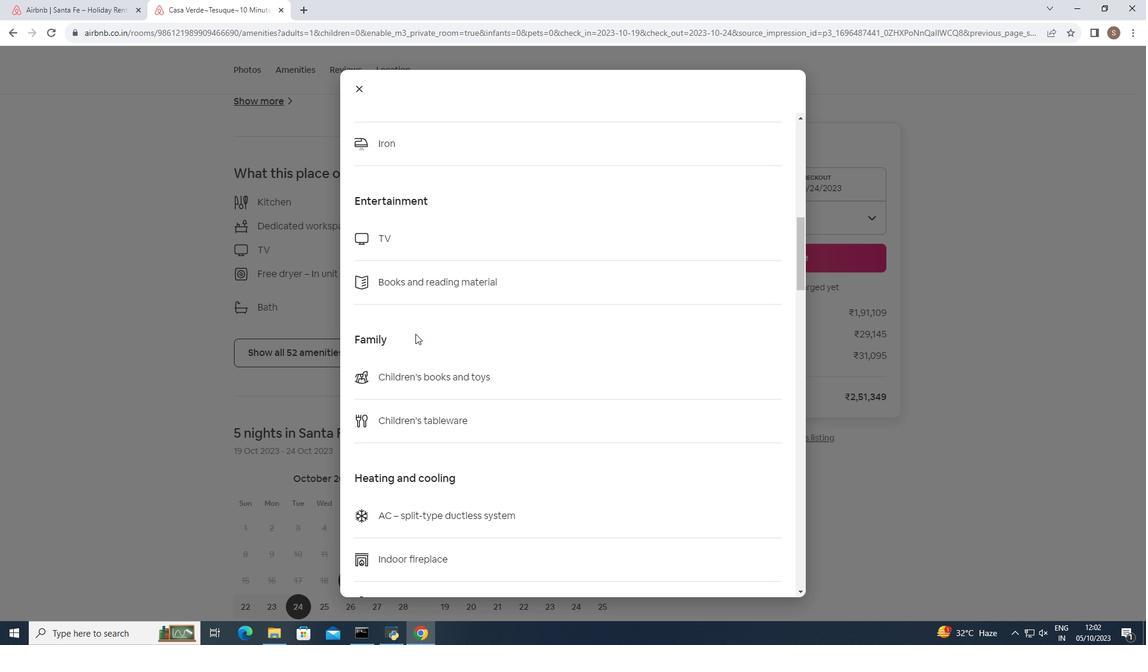 
Action: Mouse moved to (415, 332)
Screenshot: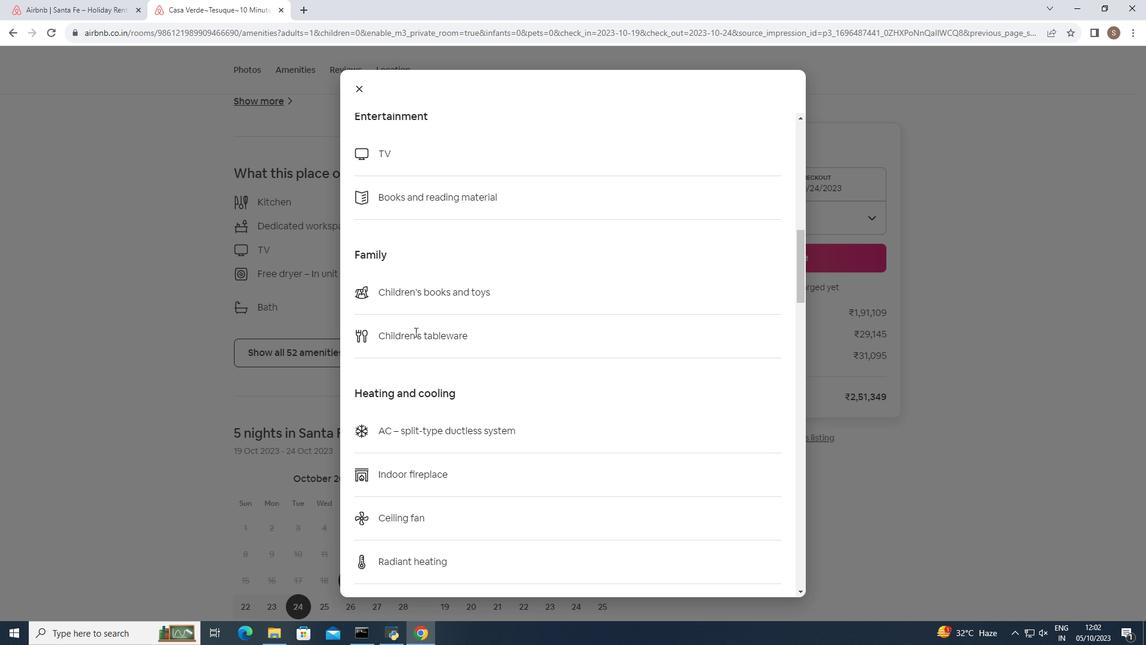 
Action: Mouse scrolled (415, 331) with delta (0, 0)
Screenshot: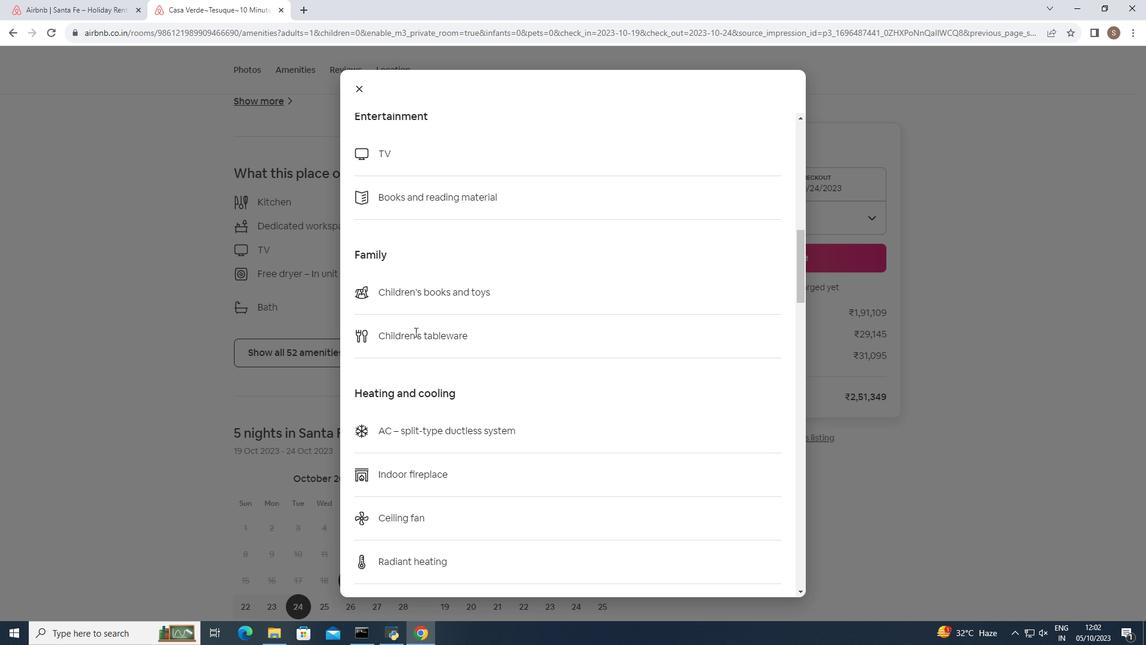 
Action: Mouse moved to (415, 331)
Screenshot: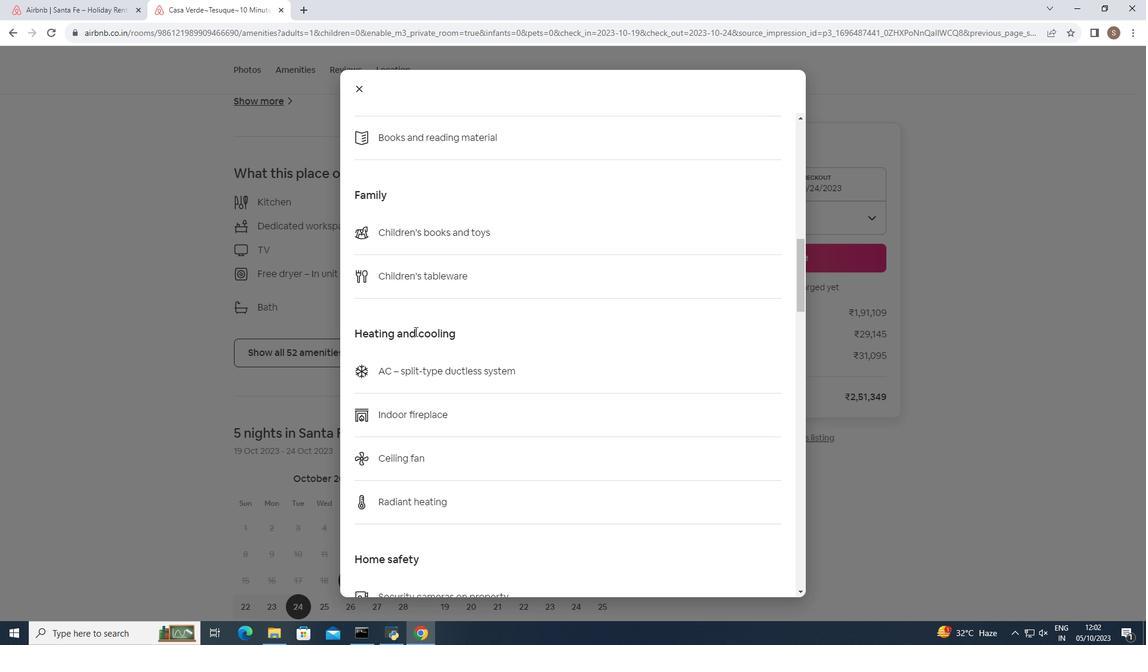 
Action: Mouse scrolled (415, 330) with delta (0, 0)
Screenshot: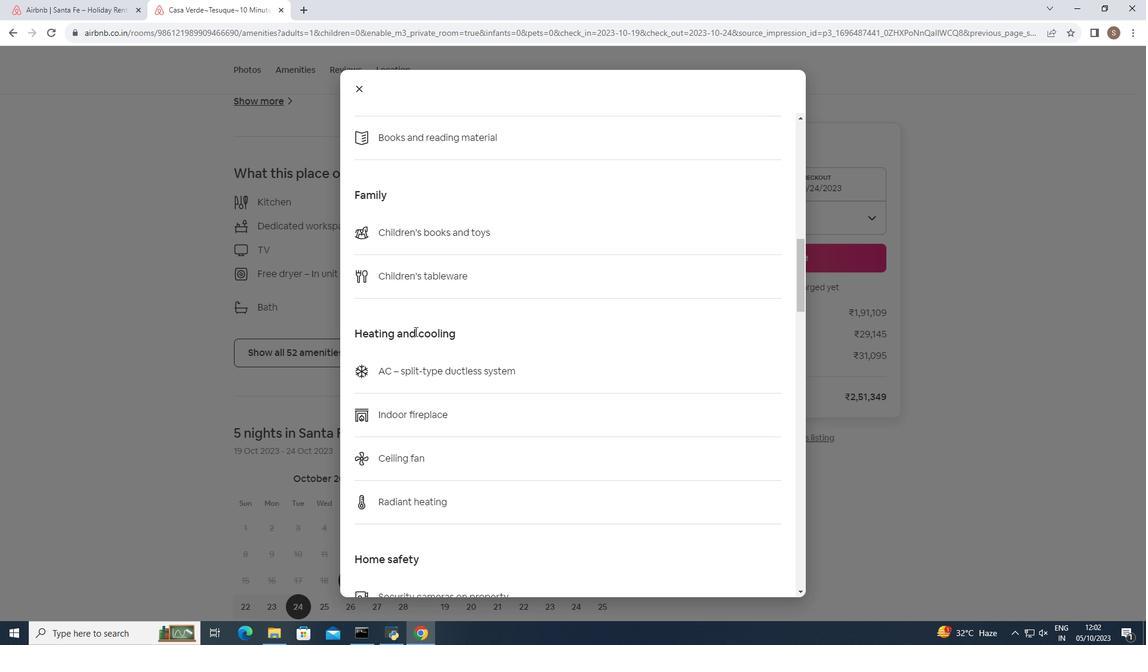 
Action: Mouse scrolled (415, 330) with delta (0, 0)
Screenshot: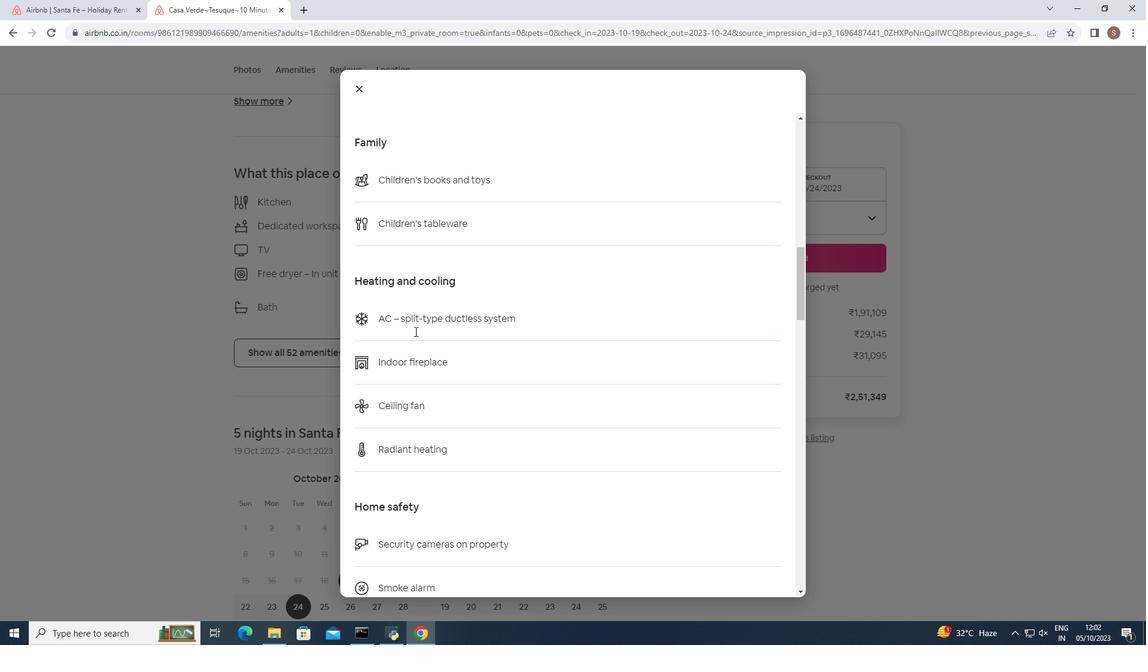 
Action: Mouse scrolled (415, 330) with delta (0, 0)
Screenshot: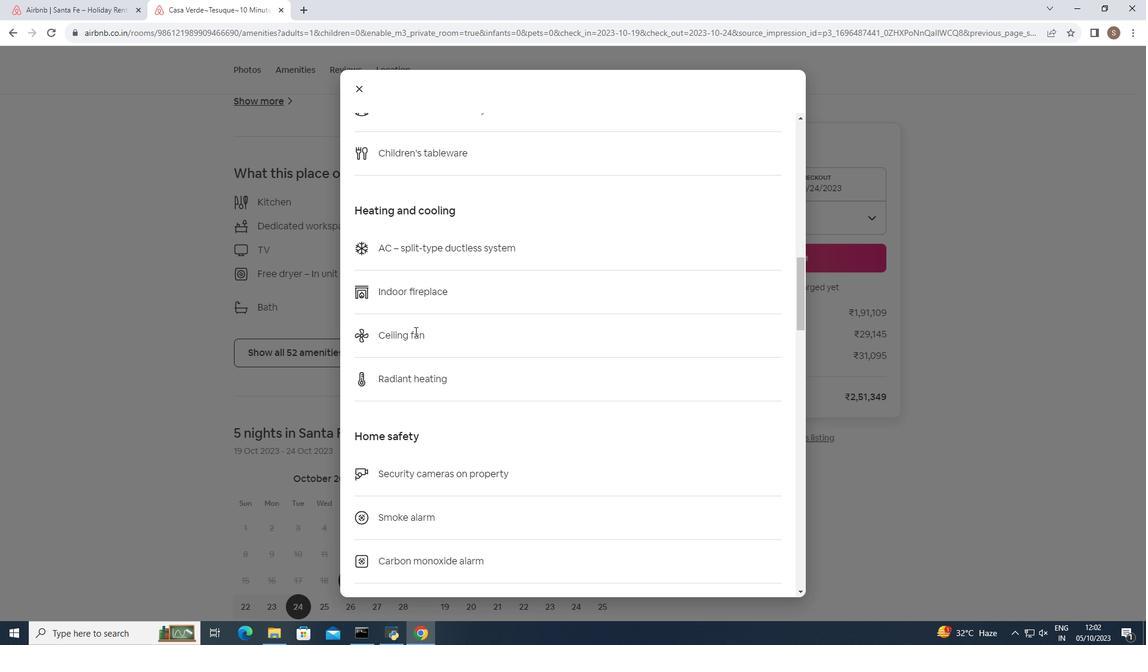 
Action: Mouse scrolled (415, 330) with delta (0, 0)
Screenshot: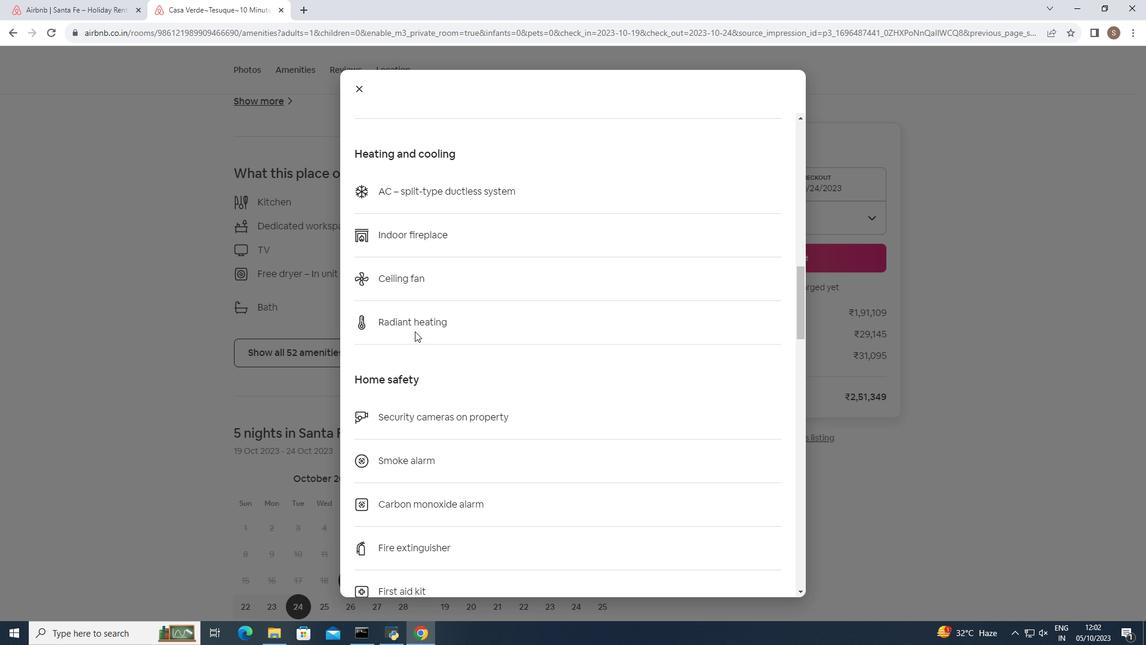 
Action: Mouse scrolled (415, 330) with delta (0, 0)
Screenshot: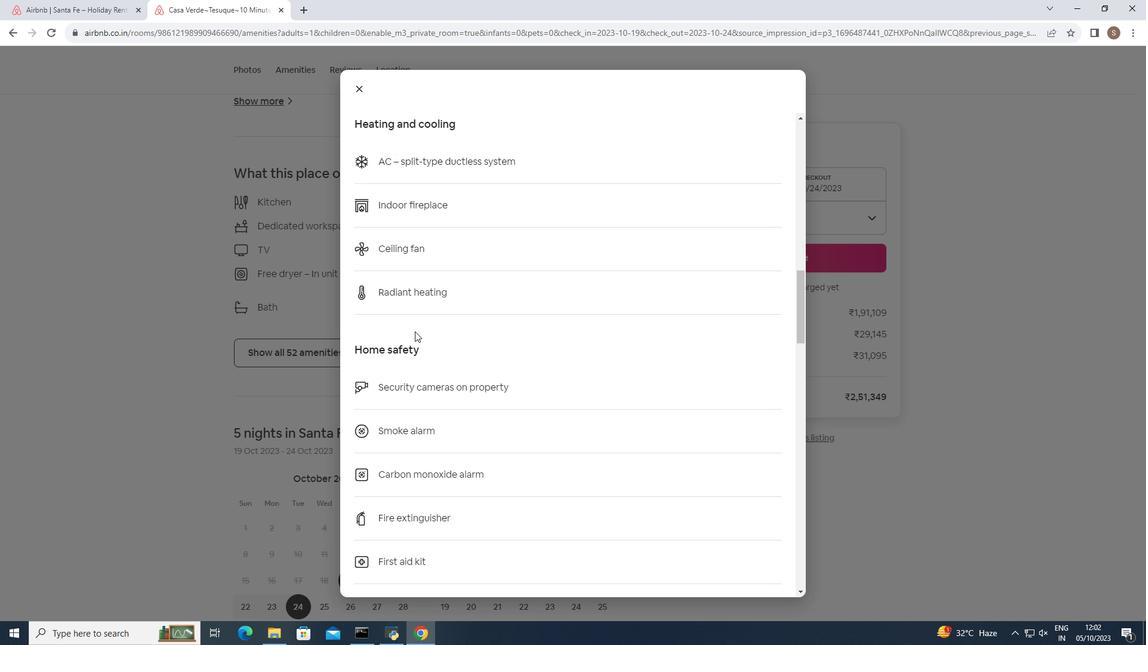 
Action: Mouse scrolled (415, 330) with delta (0, 0)
Screenshot: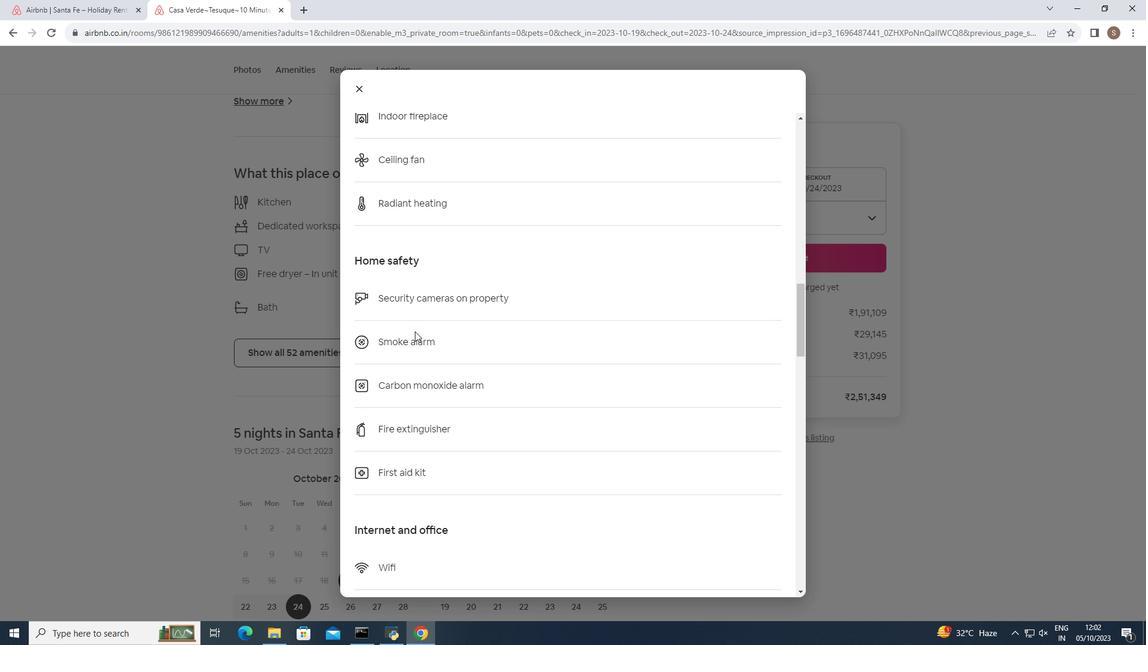 
Action: Mouse scrolled (415, 330) with delta (0, 0)
Screenshot: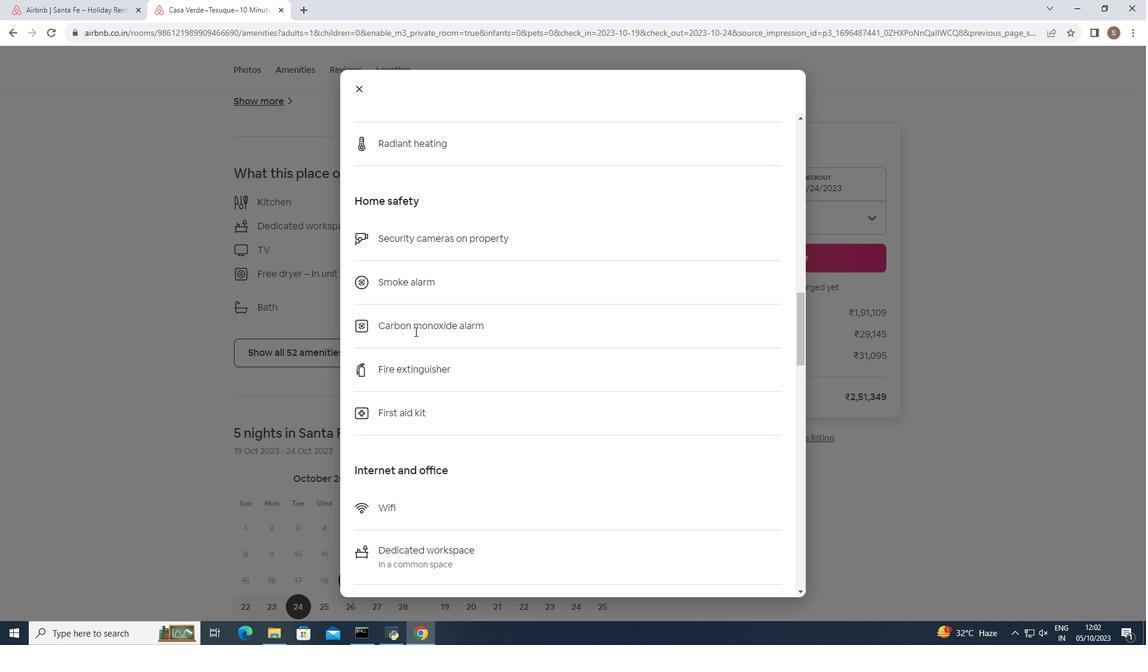 
Action: Mouse moved to (415, 331)
Screenshot: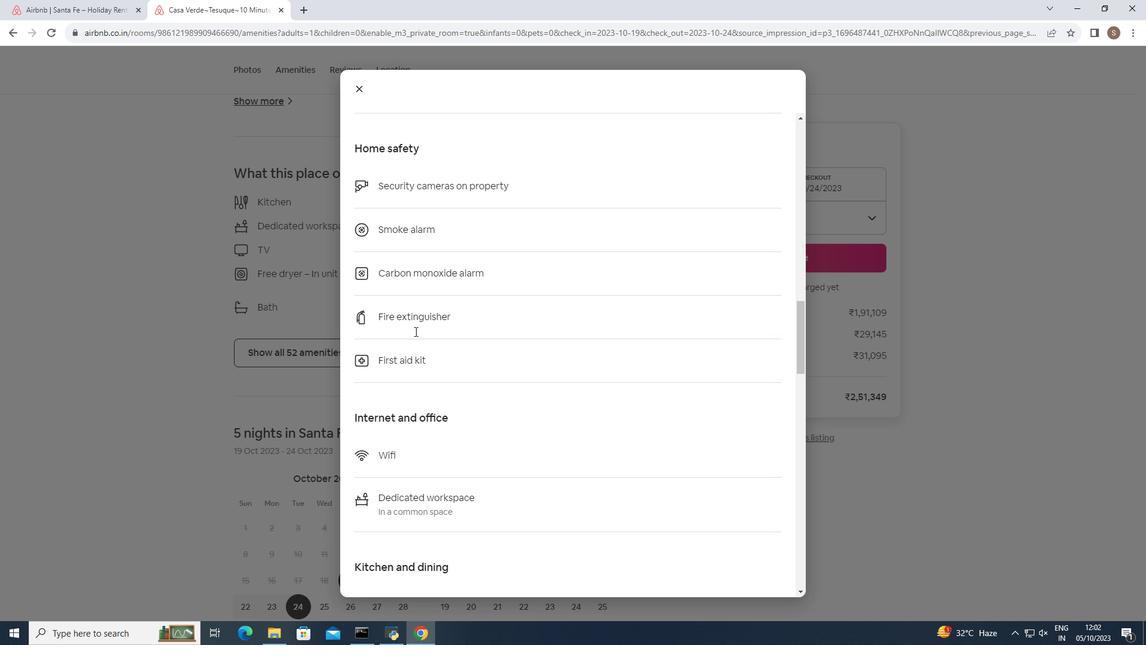 
Action: Mouse scrolled (415, 330) with delta (0, 0)
Screenshot: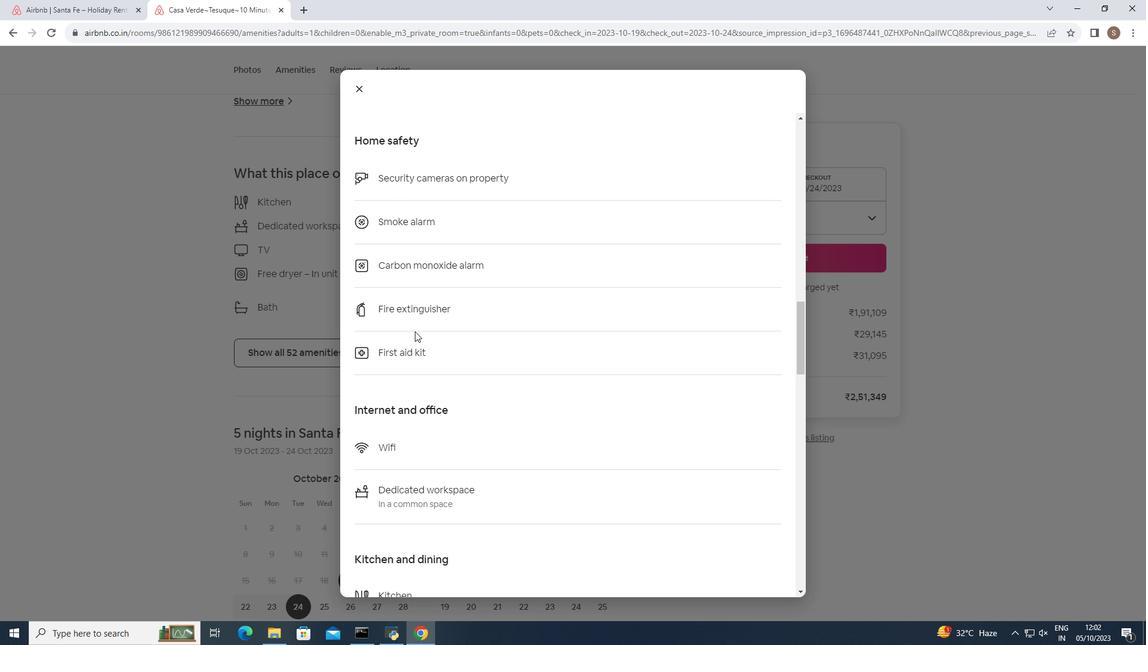 
Action: Mouse scrolled (415, 330) with delta (0, 0)
Screenshot: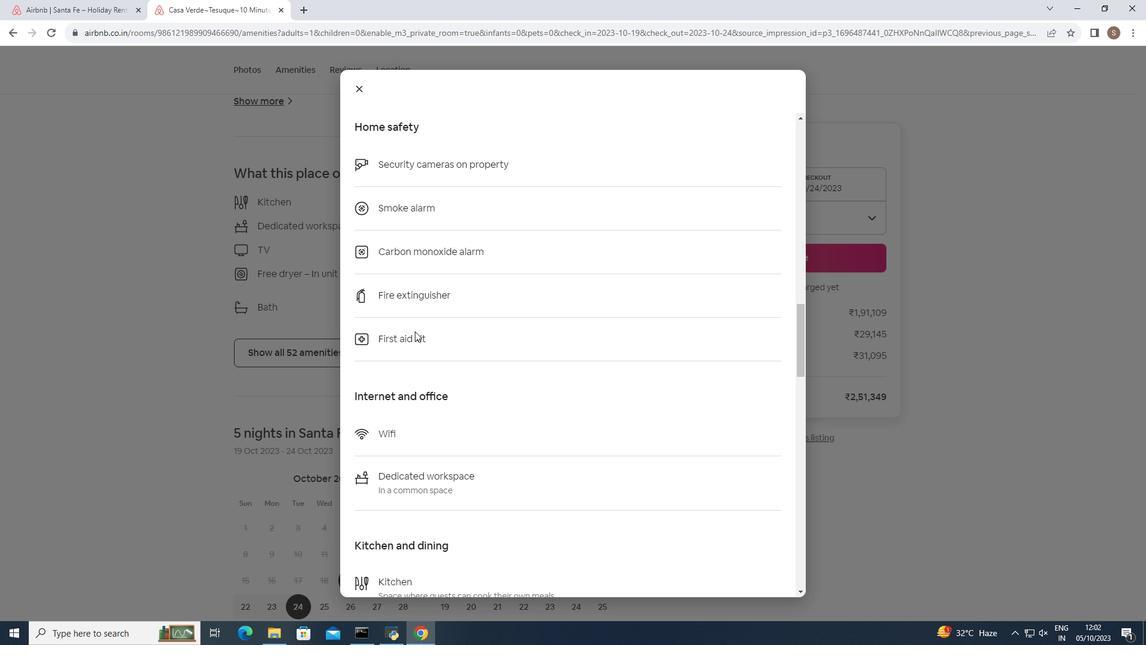 
Action: Mouse scrolled (415, 330) with delta (0, 0)
Screenshot: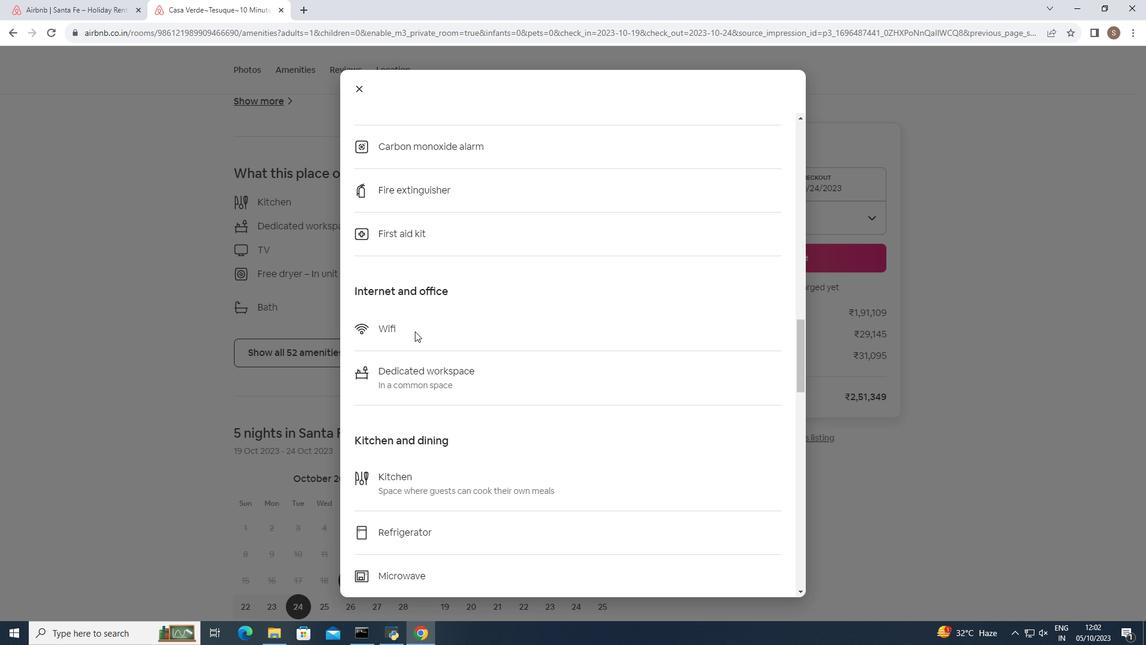 
Action: Mouse scrolled (415, 330) with delta (0, 0)
Screenshot: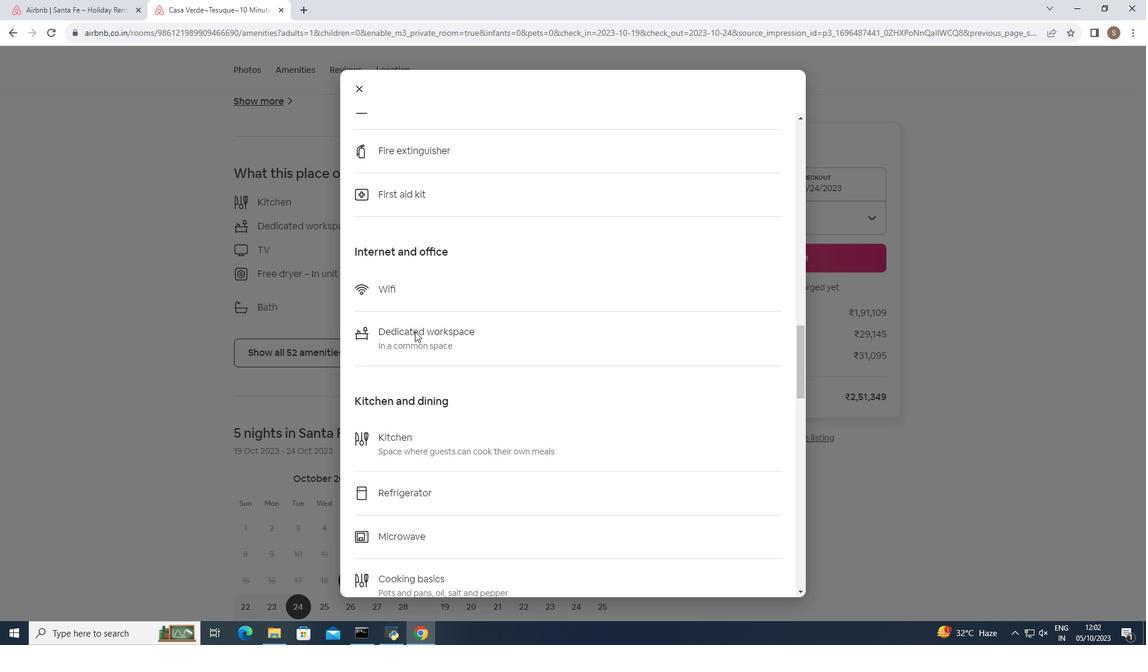 
Action: Mouse scrolled (415, 330) with delta (0, 0)
Screenshot: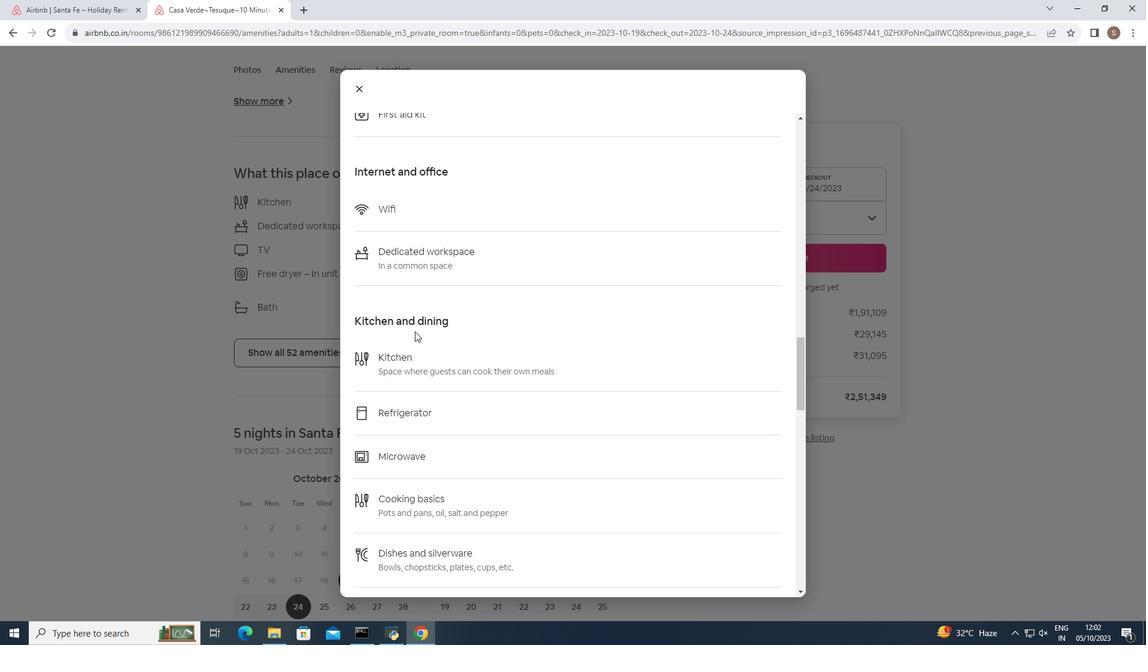 
Action: Mouse scrolled (415, 330) with delta (0, 0)
Screenshot: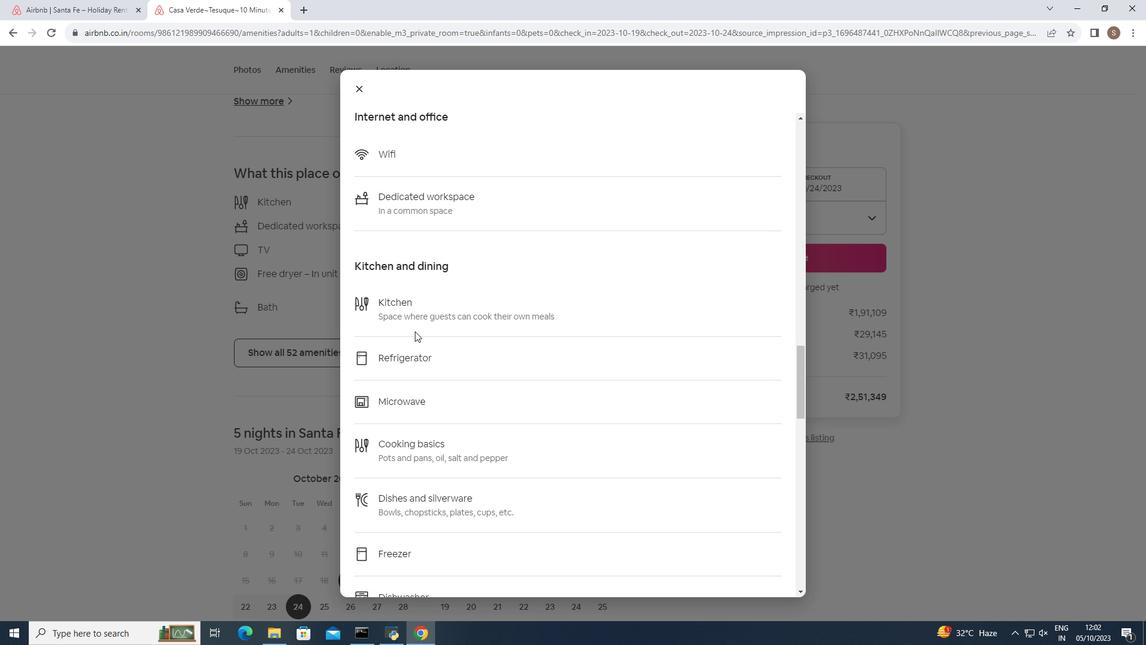
Action: Mouse scrolled (415, 330) with delta (0, 0)
Screenshot: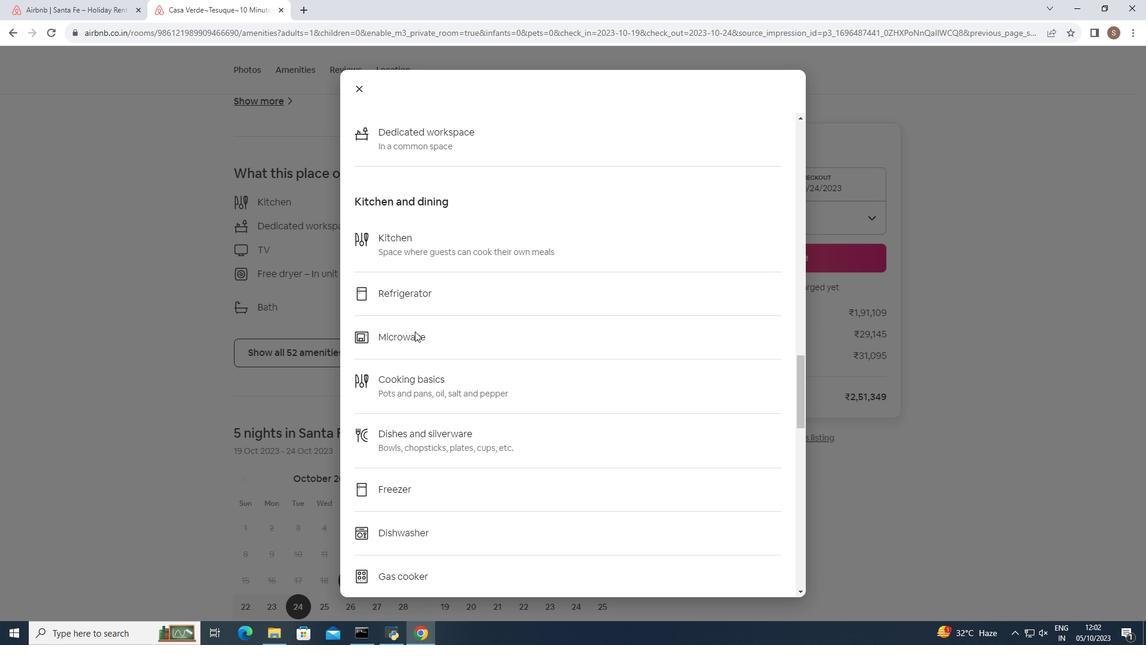 
Action: Mouse scrolled (415, 330) with delta (0, 0)
Screenshot: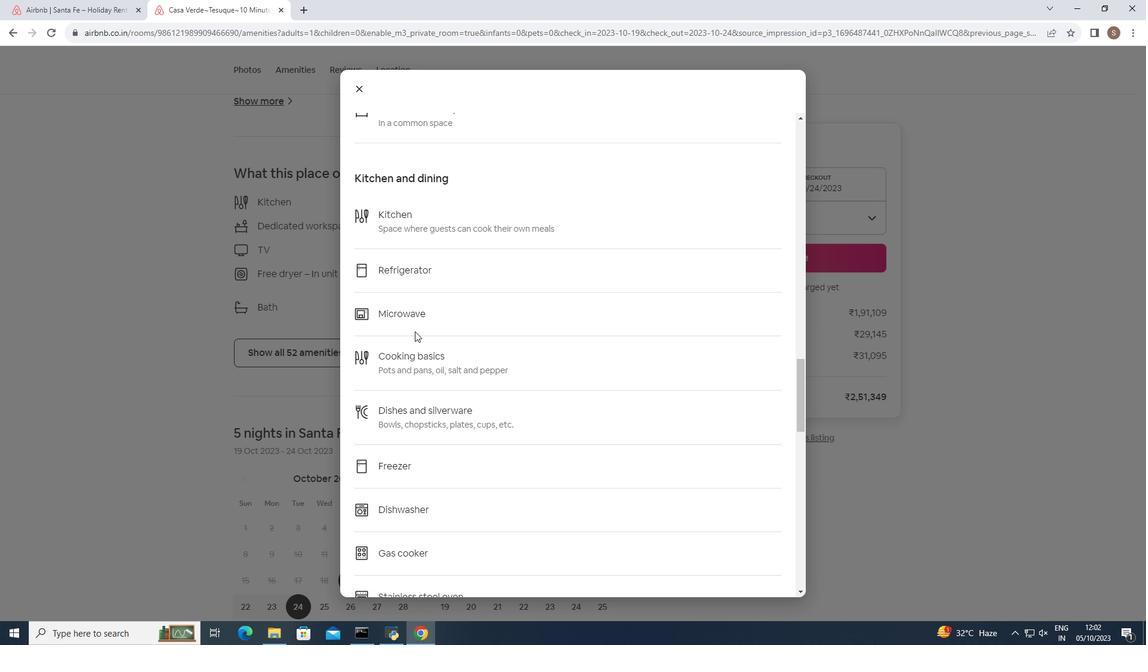 
Action: Mouse scrolled (415, 330) with delta (0, 0)
Screenshot: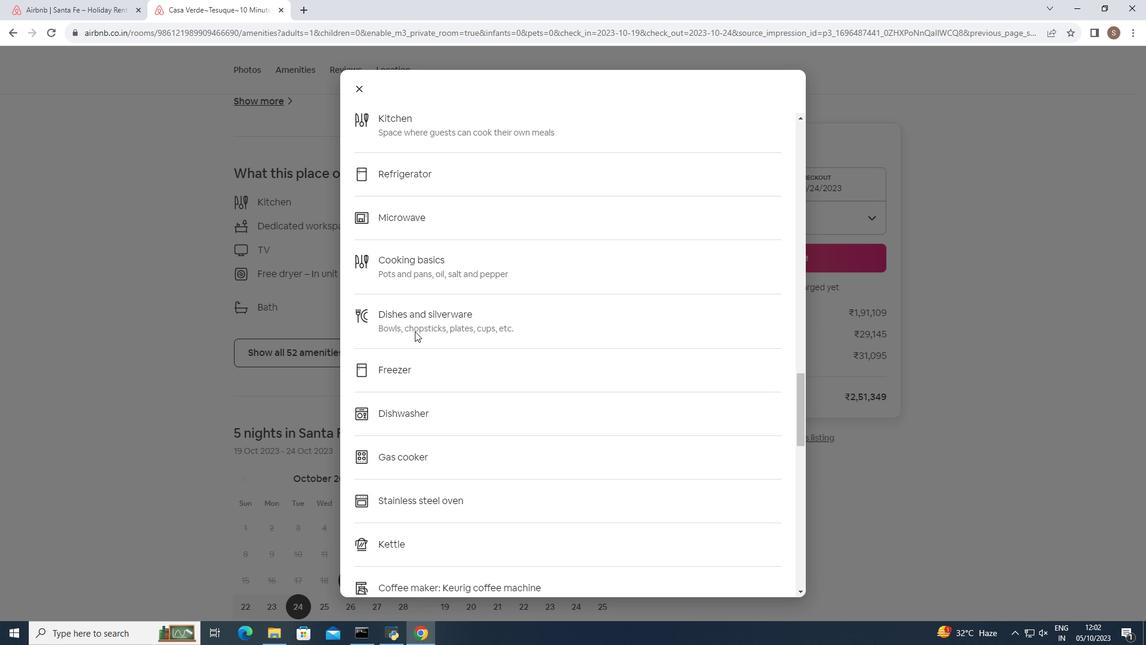 
Action: Mouse moved to (415, 331)
Screenshot: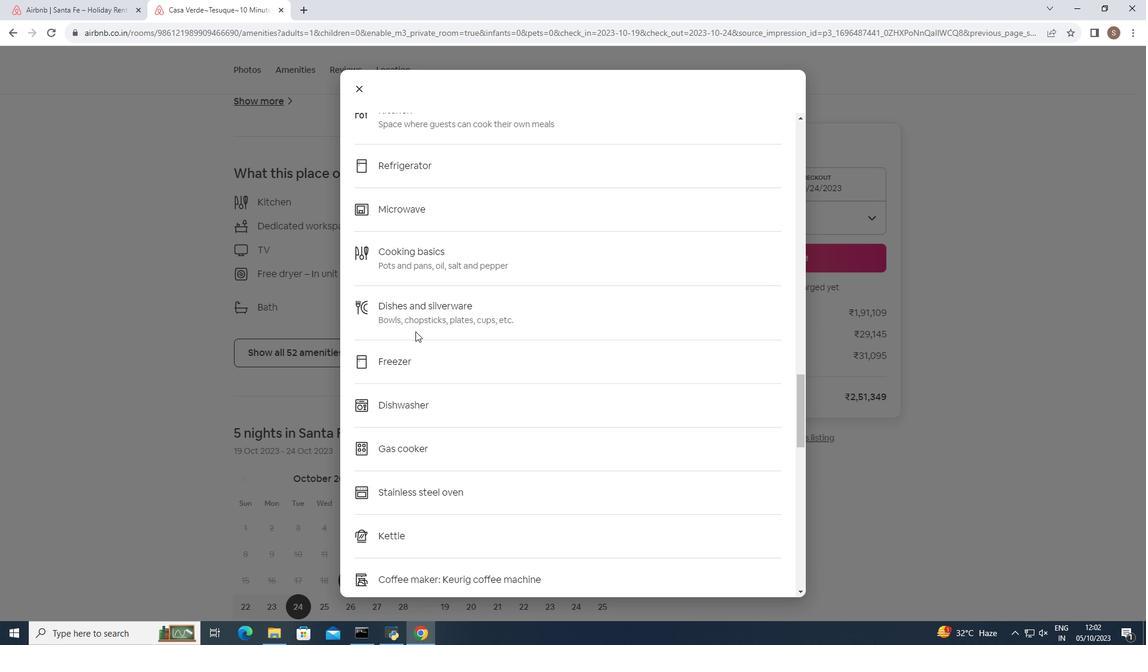 
Action: Mouse scrolled (415, 330) with delta (0, 0)
Screenshot: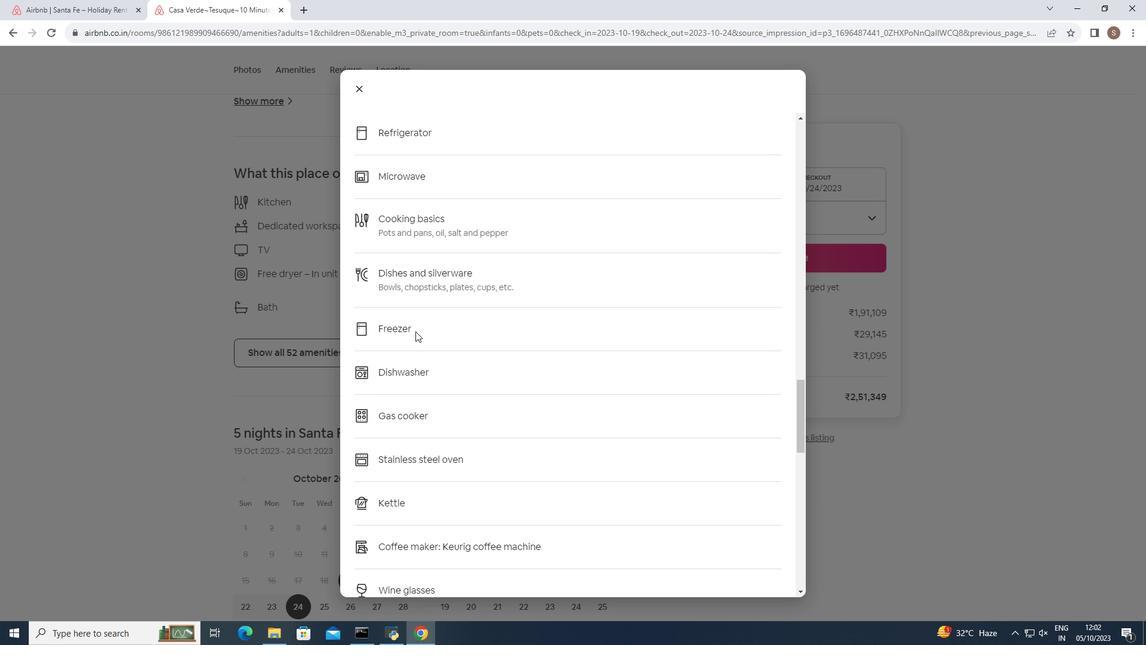 
Action: Mouse scrolled (415, 330) with delta (0, 0)
Screenshot: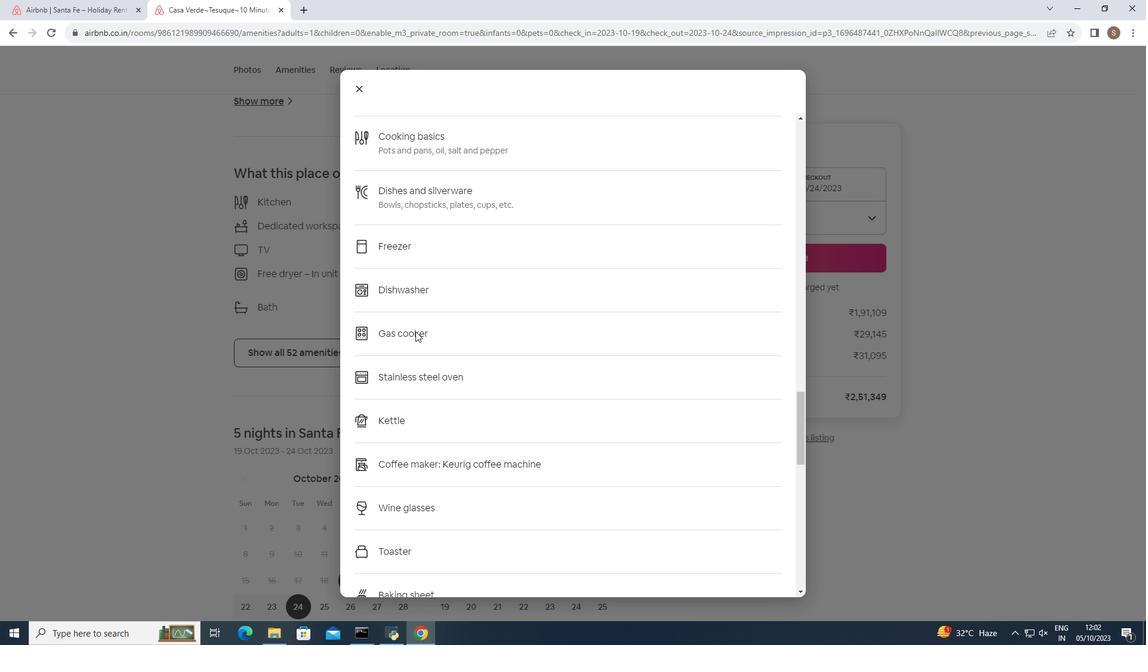 
Action: Mouse scrolled (415, 330) with delta (0, 0)
Screenshot: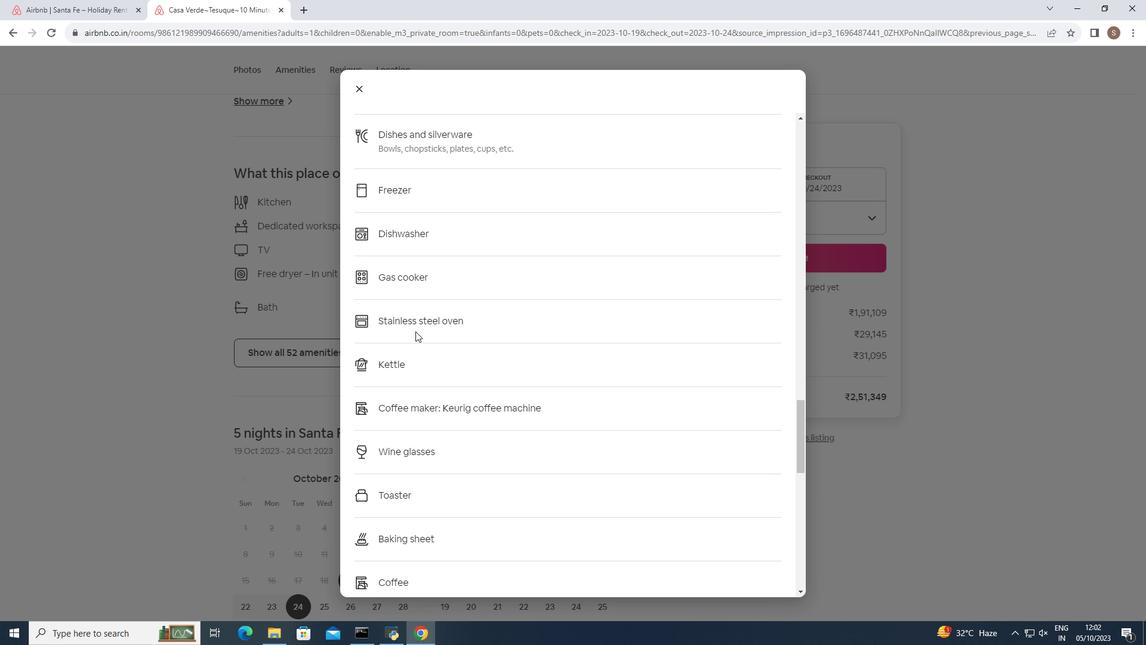 
Action: Mouse scrolled (415, 330) with delta (0, 0)
Screenshot: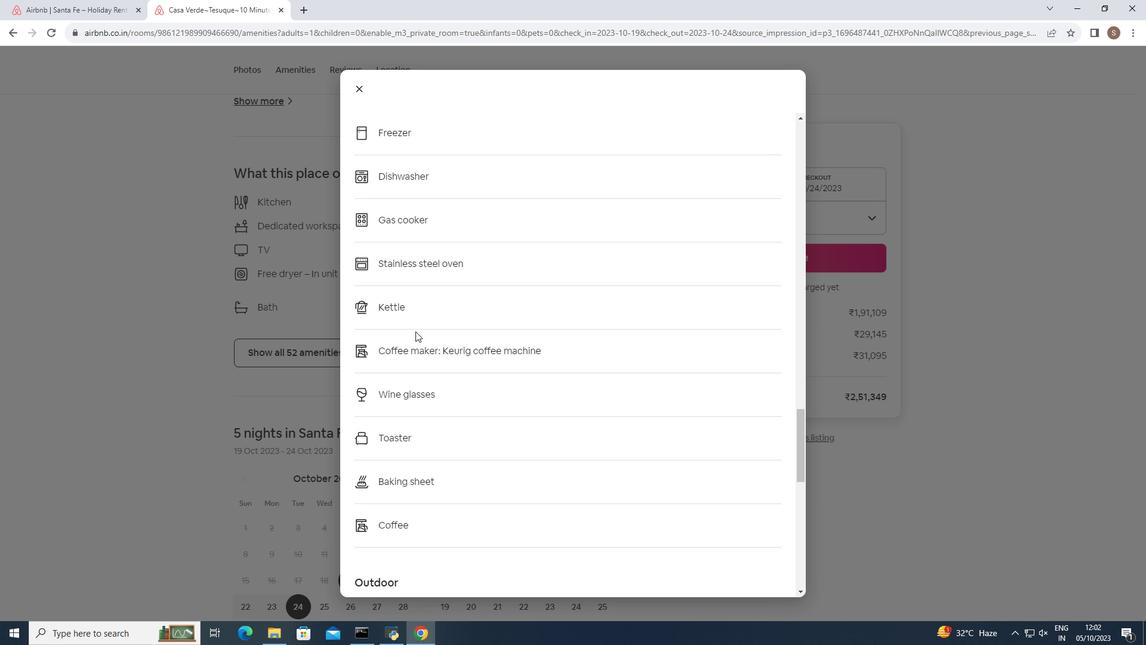 
Action: Mouse scrolled (415, 330) with delta (0, 0)
Screenshot: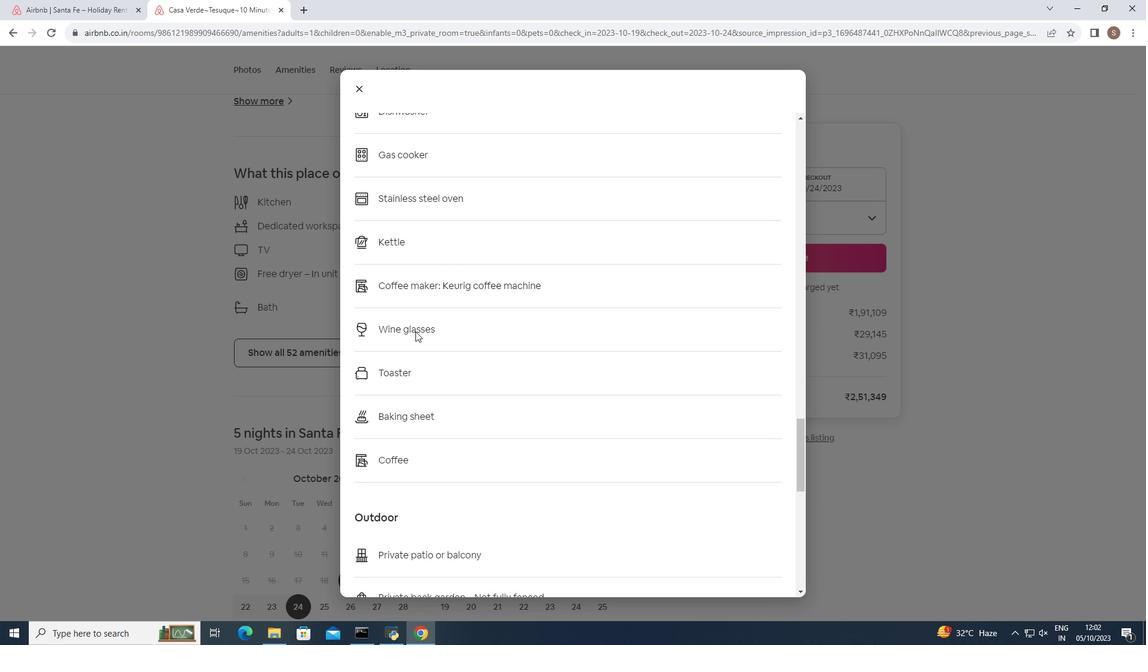 
Action: Mouse scrolled (415, 330) with delta (0, 0)
Screenshot: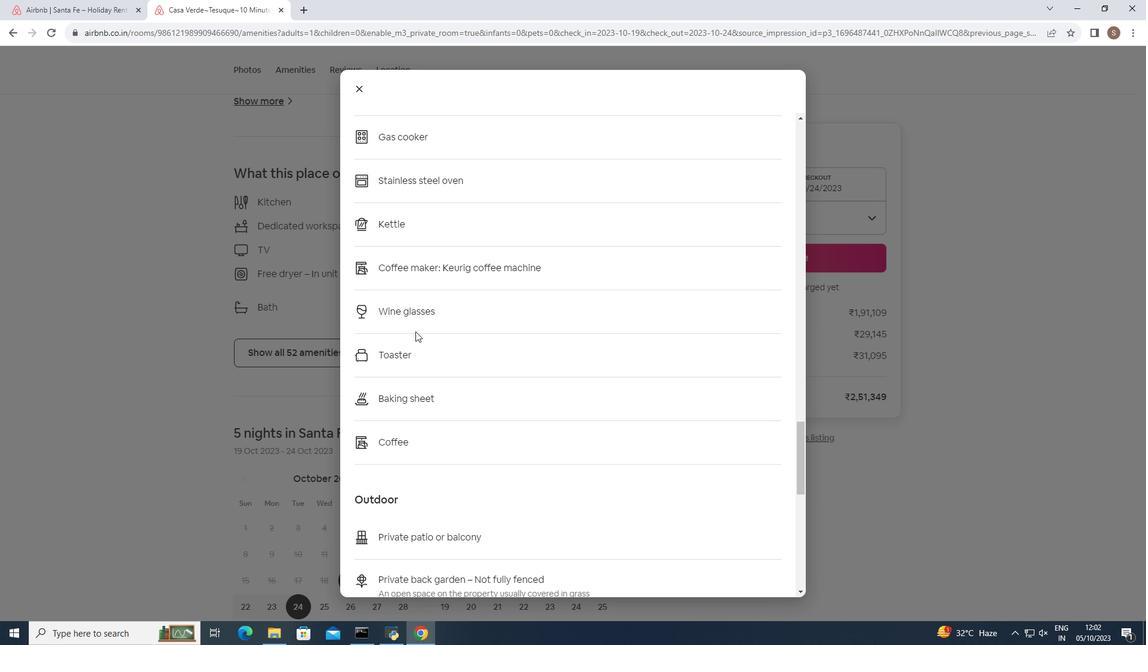 
Action: Mouse moved to (415, 332)
Screenshot: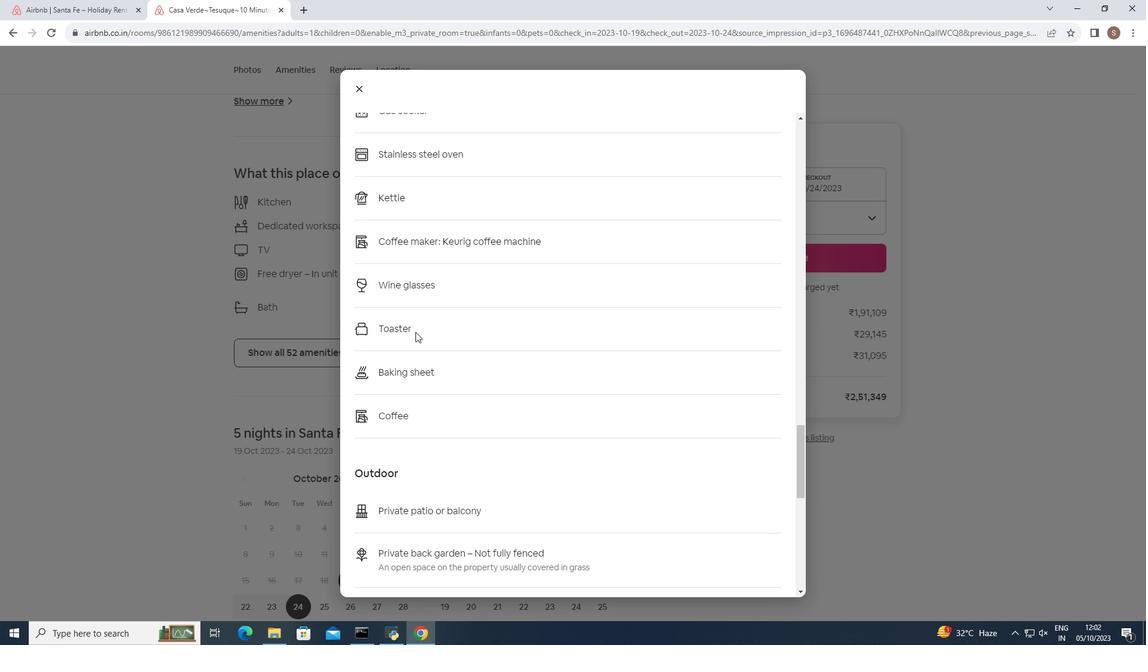 
Action: Mouse scrolled (415, 331) with delta (0, 0)
Screenshot: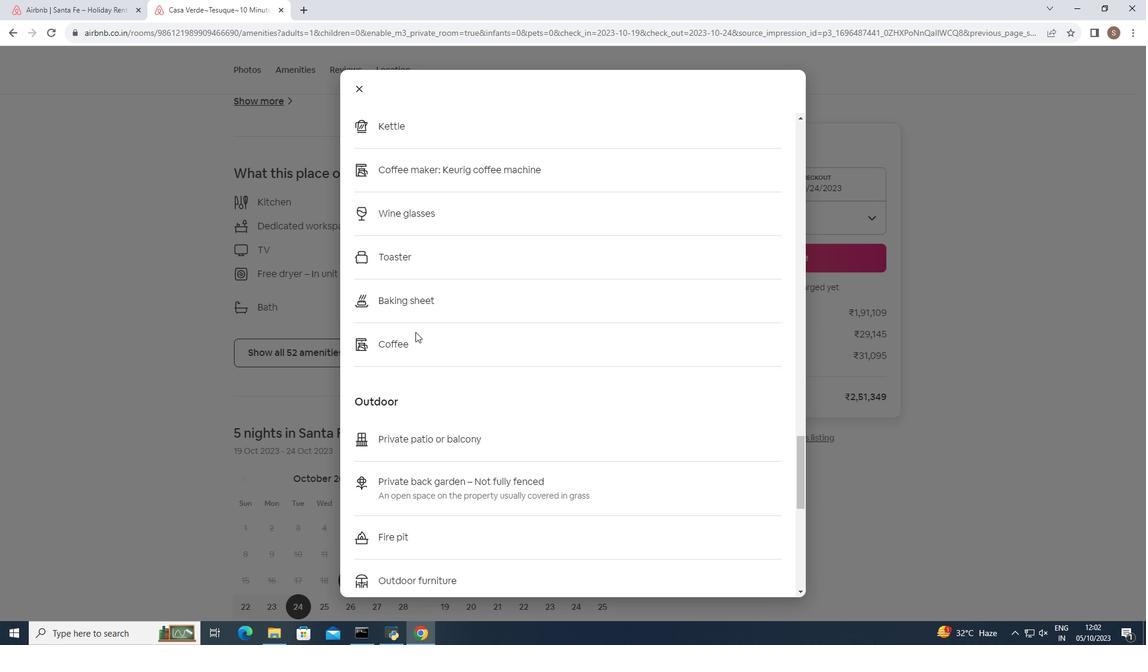 
Action: Mouse scrolled (415, 331) with delta (0, 0)
Screenshot: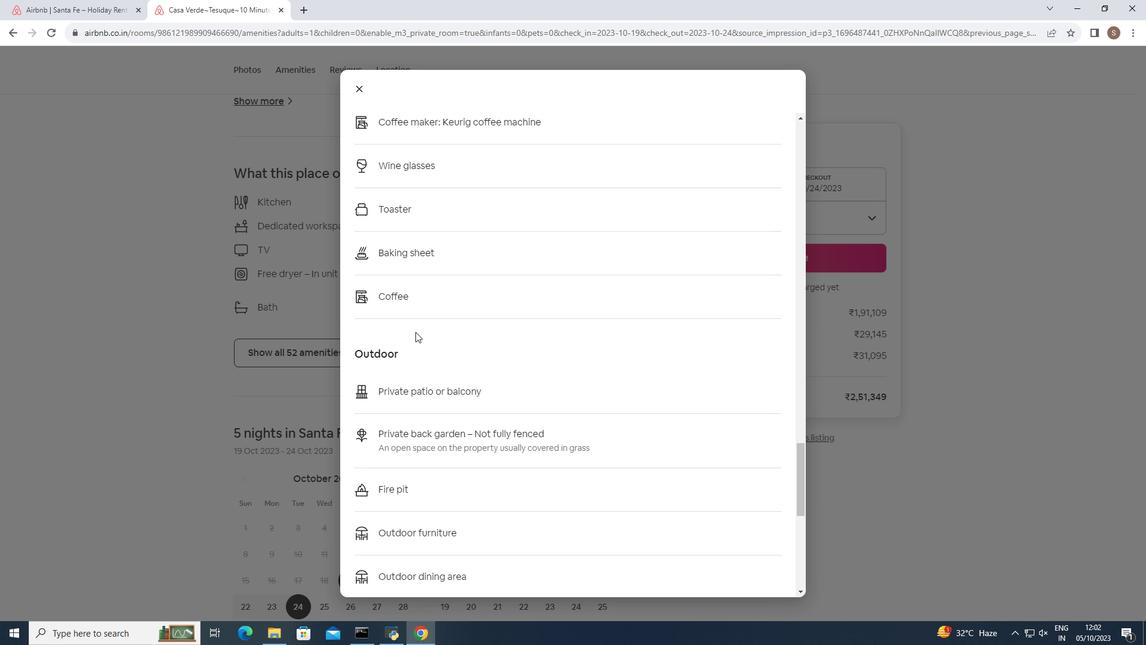 
Action: Mouse scrolled (415, 331) with delta (0, 0)
Screenshot: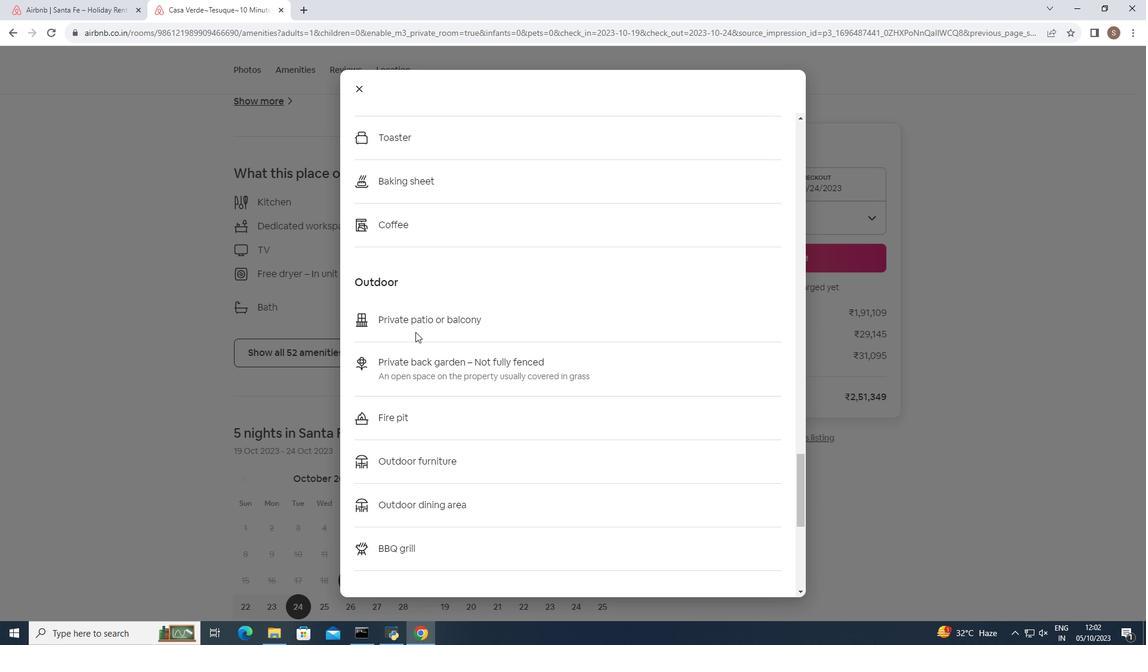 
Action: Mouse scrolled (415, 331) with delta (0, 0)
Screenshot: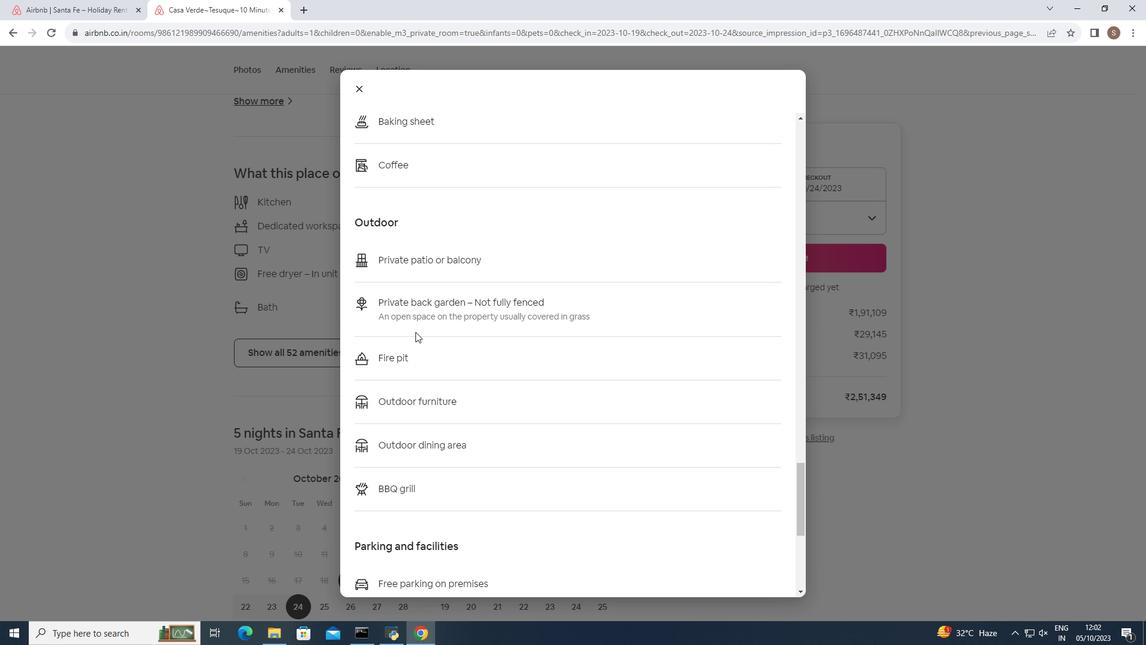 
Action: Mouse scrolled (415, 331) with delta (0, 0)
Screenshot: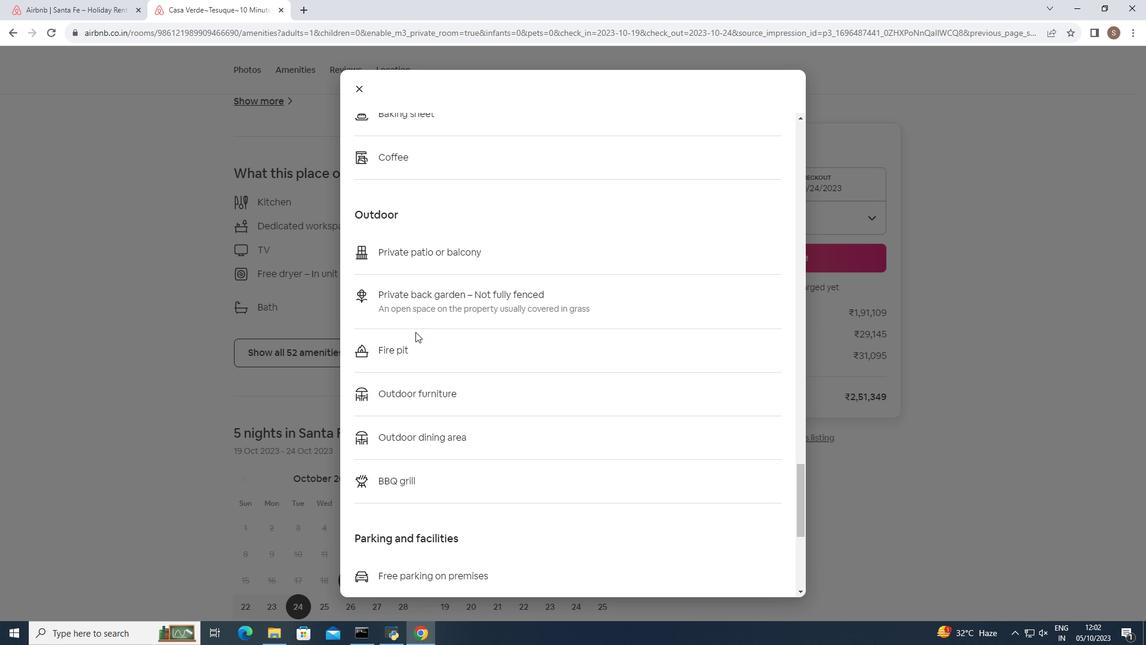 
Action: Mouse scrolled (415, 331) with delta (0, 0)
Screenshot: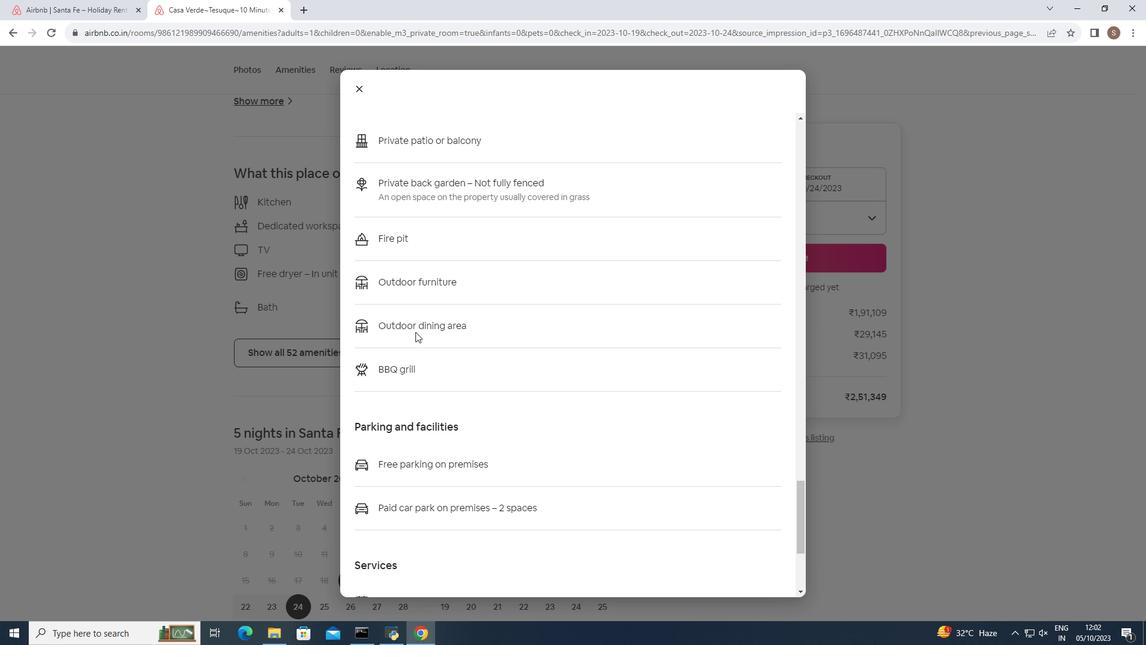 
Action: Mouse scrolled (415, 331) with delta (0, 0)
Screenshot: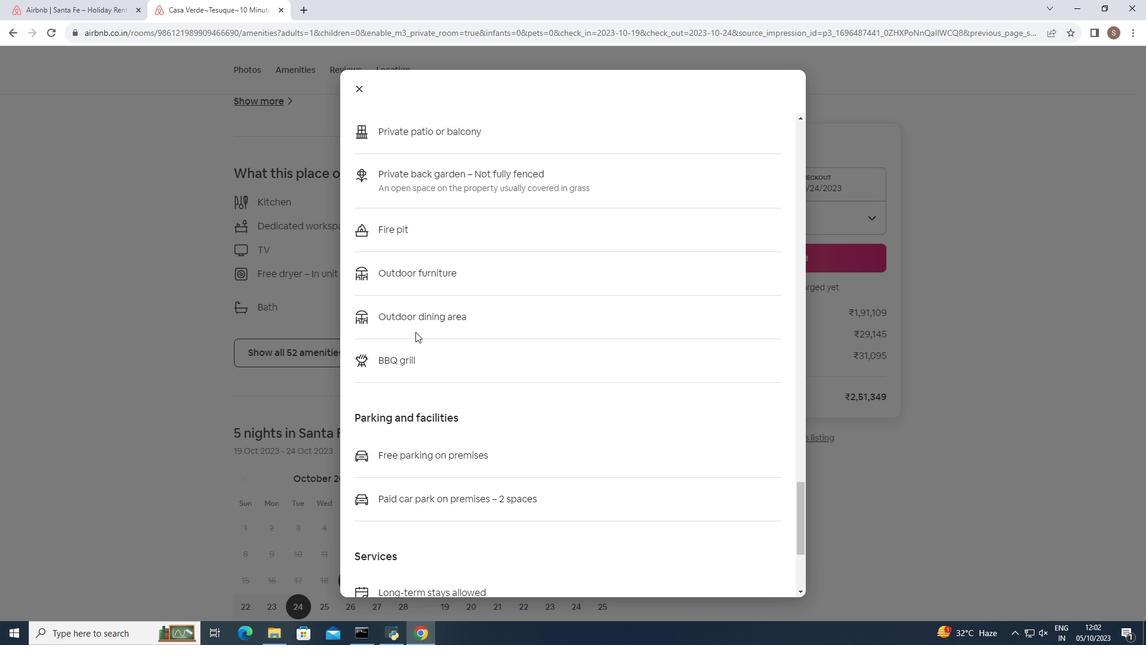 
Action: Mouse moved to (415, 332)
Screenshot: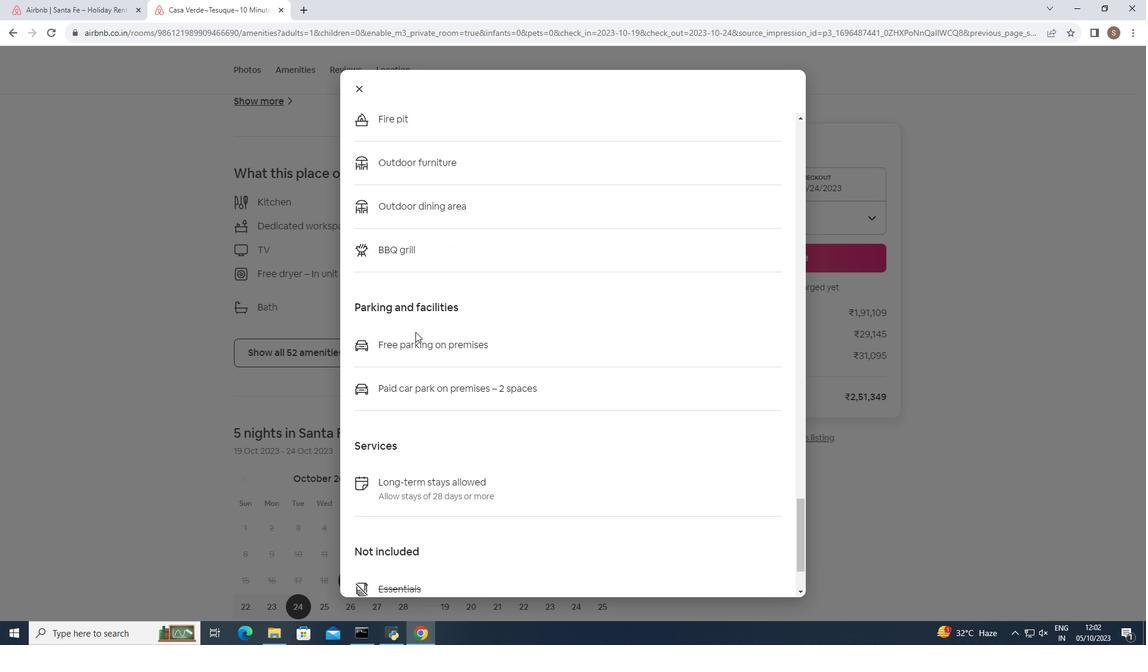 
Action: Mouse scrolled (415, 331) with delta (0, 0)
Screenshot: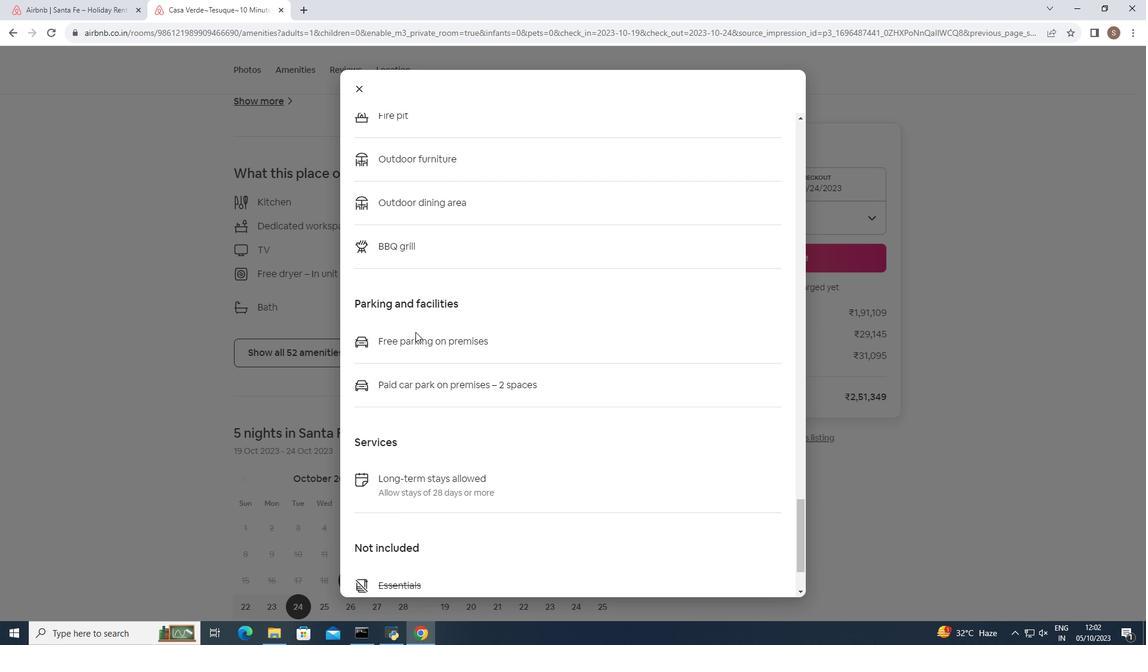 
Action: Mouse scrolled (415, 331) with delta (0, 0)
Screenshot: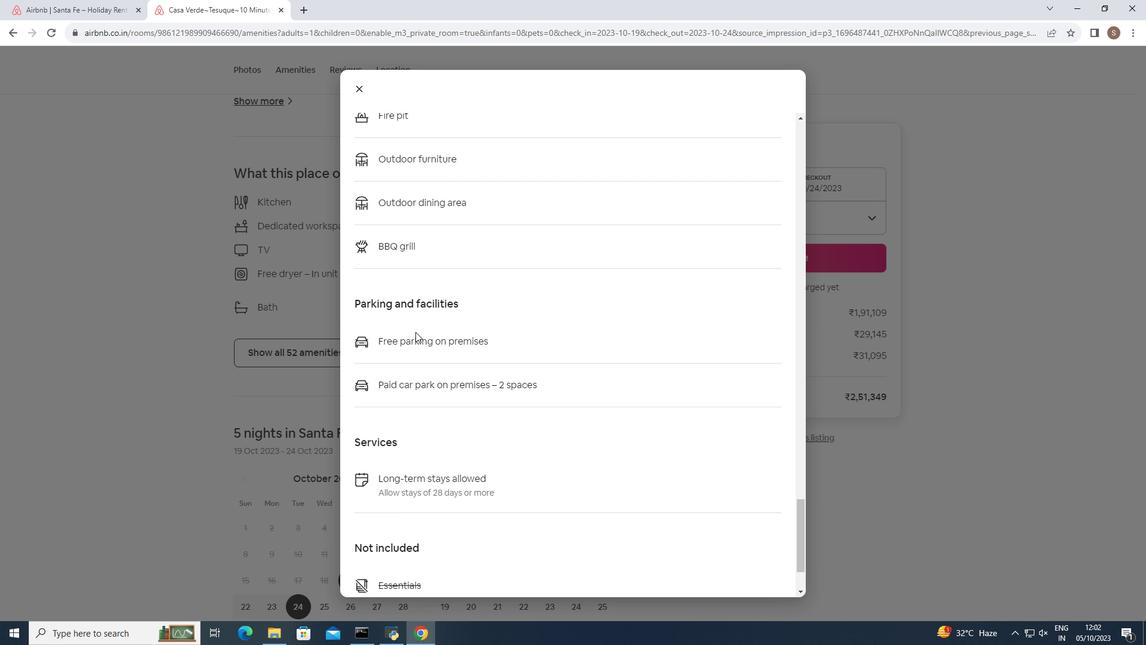 
Action: Mouse scrolled (415, 331) with delta (0, 0)
Screenshot: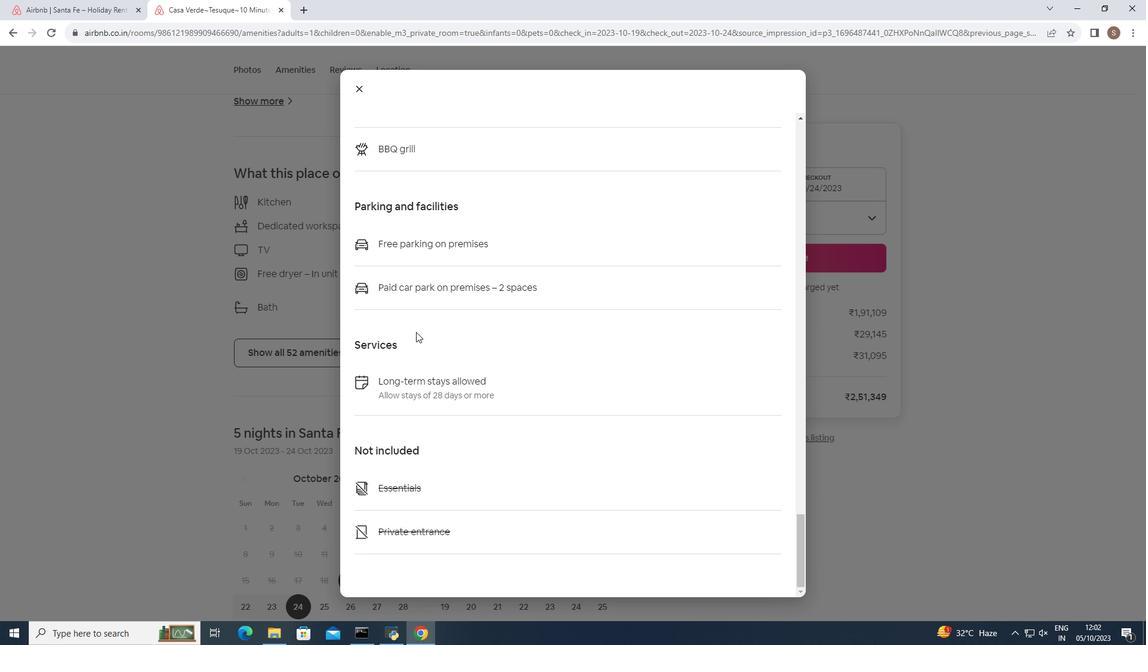 
Action: Mouse moved to (416, 332)
Screenshot: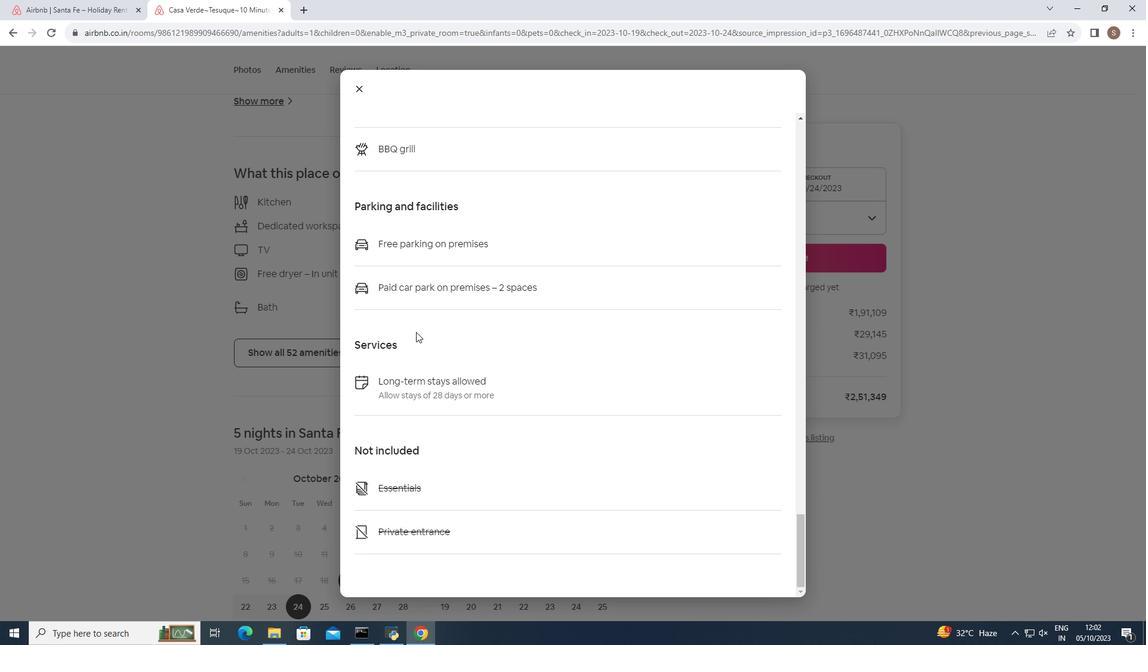 
Action: Mouse scrolled (416, 331) with delta (0, 0)
Screenshot: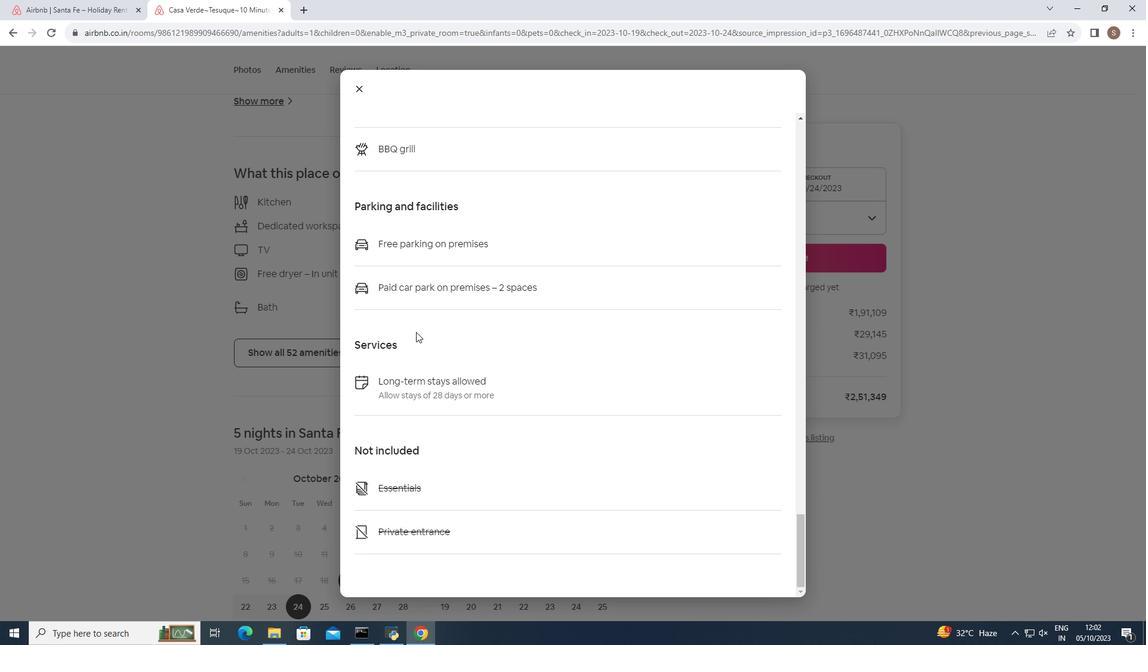 
Action: Mouse moved to (360, 86)
Screenshot: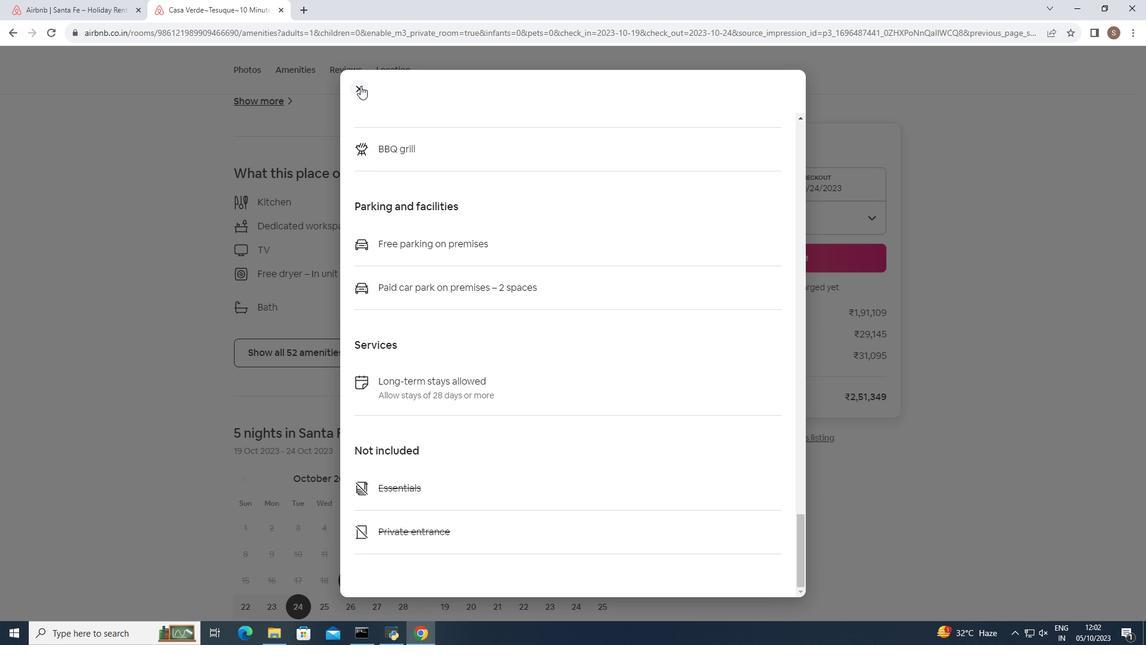 
Action: Mouse pressed left at (360, 86)
Screenshot: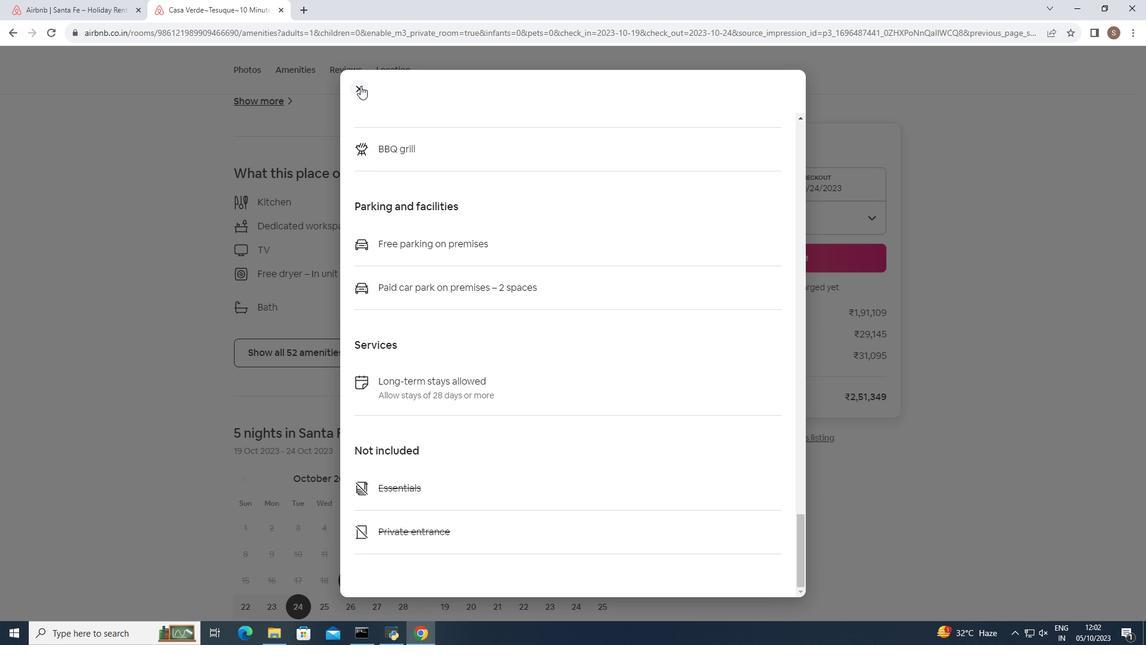
Action: Mouse moved to (325, 229)
Screenshot: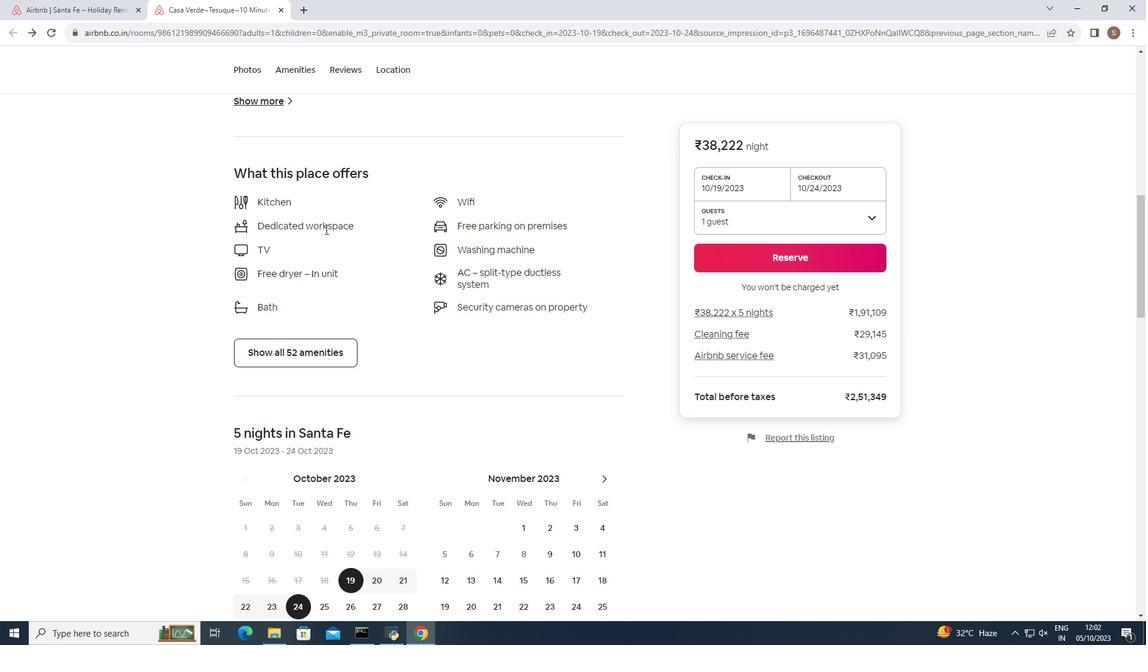 
Action: Mouse scrolled (325, 228) with delta (0, 0)
Screenshot: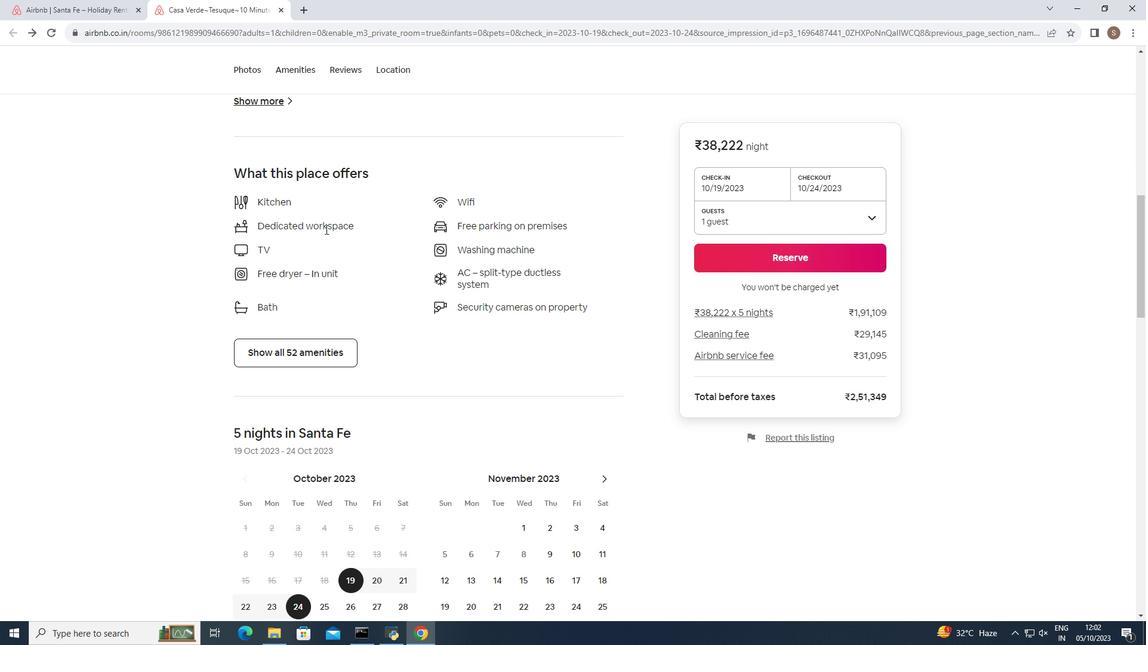 
Action: Mouse scrolled (325, 228) with delta (0, 0)
Screenshot: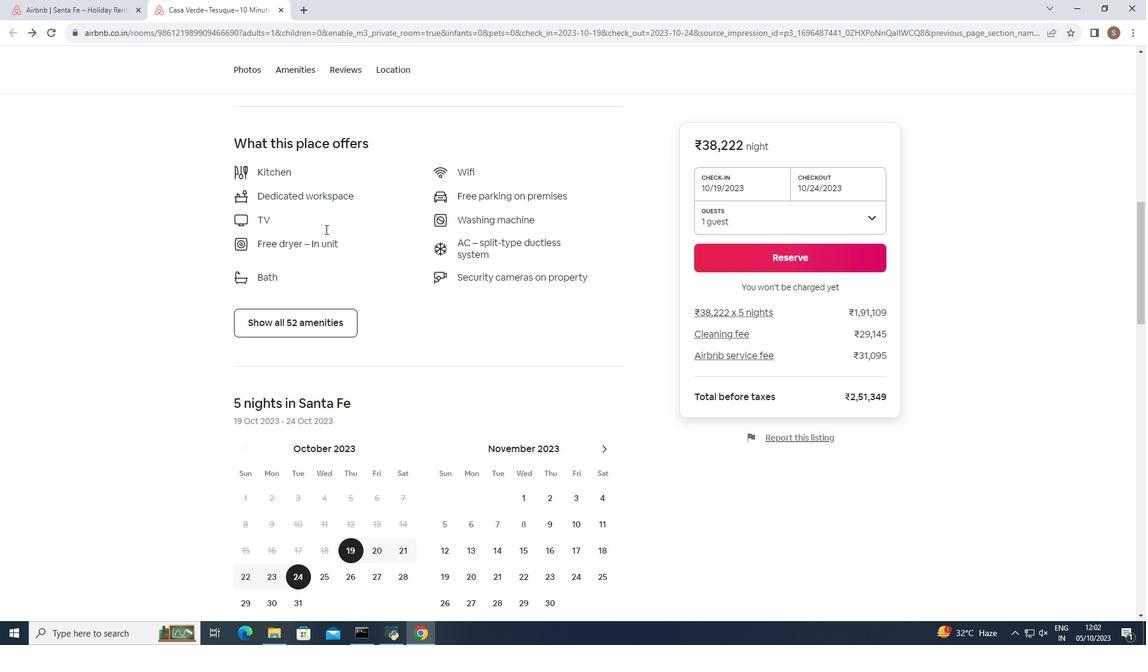 
Action: Mouse scrolled (325, 228) with delta (0, 0)
Screenshot: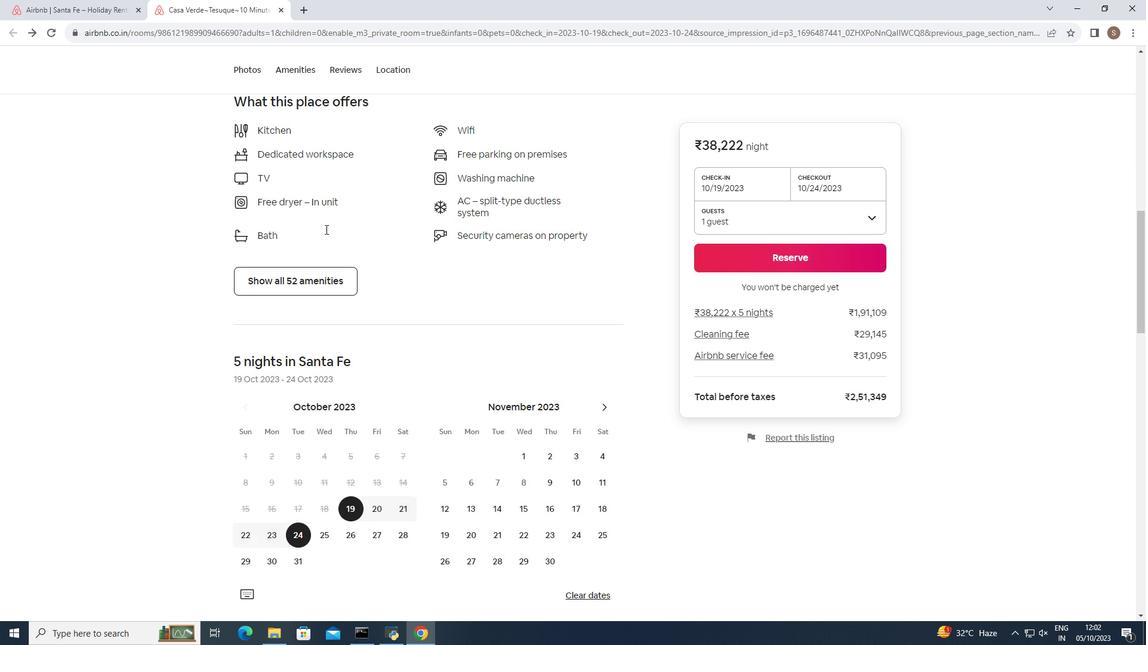 
Action: Mouse scrolled (325, 228) with delta (0, 0)
Screenshot: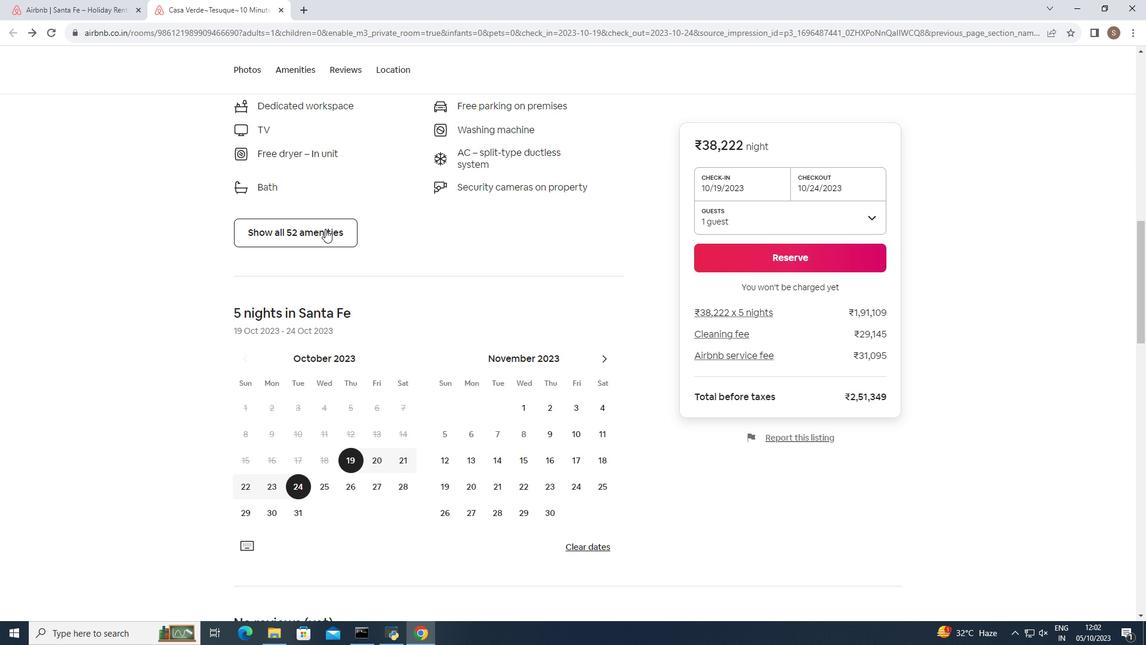
Action: Mouse scrolled (325, 228) with delta (0, 0)
Screenshot: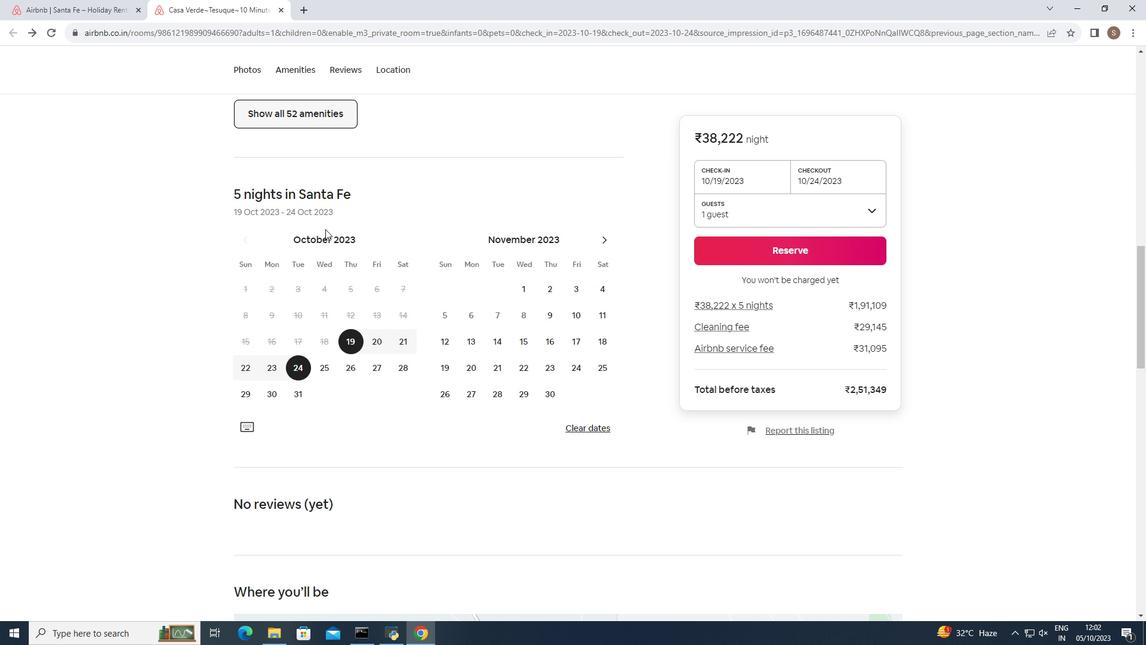 
Action: Mouse scrolled (325, 228) with delta (0, 0)
Screenshot: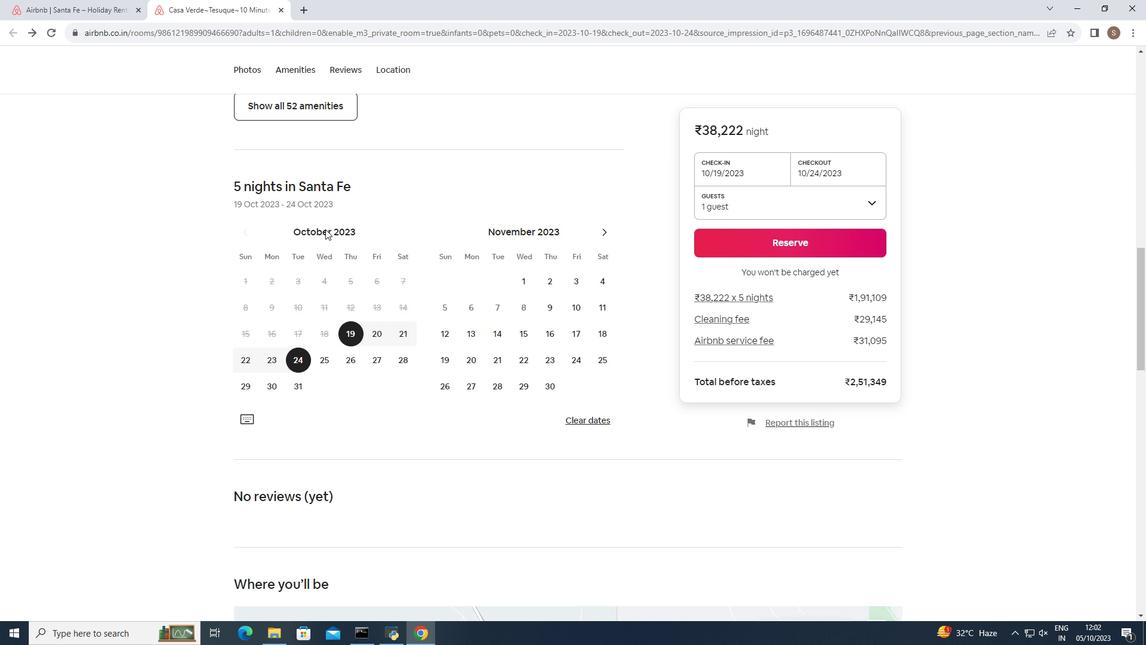 
Action: Mouse scrolled (325, 228) with delta (0, 0)
Screenshot: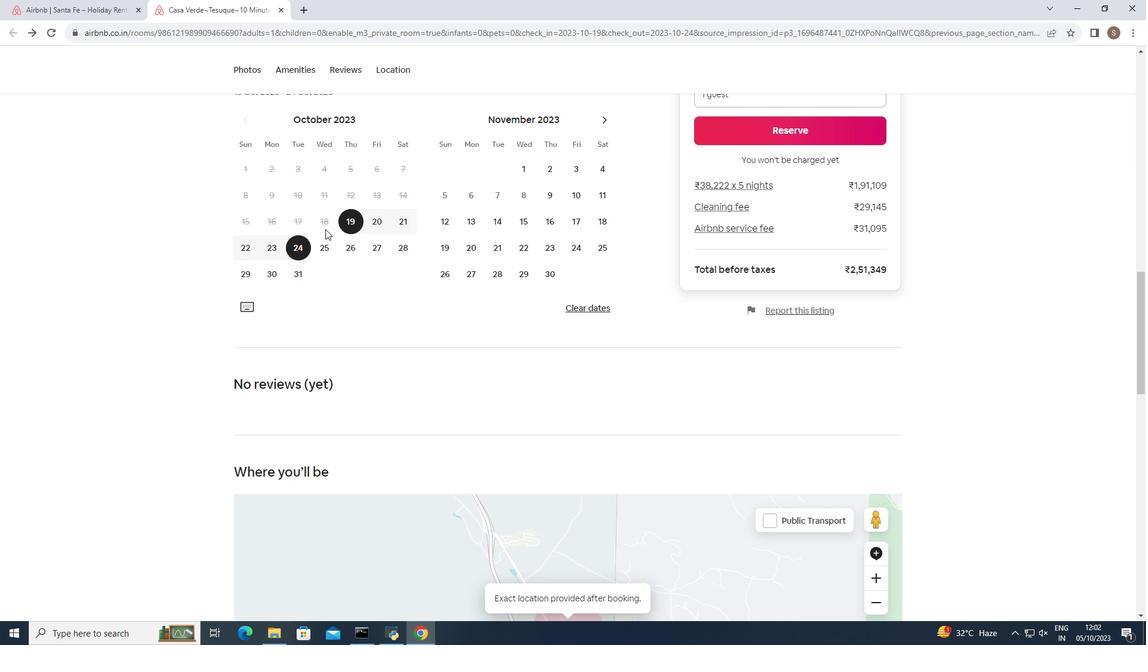 
Action: Mouse scrolled (325, 228) with delta (0, 0)
Screenshot: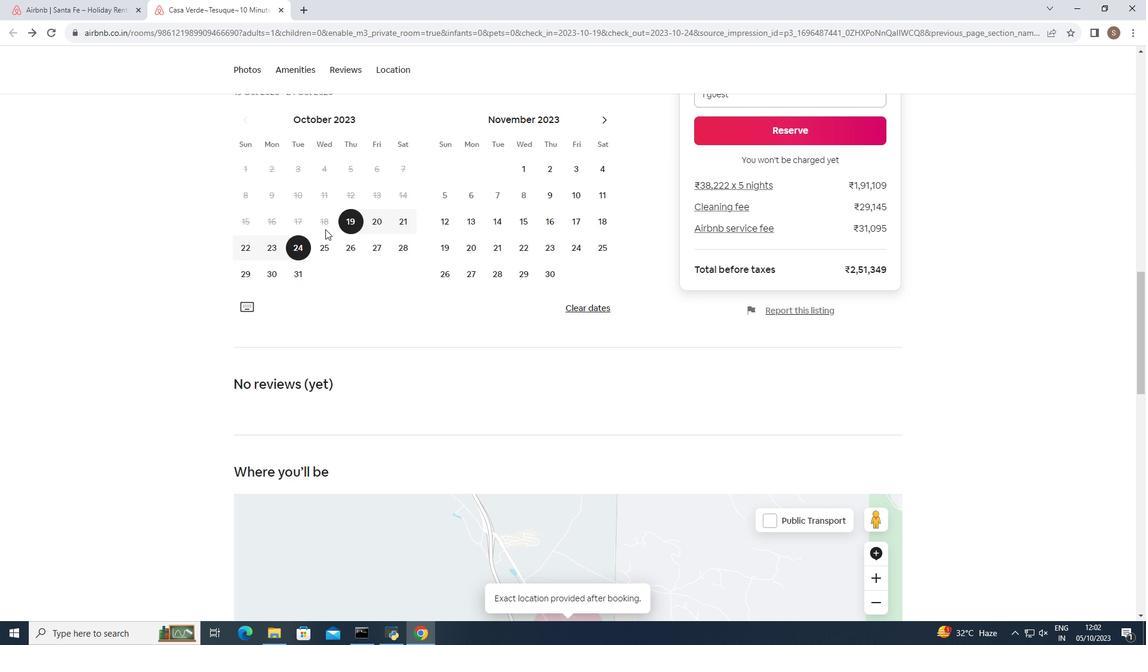
Action: Mouse scrolled (325, 228) with delta (0, 0)
Screenshot: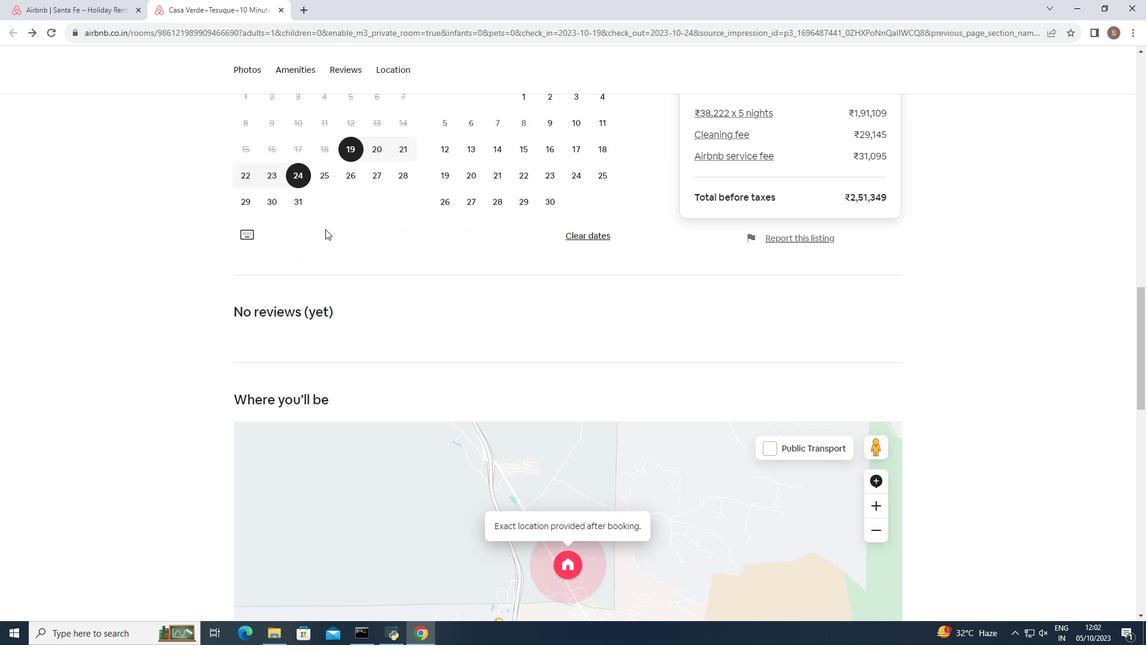 
Action: Mouse scrolled (325, 228) with delta (0, 0)
Screenshot: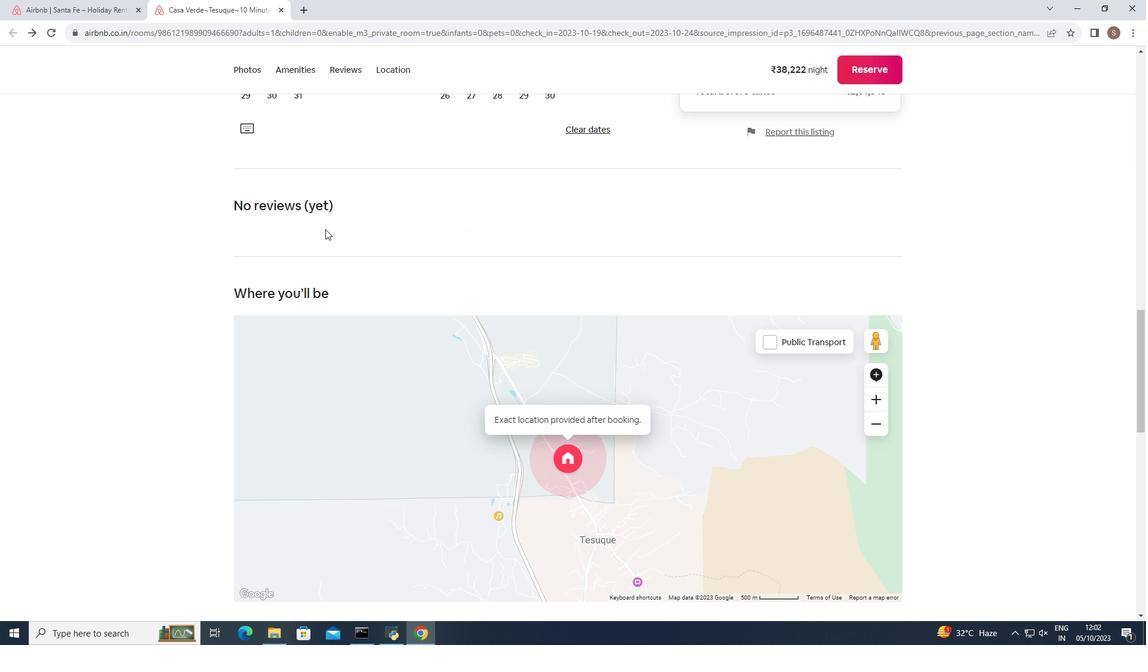 
Action: Mouse moved to (325, 229)
Screenshot: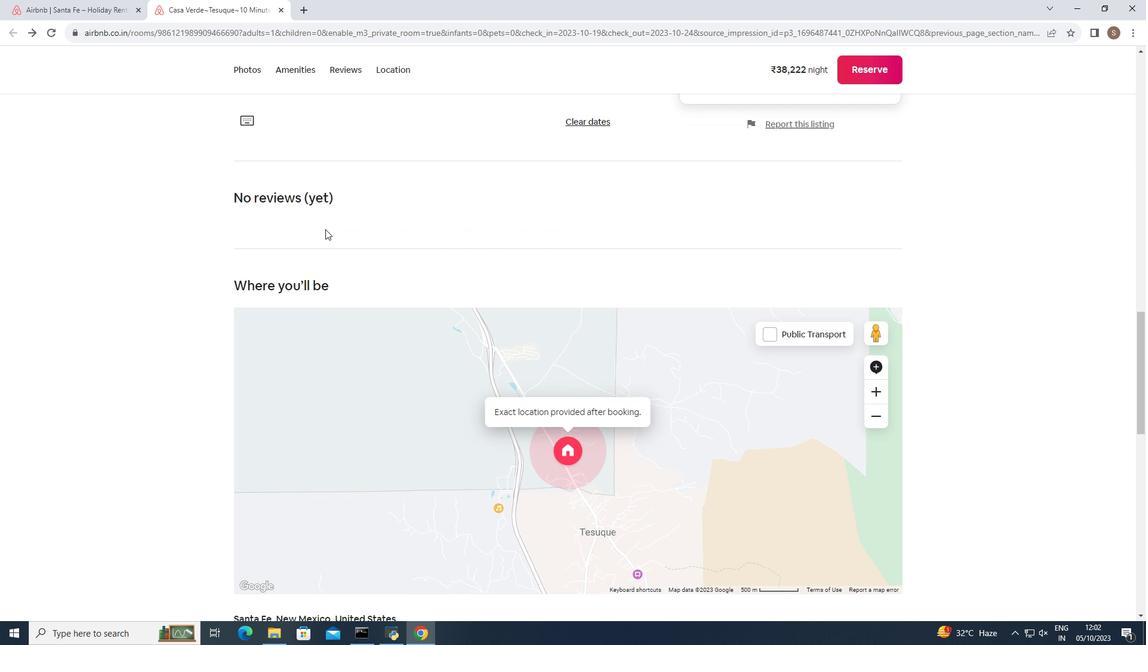 
Action: Mouse scrolled (325, 228) with delta (0, 0)
Screenshot: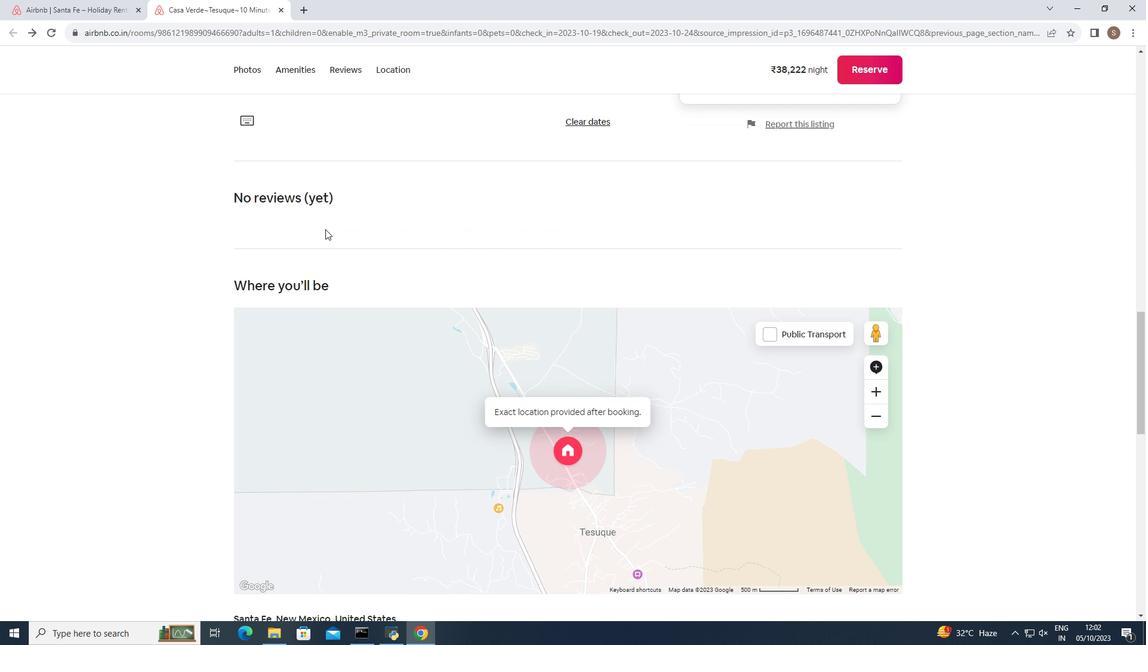 
Action: Mouse moved to (325, 229)
Screenshot: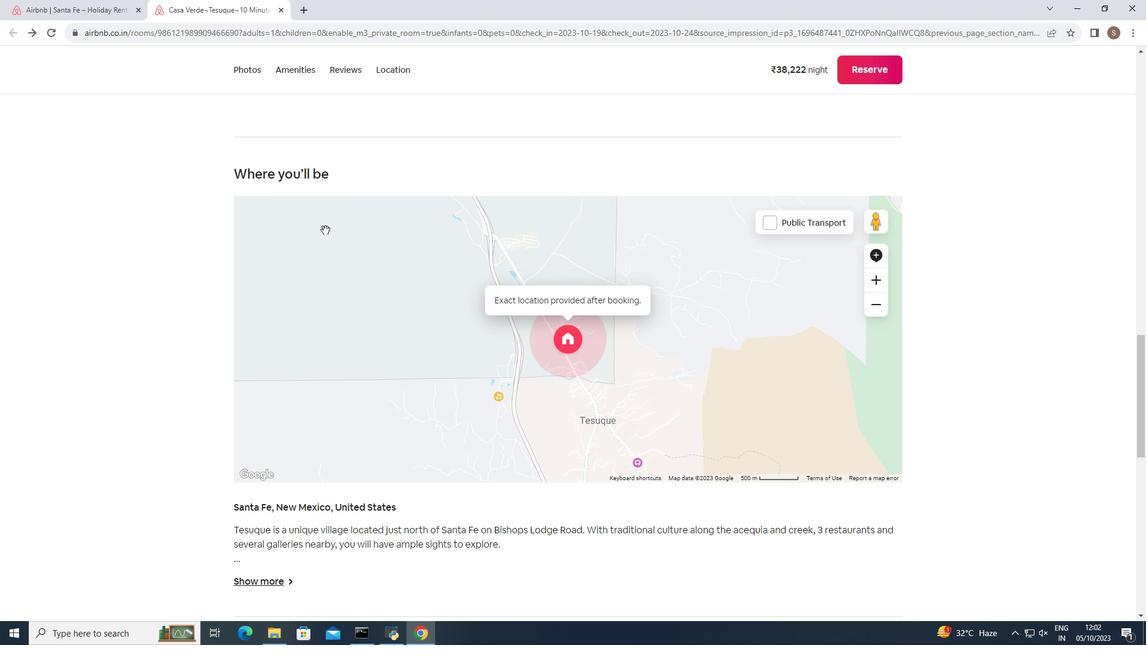 
Action: Mouse scrolled (325, 229) with delta (0, 0)
Screenshot: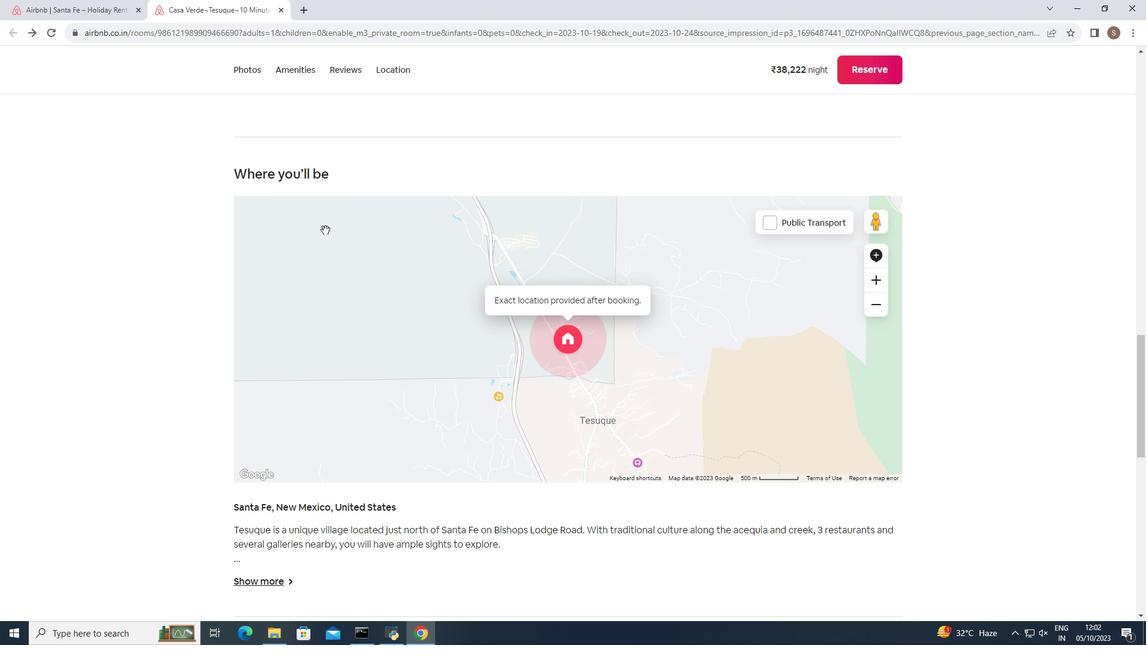 
Action: Mouse moved to (325, 231)
Screenshot: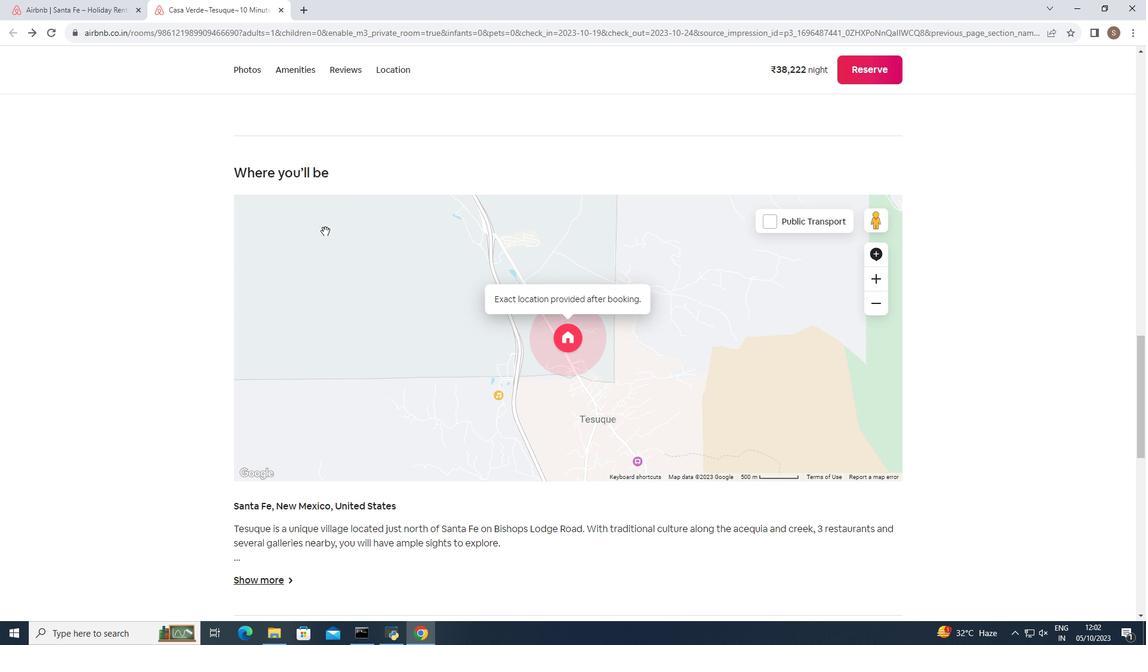 
Action: Mouse scrolled (325, 230) with delta (0, 0)
Screenshot: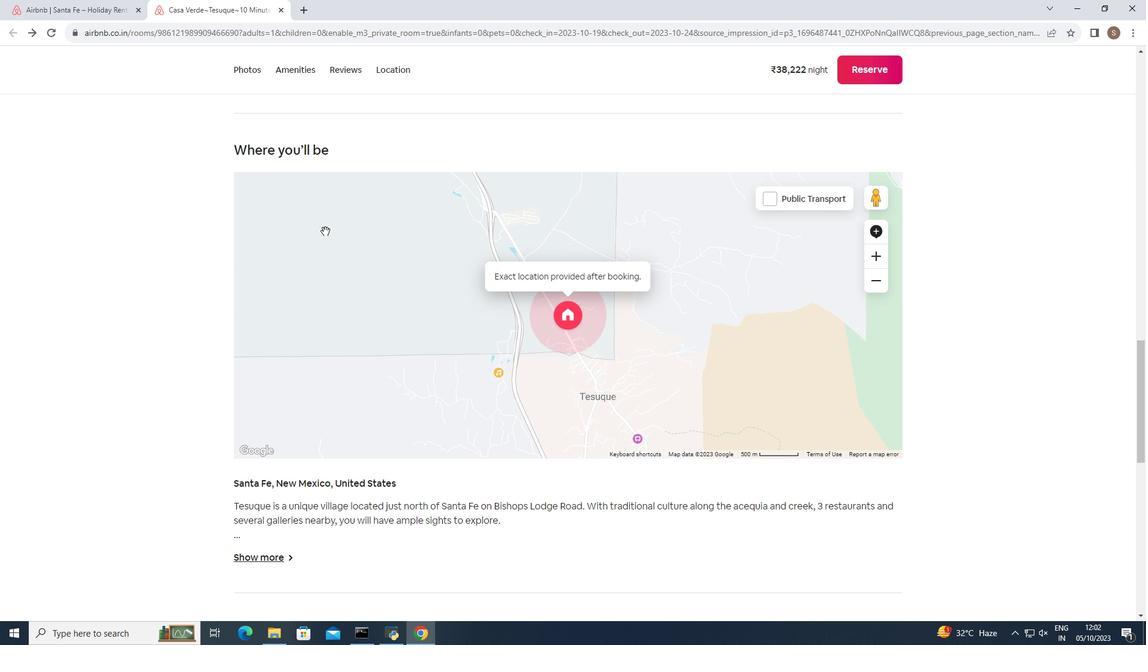 
Action: Mouse scrolled (325, 230) with delta (0, 0)
Screenshot: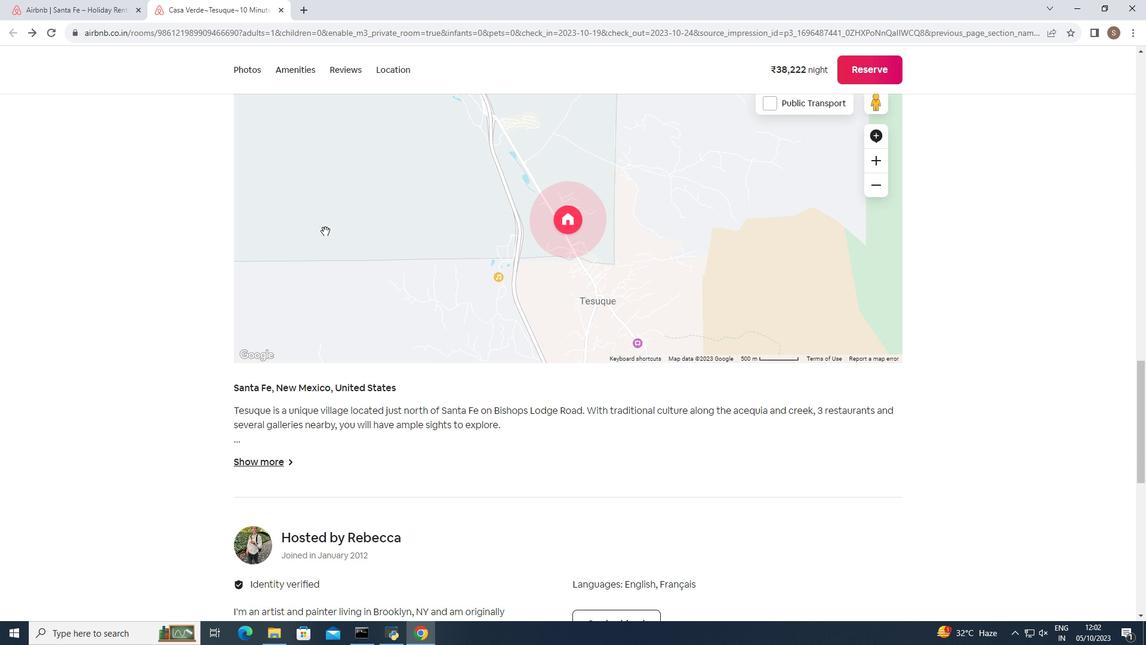 
Action: Mouse moved to (325, 231)
Screenshot: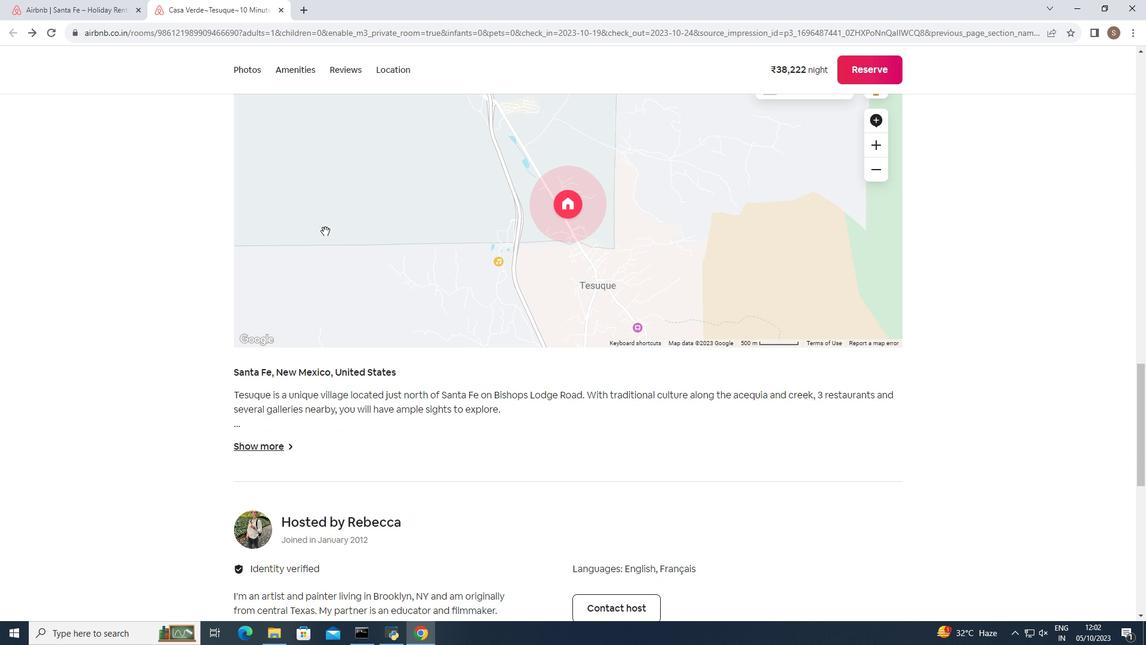
Action: Mouse scrolled (325, 230) with delta (0, 0)
Screenshot: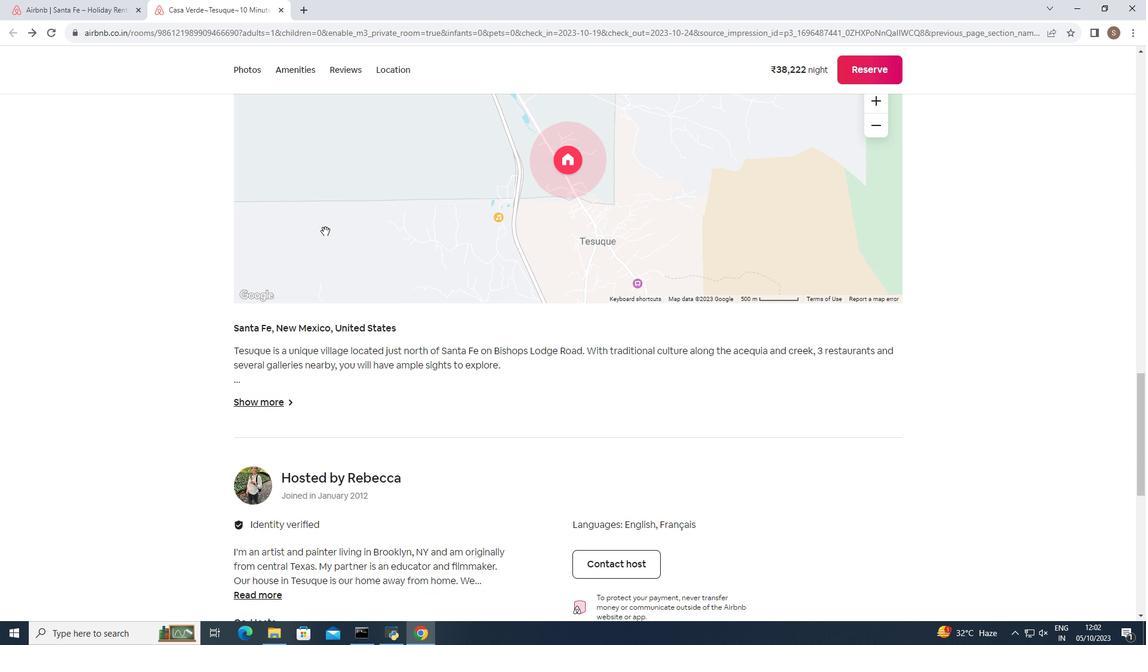 
Action: Mouse scrolled (325, 230) with delta (0, 0)
Screenshot: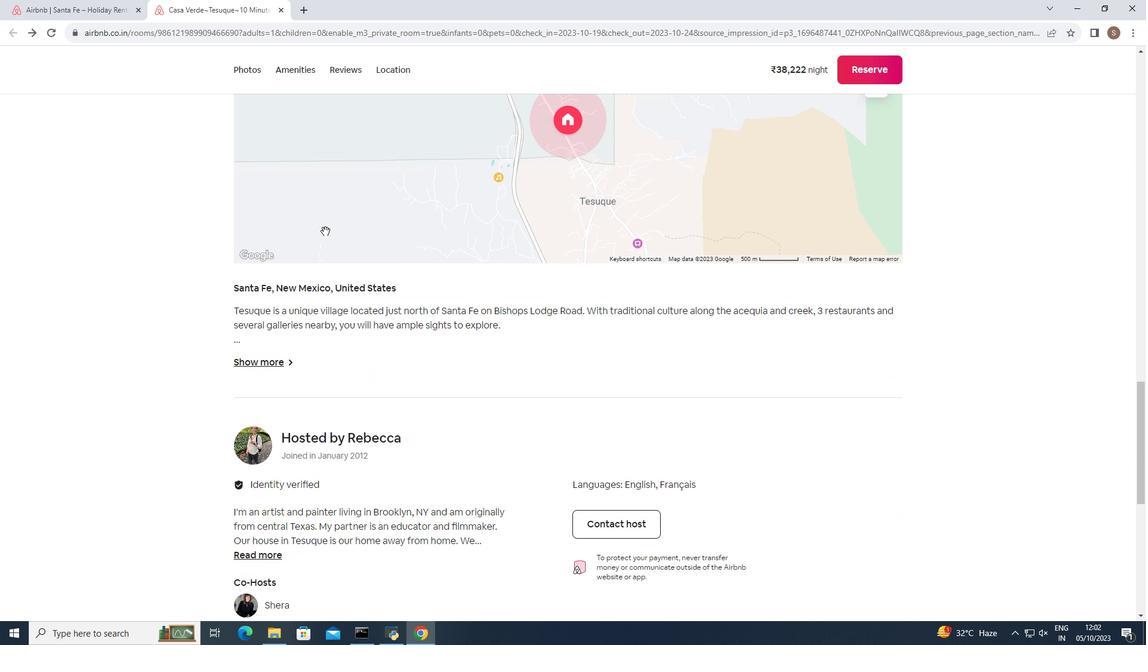 
Action: Mouse scrolled (325, 230) with delta (0, 0)
